 Task: Buy 2 Oil Sprayers from Oil Sprayers & Dispensers section under best seller category for shipping address: Luis Hernandez, 308 Lake Floyd Circle, Hockessin, Delaware 19707, Cell Number 3022398079. Pay from credit card ending with 7965, CVV 549
Action: Mouse moved to (12, 84)
Screenshot: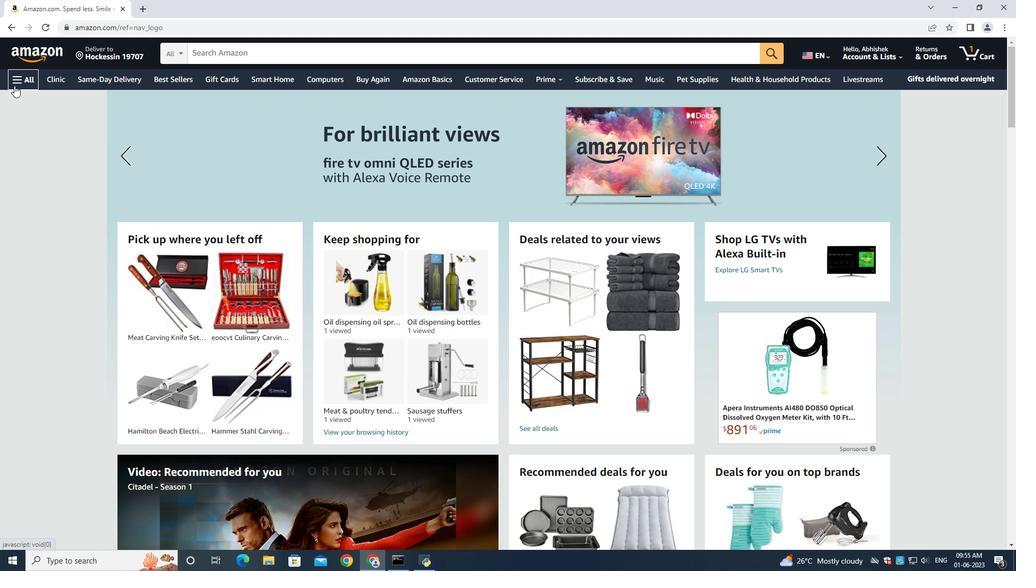 
Action: Mouse pressed left at (12, 84)
Screenshot: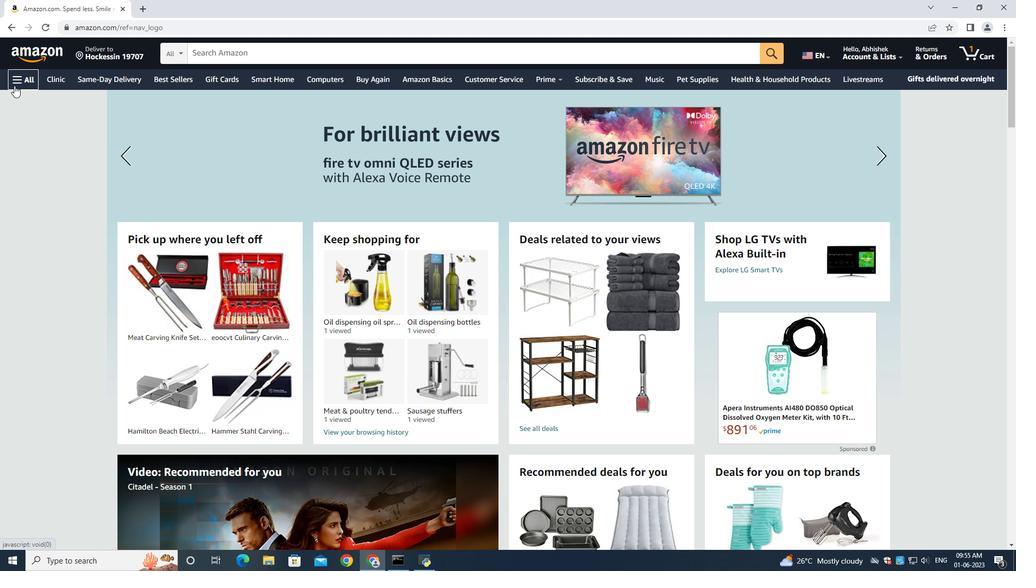 
Action: Mouse moved to (41, 99)
Screenshot: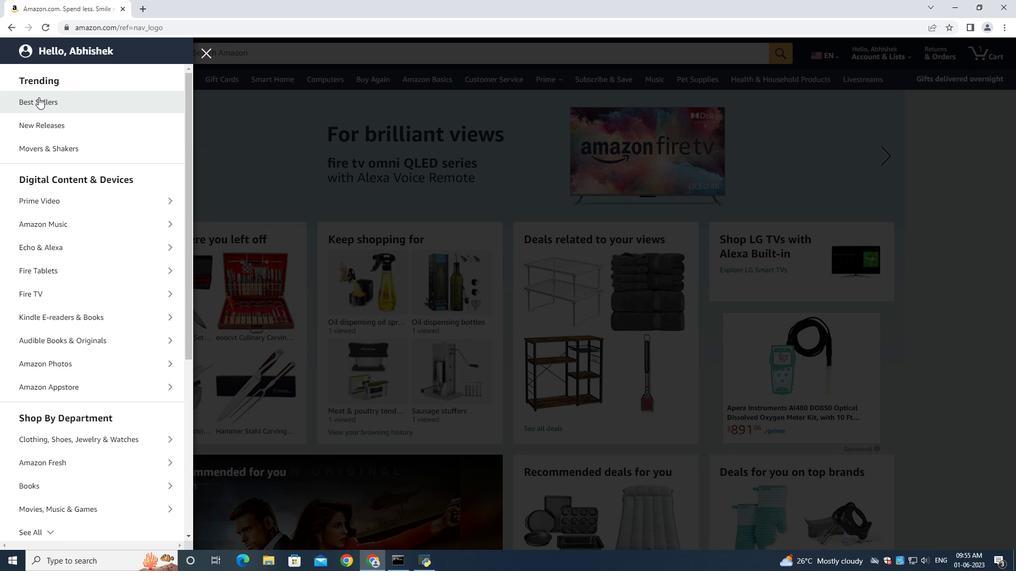 
Action: Mouse pressed left at (41, 99)
Screenshot: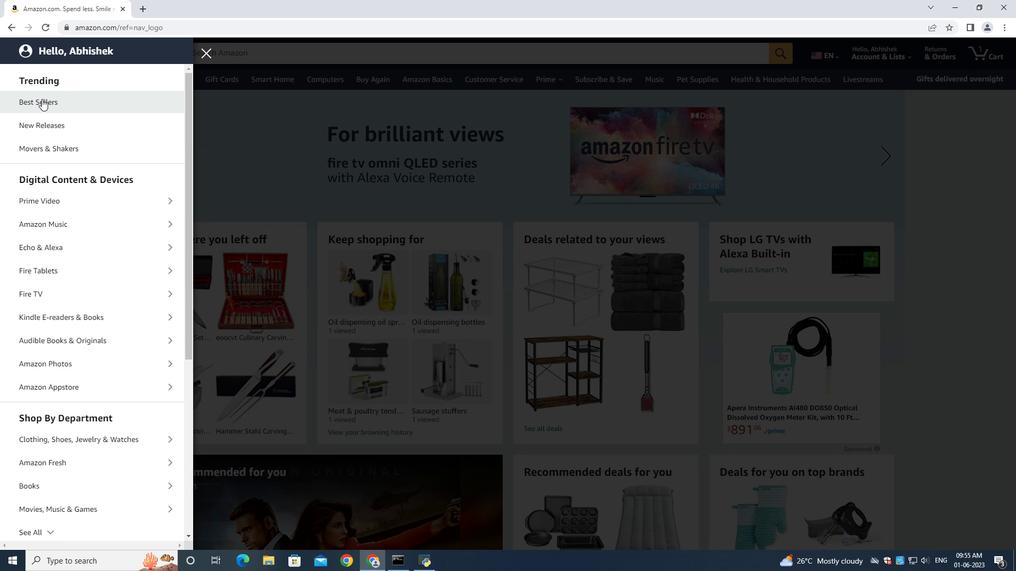
Action: Mouse moved to (195, 52)
Screenshot: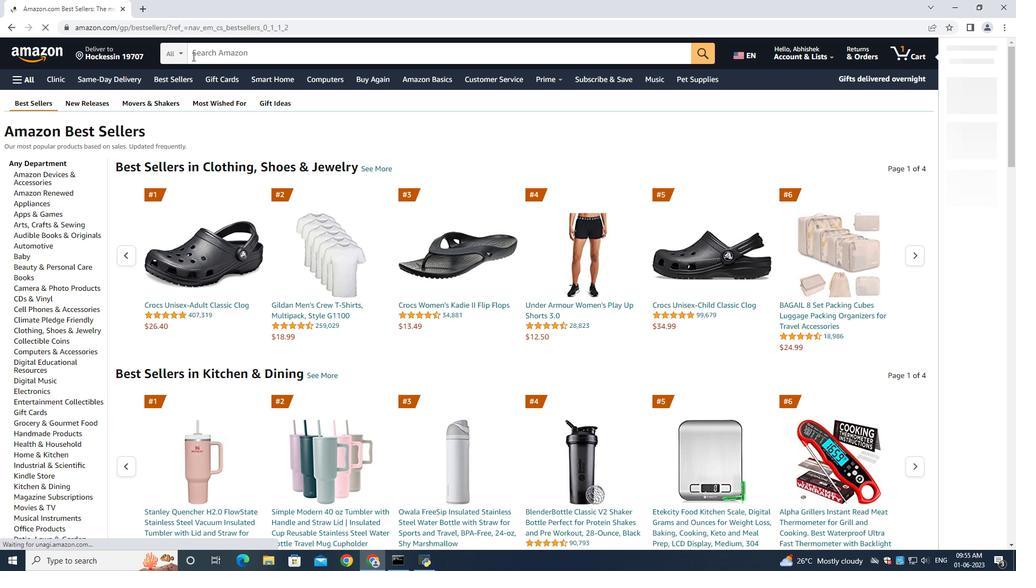 
Action: Mouse pressed left at (195, 52)
Screenshot: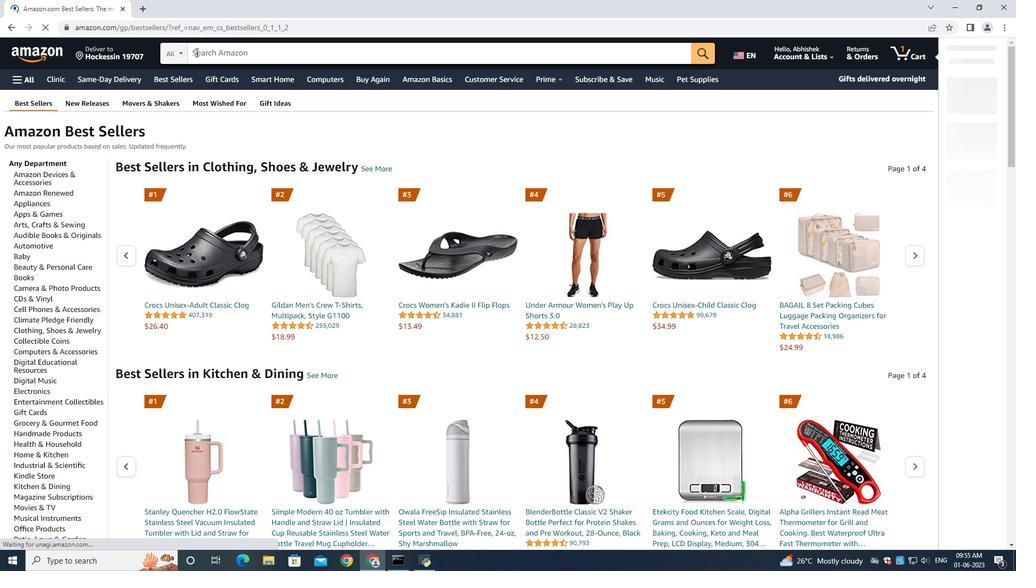 
Action: Mouse moved to (989, 226)
Screenshot: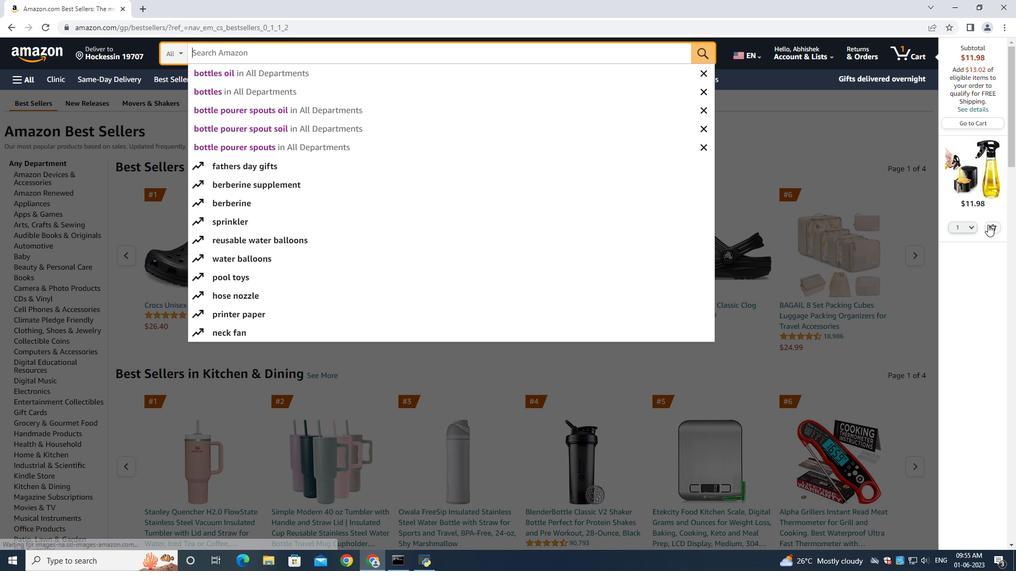 
Action: Mouse pressed left at (989, 226)
Screenshot: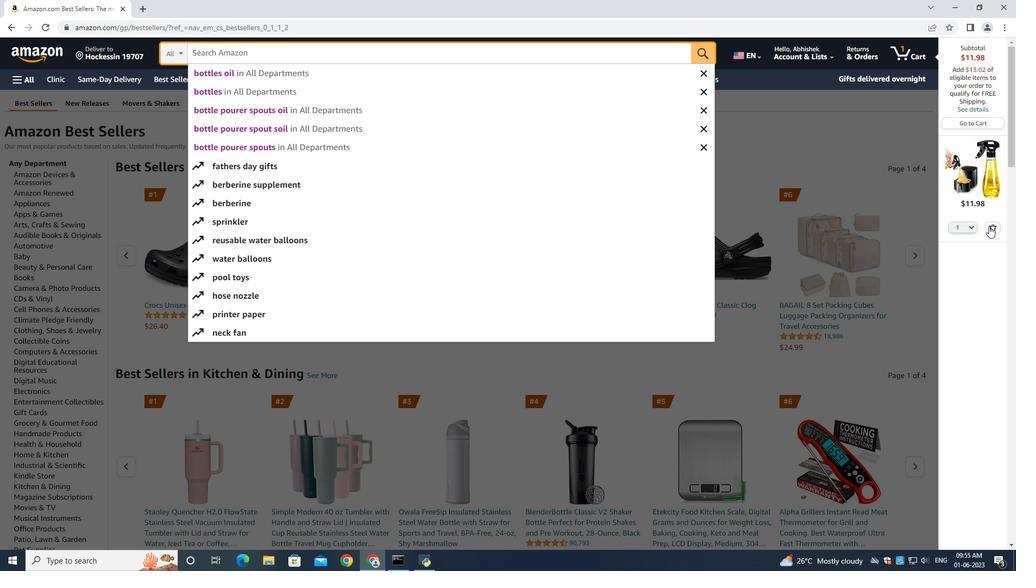 
Action: Mouse moved to (402, 49)
Screenshot: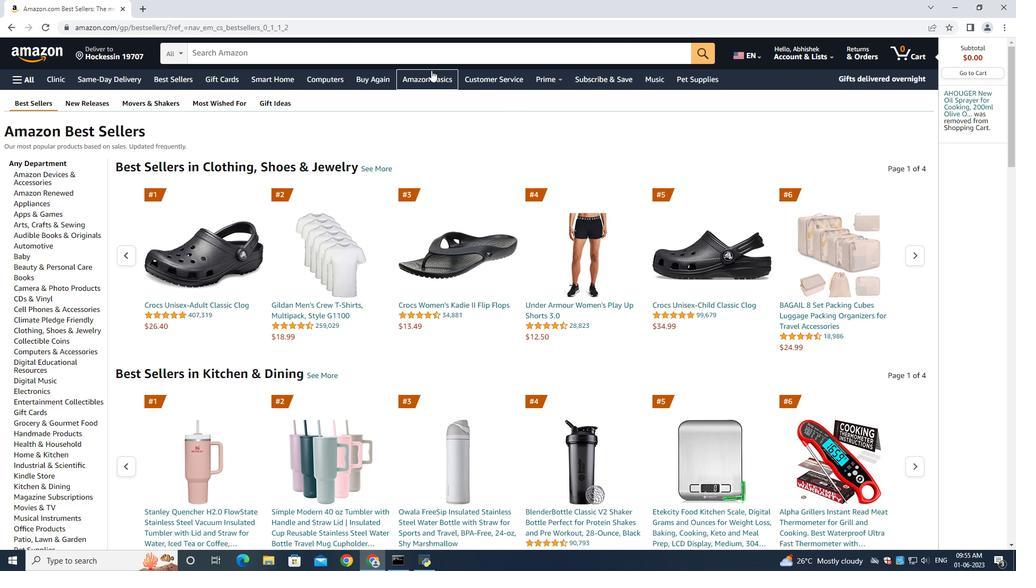 
Action: Mouse pressed left at (402, 49)
Screenshot: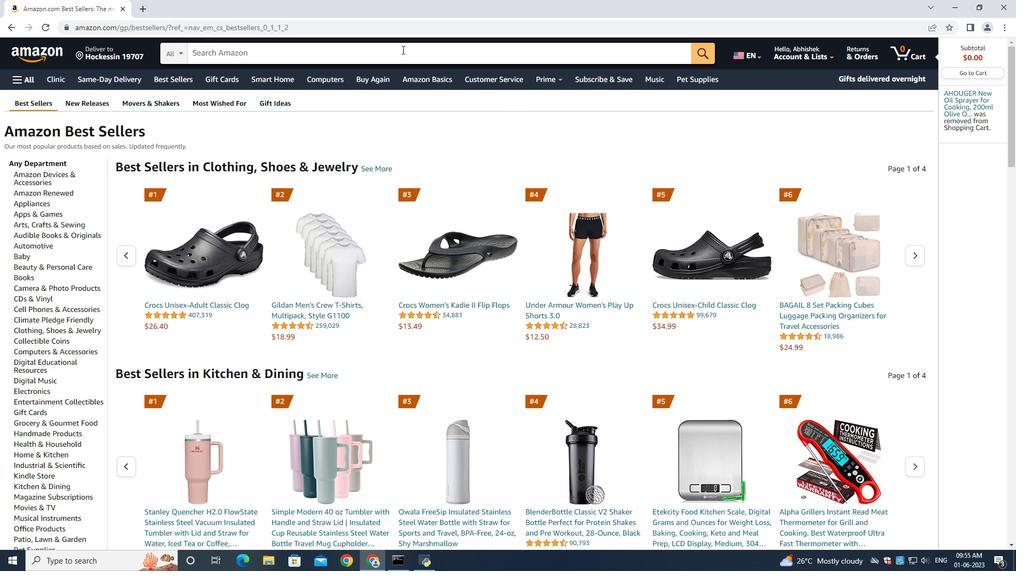 
Action: Key pressed <Key.shift><Key.shift><Key.shift><Key.shift><Key.shift><Key.shift>Oil<Key.space><Key.shift>Sprayers<Key.enter>
Screenshot: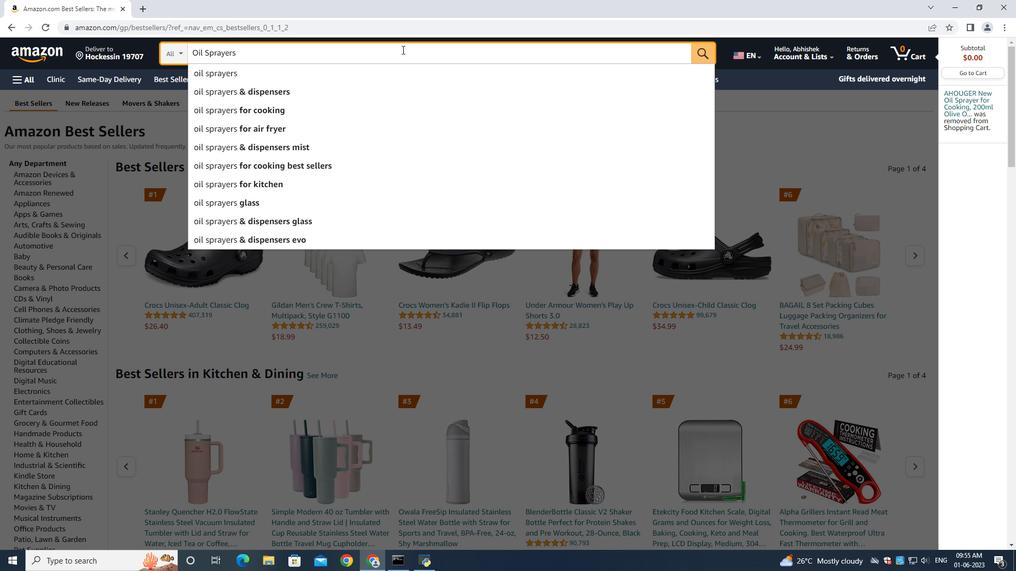 
Action: Mouse moved to (83, 194)
Screenshot: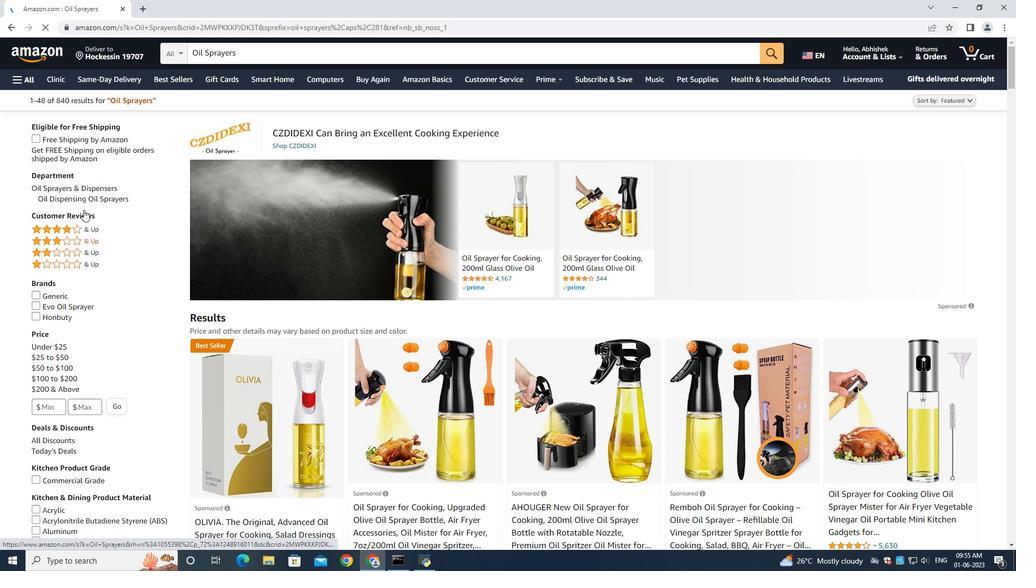 
Action: Key pressed <Key.enter>
Screenshot: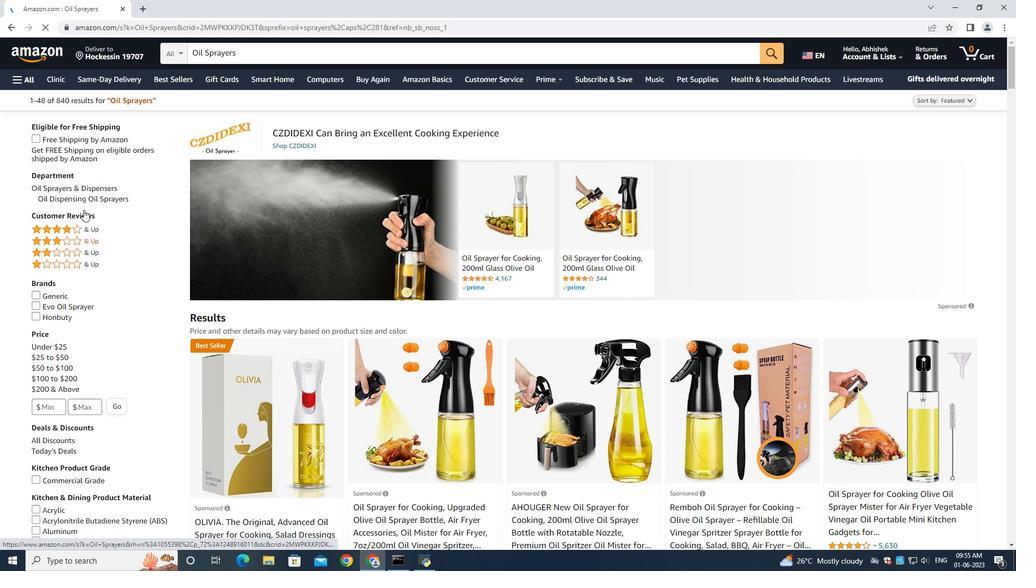 
Action: Mouse moved to (80, 187)
Screenshot: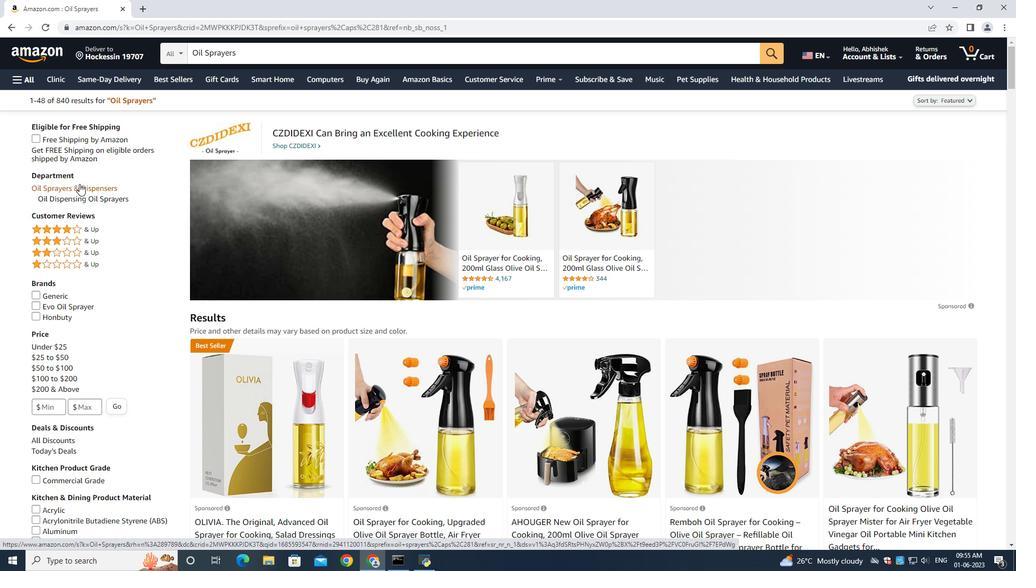 
Action: Mouse pressed left at (80, 187)
Screenshot: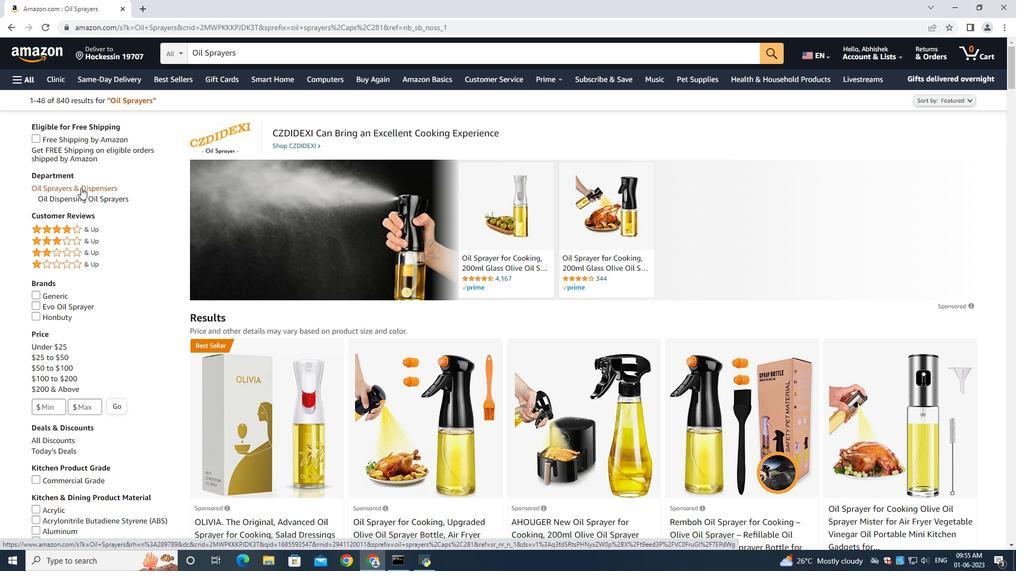 
Action: Mouse moved to (682, 287)
Screenshot: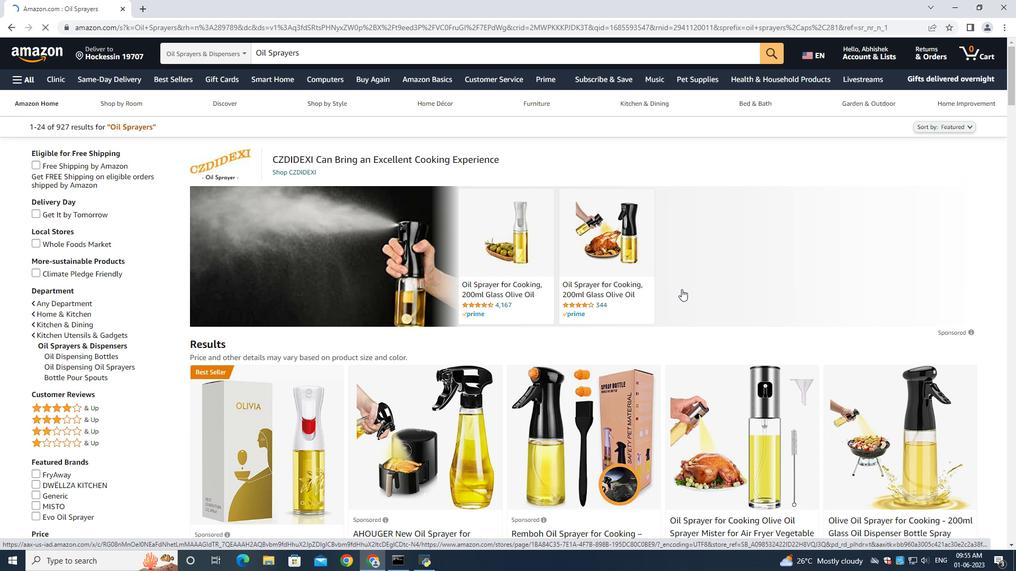 
Action: Mouse scrolled (682, 287) with delta (0, 0)
Screenshot: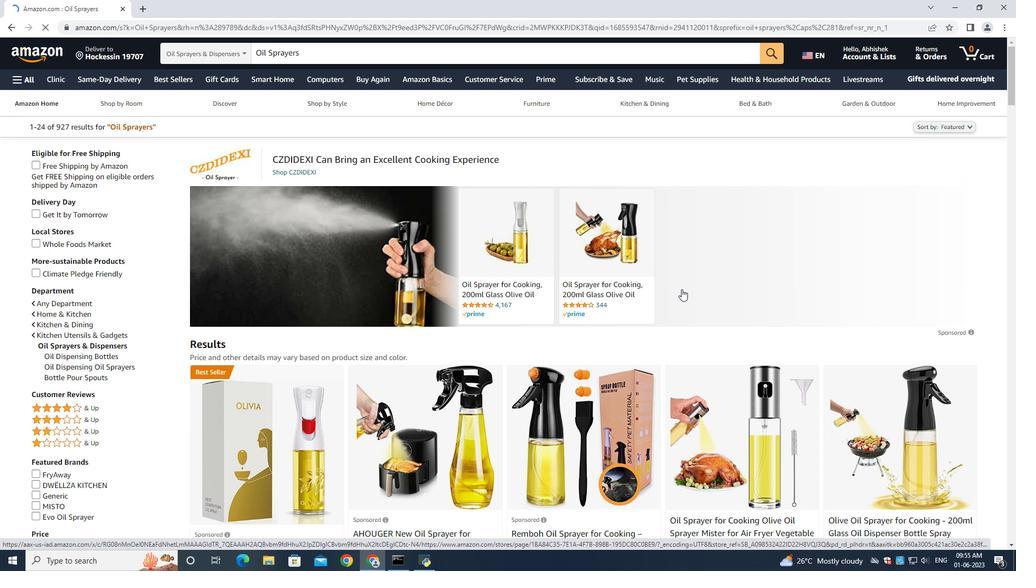 
Action: Mouse moved to (682, 287)
Screenshot: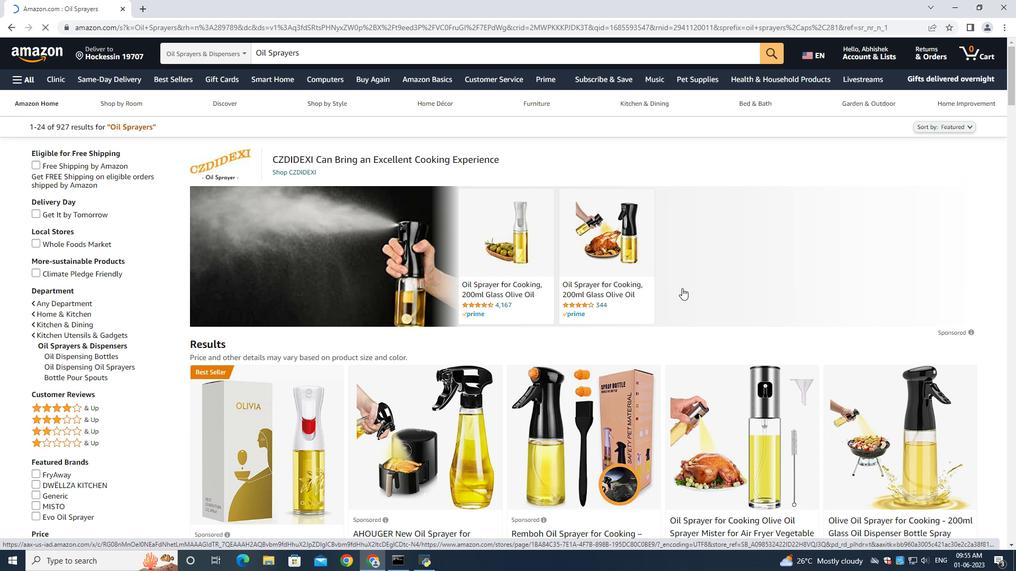 
Action: Mouse scrolled (682, 287) with delta (0, 0)
Screenshot: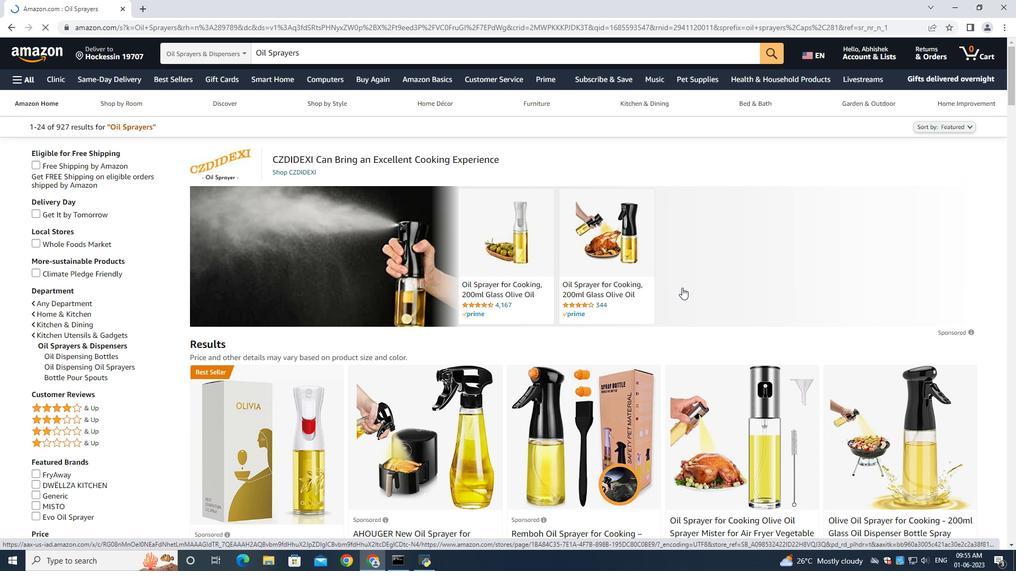 
Action: Mouse moved to (735, 349)
Screenshot: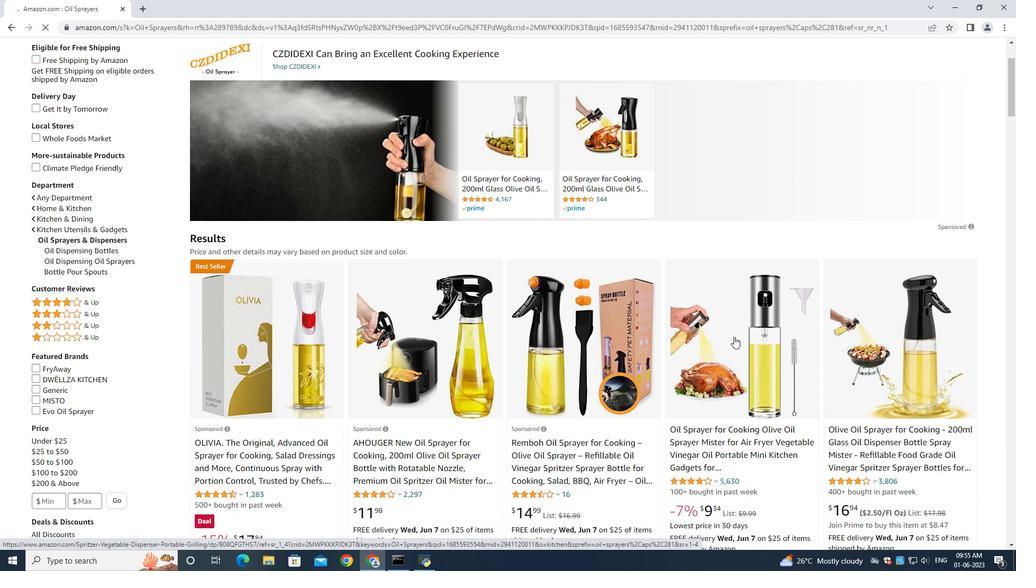 
Action: Mouse scrolled (735, 348) with delta (0, 0)
Screenshot: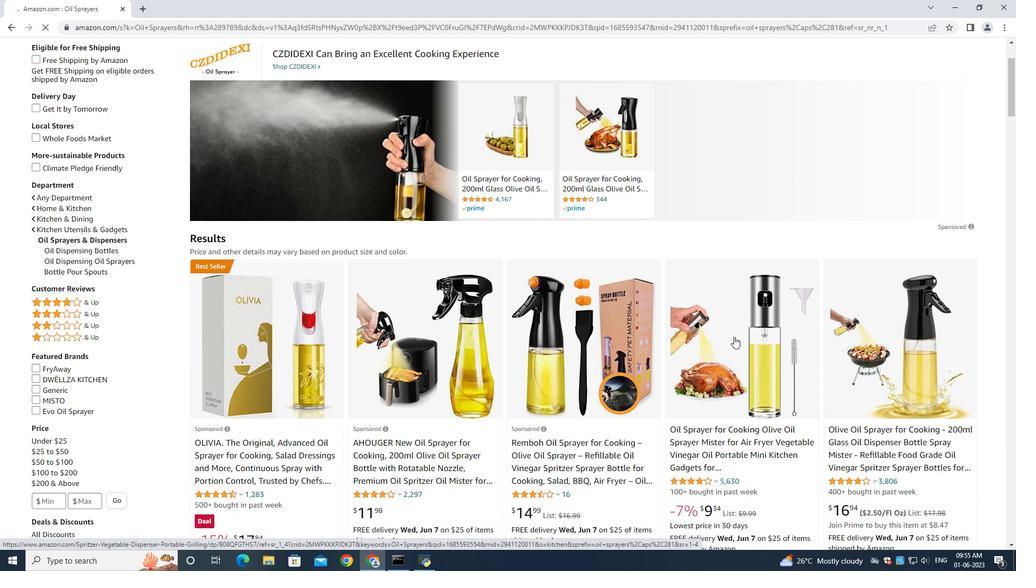 
Action: Mouse moved to (735, 353)
Screenshot: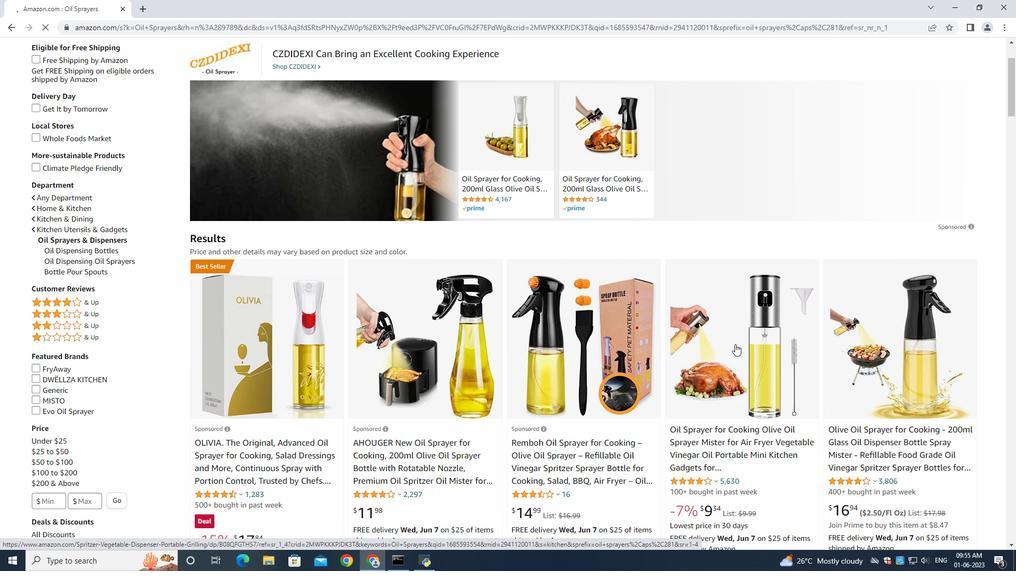
Action: Mouse scrolled (735, 352) with delta (0, 0)
Screenshot: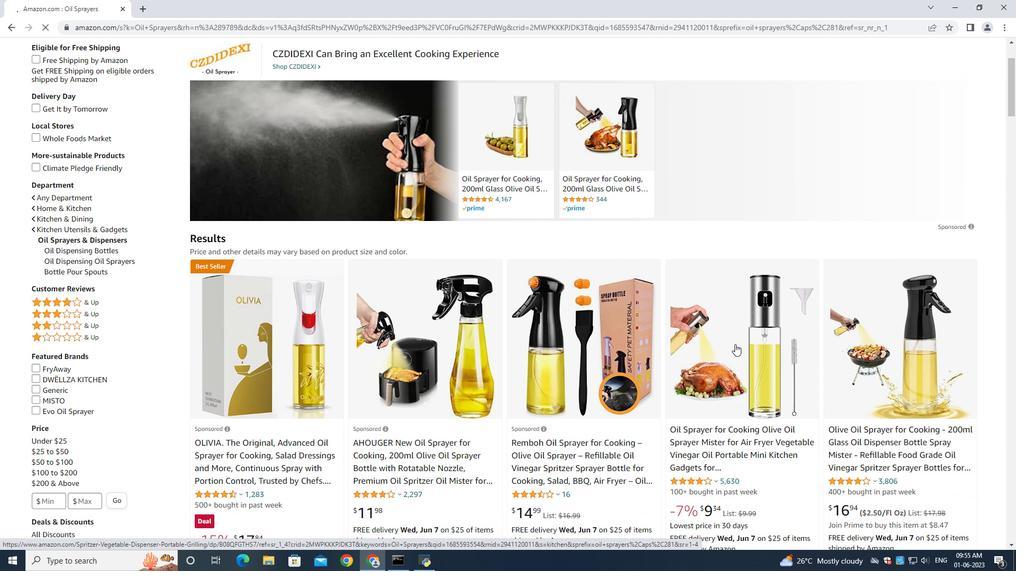
Action: Mouse moved to (717, 343)
Screenshot: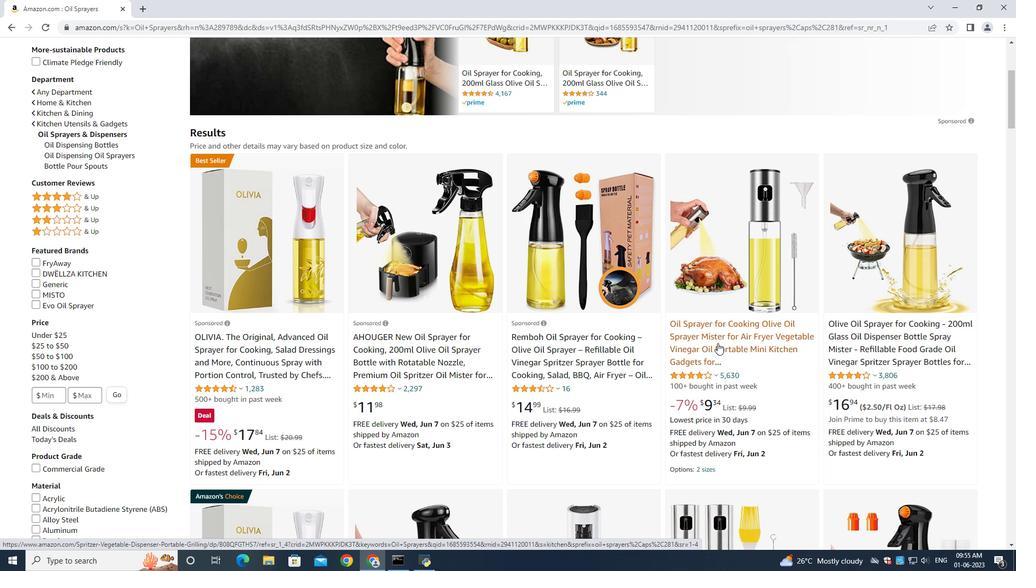 
Action: Mouse pressed left at (717, 343)
Screenshot: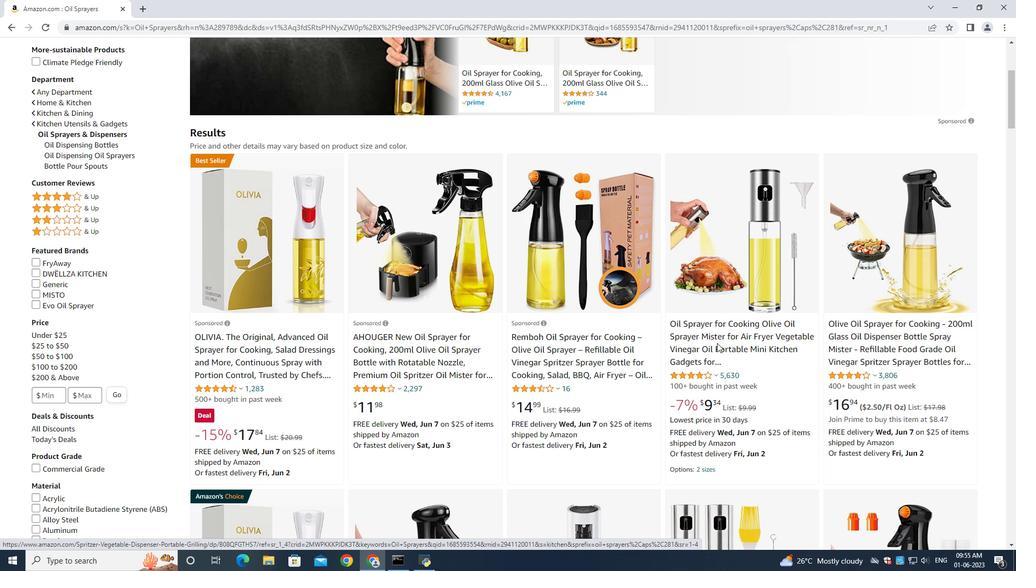 
Action: Mouse moved to (704, 348)
Screenshot: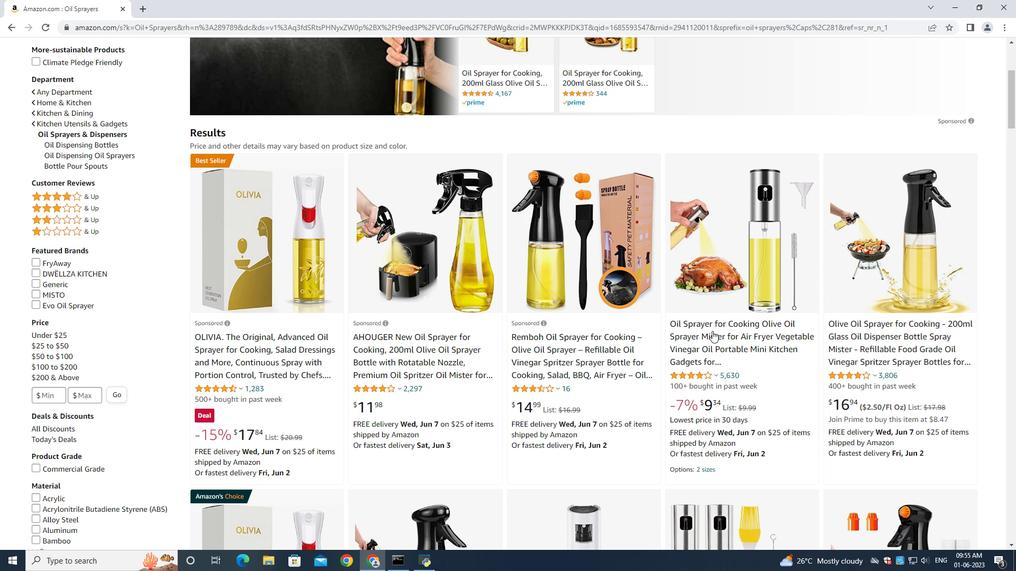 
Action: Mouse pressed left at (704, 348)
Screenshot: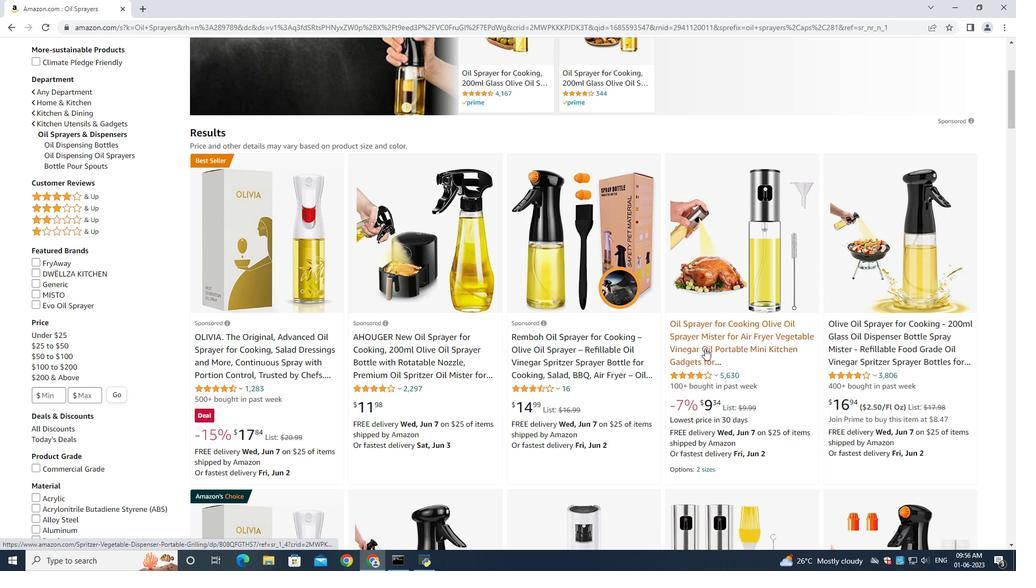 
Action: Mouse moved to (377, 429)
Screenshot: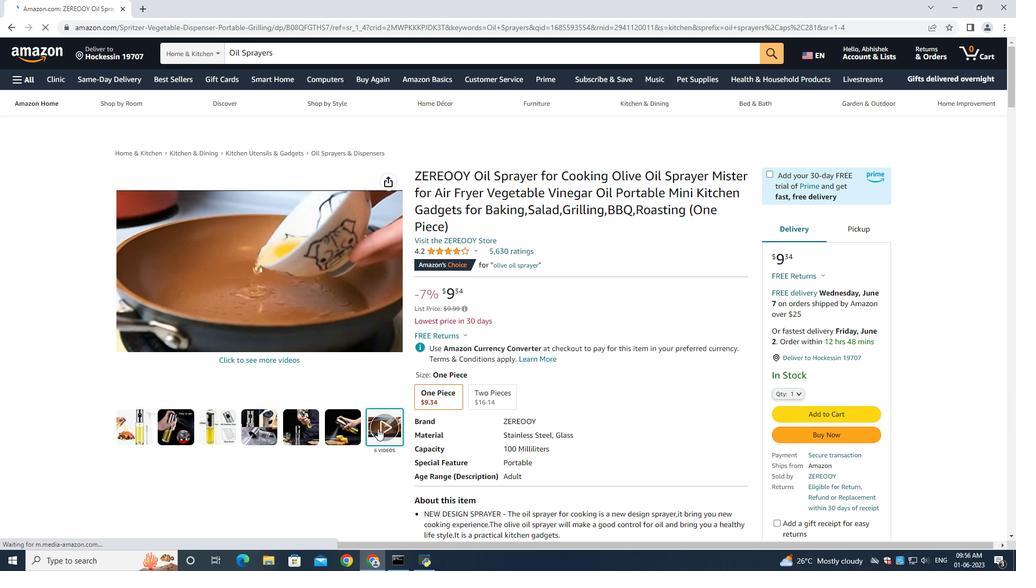 
Action: Mouse pressed left at (377, 429)
Screenshot: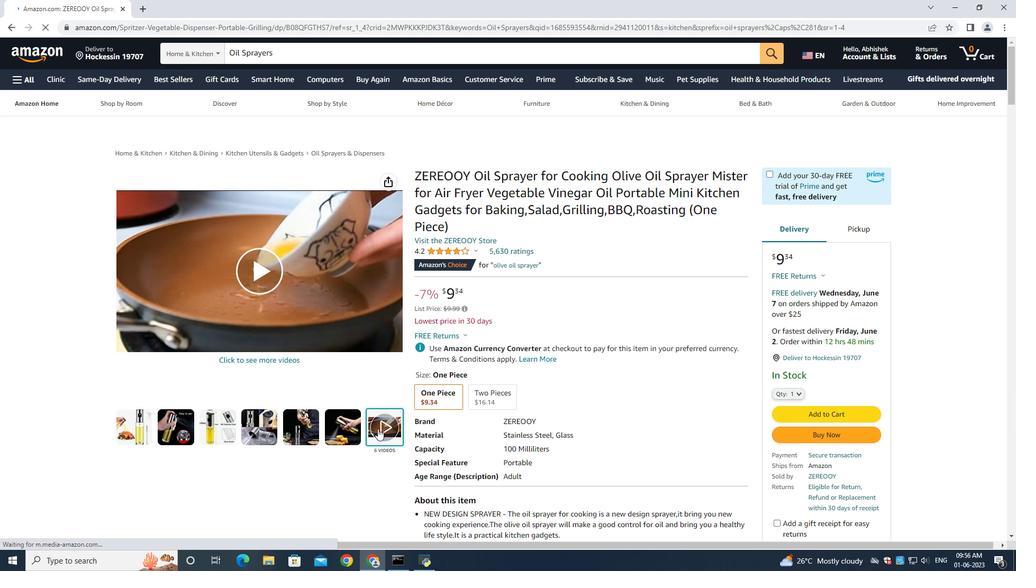 
Action: Mouse moved to (980, 97)
Screenshot: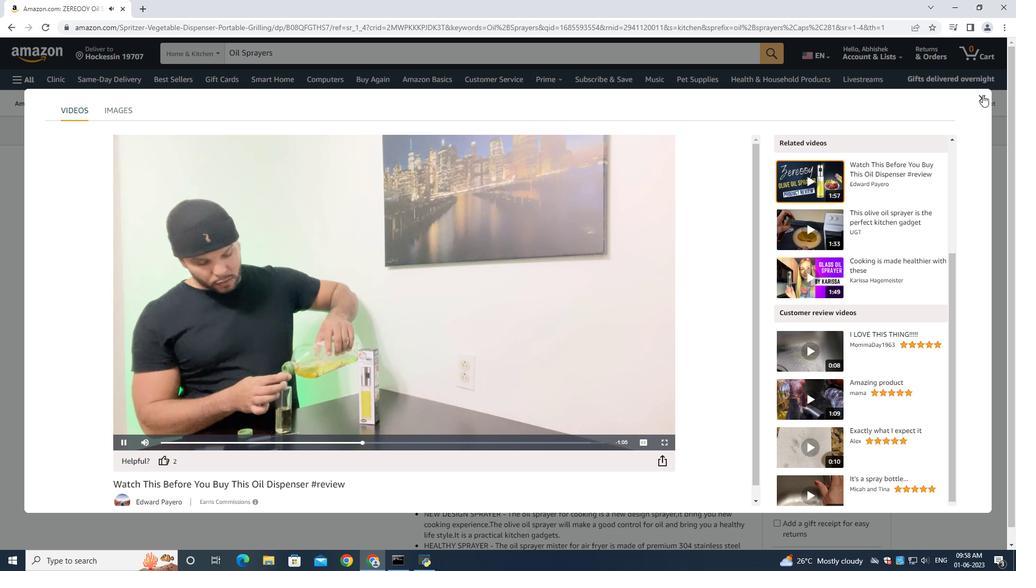 
Action: Mouse pressed left at (980, 97)
Screenshot: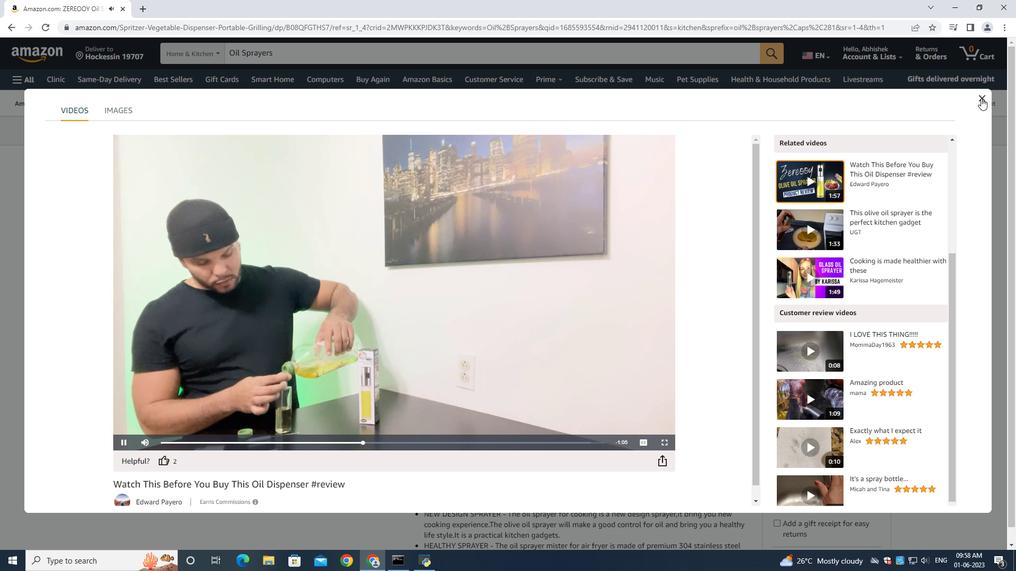 
Action: Mouse moved to (789, 392)
Screenshot: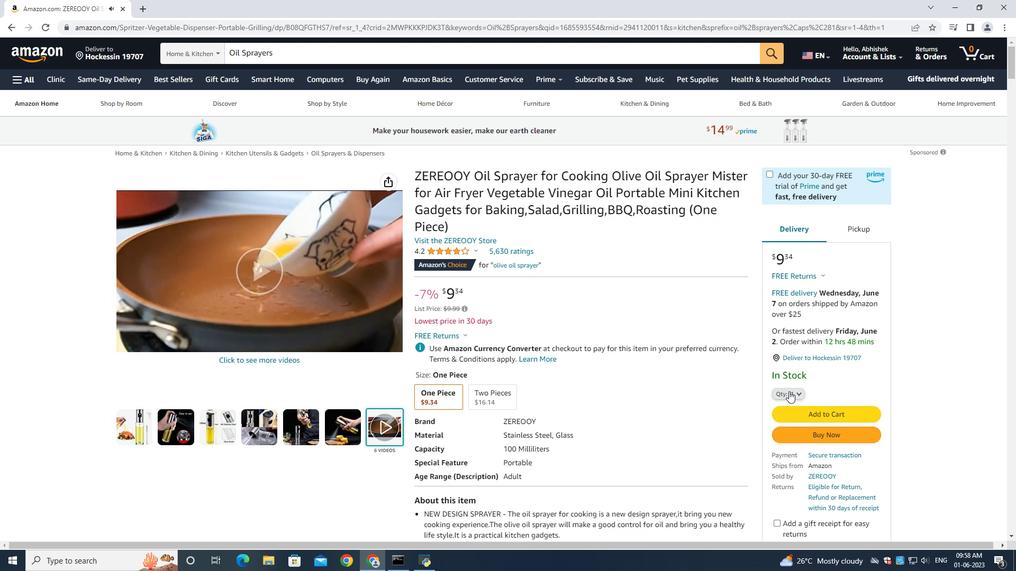 
Action: Mouse pressed left at (789, 392)
Screenshot: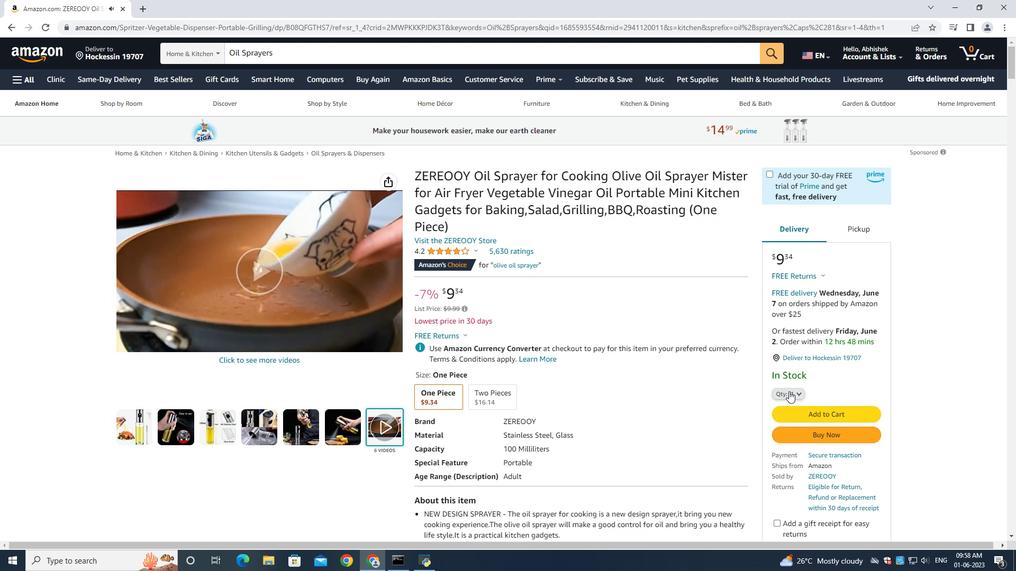 
Action: Mouse moved to (786, 411)
Screenshot: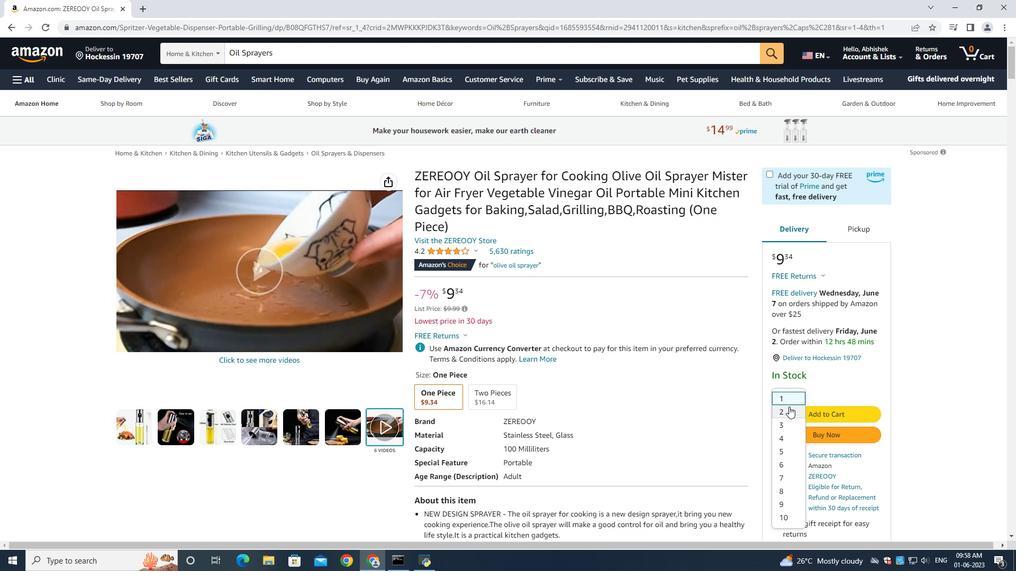 
Action: Mouse pressed left at (786, 411)
Screenshot: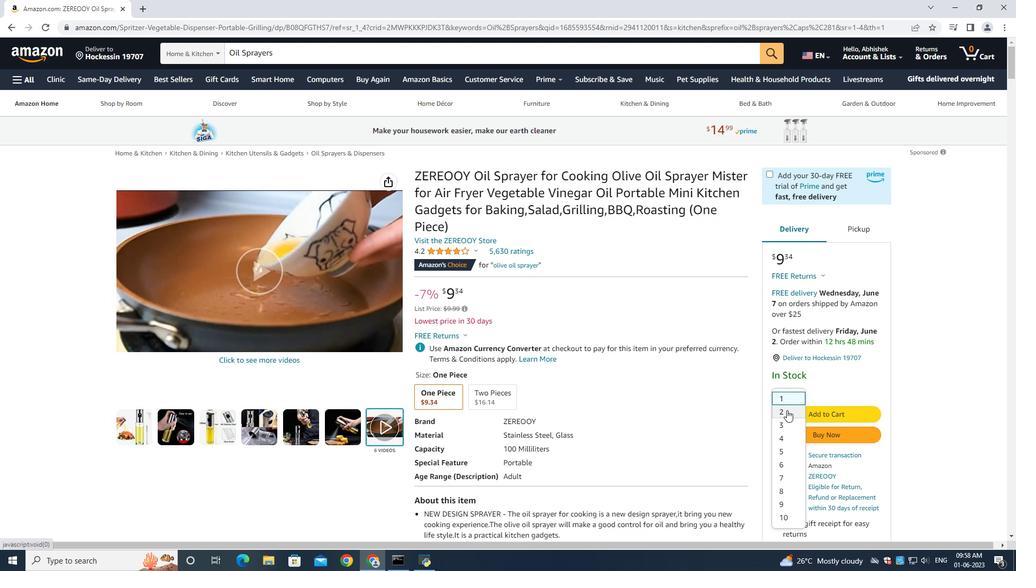 
Action: Mouse moved to (817, 433)
Screenshot: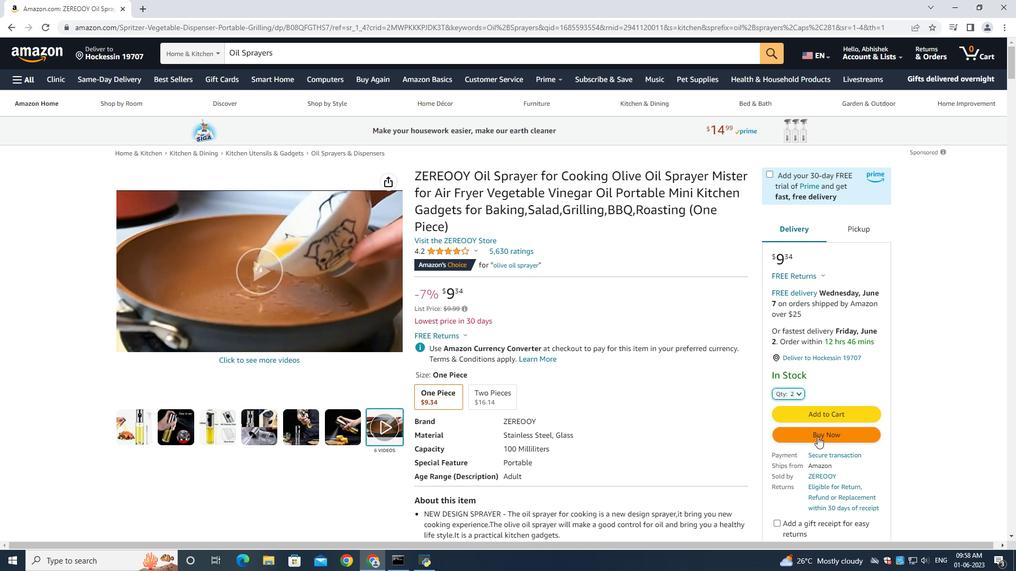 
Action: Mouse pressed left at (817, 433)
Screenshot: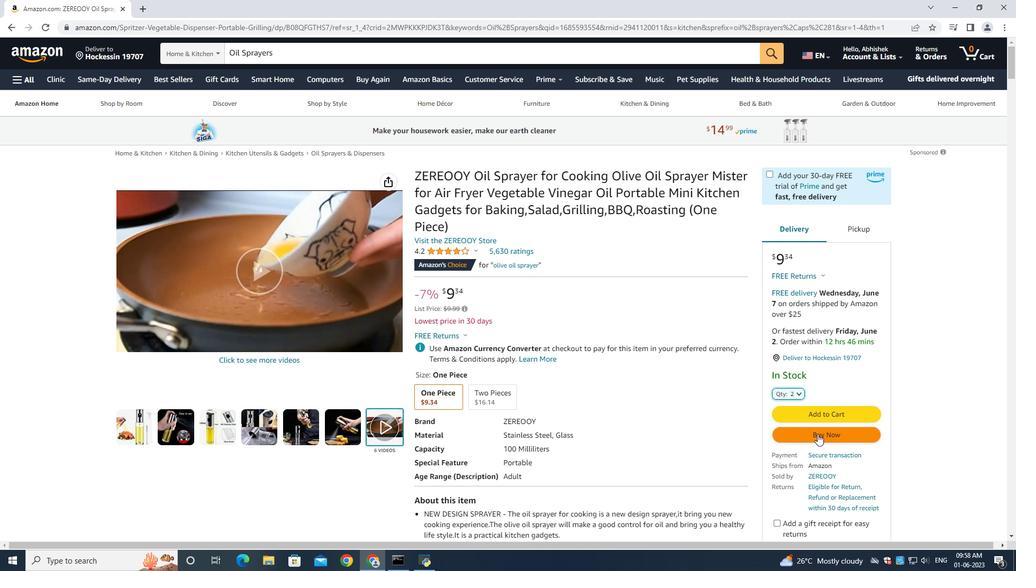 
Action: Mouse moved to (624, 434)
Screenshot: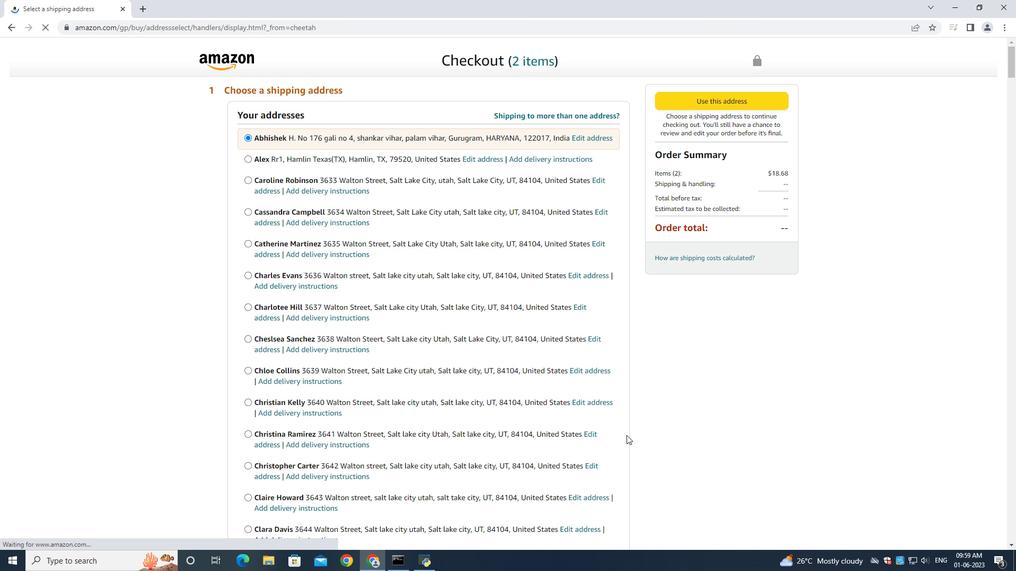 
Action: Mouse scrolled (624, 434) with delta (0, 0)
Screenshot: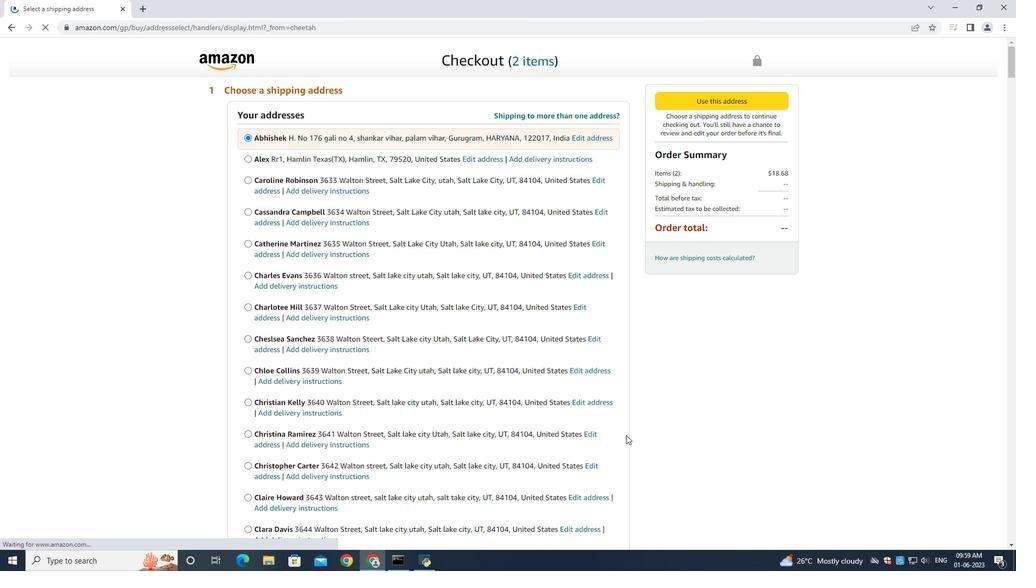 
Action: Mouse moved to (624, 434)
Screenshot: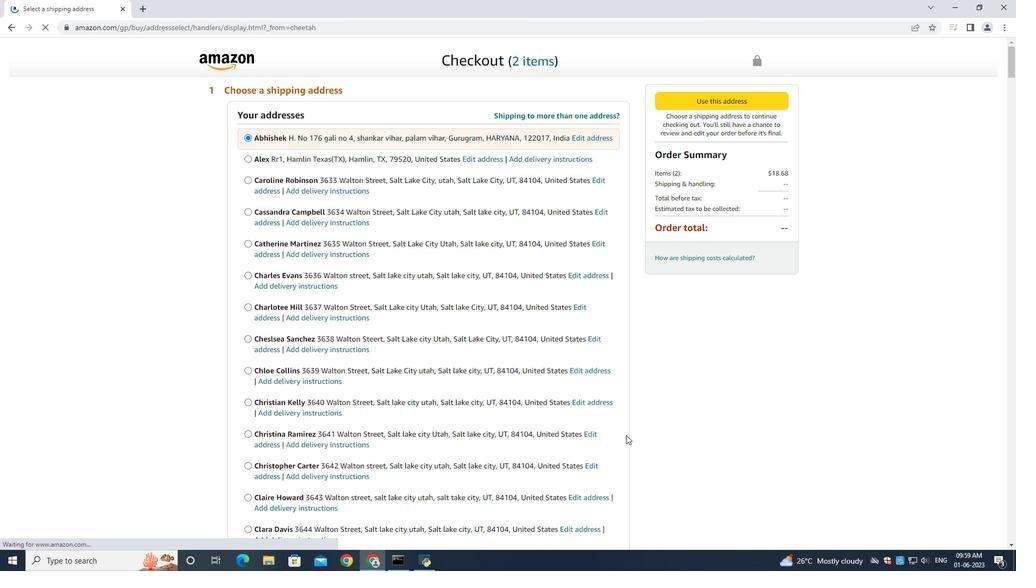 
Action: Mouse scrolled (624, 434) with delta (0, 0)
Screenshot: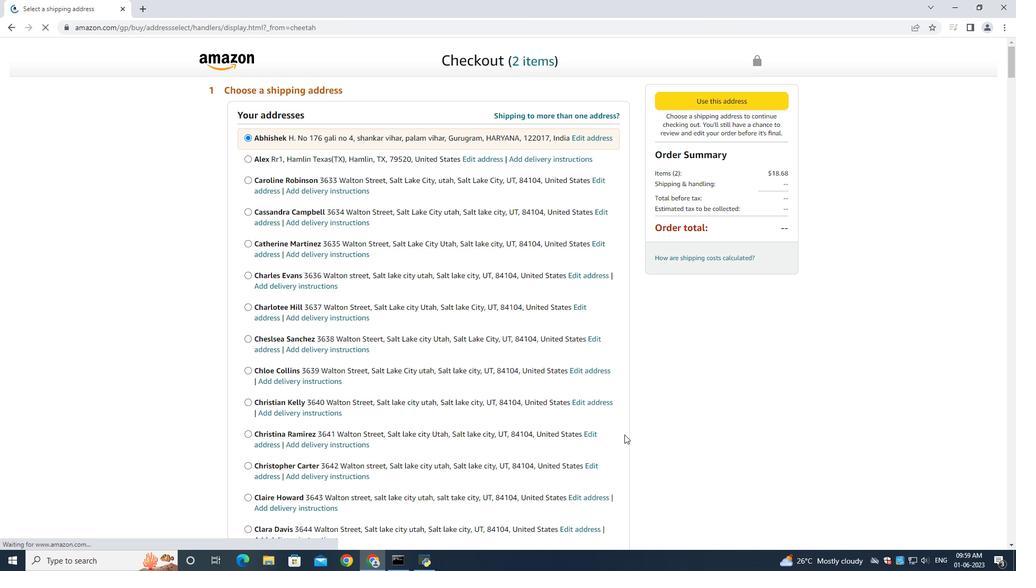 
Action: Mouse scrolled (624, 434) with delta (0, 0)
Screenshot: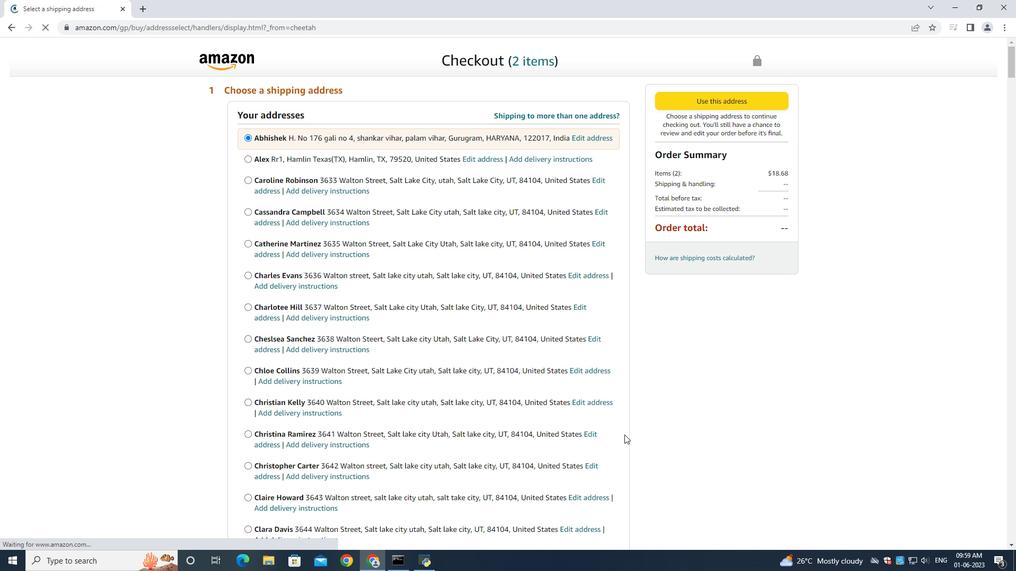 
Action: Mouse moved to (624, 436)
Screenshot: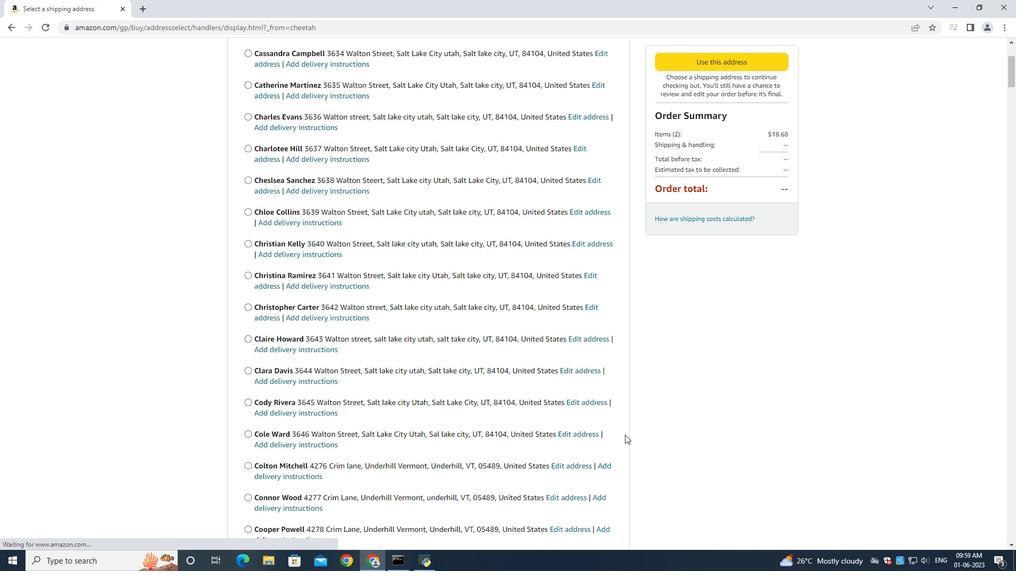 
Action: Mouse scrolled (624, 434) with delta (0, 0)
Screenshot: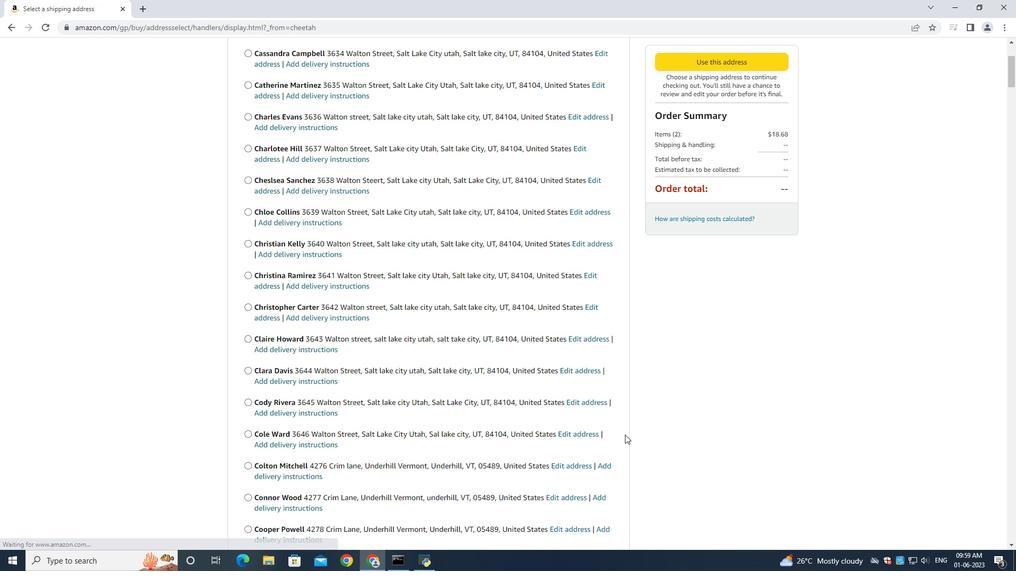 
Action: Mouse moved to (635, 435)
Screenshot: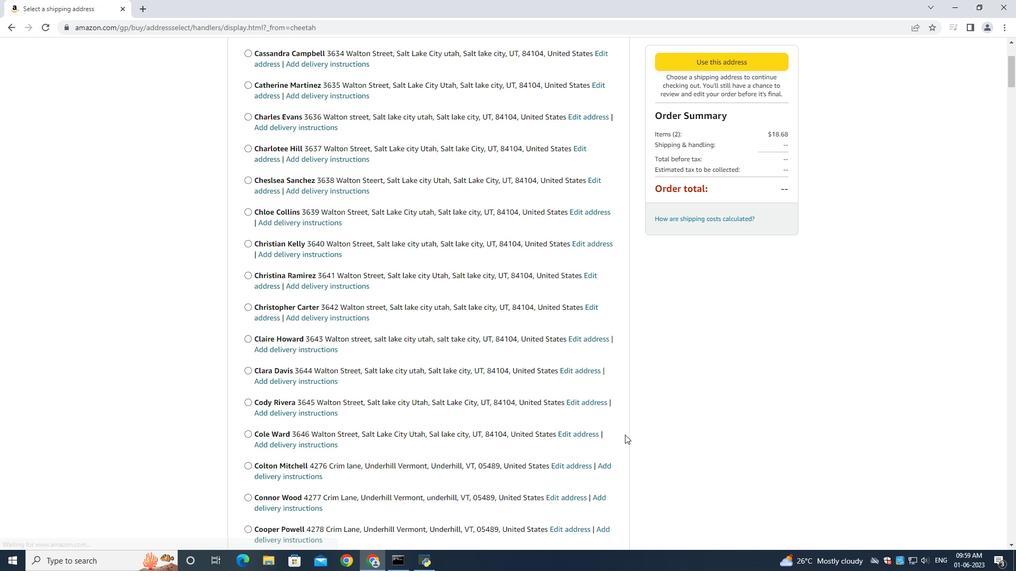
Action: Mouse scrolled (624, 436) with delta (0, 0)
Screenshot: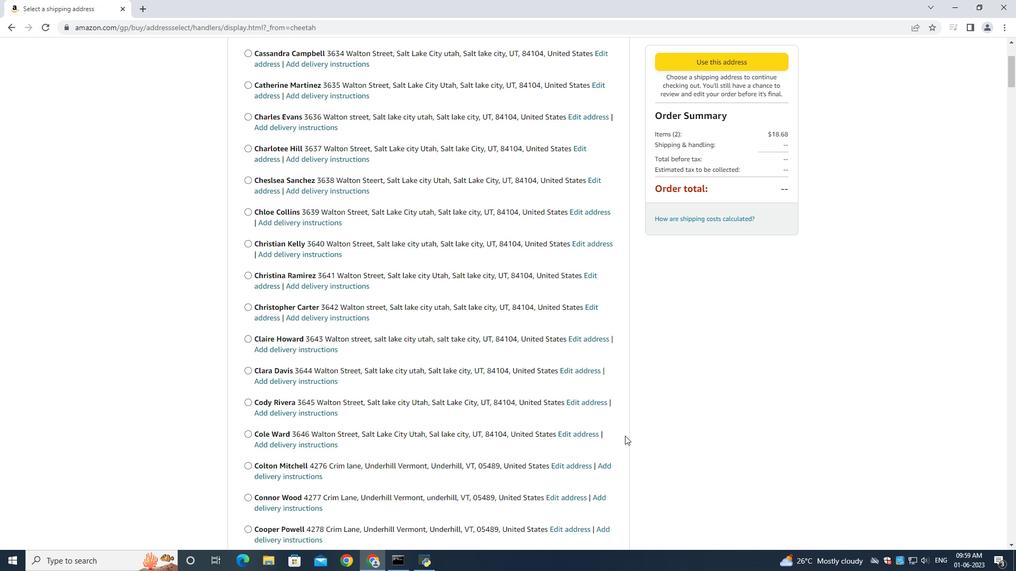 
Action: Mouse moved to (635, 436)
Screenshot: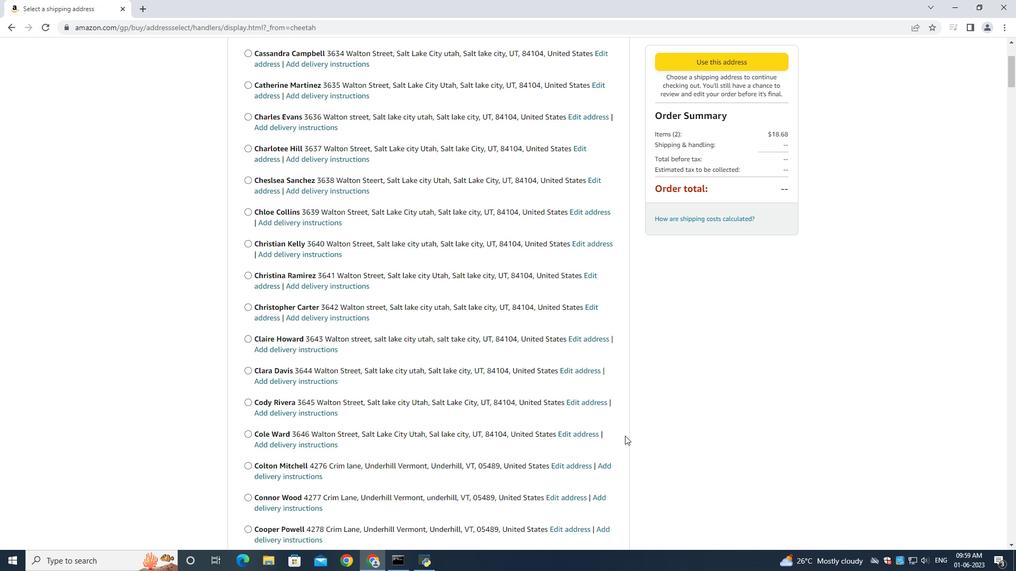 
Action: Mouse scrolled (625, 436) with delta (0, 0)
Screenshot: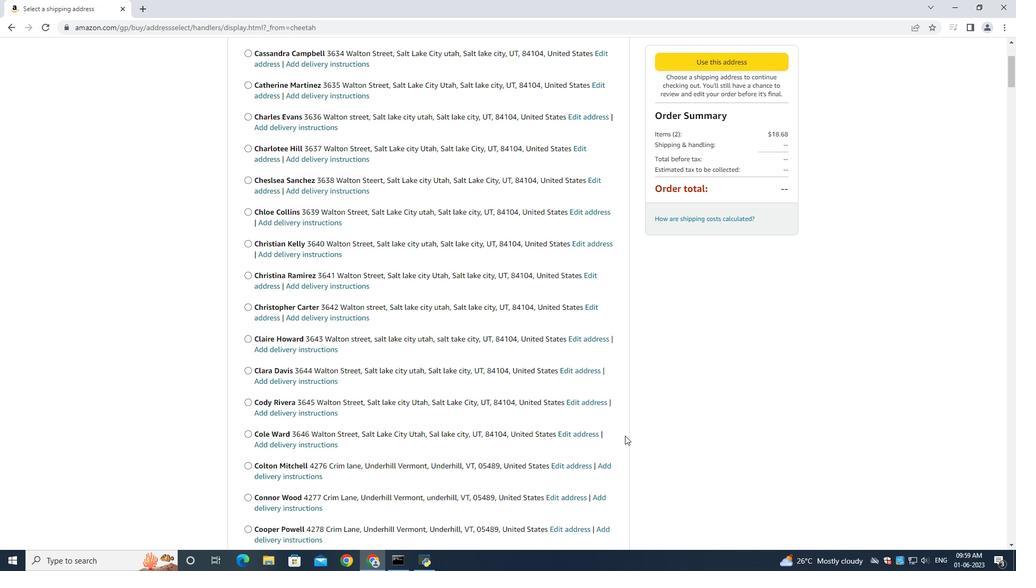 
Action: Mouse moved to (635, 437)
Screenshot: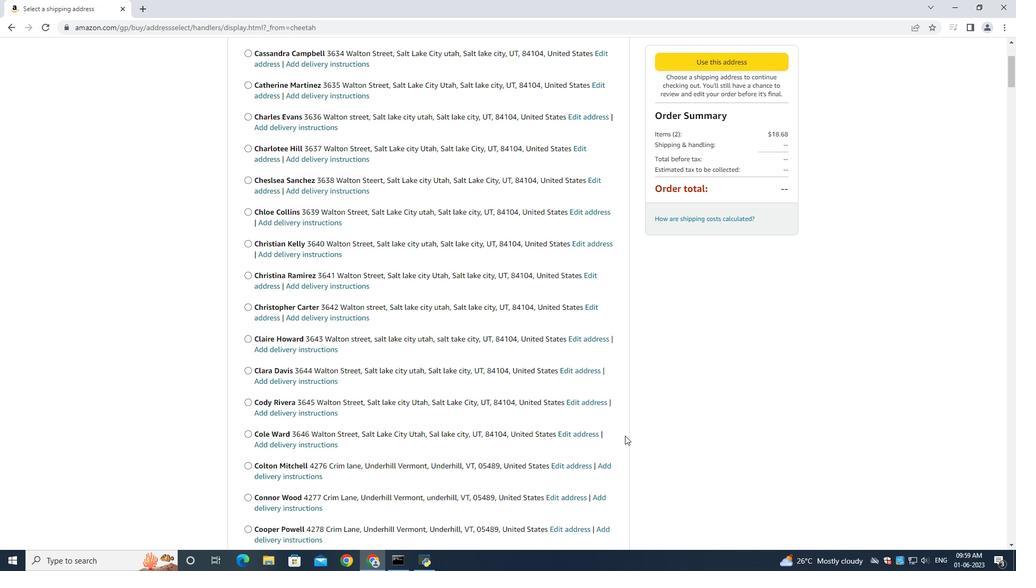 
Action: Mouse scrolled (635, 435) with delta (0, 0)
Screenshot: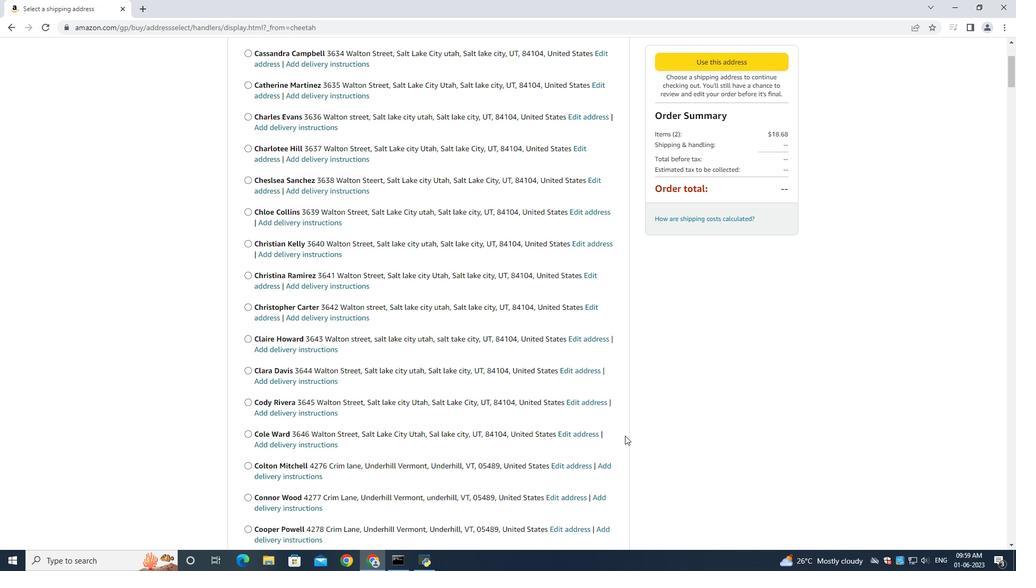 
Action: Mouse moved to (635, 437)
Screenshot: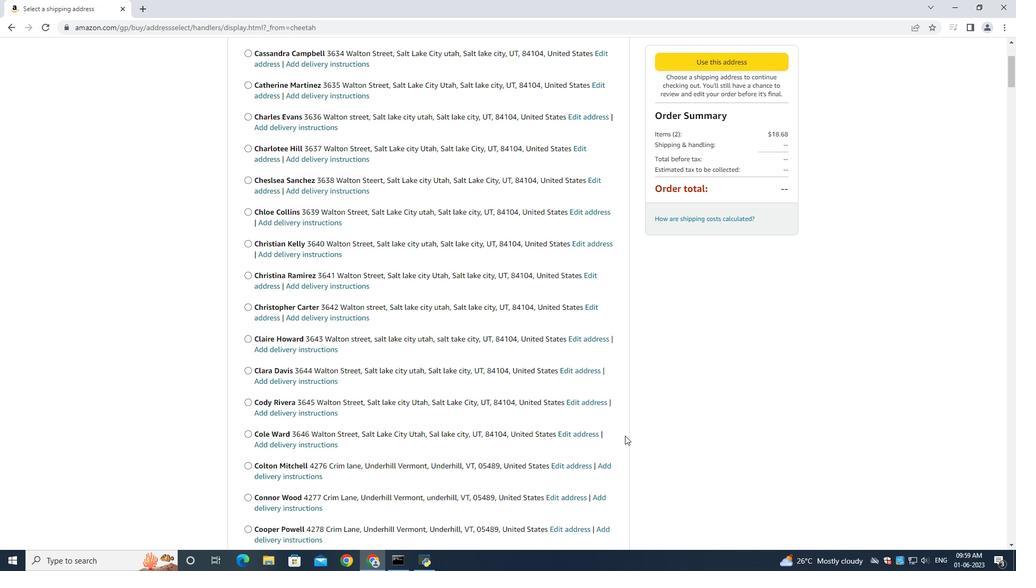 
Action: Mouse scrolled (635, 436) with delta (0, 0)
Screenshot: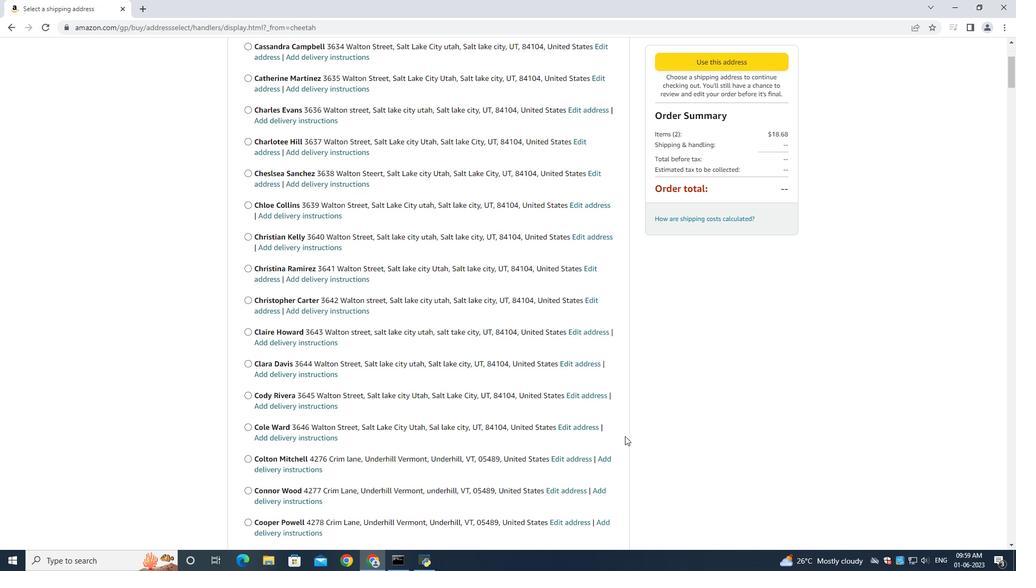 
Action: Mouse moved to (632, 436)
Screenshot: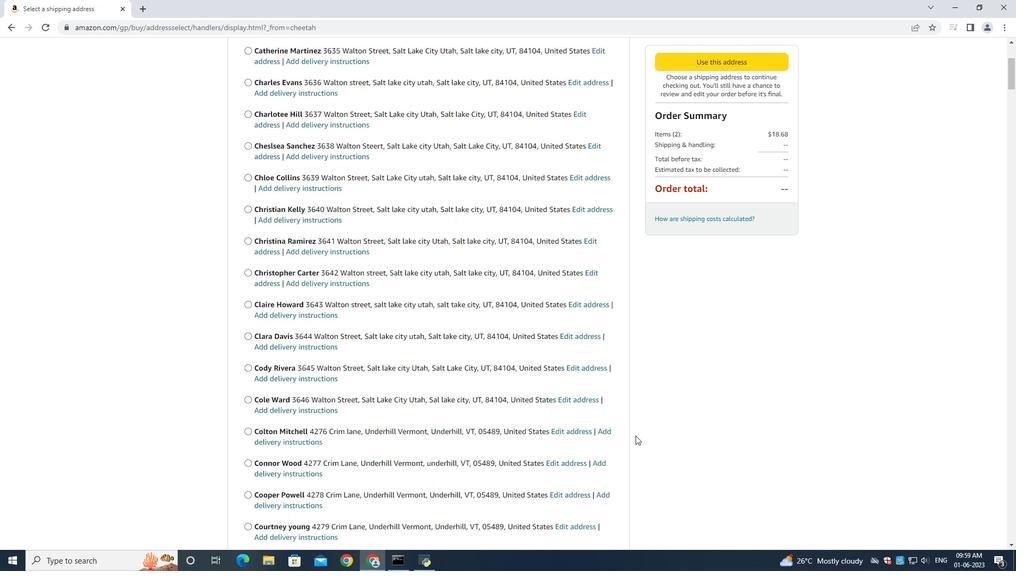
Action: Mouse scrolled (634, 436) with delta (0, 0)
Screenshot: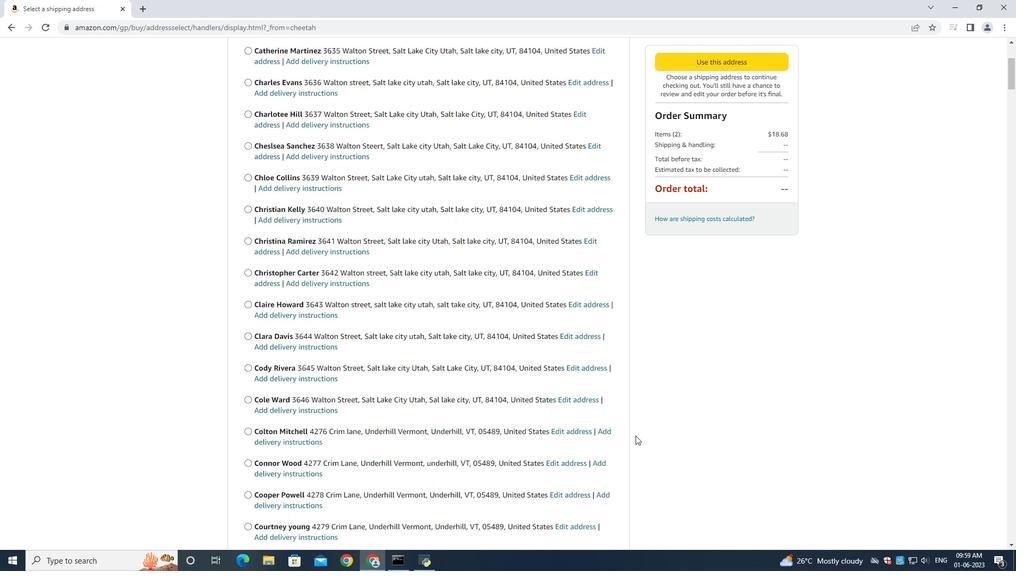 
Action: Mouse moved to (632, 436)
Screenshot: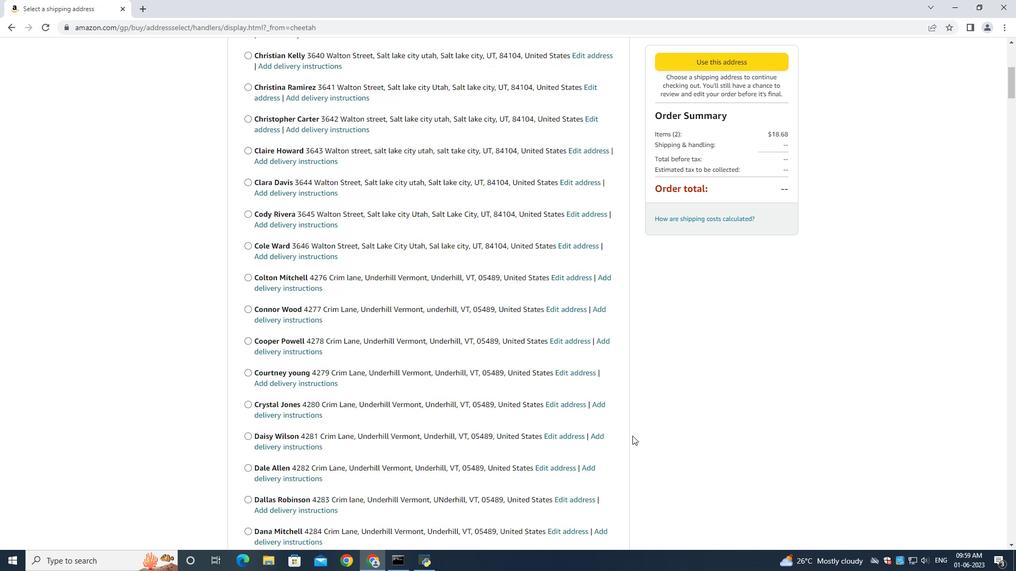 
Action: Mouse scrolled (632, 435) with delta (0, 0)
Screenshot: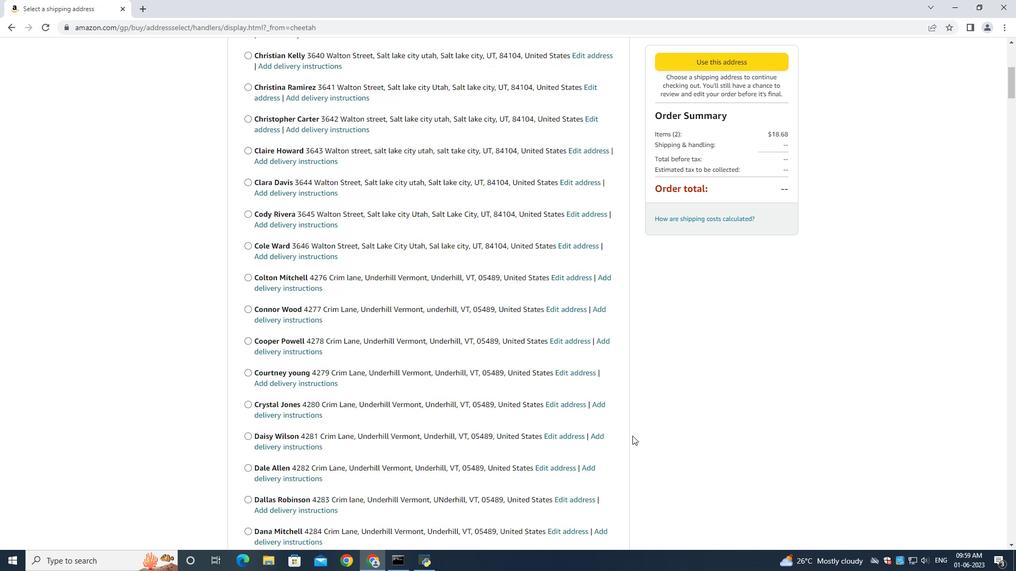 
Action: Mouse scrolled (632, 435) with delta (0, 0)
Screenshot: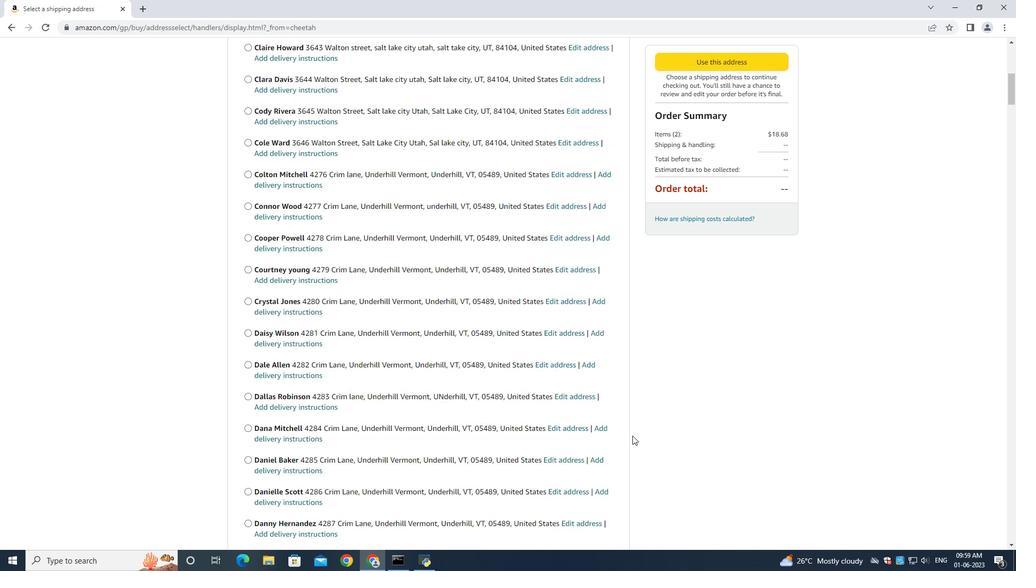 
Action: Mouse moved to (632, 436)
Screenshot: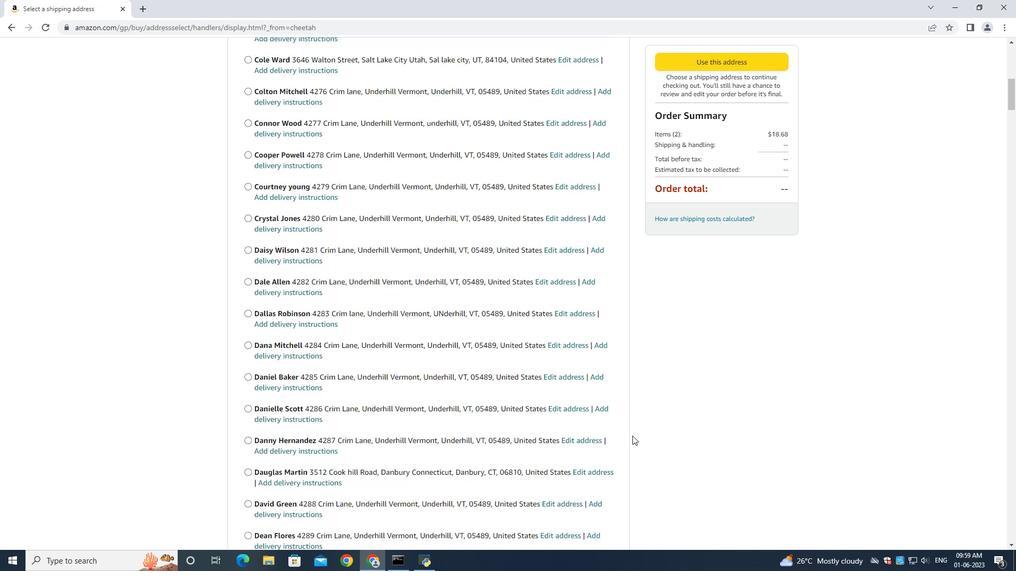
Action: Mouse scrolled (632, 435) with delta (0, 0)
Screenshot: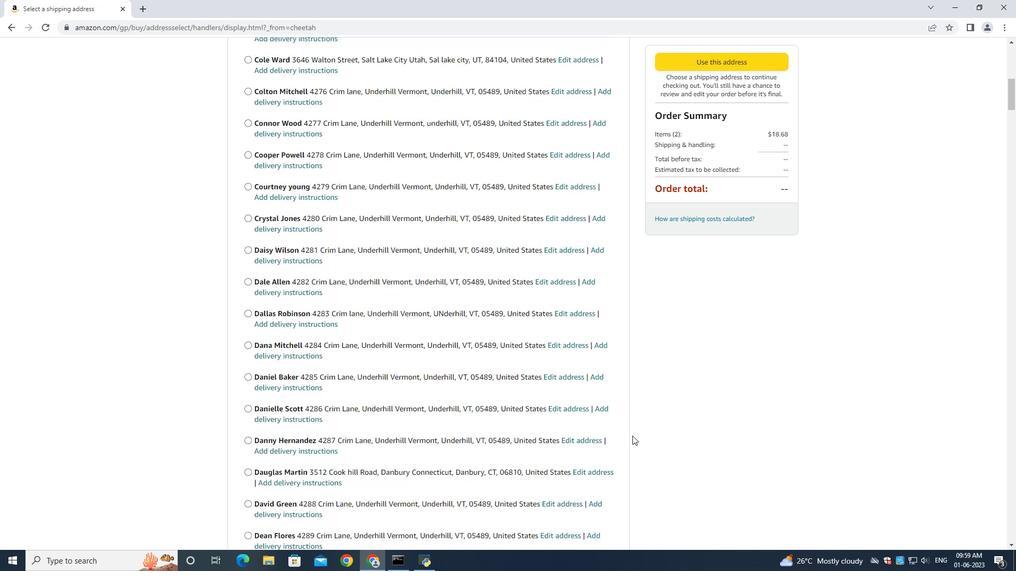 
Action: Mouse moved to (632, 437)
Screenshot: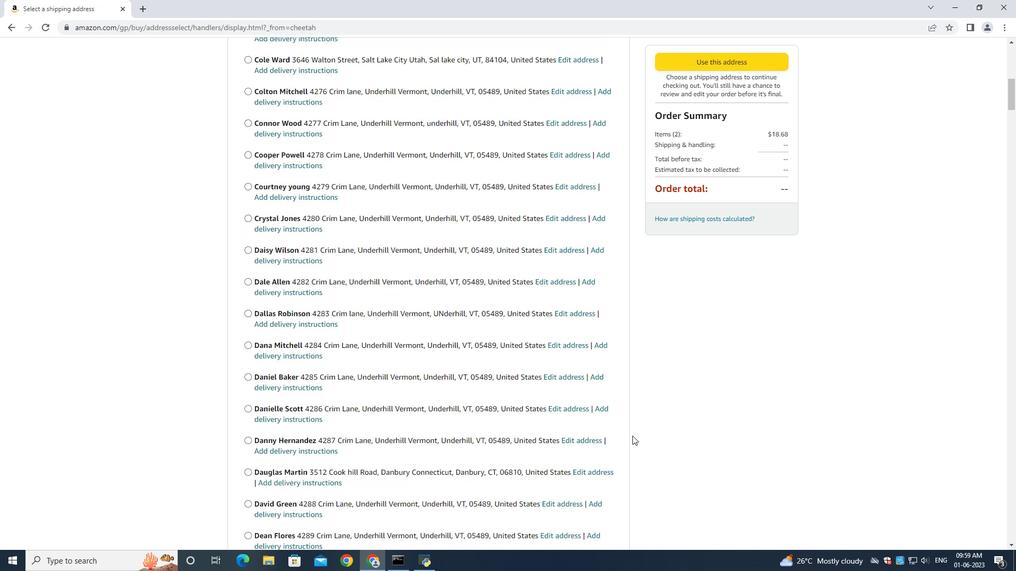 
Action: Mouse scrolled (632, 436) with delta (0, 0)
Screenshot: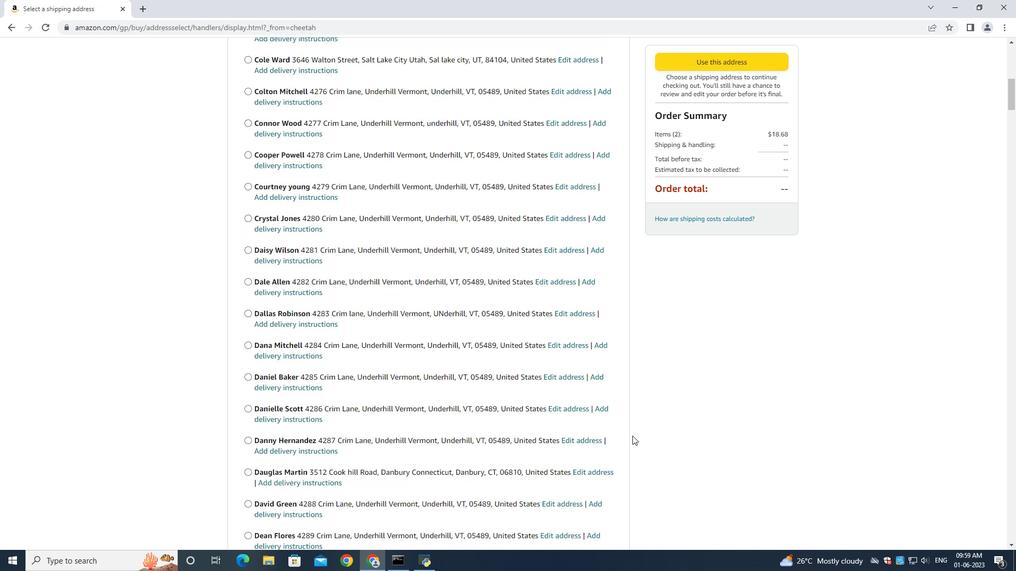 
Action: Mouse moved to (631, 437)
Screenshot: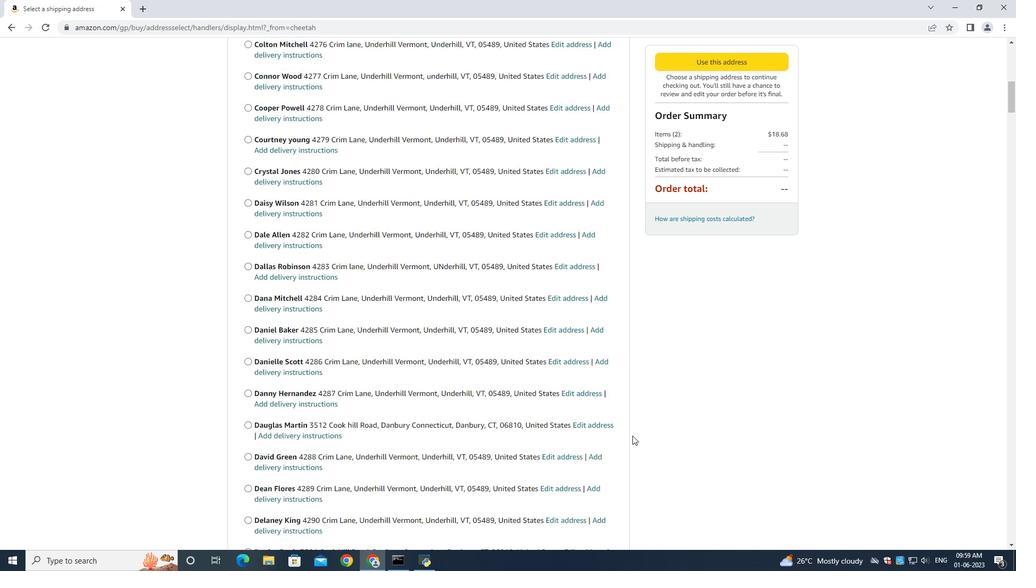 
Action: Mouse scrolled (631, 437) with delta (0, 0)
Screenshot: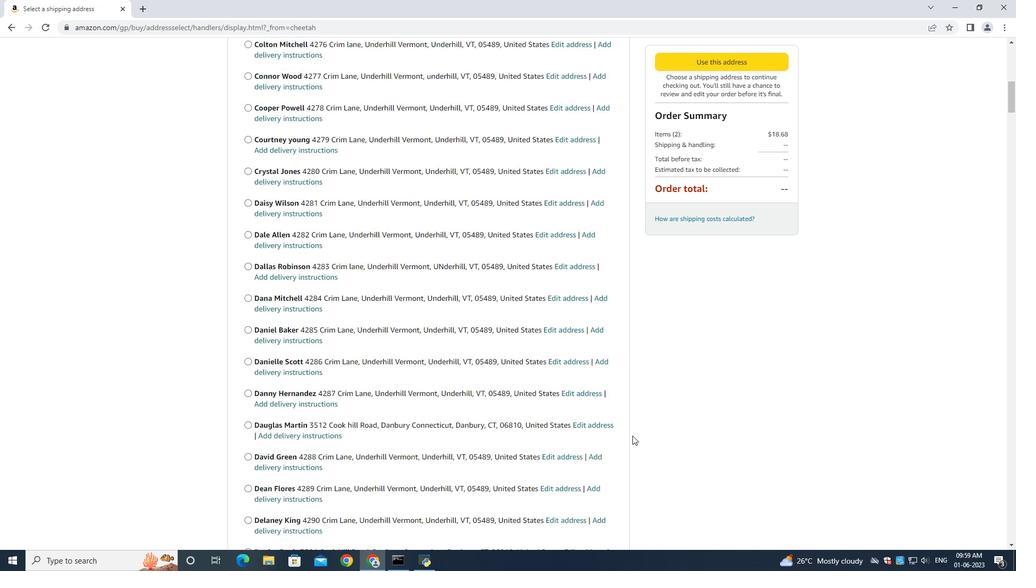 
Action: Mouse moved to (631, 438)
Screenshot: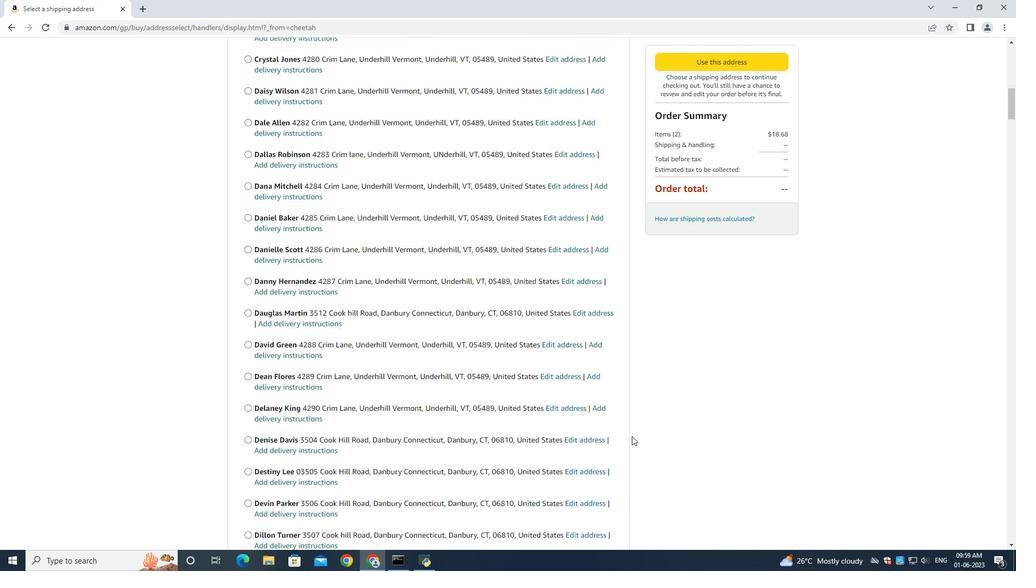 
Action: Mouse scrolled (631, 437) with delta (0, 0)
Screenshot: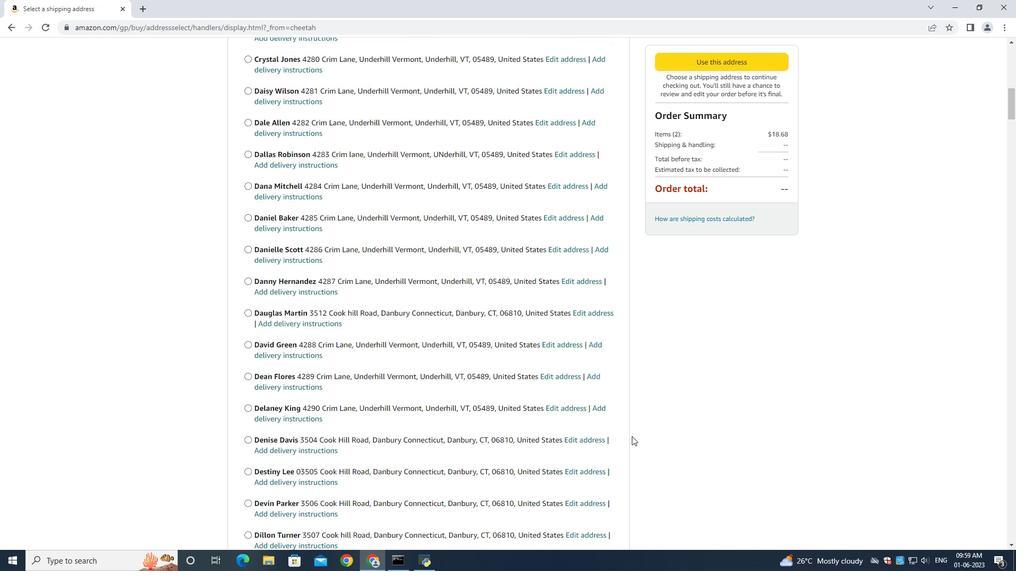 
Action: Mouse scrolled (631, 437) with delta (0, 0)
Screenshot: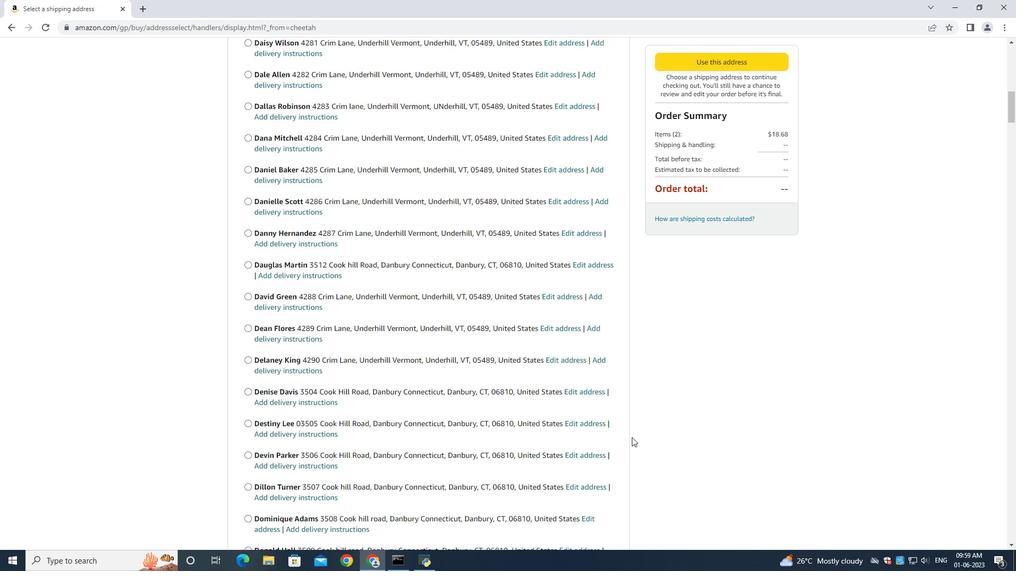 
Action: Mouse moved to (576, 440)
Screenshot: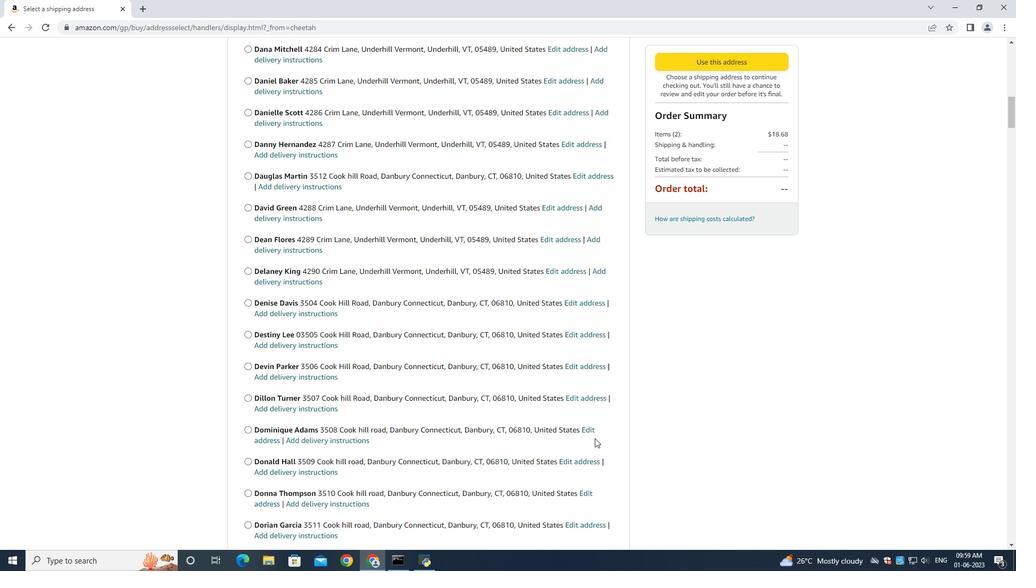 
Action: Mouse scrolled (576, 440) with delta (0, 0)
Screenshot: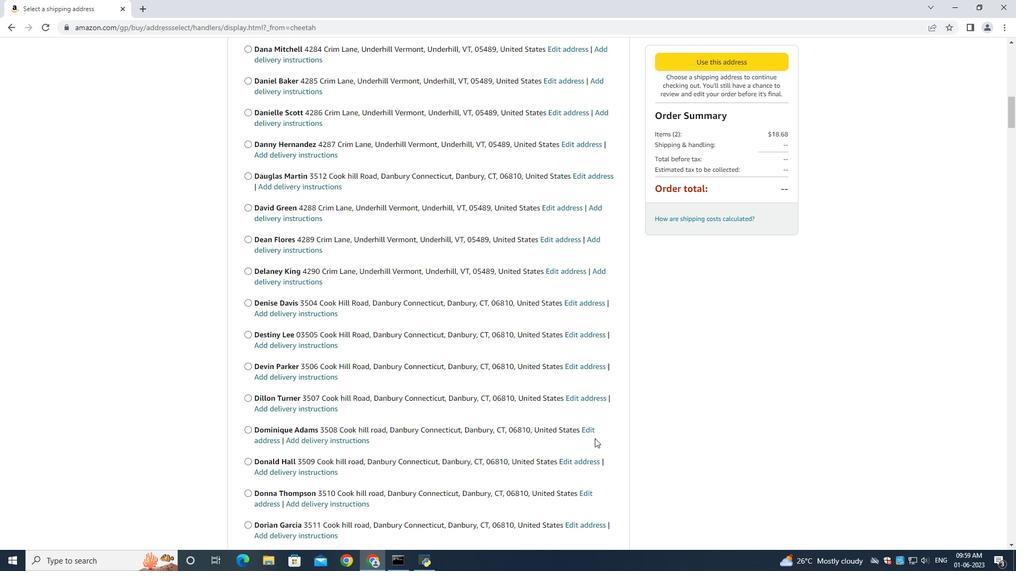 
Action: Mouse moved to (576, 441)
Screenshot: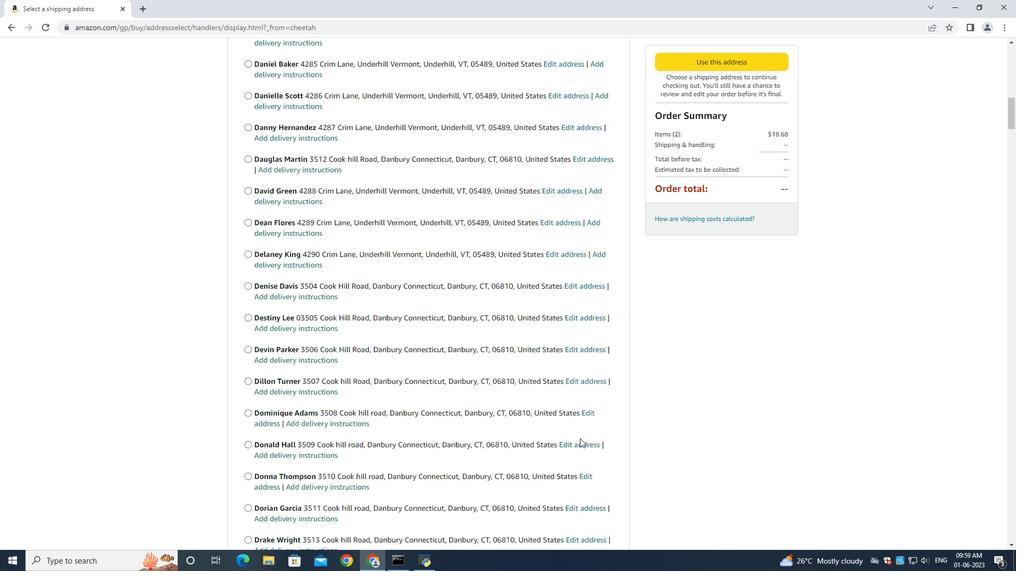
Action: Mouse scrolled (576, 440) with delta (0, 0)
Screenshot: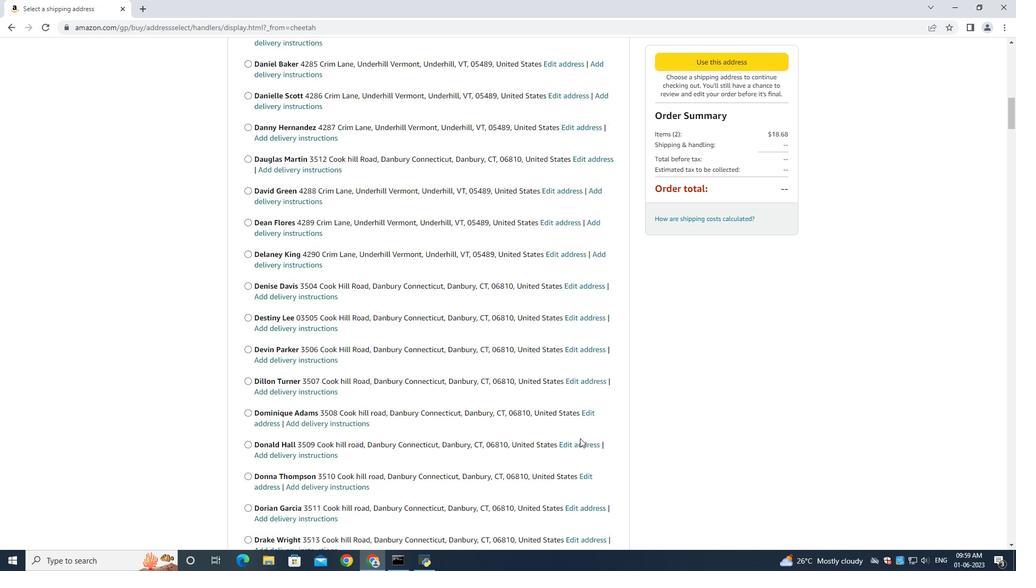 
Action: Mouse moved to (554, 440)
Screenshot: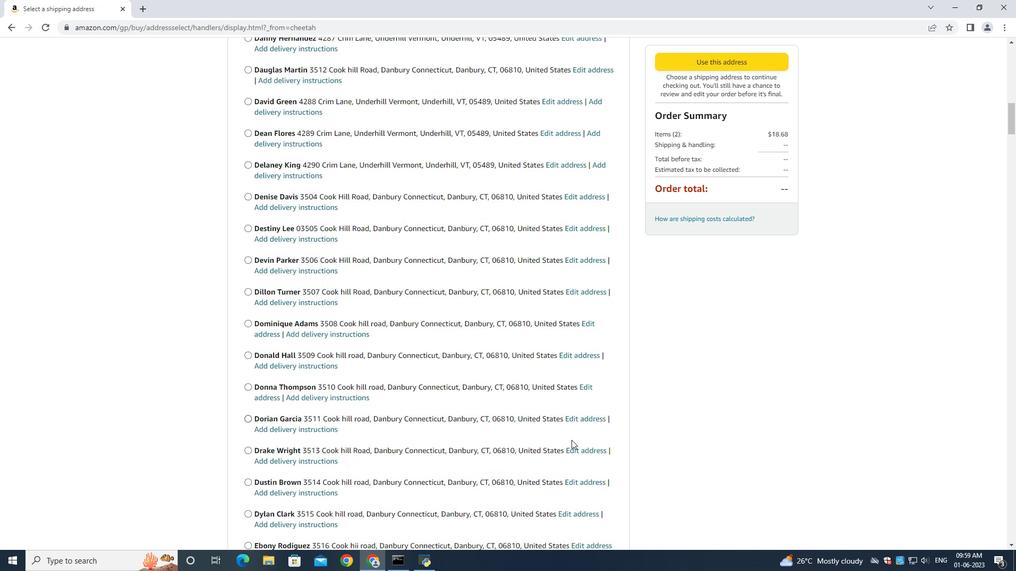 
Action: Mouse scrolled (554, 440) with delta (0, 0)
Screenshot: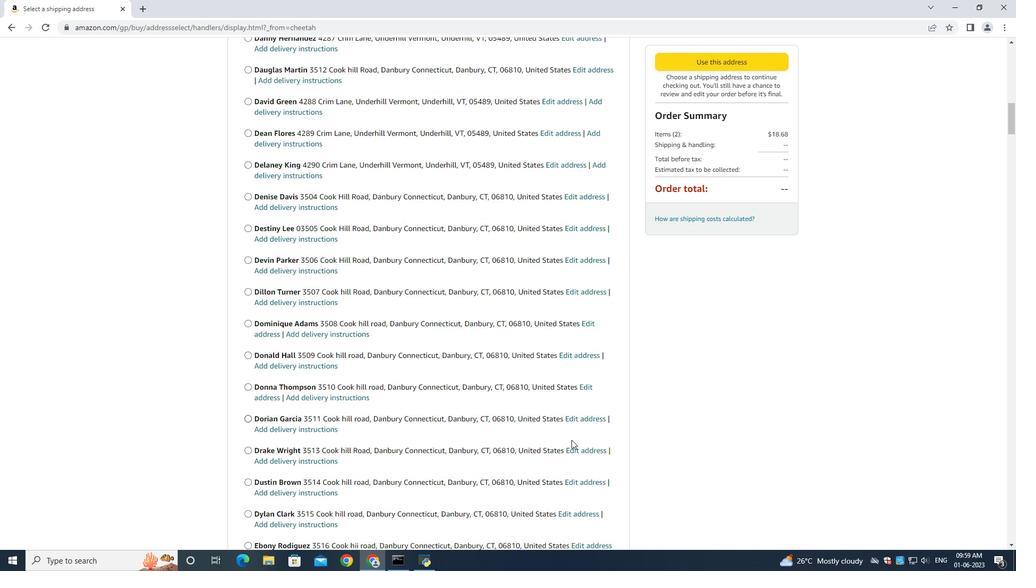 
Action: Mouse moved to (553, 442)
Screenshot: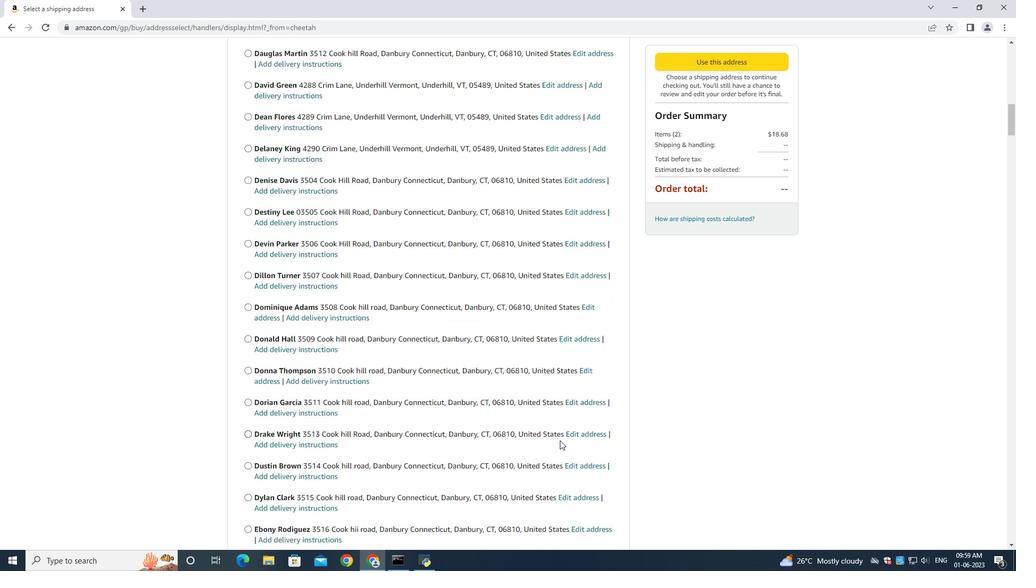 
Action: Mouse scrolled (553, 441) with delta (0, 0)
Screenshot: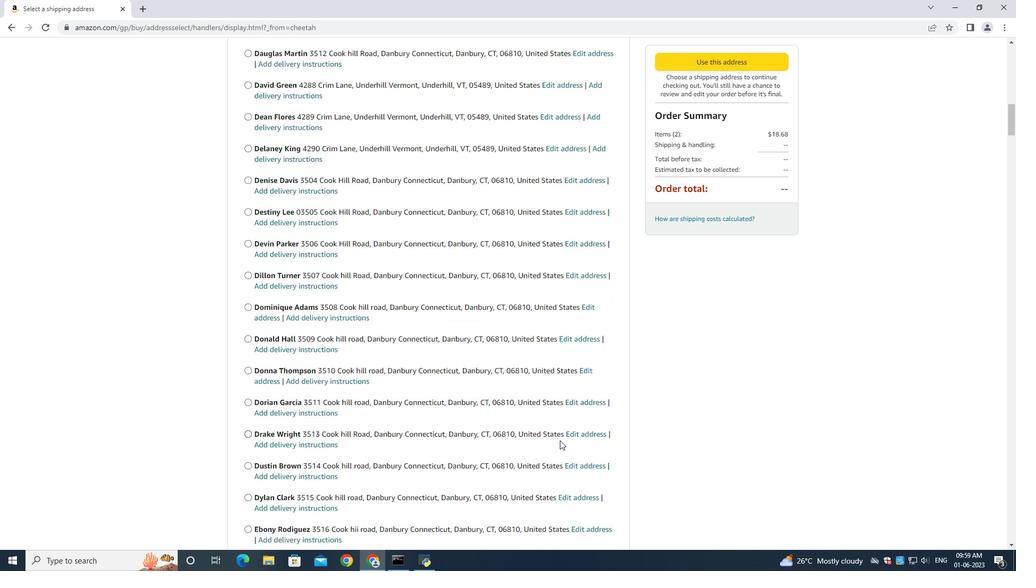 
Action: Mouse moved to (553, 443)
Screenshot: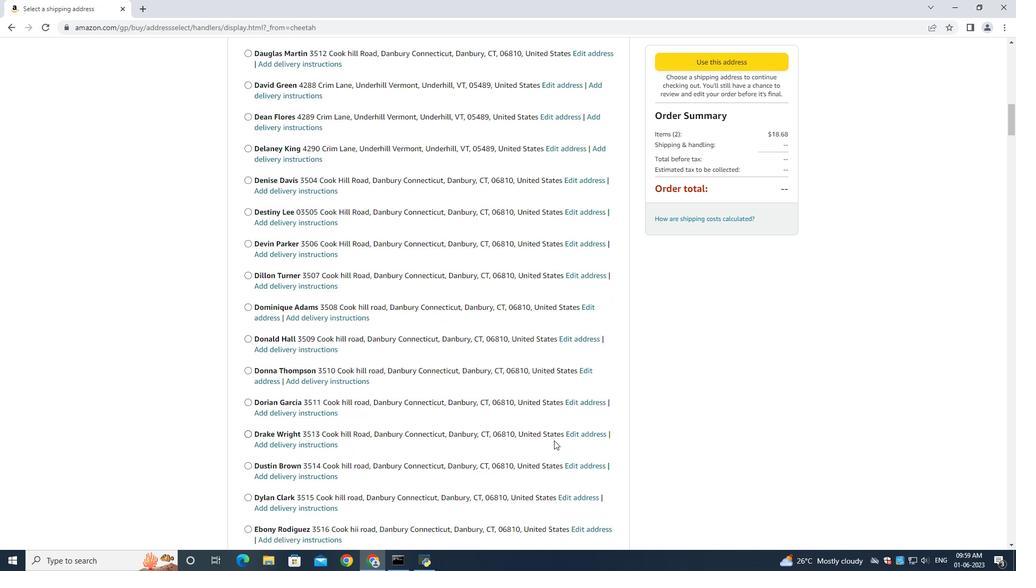 
Action: Mouse scrolled (553, 442) with delta (0, 0)
Screenshot: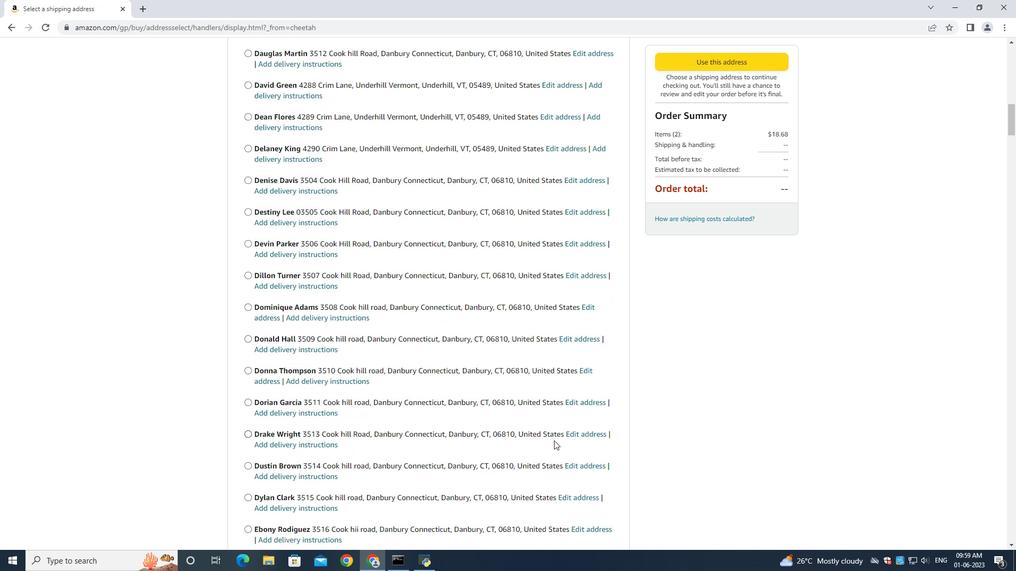 
Action: Mouse moved to (553, 442)
Screenshot: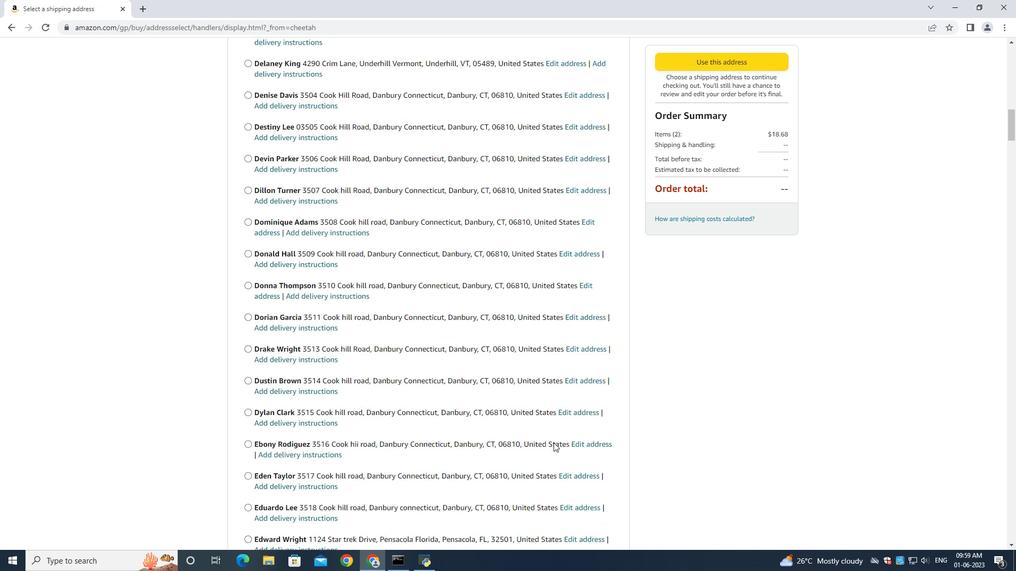 
Action: Mouse scrolled (553, 442) with delta (0, 0)
Screenshot: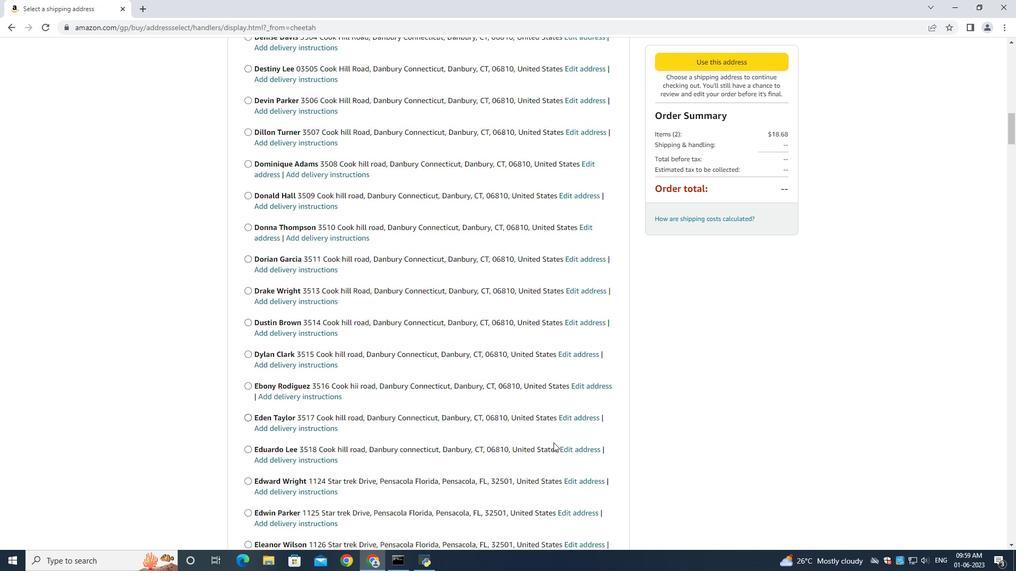 
Action: Mouse scrolled (553, 442) with delta (0, 0)
Screenshot: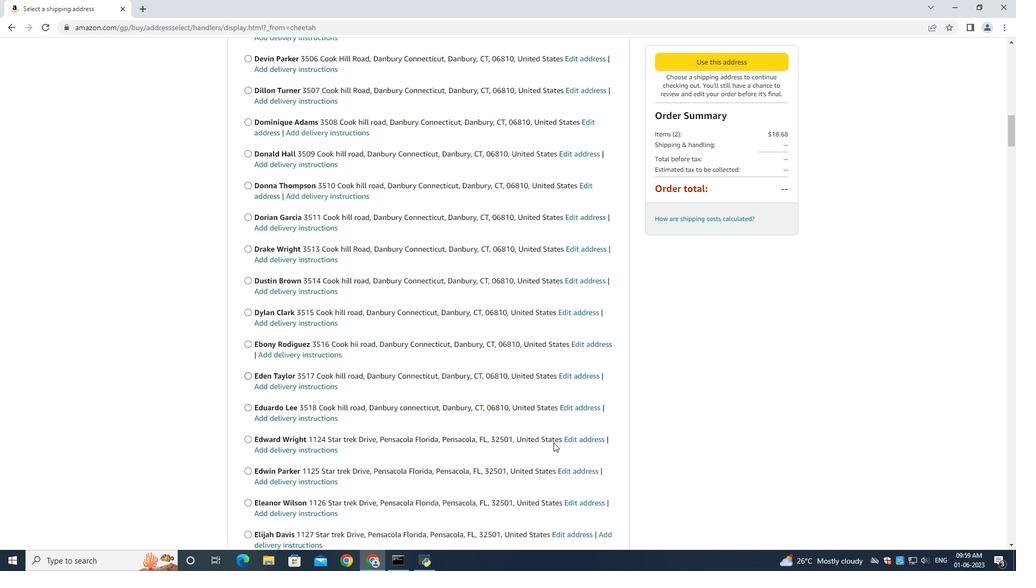 
Action: Mouse scrolled (553, 442) with delta (0, 0)
Screenshot: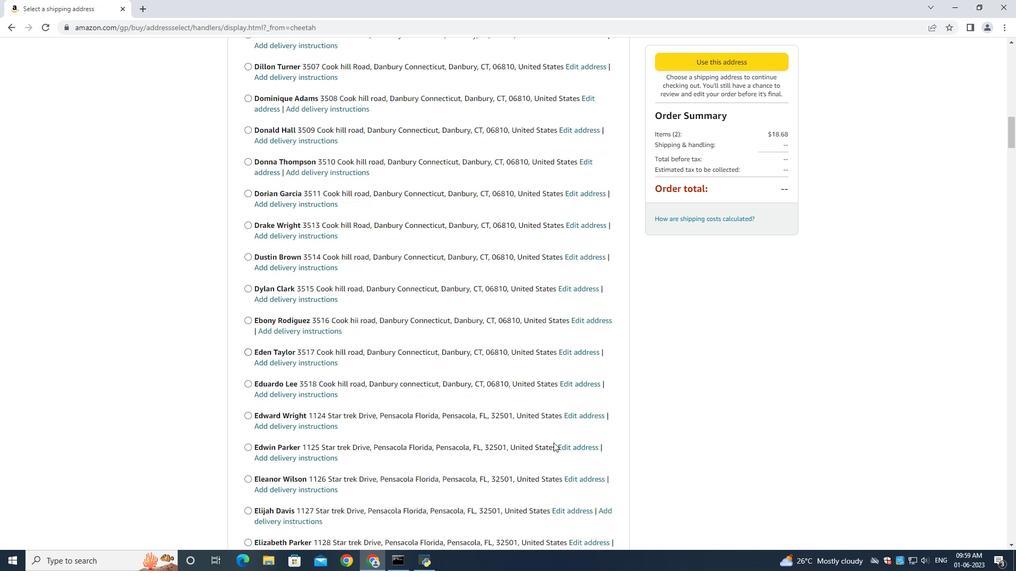 
Action: Mouse moved to (553, 442)
Screenshot: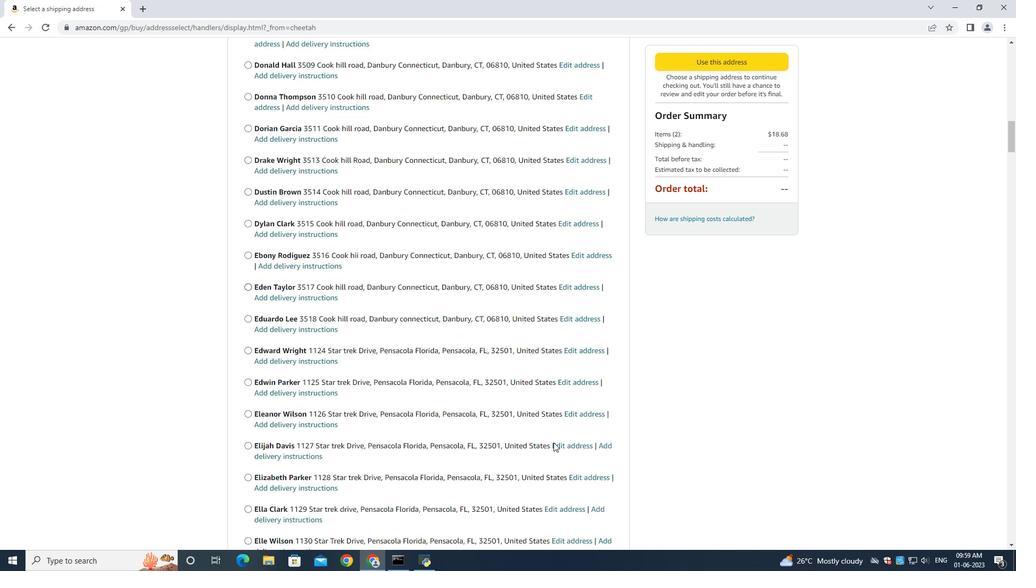 
Action: Mouse scrolled (553, 442) with delta (0, 0)
Screenshot: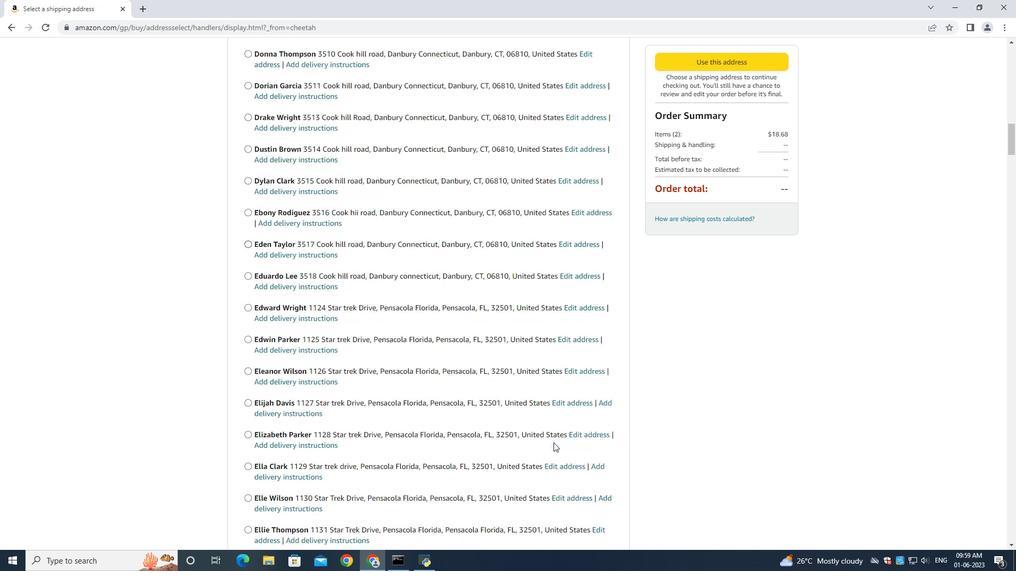 
Action: Mouse moved to (554, 442)
Screenshot: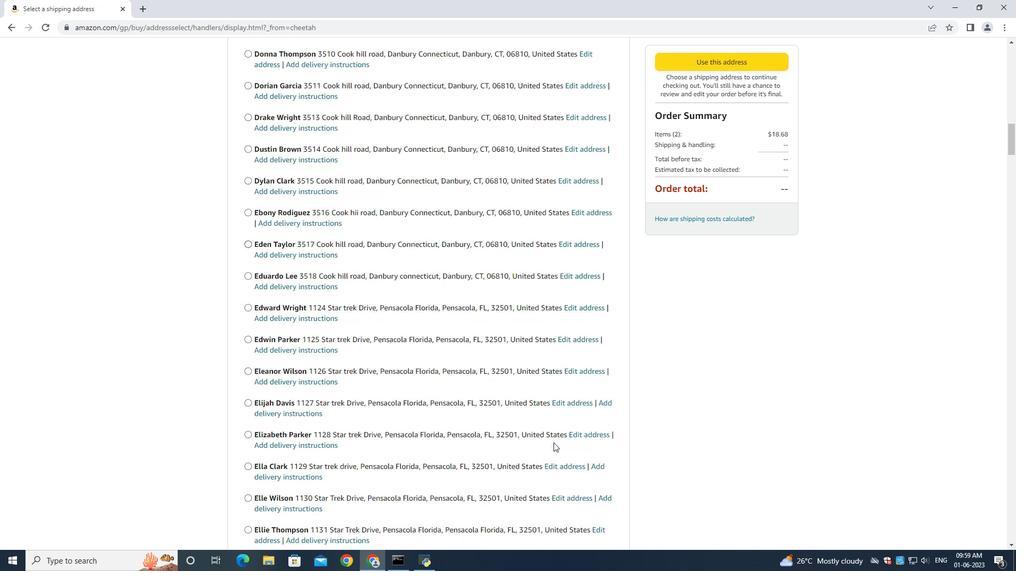 
Action: Mouse scrolled (554, 442) with delta (0, 0)
Screenshot: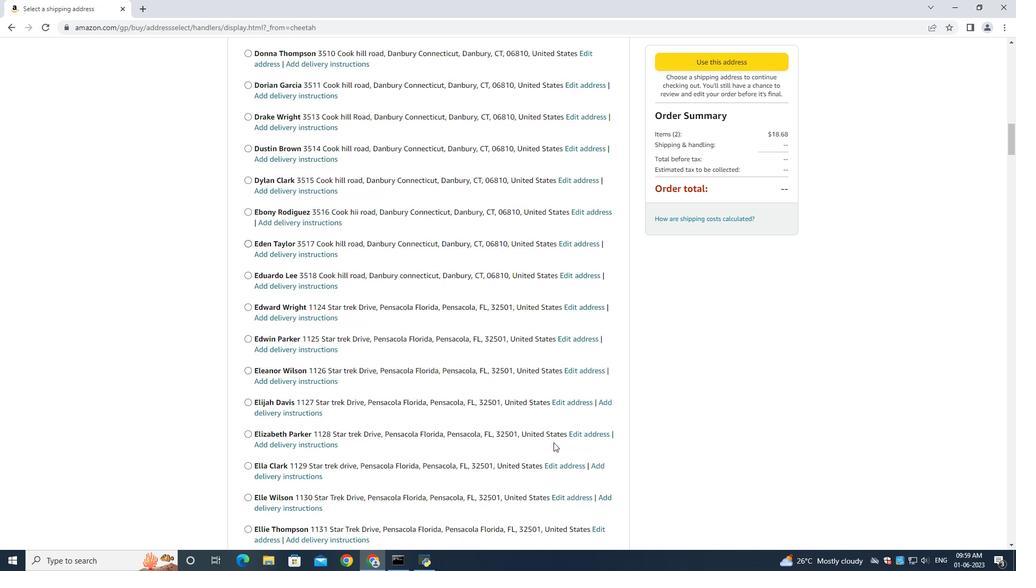 
Action: Mouse scrolled (554, 442) with delta (0, 0)
Screenshot: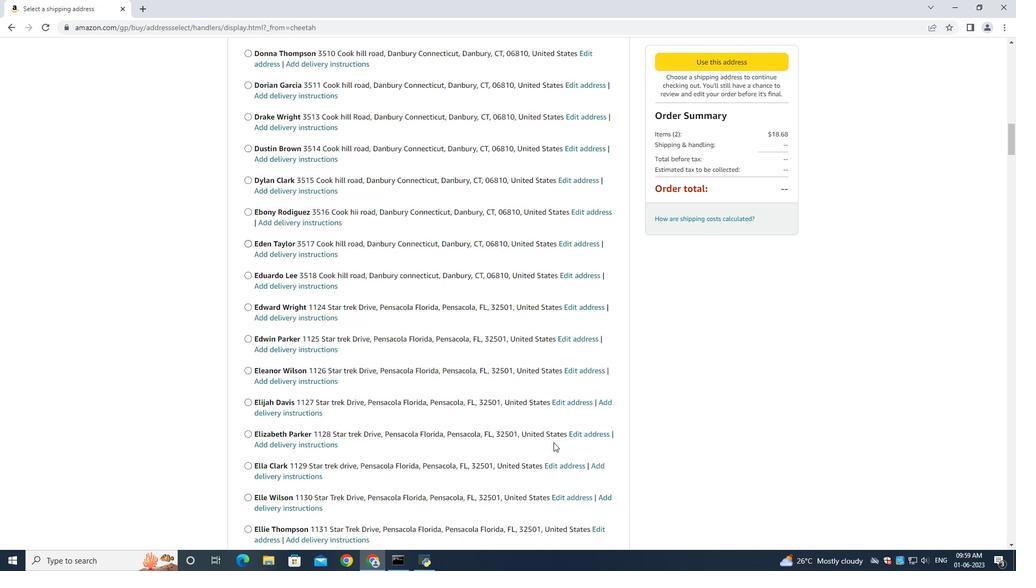 
Action: Mouse moved to (554, 443)
Screenshot: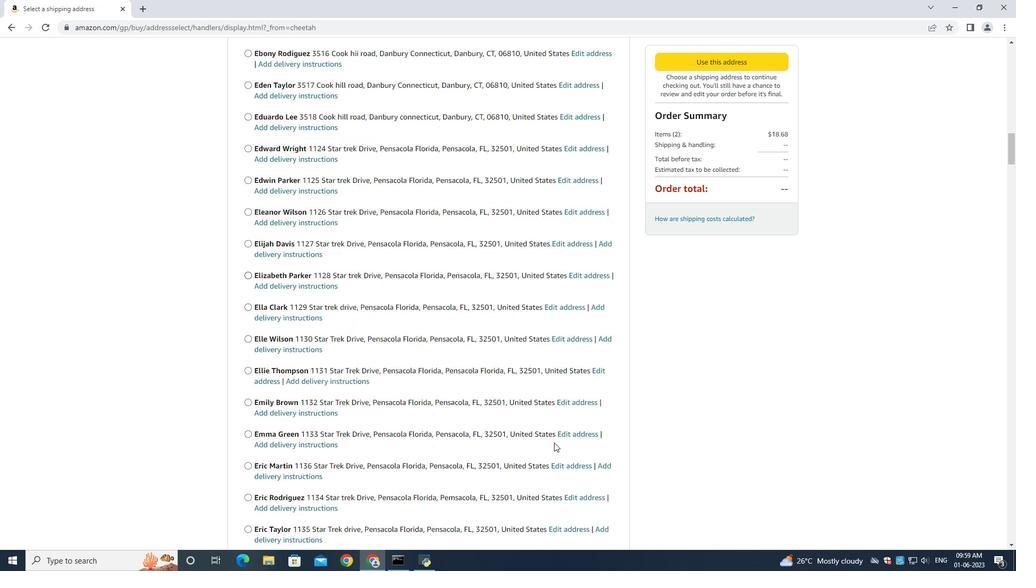 
Action: Mouse scrolled (554, 442) with delta (0, 0)
Screenshot: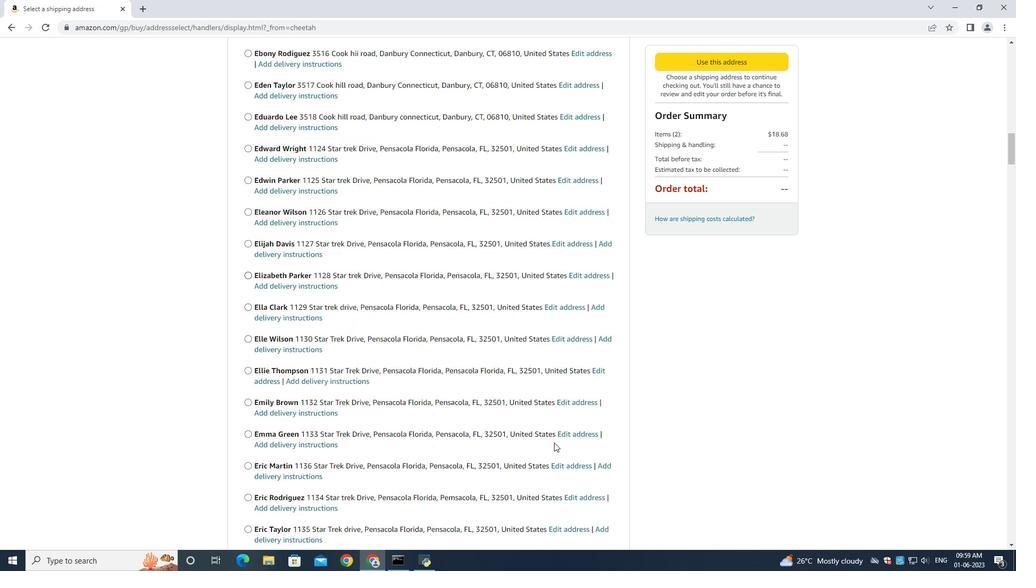 
Action: Mouse scrolled (554, 442) with delta (0, 0)
Screenshot: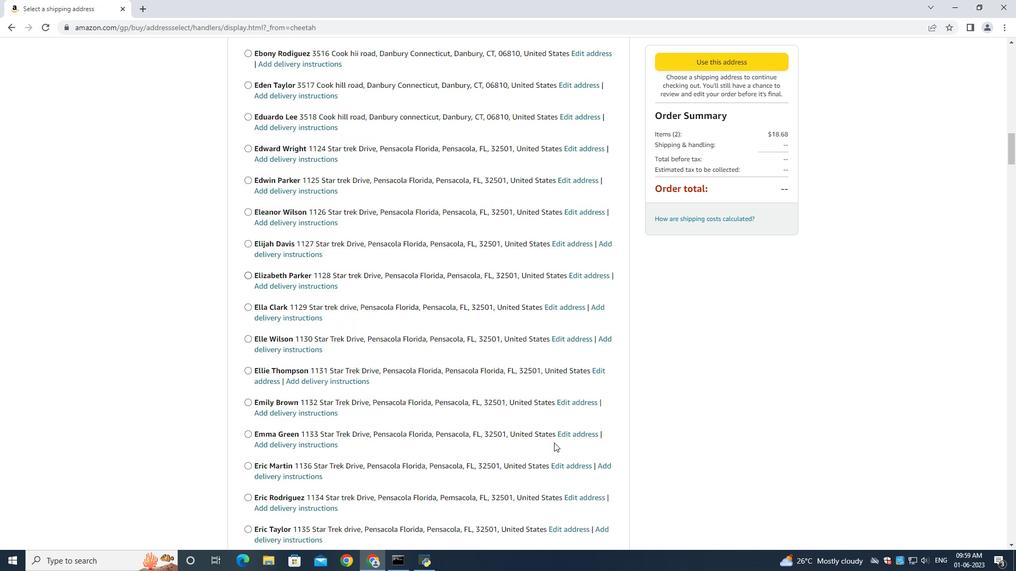 
Action: Mouse scrolled (554, 442) with delta (0, 0)
Screenshot: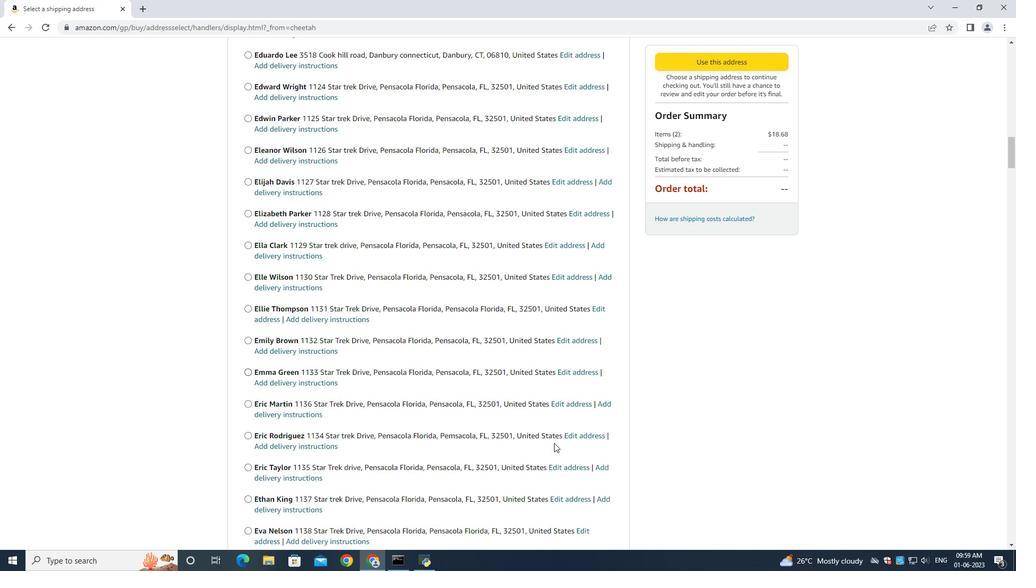 
Action: Mouse scrolled (554, 442) with delta (0, 0)
Screenshot: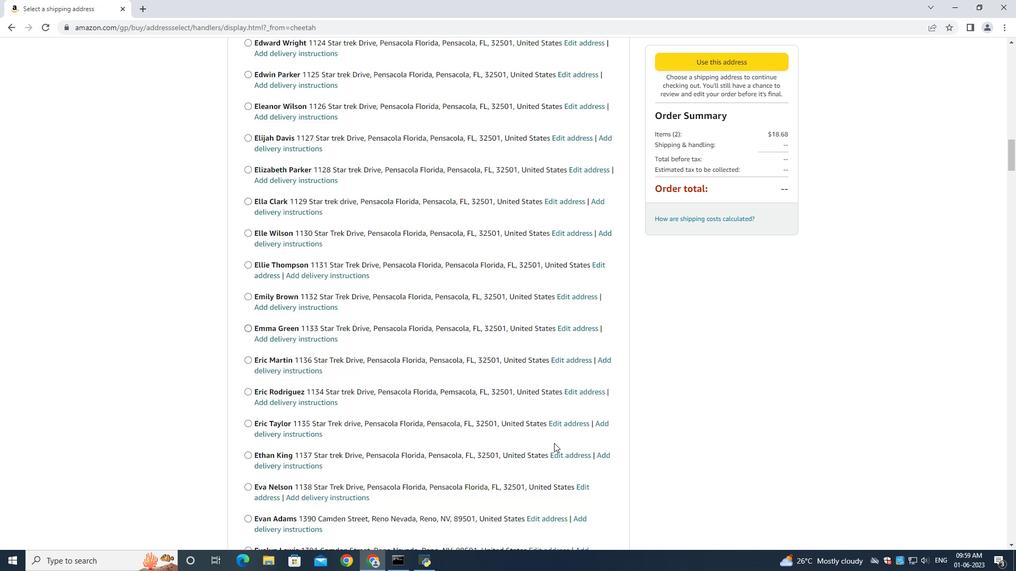 
Action: Mouse scrolled (554, 442) with delta (0, 0)
Screenshot: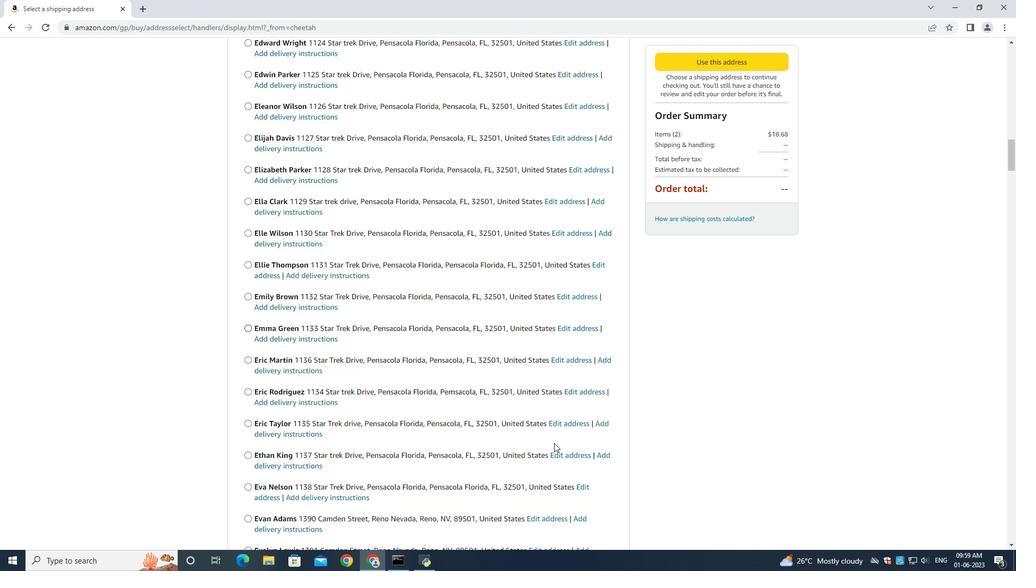 
Action: Mouse moved to (555, 443)
Screenshot: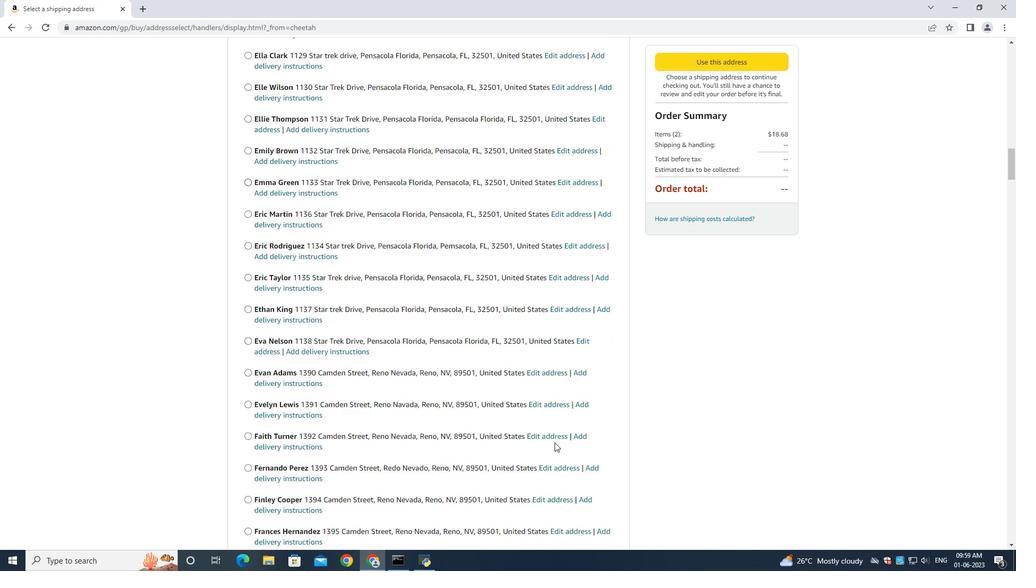 
Action: Mouse scrolled (555, 442) with delta (0, 0)
Screenshot: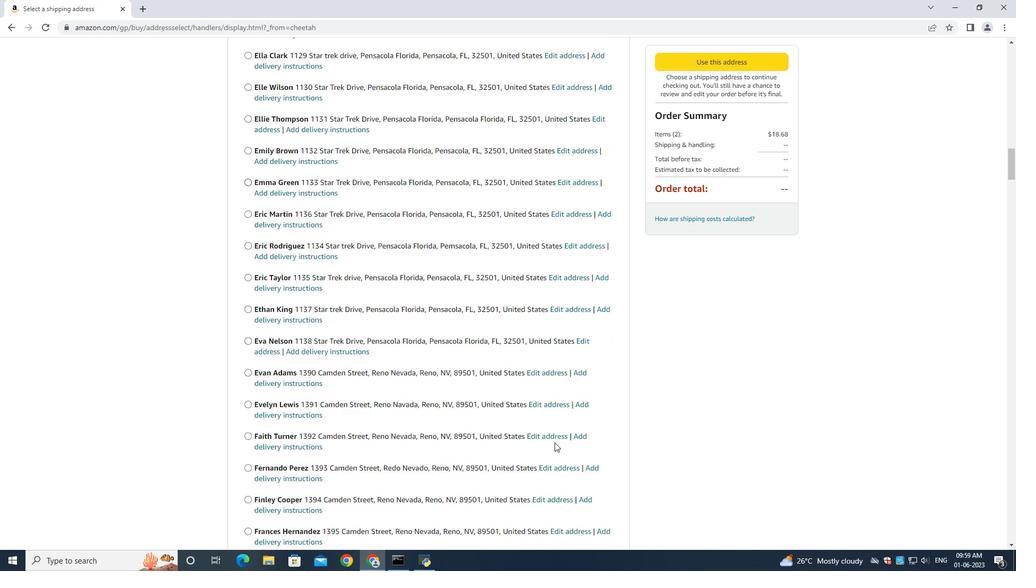
Action: Mouse moved to (555, 443)
Screenshot: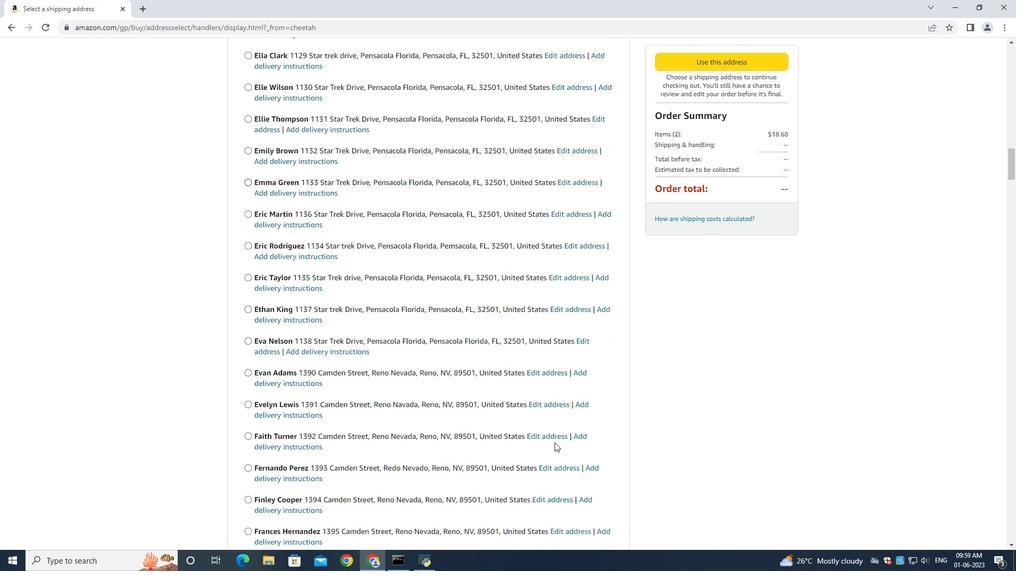 
Action: Mouse scrolled (555, 443) with delta (0, 0)
Screenshot: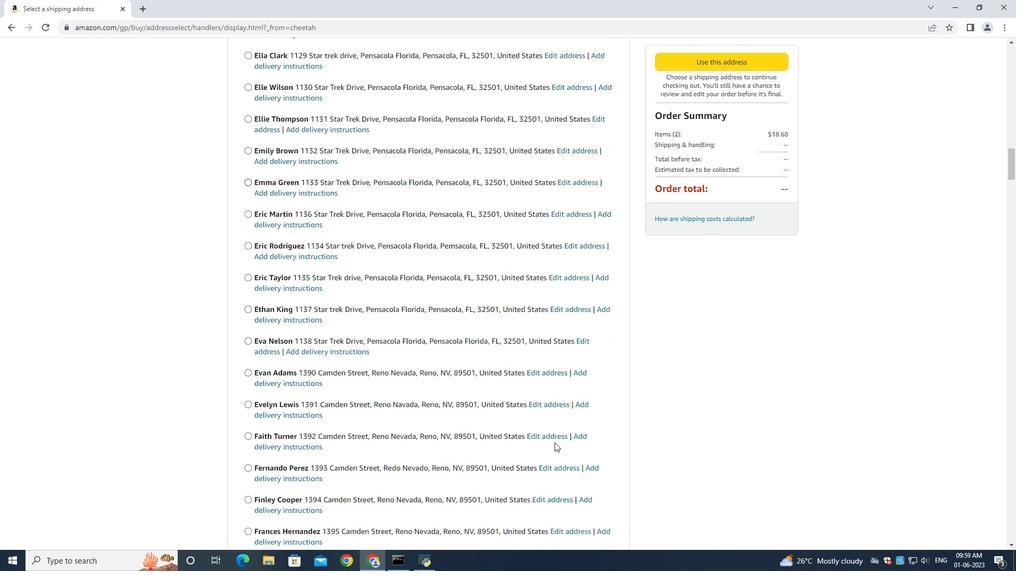
Action: Mouse scrolled (555, 443) with delta (0, 0)
Screenshot: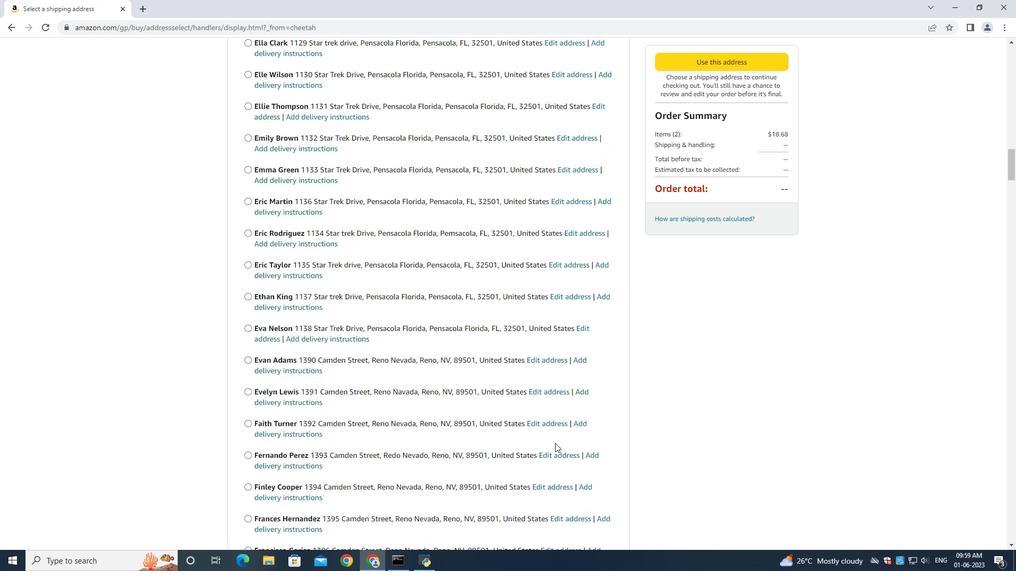 
Action: Mouse moved to (555, 442)
Screenshot: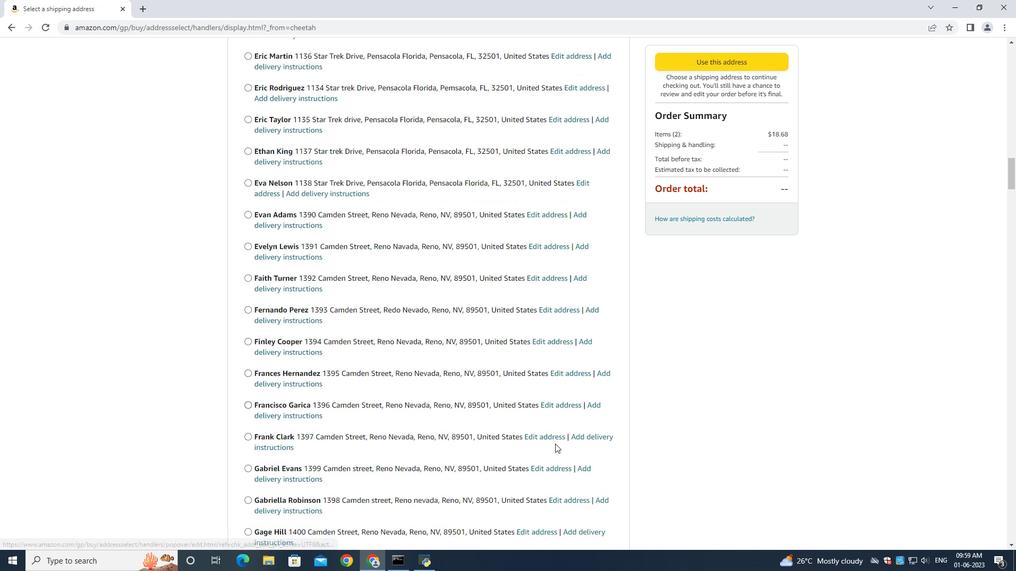 
Action: Mouse scrolled (555, 442) with delta (0, 0)
Screenshot: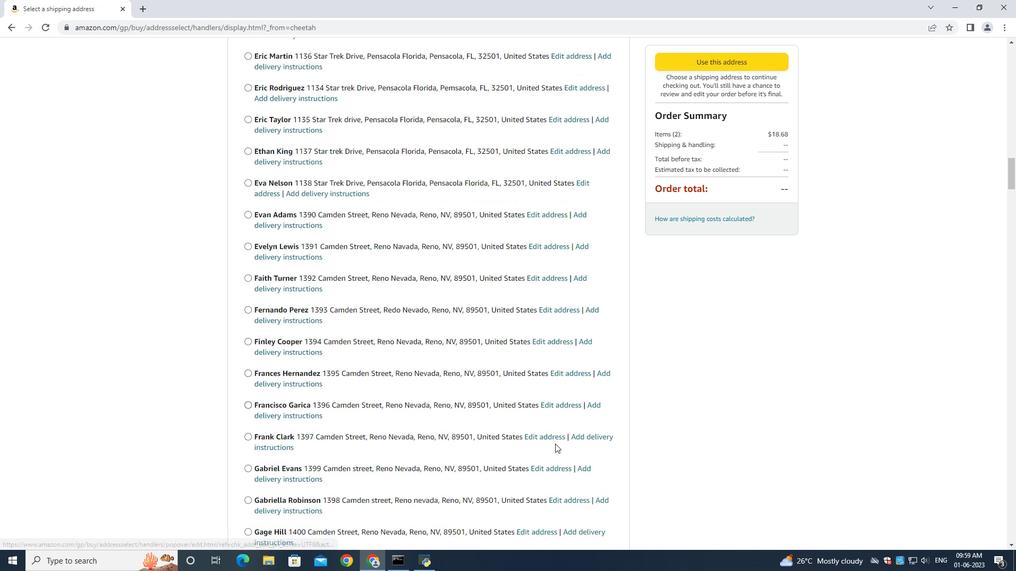 
Action: Mouse scrolled (555, 442) with delta (0, 0)
Screenshot: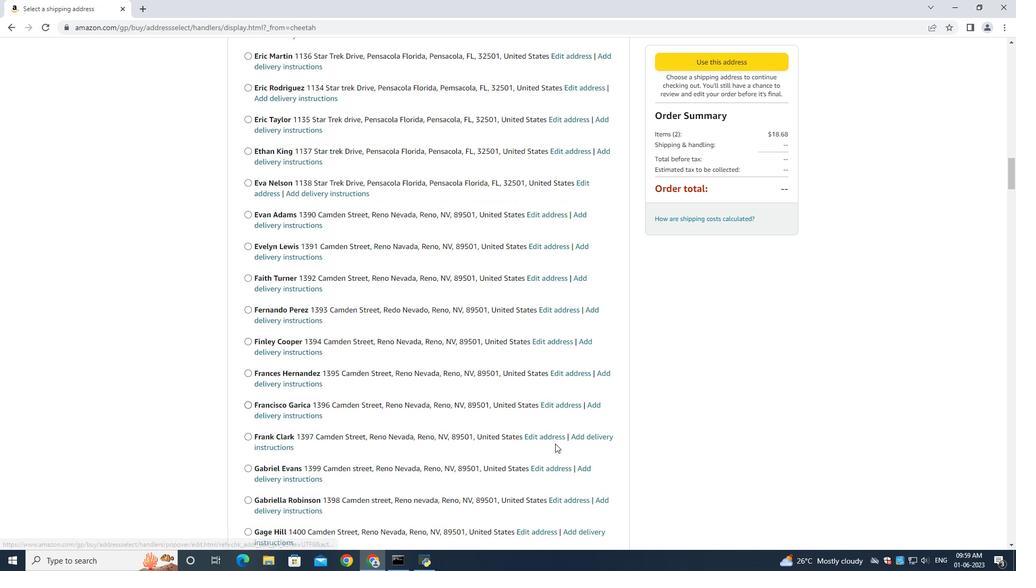 
Action: Mouse scrolled (555, 442) with delta (0, 0)
Screenshot: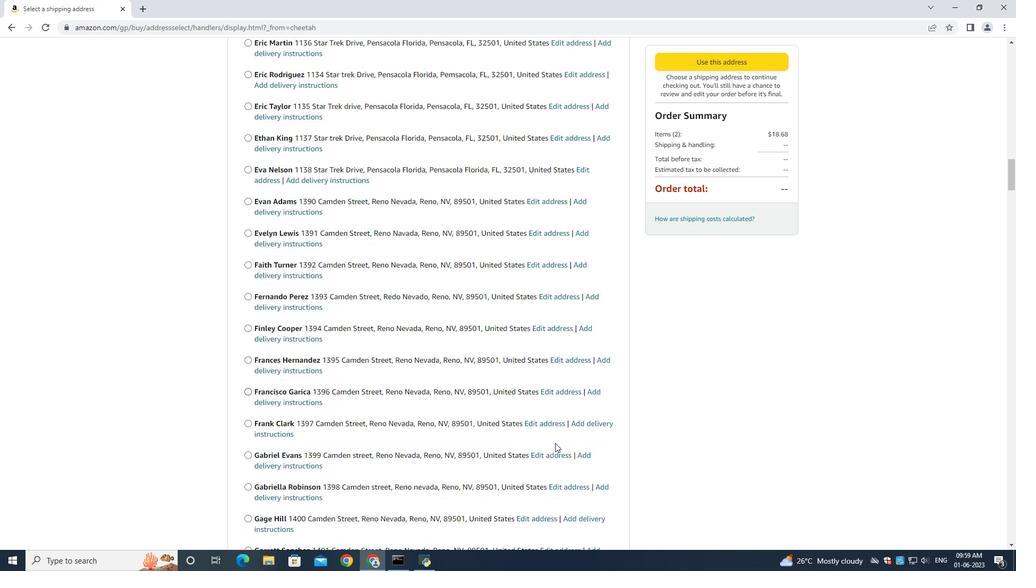 
Action: Mouse moved to (555, 441)
Screenshot: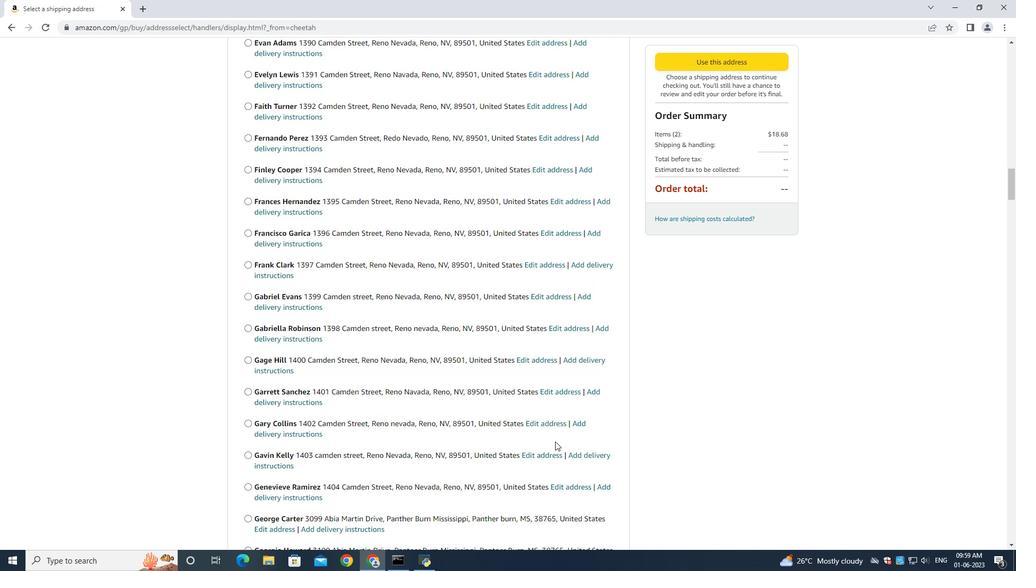 
Action: Mouse scrolled (555, 441) with delta (0, 0)
Screenshot: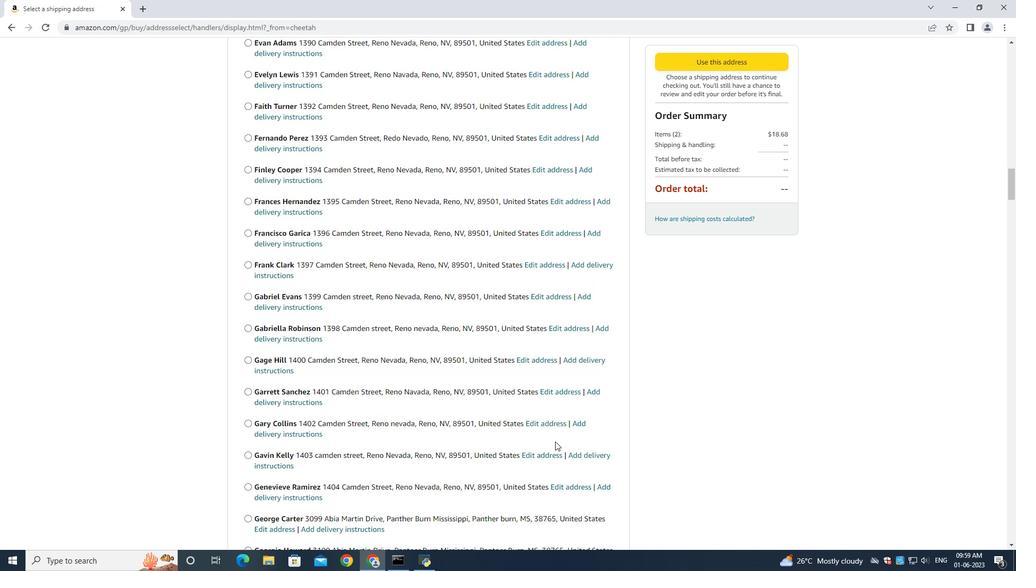 
Action: Mouse moved to (555, 441)
Screenshot: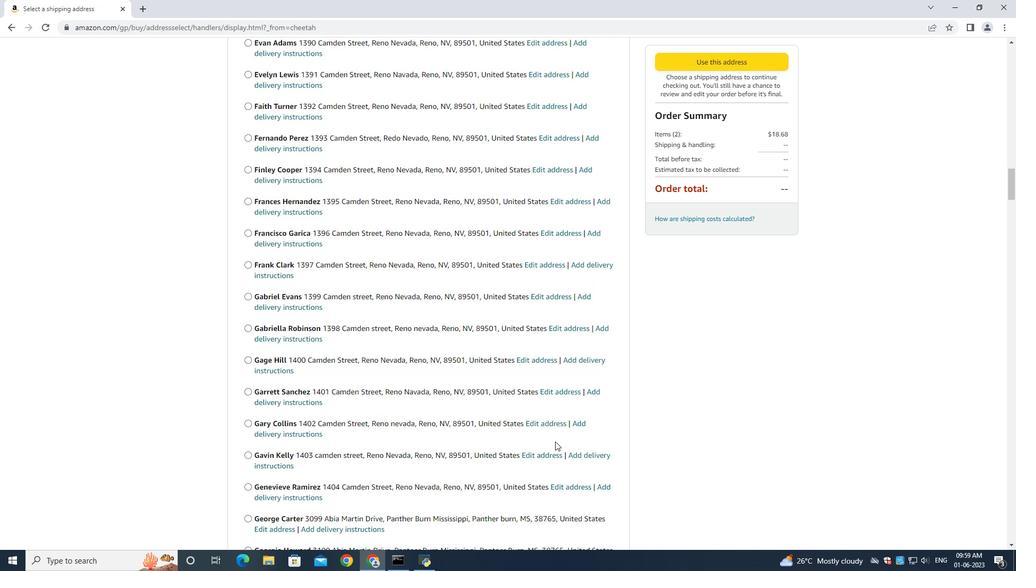 
Action: Mouse scrolled (555, 441) with delta (0, 0)
Screenshot: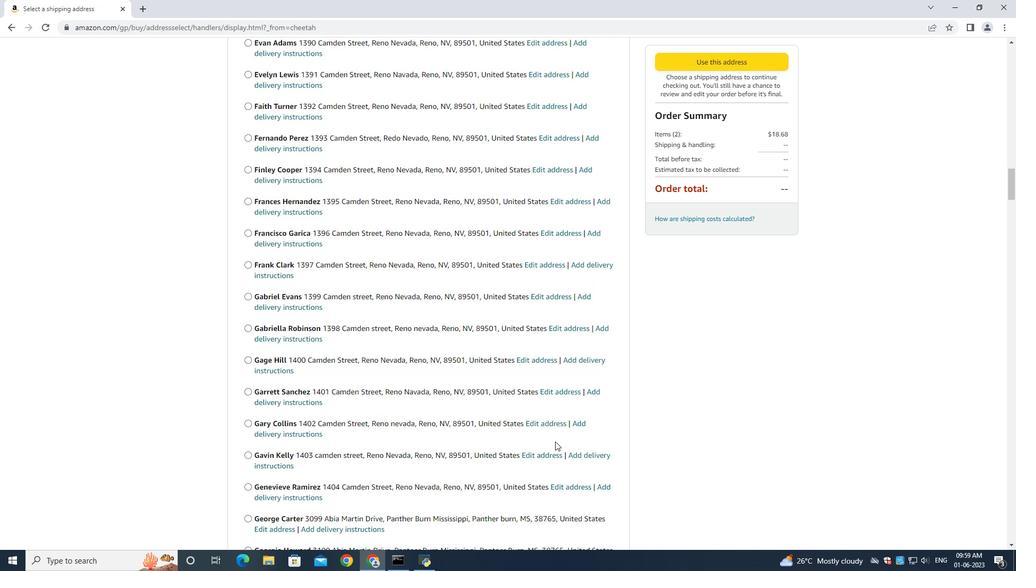 
Action: Mouse scrolled (555, 441) with delta (0, 0)
Screenshot: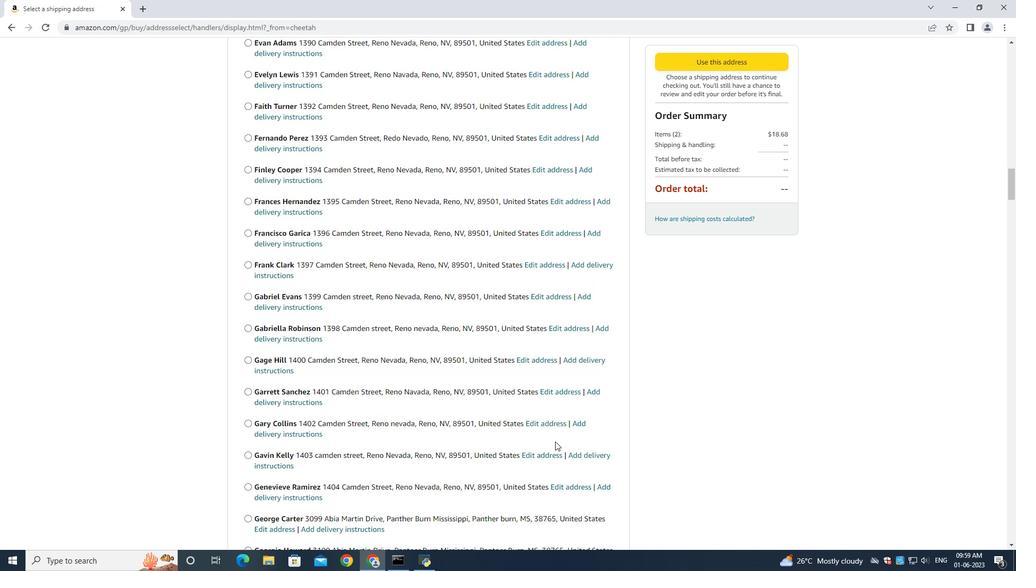 
Action: Mouse moved to (555, 441)
Screenshot: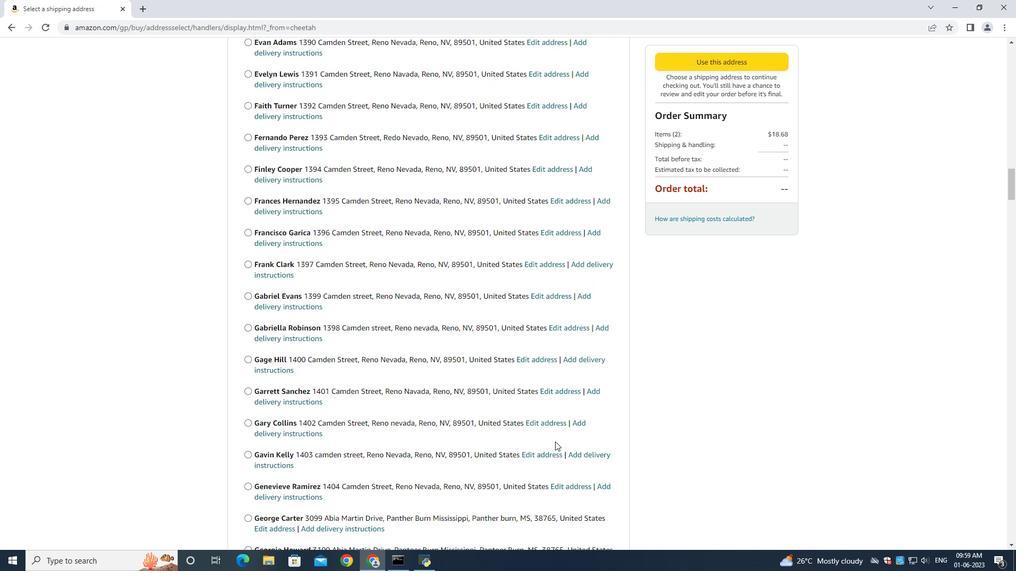 
Action: Mouse scrolled (555, 441) with delta (0, 0)
Screenshot: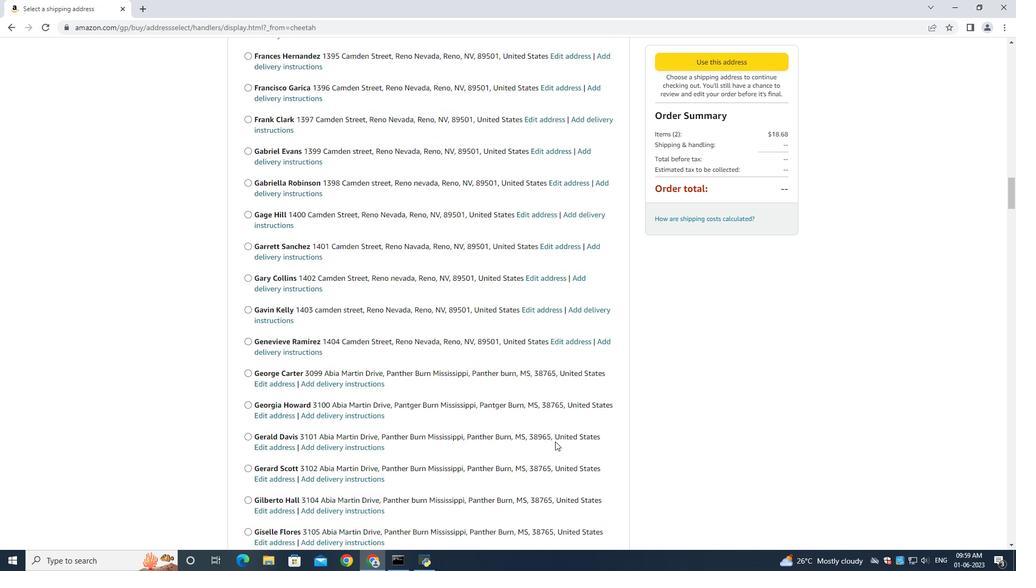 
Action: Mouse scrolled (555, 441) with delta (0, 0)
Screenshot: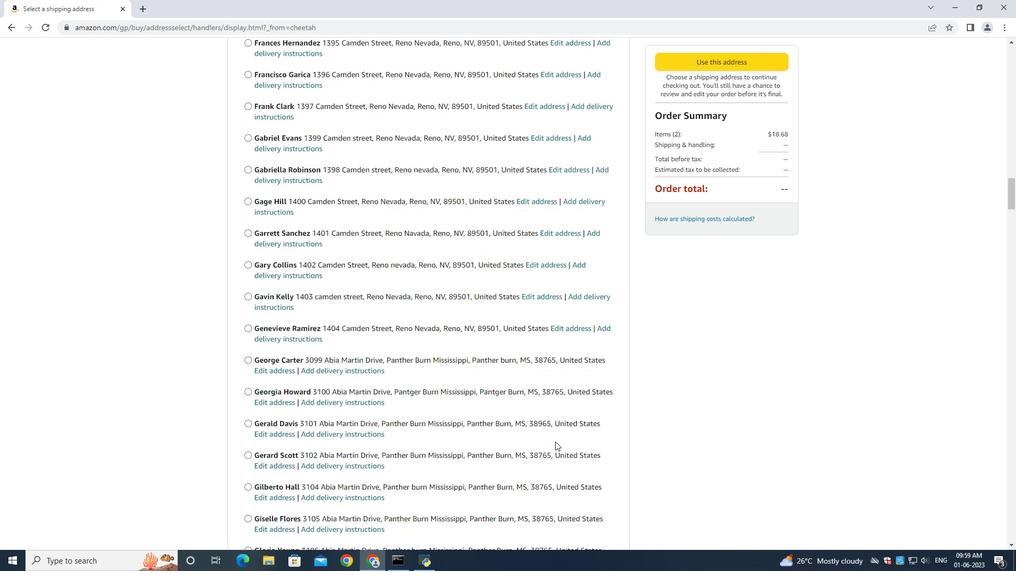 
Action: Mouse moved to (555, 442)
Screenshot: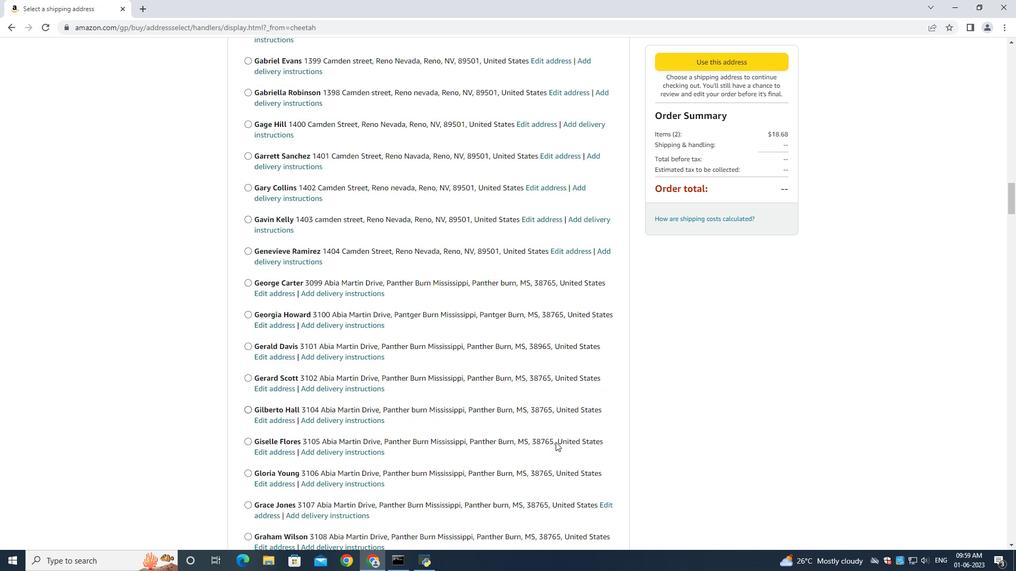 
Action: Mouse scrolled (555, 441) with delta (0, 0)
Screenshot: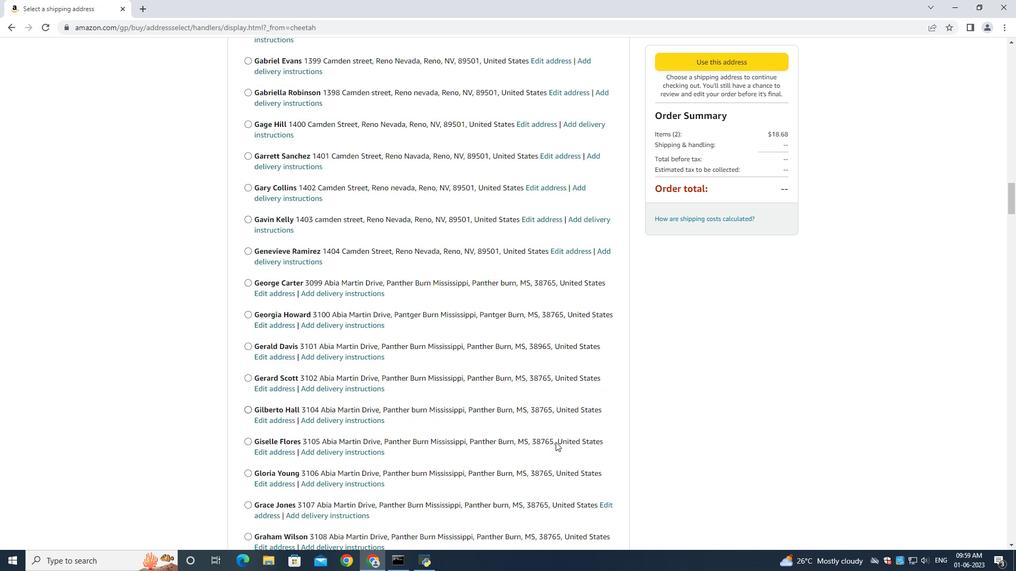 
Action: Mouse moved to (555, 443)
Screenshot: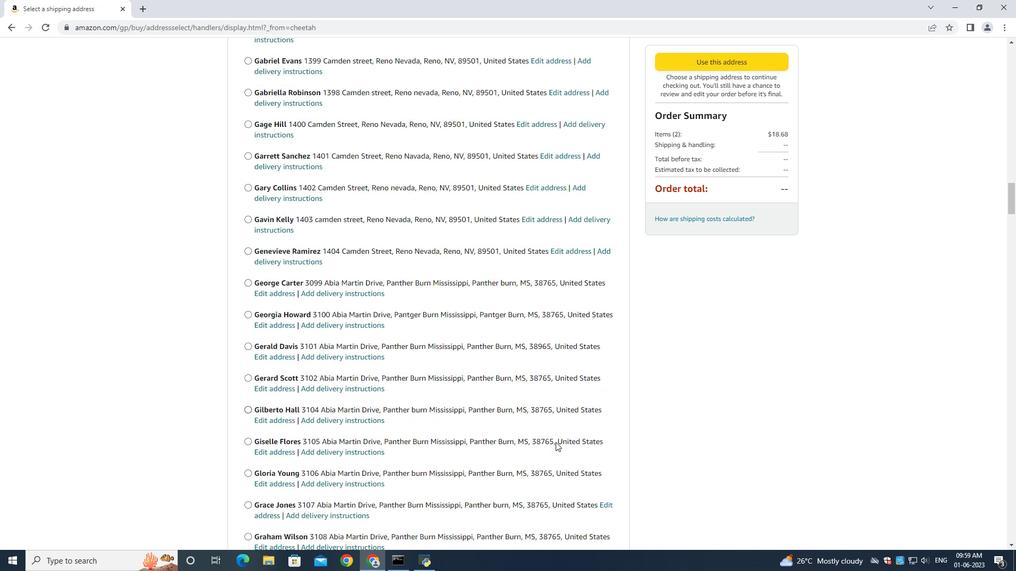 
Action: Mouse scrolled (555, 442) with delta (0, 0)
Screenshot: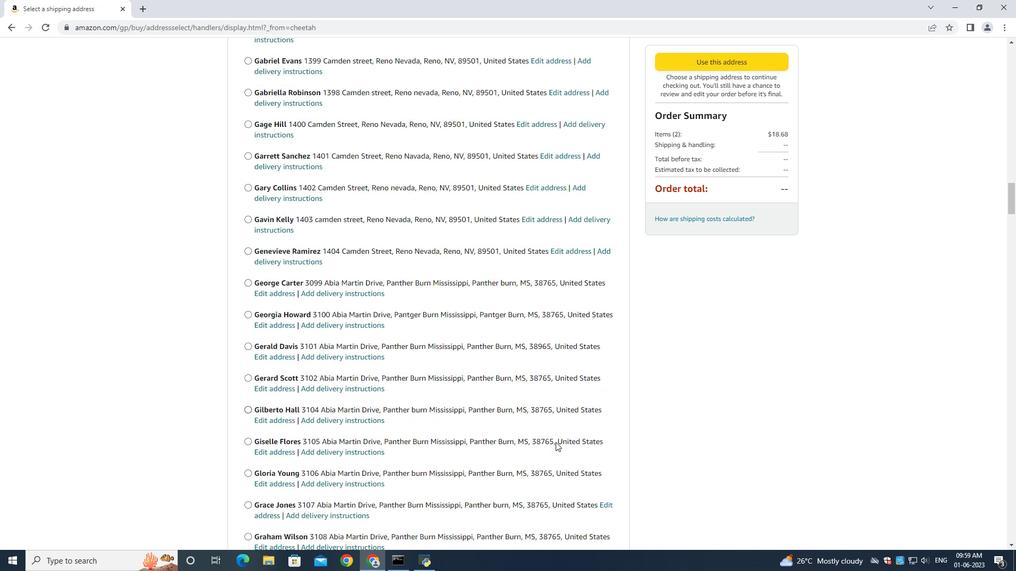 
Action: Mouse scrolled (555, 442) with delta (0, 0)
Screenshot: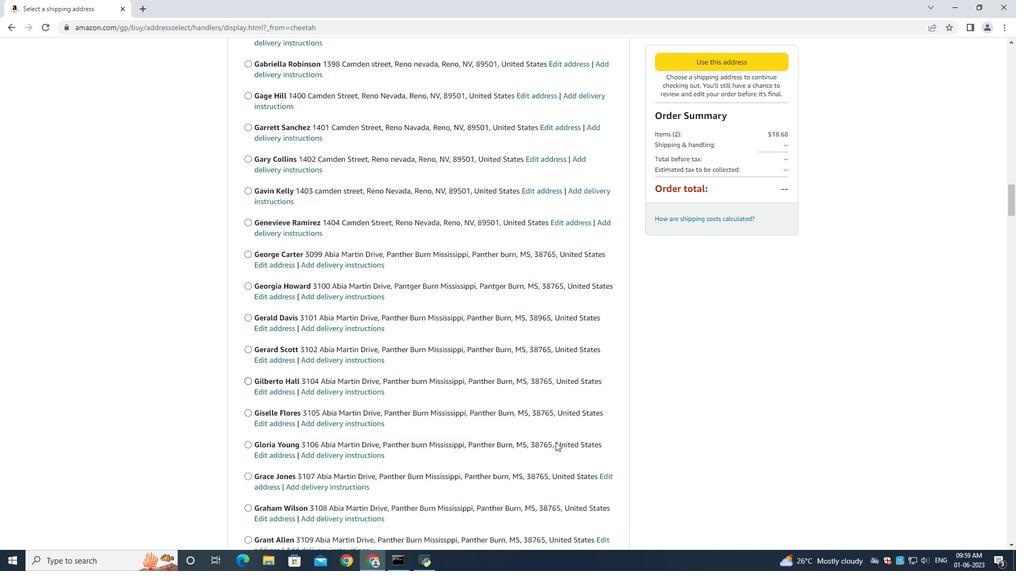 
Action: Mouse moved to (555, 443)
Screenshot: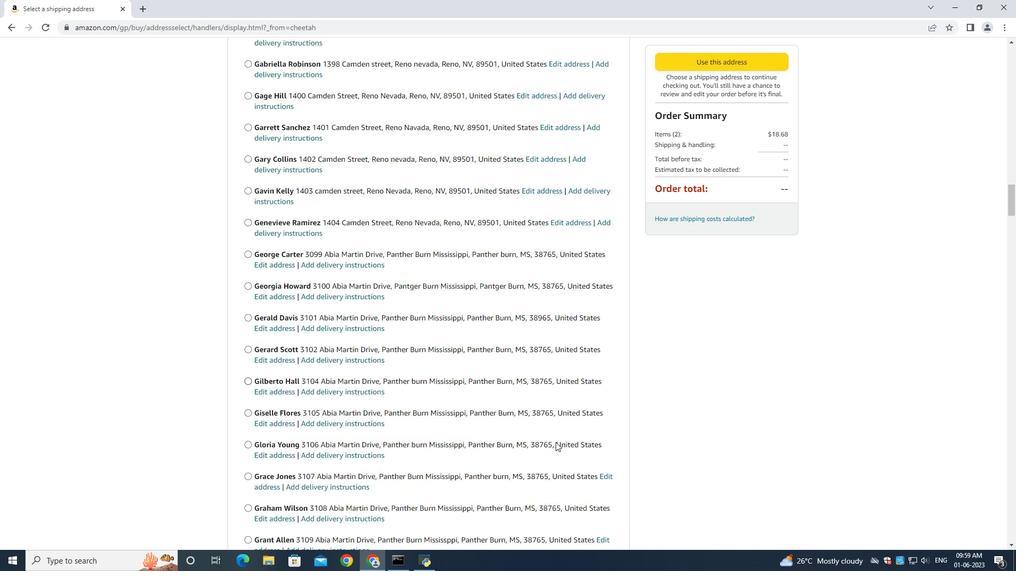 
Action: Mouse scrolled (555, 443) with delta (0, 0)
Screenshot: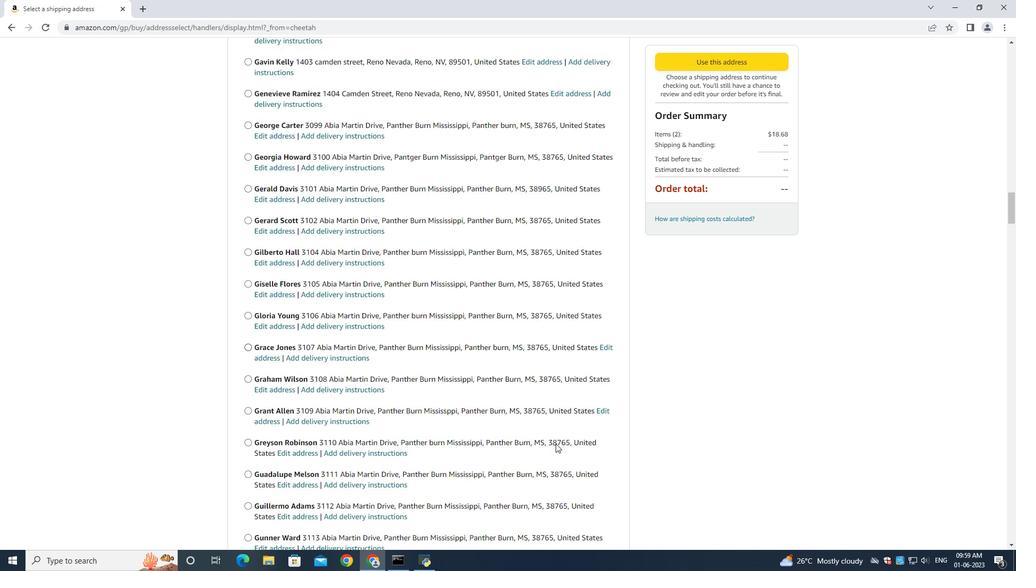 
Action: Mouse scrolled (555, 443) with delta (0, 0)
Screenshot: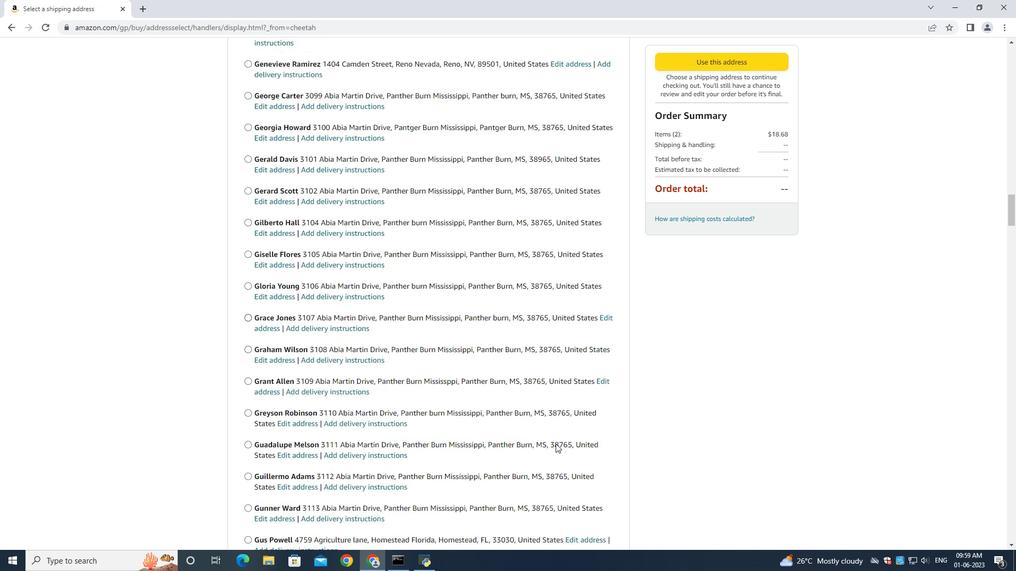 
Action: Mouse moved to (556, 443)
Screenshot: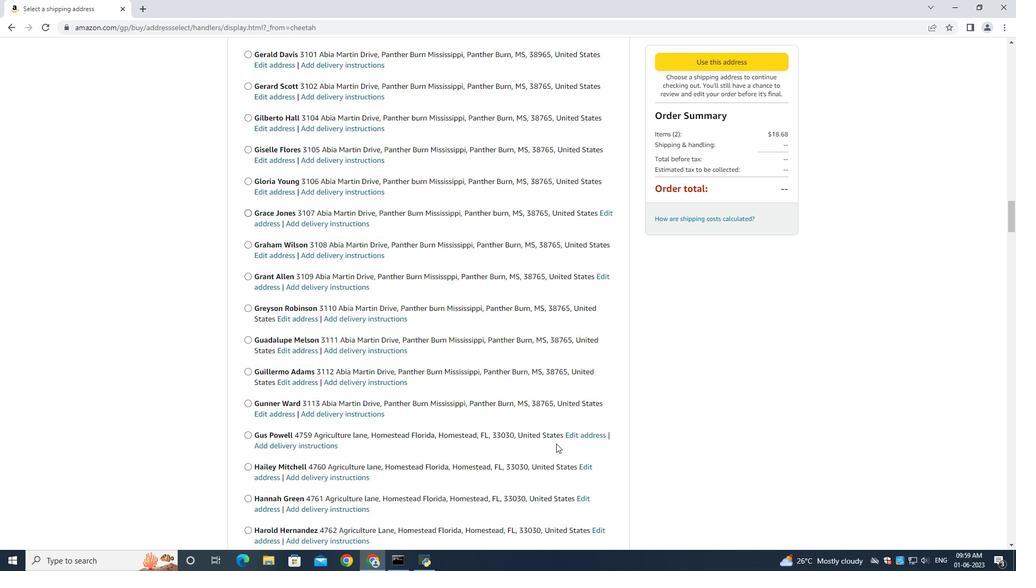 
Action: Mouse scrolled (556, 442) with delta (0, 0)
Screenshot: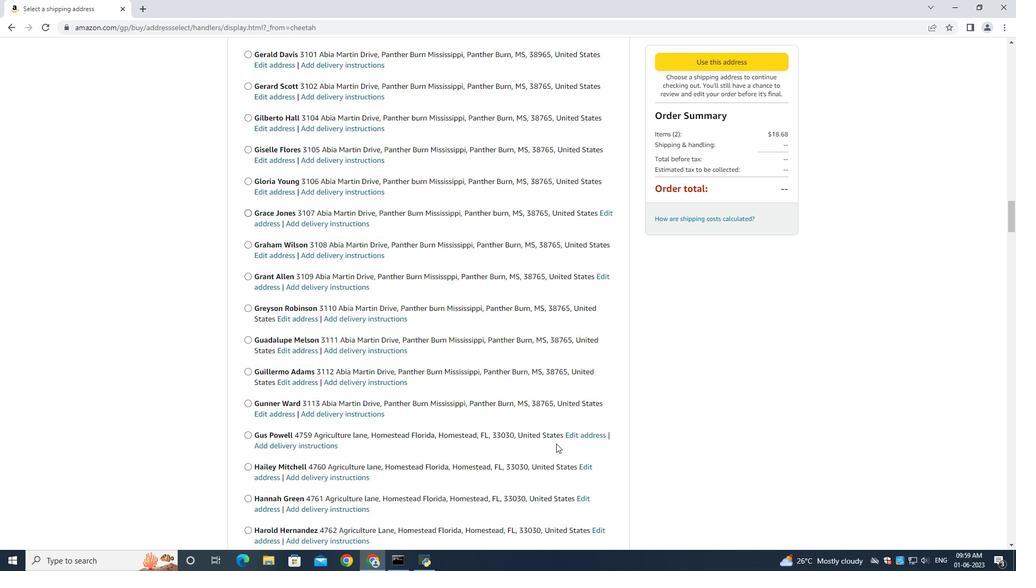 
Action: Mouse moved to (556, 443)
Screenshot: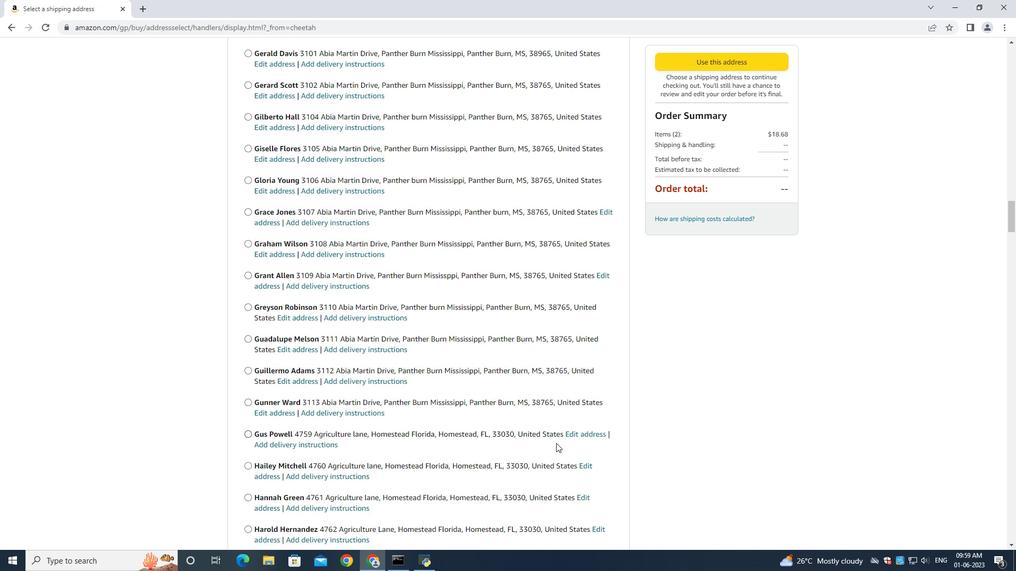 
Action: Mouse scrolled (556, 442) with delta (0, 0)
Screenshot: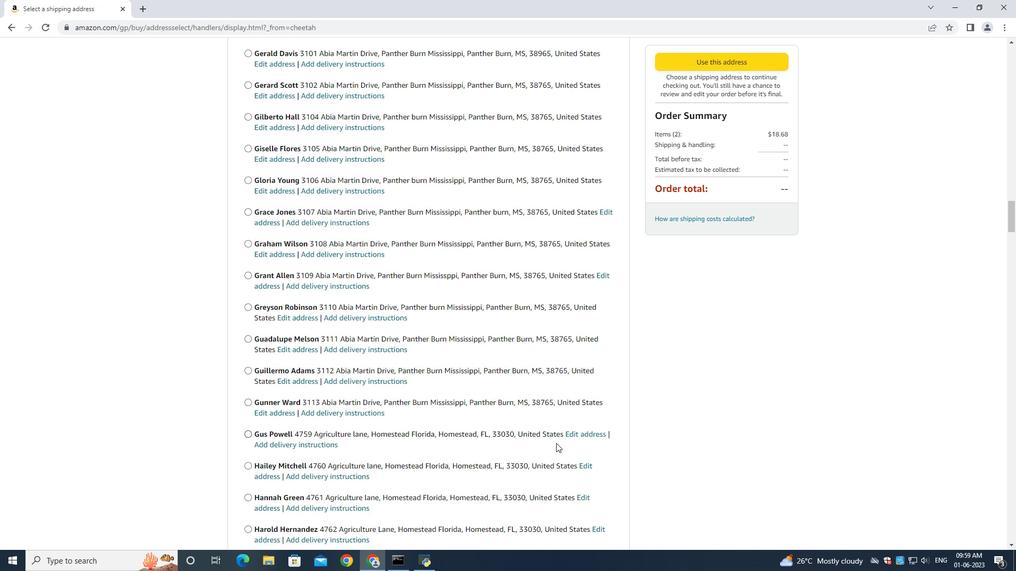 
Action: Mouse moved to (556, 443)
Screenshot: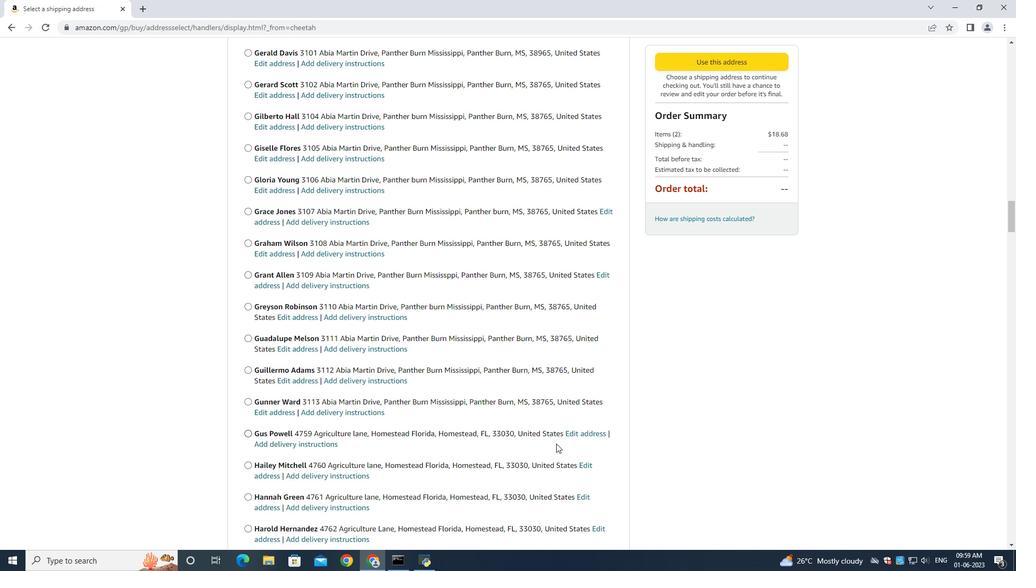 
Action: Mouse scrolled (556, 442) with delta (0, 0)
Screenshot: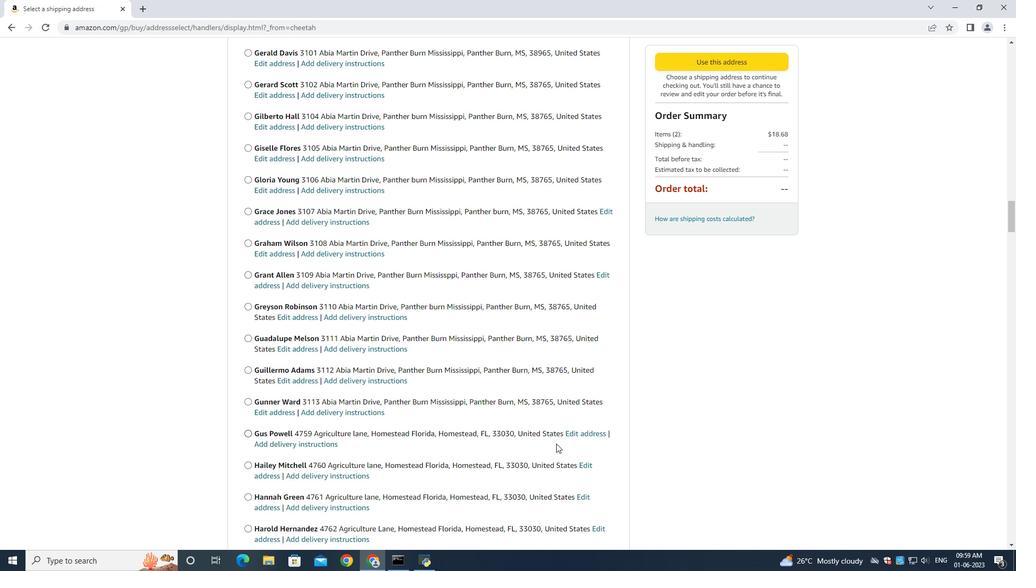 
Action: Mouse moved to (556, 443)
Screenshot: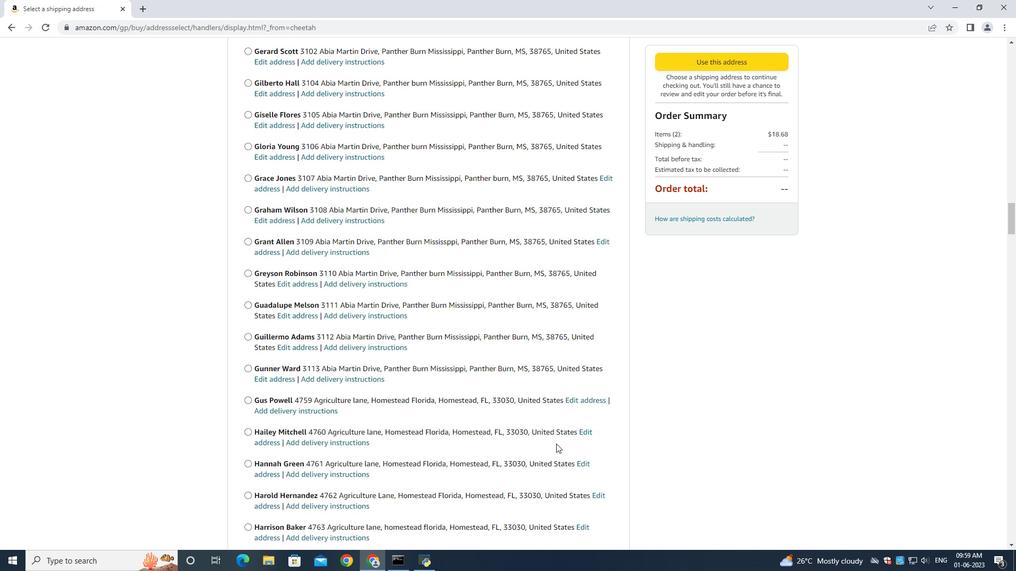 
Action: Mouse scrolled (556, 443) with delta (0, 0)
Screenshot: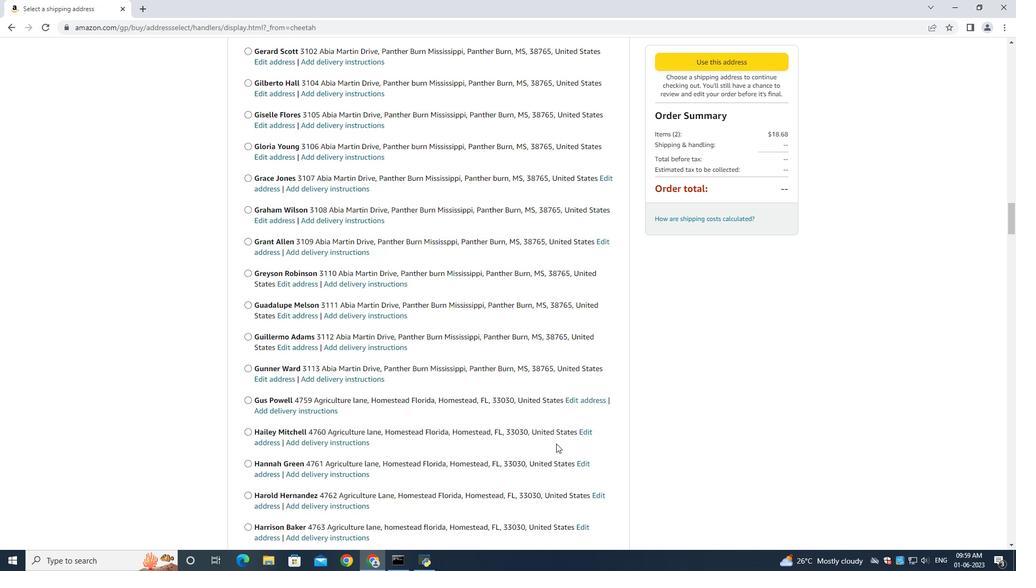 
Action: Mouse moved to (556, 443)
Screenshot: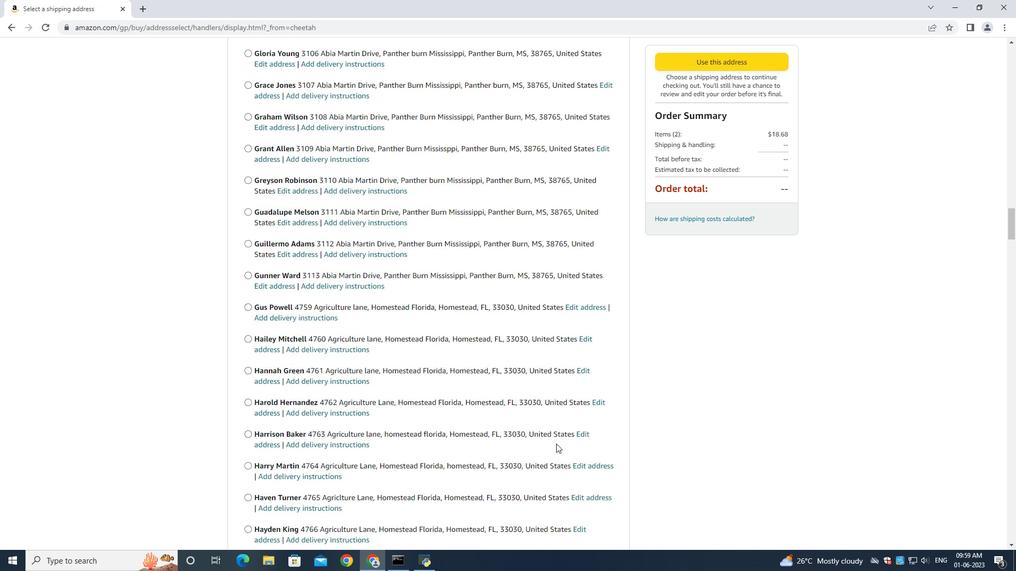 
Action: Mouse scrolled (556, 442) with delta (0, 0)
Screenshot: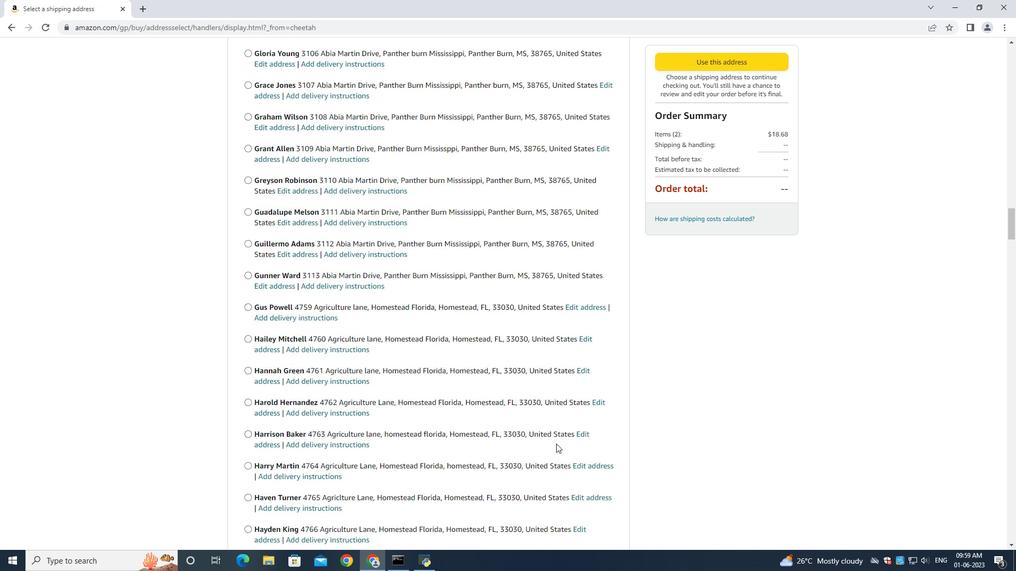 
Action: Mouse moved to (556, 443)
Screenshot: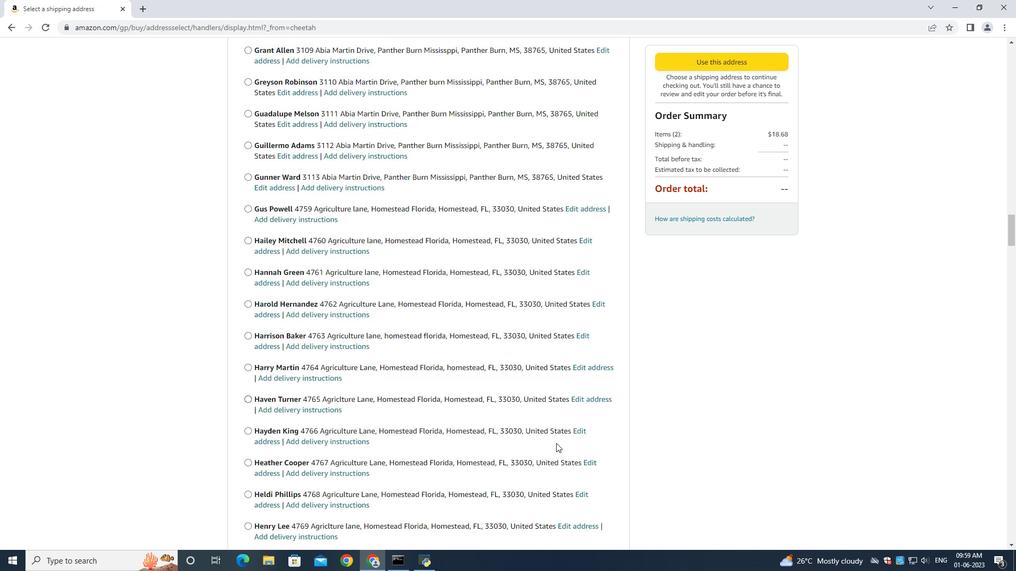 
Action: Mouse scrolled (556, 442) with delta (0, 0)
Screenshot: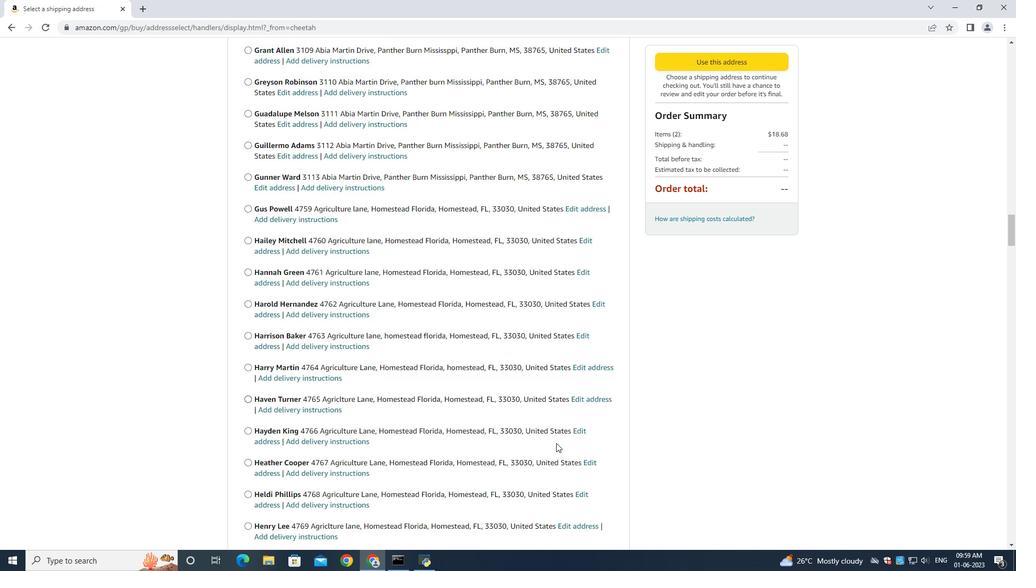 
Action: Mouse moved to (555, 444)
Screenshot: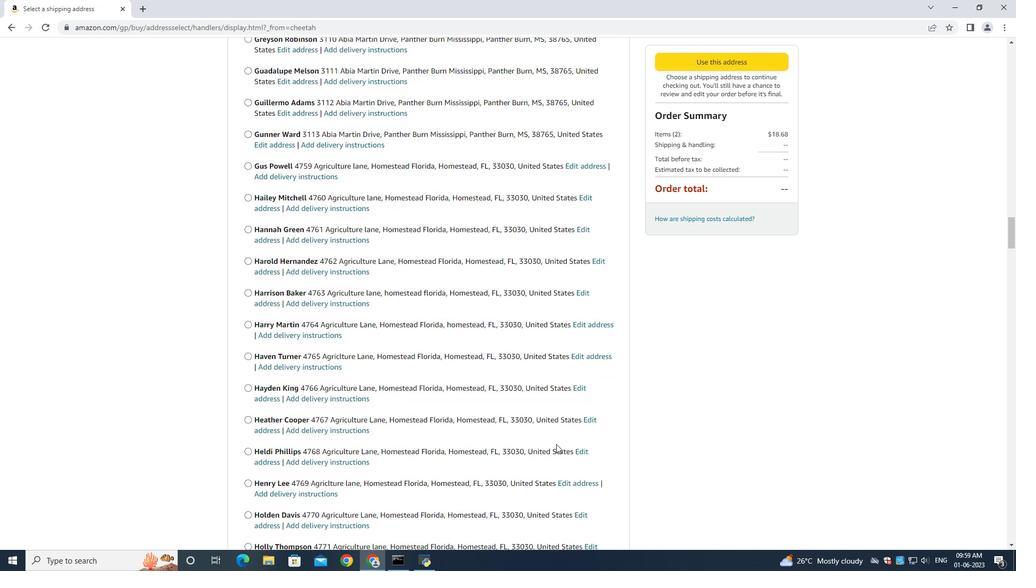 
Action: Mouse scrolled (555, 443) with delta (0, 0)
Screenshot: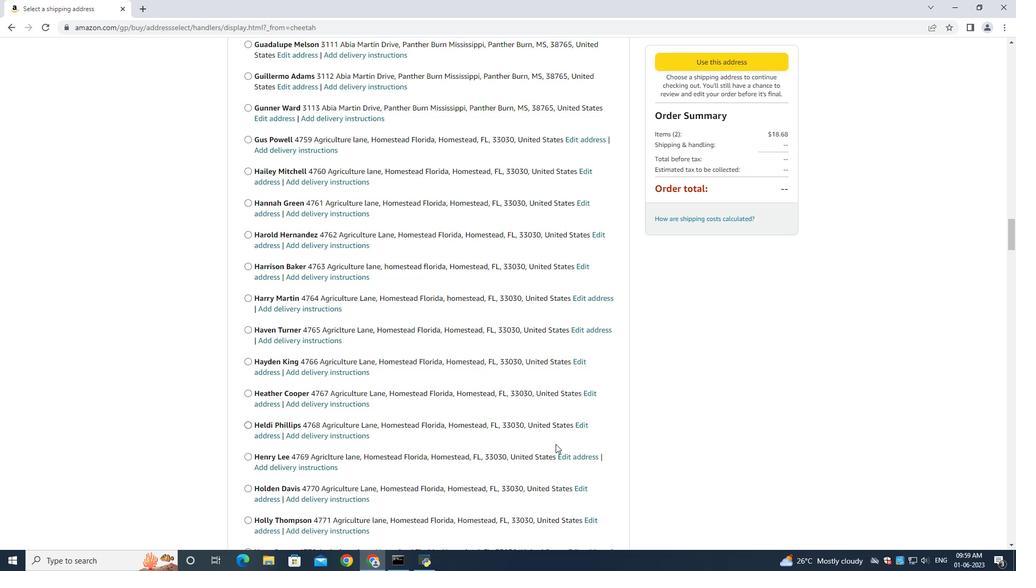 
Action: Mouse moved to (556, 444)
Screenshot: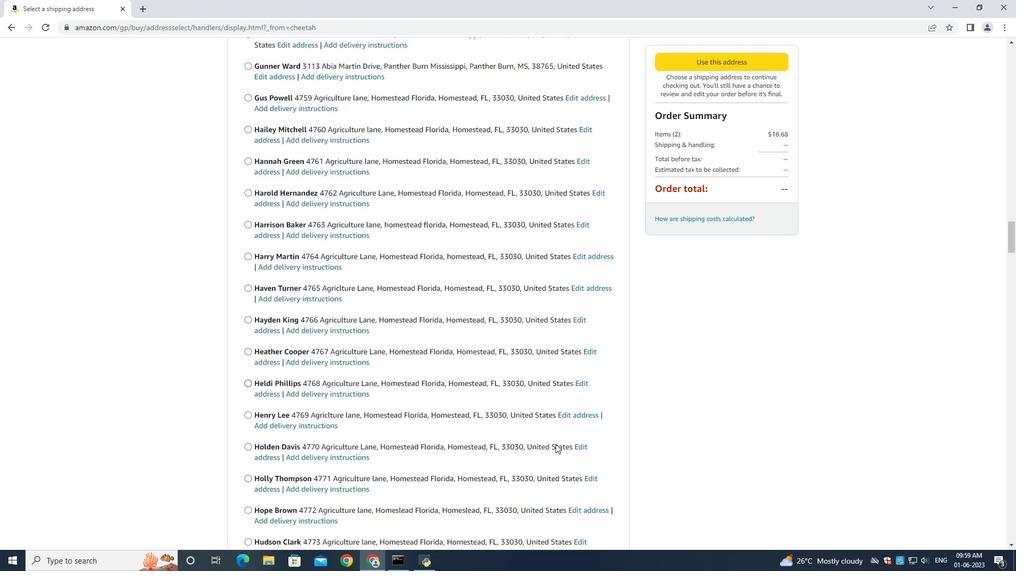 
Action: Mouse scrolled (556, 443) with delta (0, 0)
Screenshot: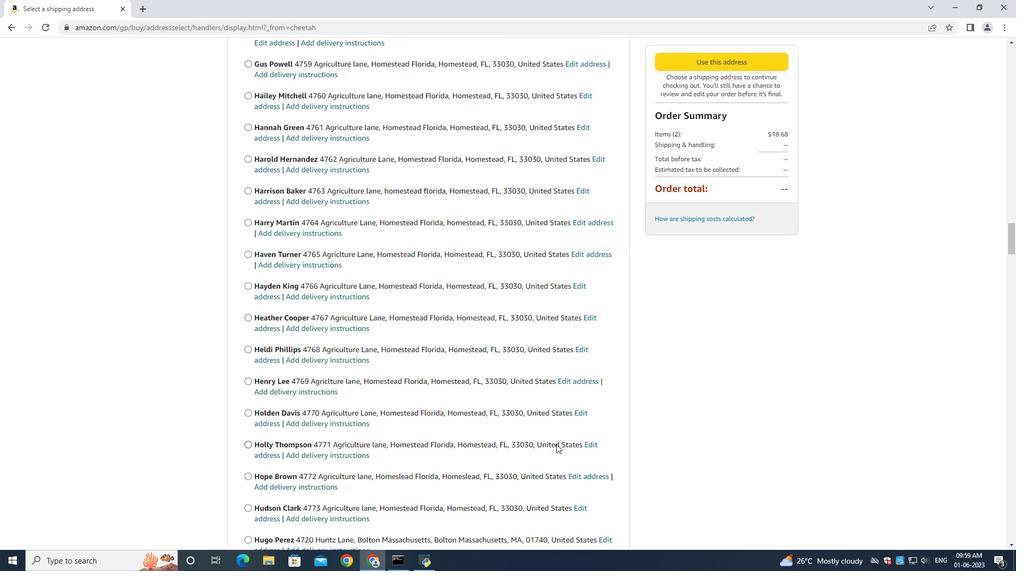
Action: Mouse scrolled (556, 443) with delta (0, 0)
Screenshot: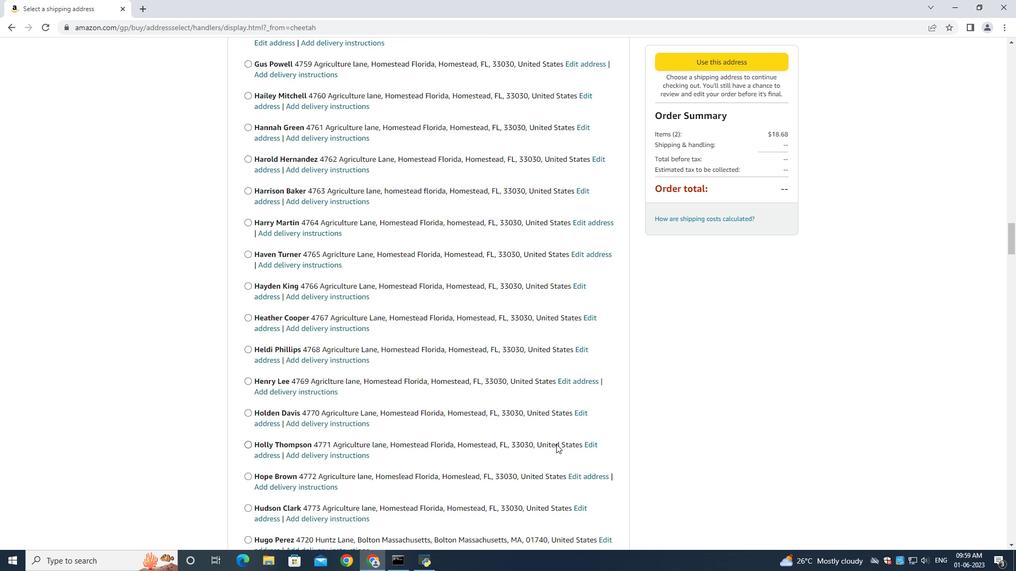 
Action: Mouse scrolled (556, 443) with delta (0, 0)
Screenshot: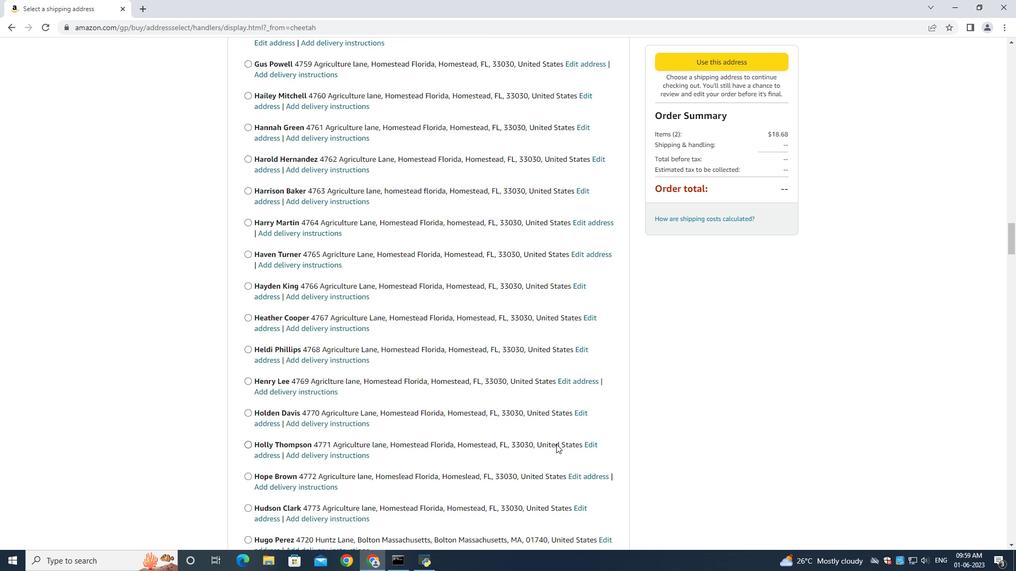 
Action: Mouse moved to (554, 445)
Screenshot: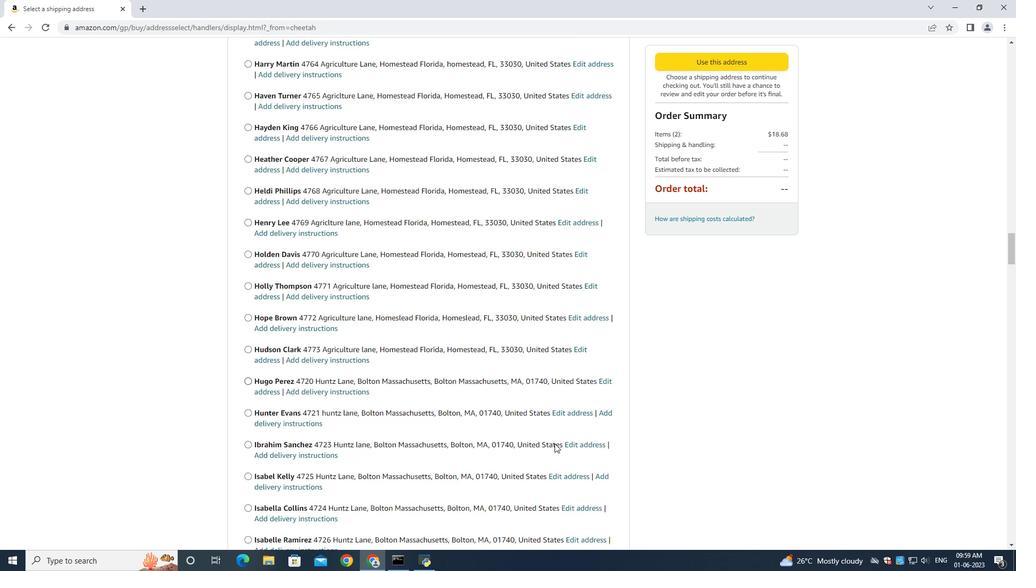 
Action: Mouse scrolled (554, 445) with delta (0, 0)
Screenshot: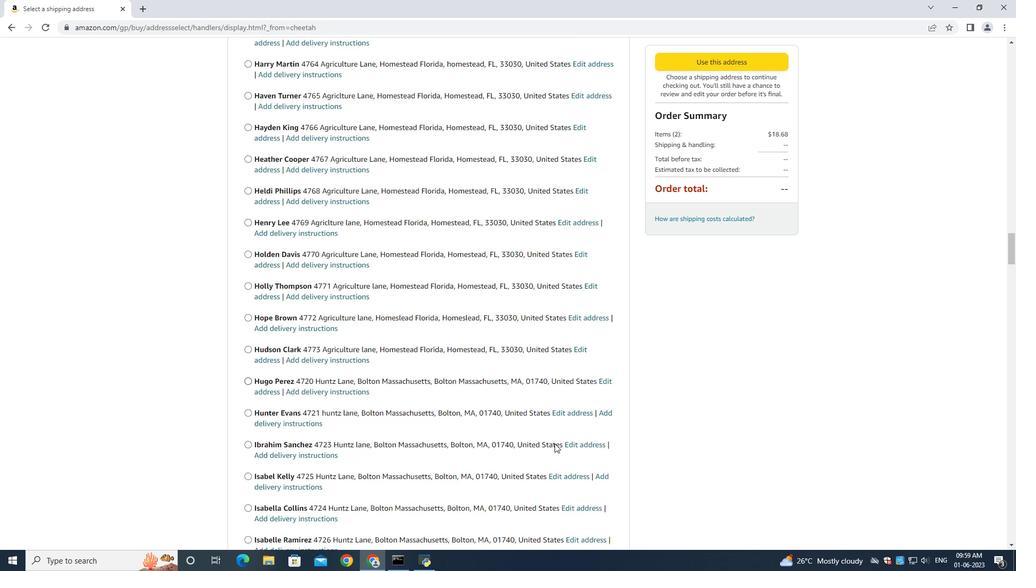 
Action: Mouse moved to (551, 446)
Screenshot: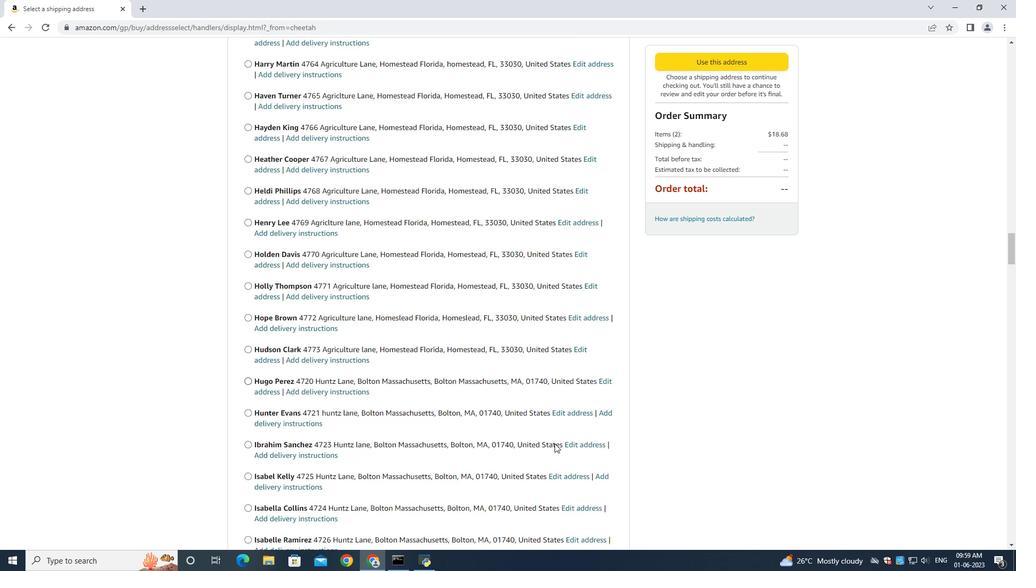 
Action: Mouse scrolled (552, 445) with delta (0, 0)
Screenshot: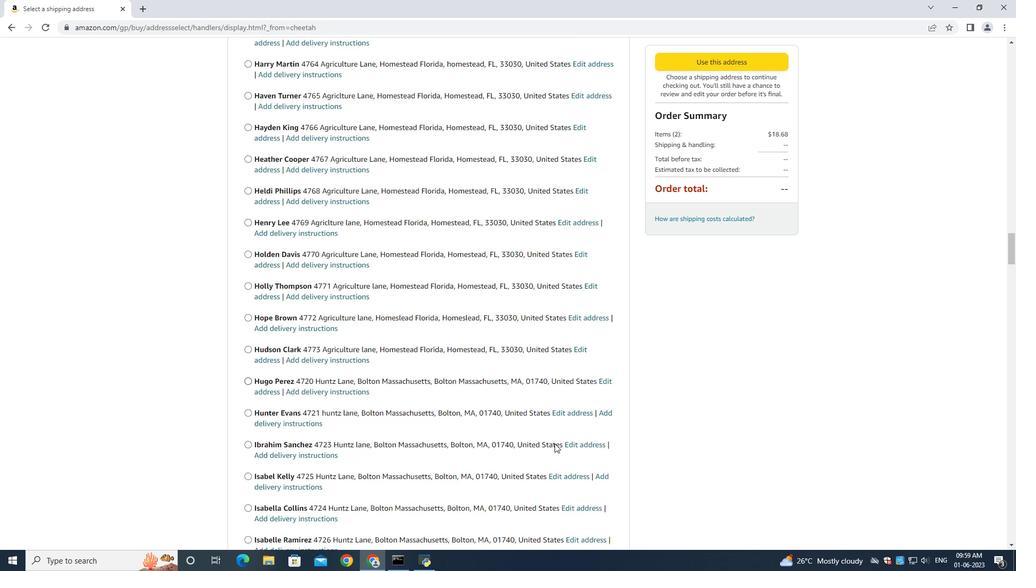 
Action: Mouse moved to (548, 445)
Screenshot: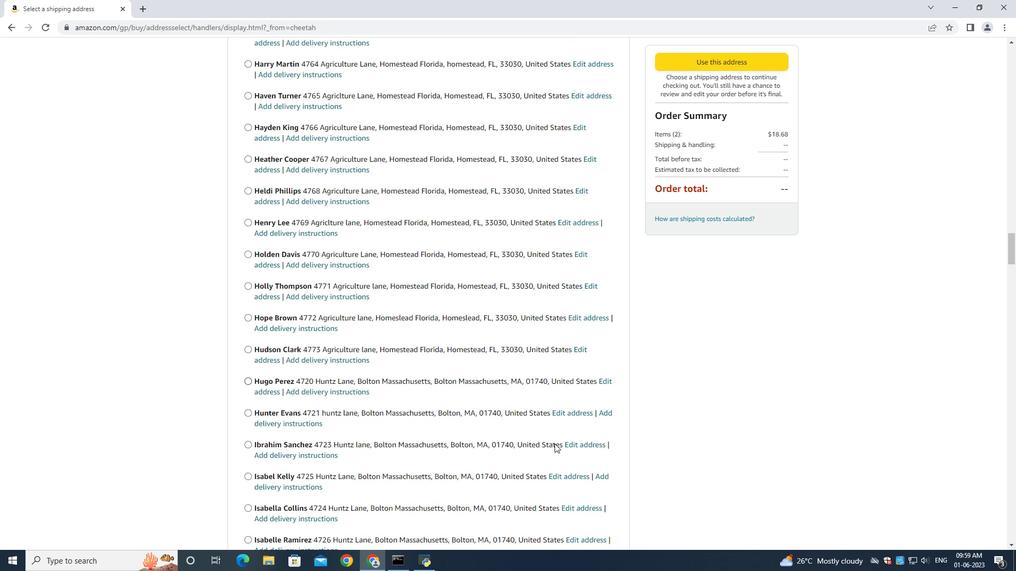 
Action: Mouse scrolled (549, 445) with delta (0, 0)
Screenshot: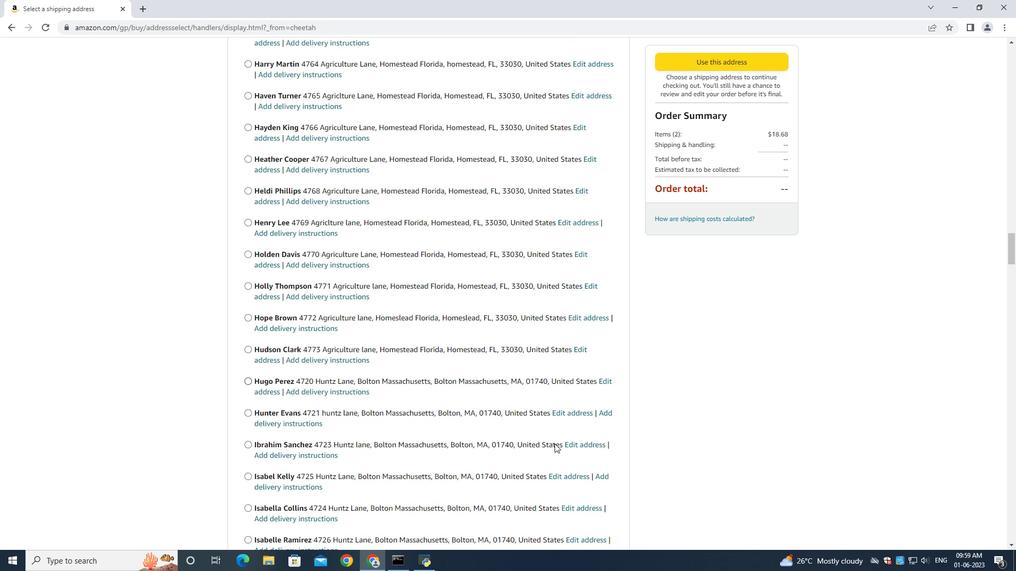 
Action: Mouse moved to (547, 441)
Screenshot: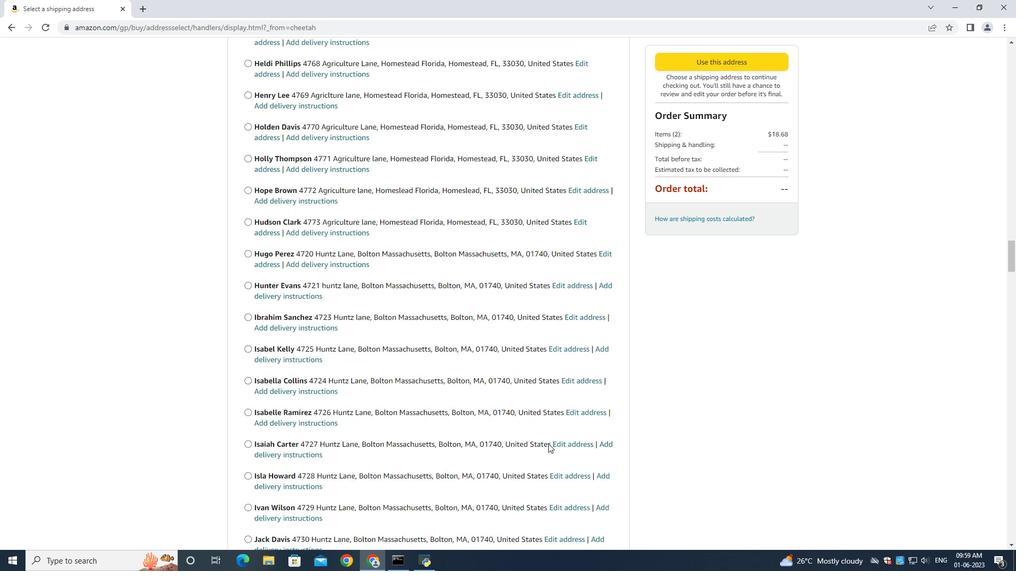 
Action: Mouse scrolled (547, 440) with delta (0, 0)
Screenshot: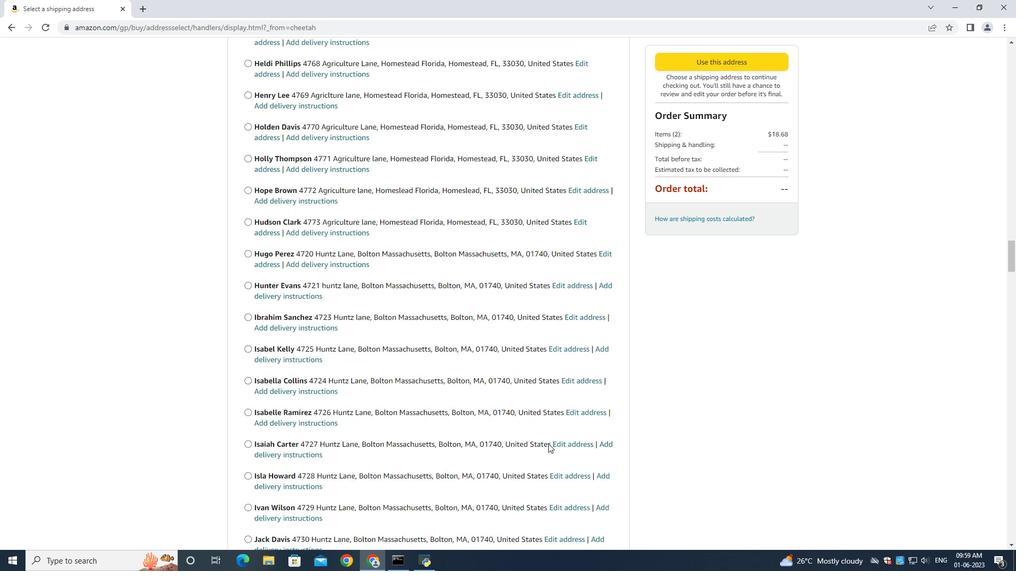 
Action: Mouse scrolled (547, 440) with delta (0, 0)
Screenshot: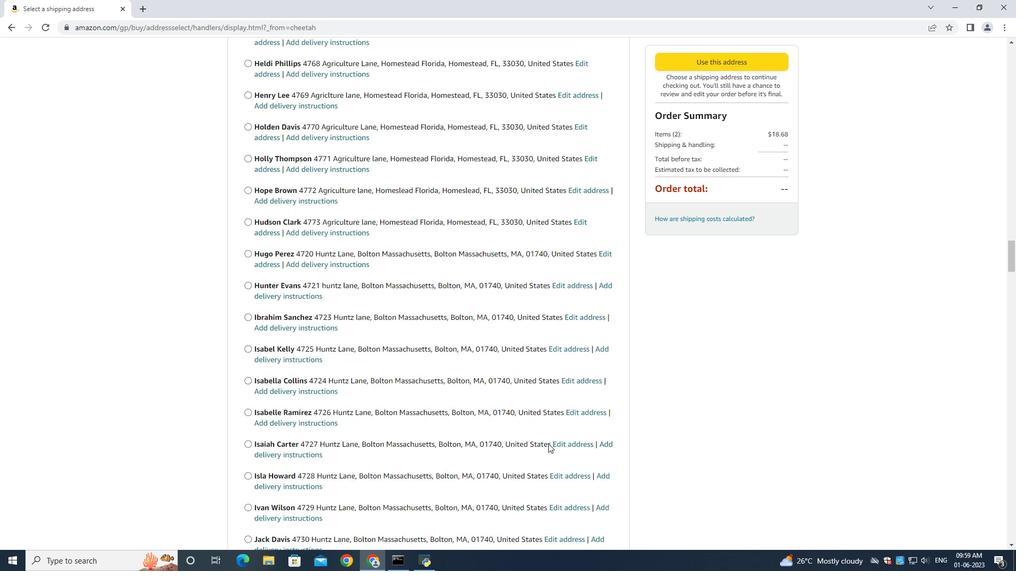 
Action: Mouse scrolled (547, 440) with delta (0, 0)
Screenshot: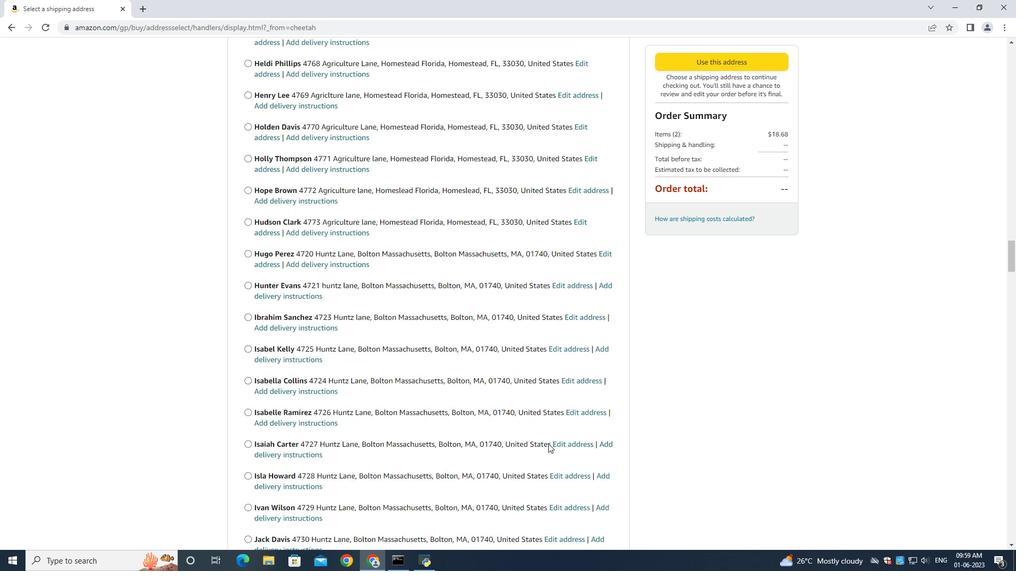 
Action: Mouse moved to (547, 441)
Screenshot: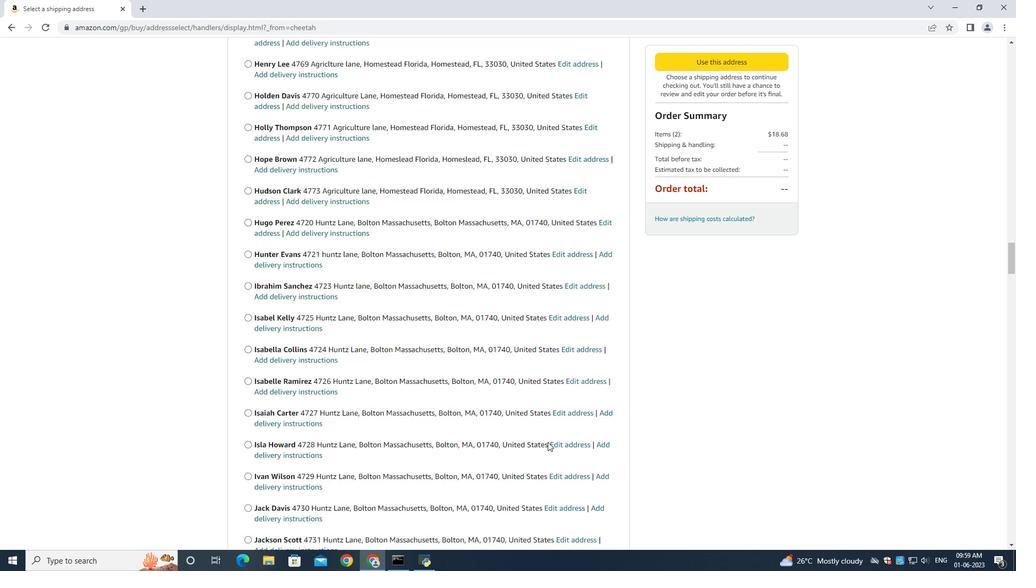
Action: Mouse scrolled (547, 440) with delta (0, 0)
Screenshot: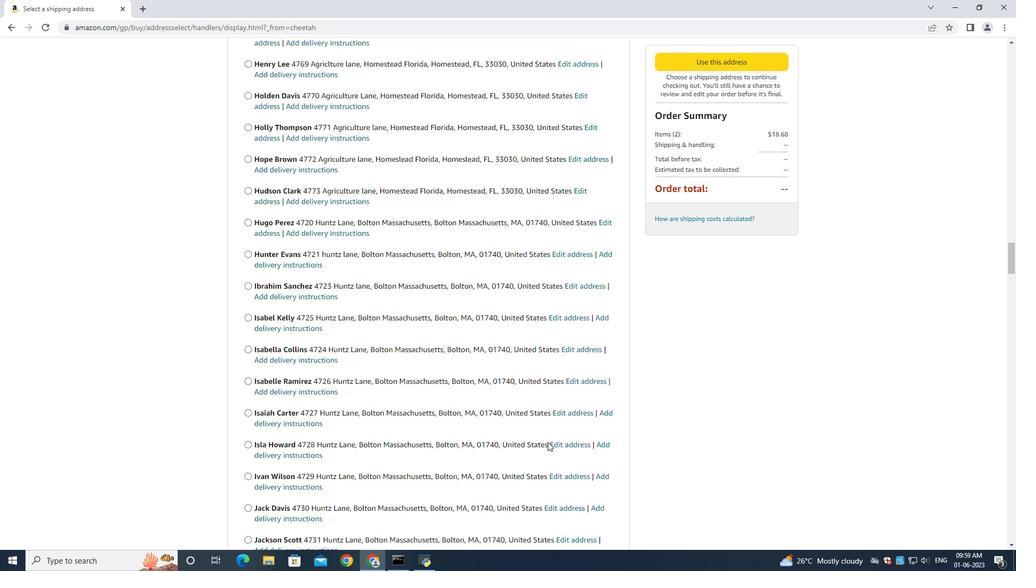 
Action: Mouse moved to (547, 437)
Screenshot: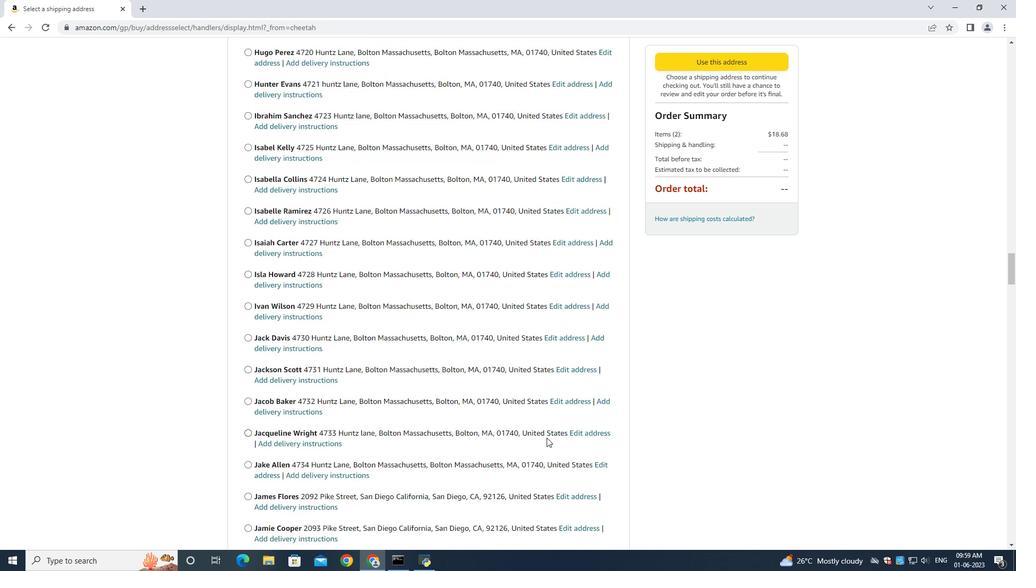 
Action: Mouse scrolled (547, 436) with delta (0, 0)
Screenshot: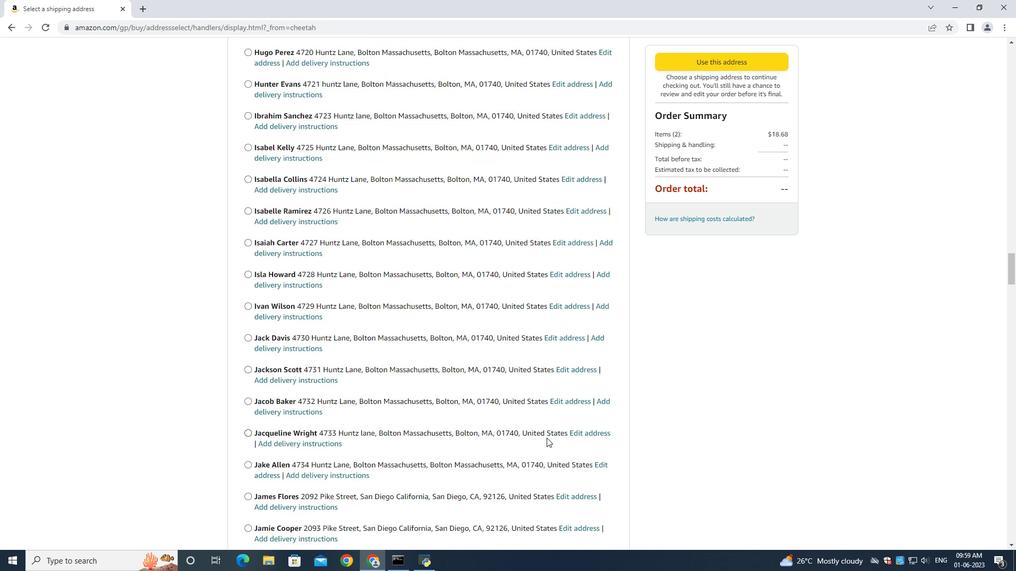 
Action: Mouse scrolled (547, 436) with delta (0, 0)
Screenshot: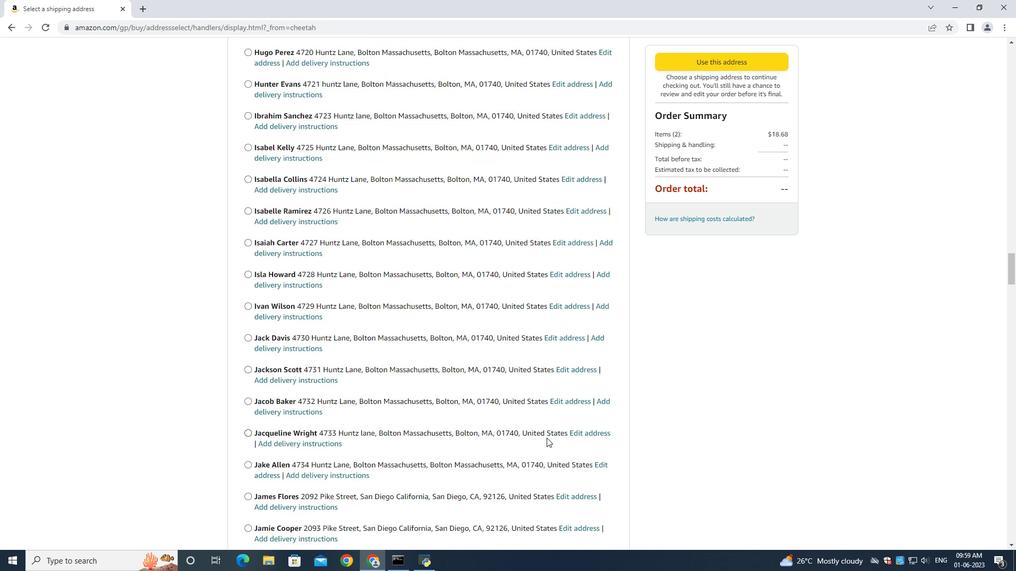 
Action: Mouse scrolled (547, 436) with delta (0, 0)
Screenshot: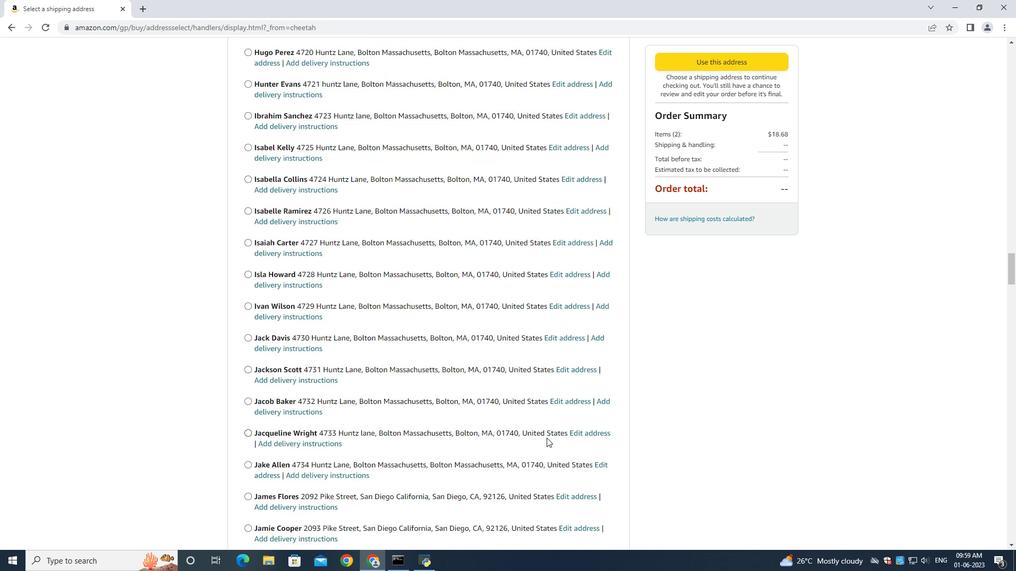 
Action: Mouse scrolled (547, 436) with delta (0, 0)
Screenshot: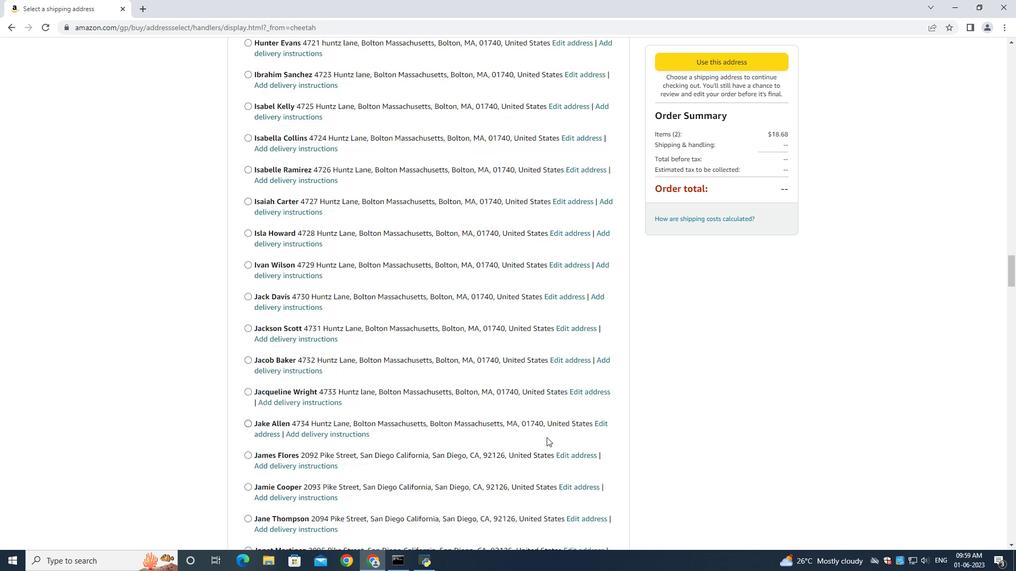 
Action: Mouse moved to (548, 437)
Screenshot: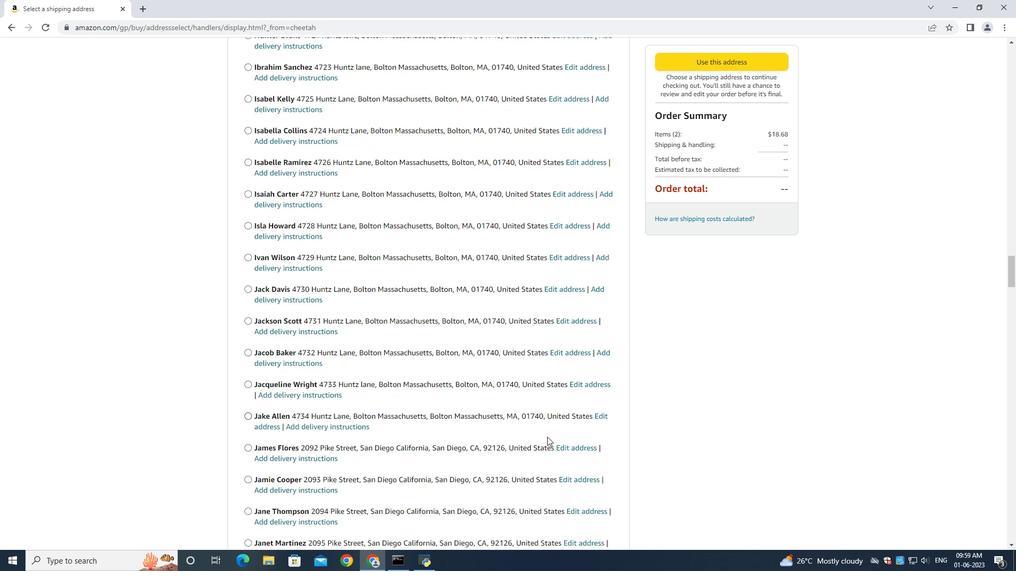 
Action: Mouse scrolled (548, 436) with delta (0, 0)
Screenshot: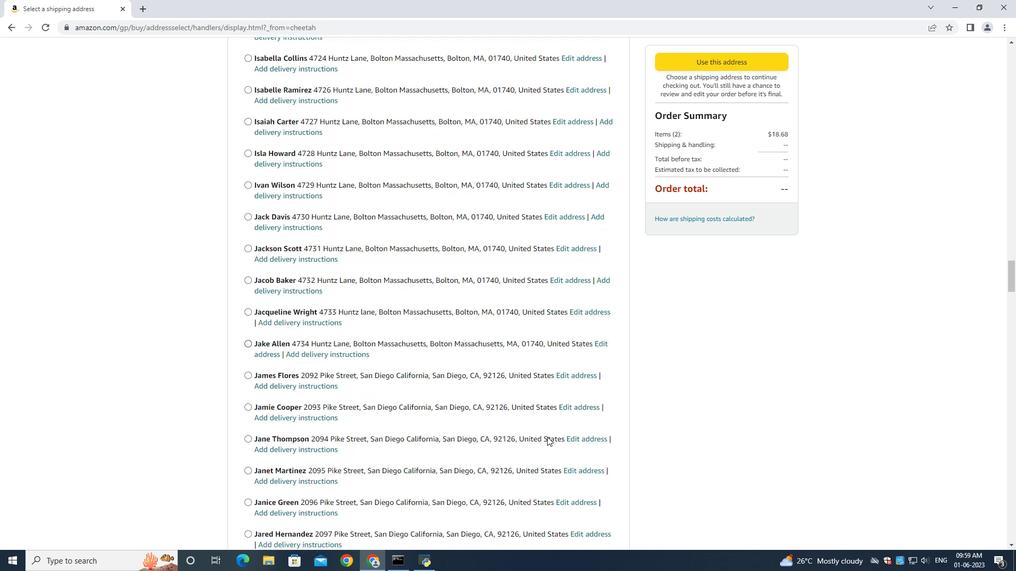 
Action: Mouse scrolled (548, 436) with delta (0, 0)
Screenshot: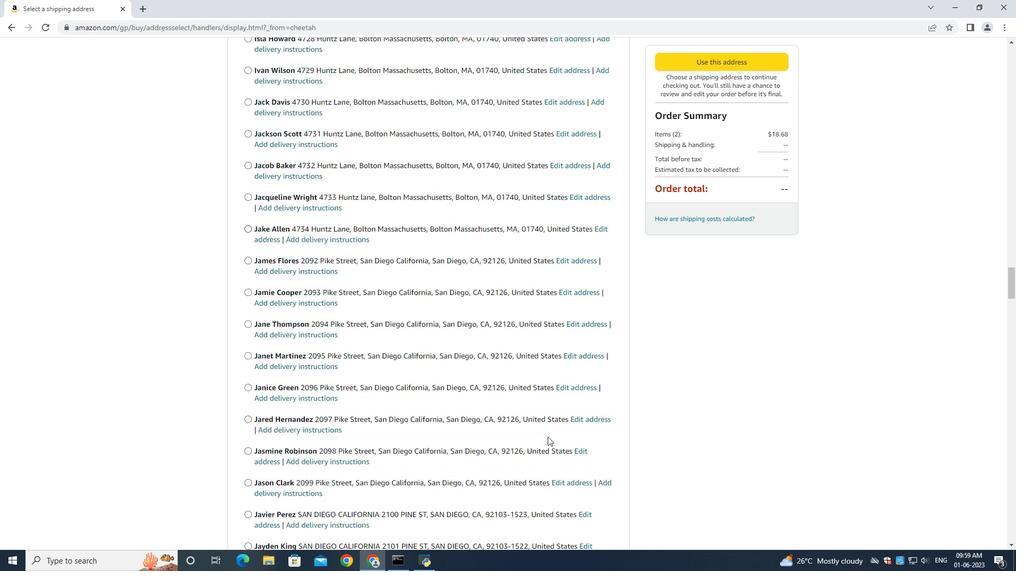 
Action: Mouse moved to (548, 437)
Screenshot: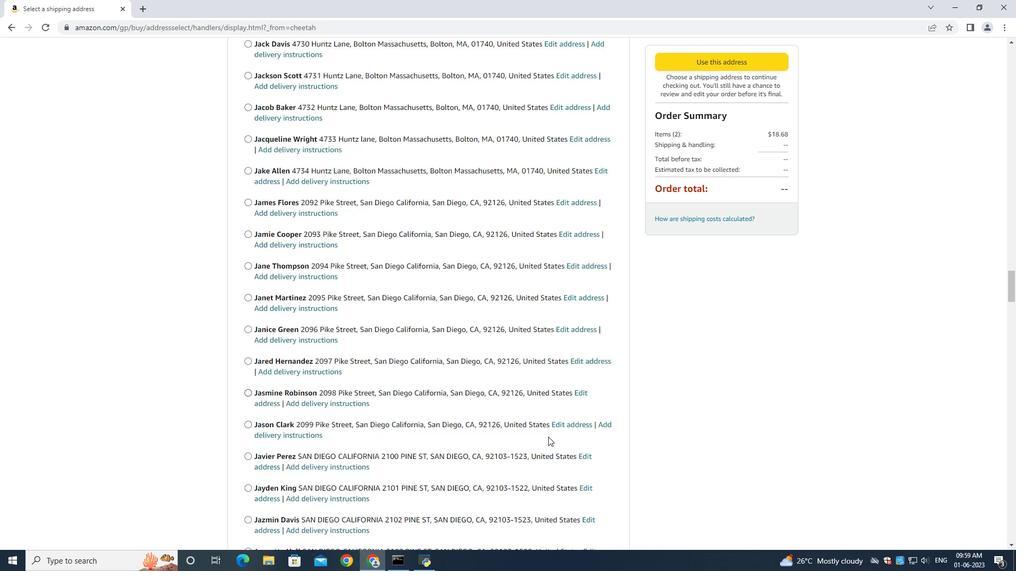 
Action: Mouse scrolled (548, 436) with delta (0, 0)
Screenshot: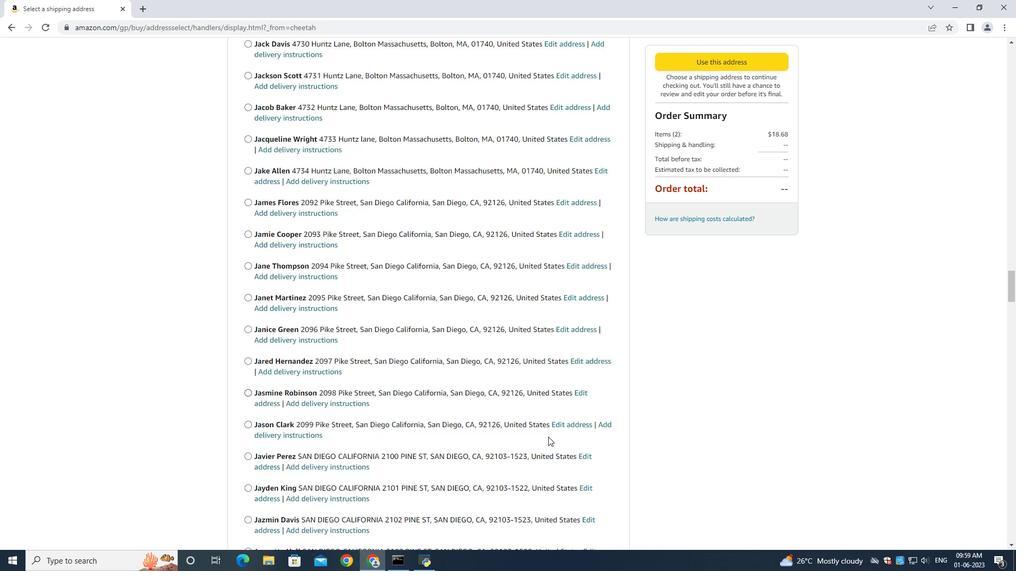 
Action: Mouse scrolled (548, 436) with delta (0, 0)
Screenshot: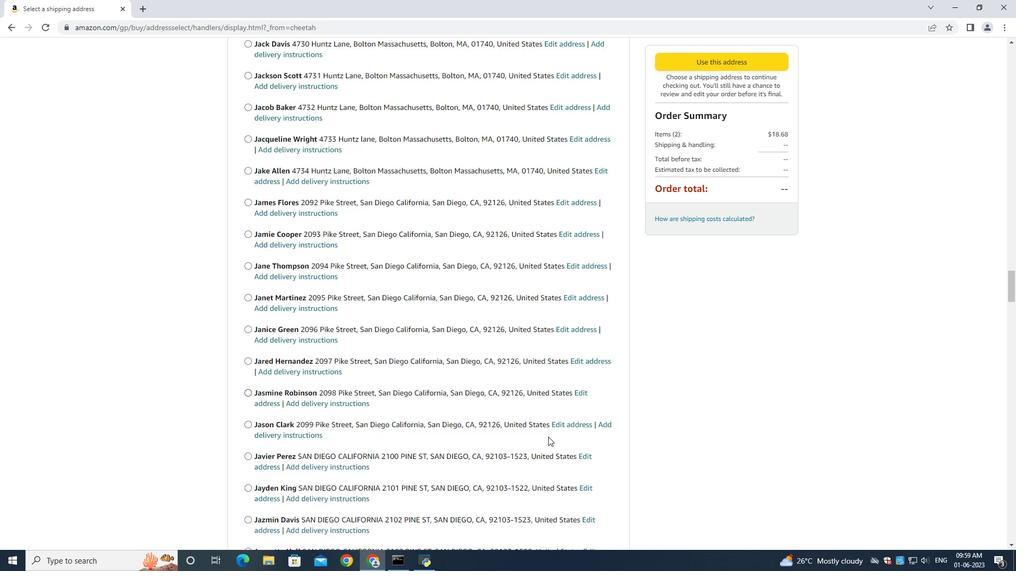 
Action: Mouse scrolled (548, 436) with delta (0, 0)
Screenshot: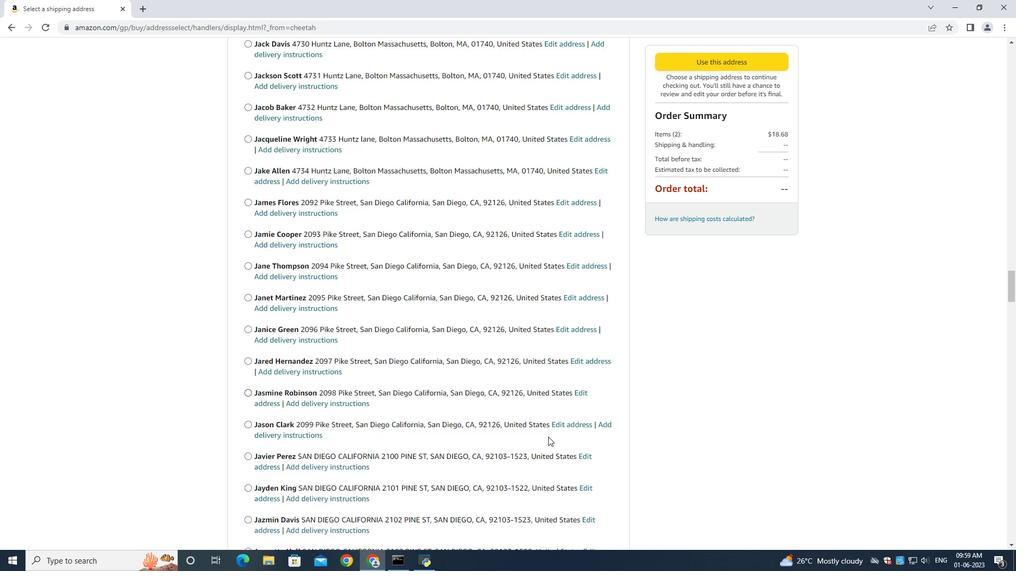 
Action: Mouse moved to (549, 436)
Screenshot: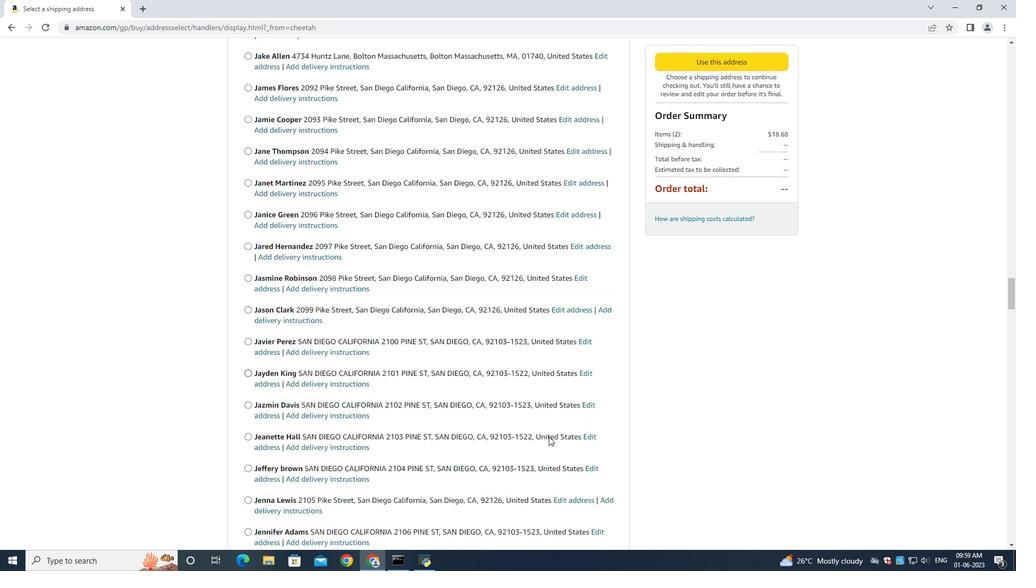 
Action: Mouse scrolled (549, 435) with delta (0, 0)
Screenshot: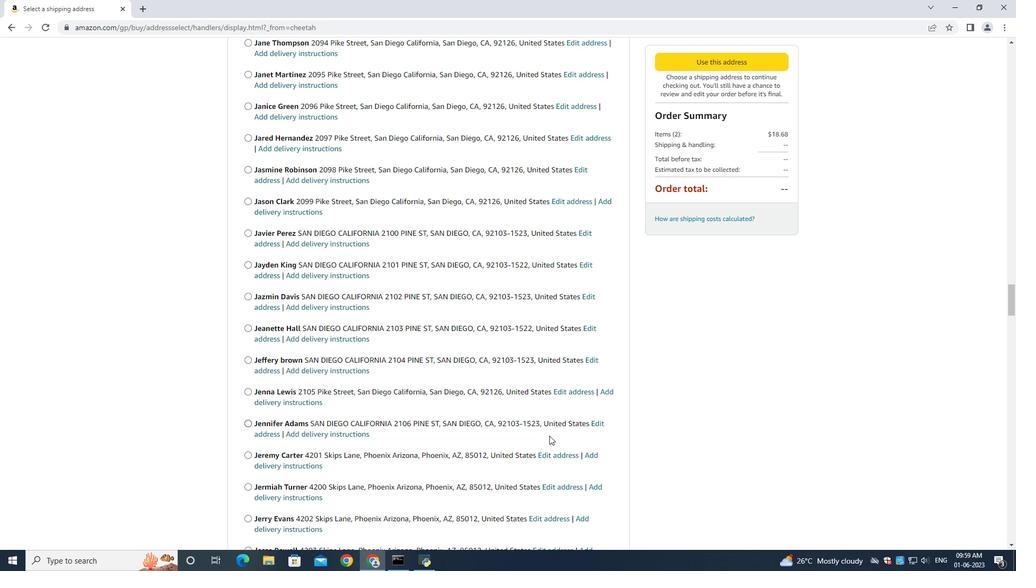 
Action: Mouse scrolled (549, 435) with delta (0, 0)
Screenshot: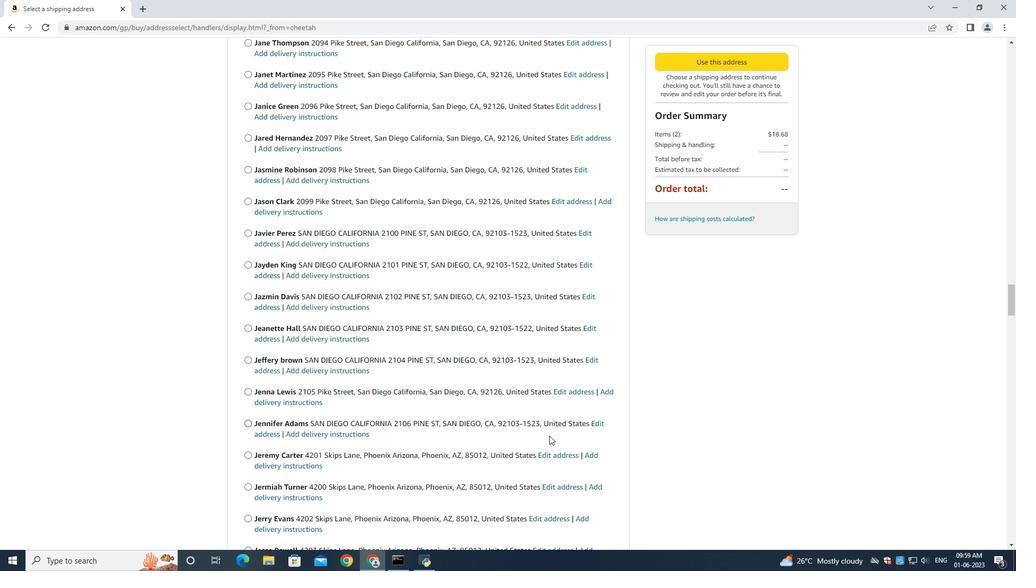 
Action: Mouse moved to (552, 435)
Screenshot: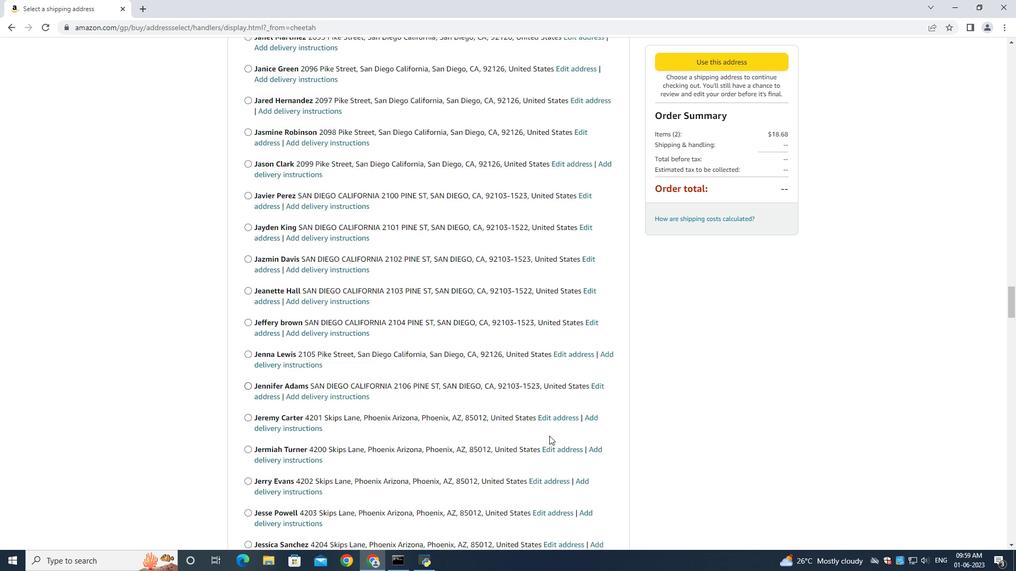 
Action: Mouse scrolled (552, 434) with delta (0, 0)
Screenshot: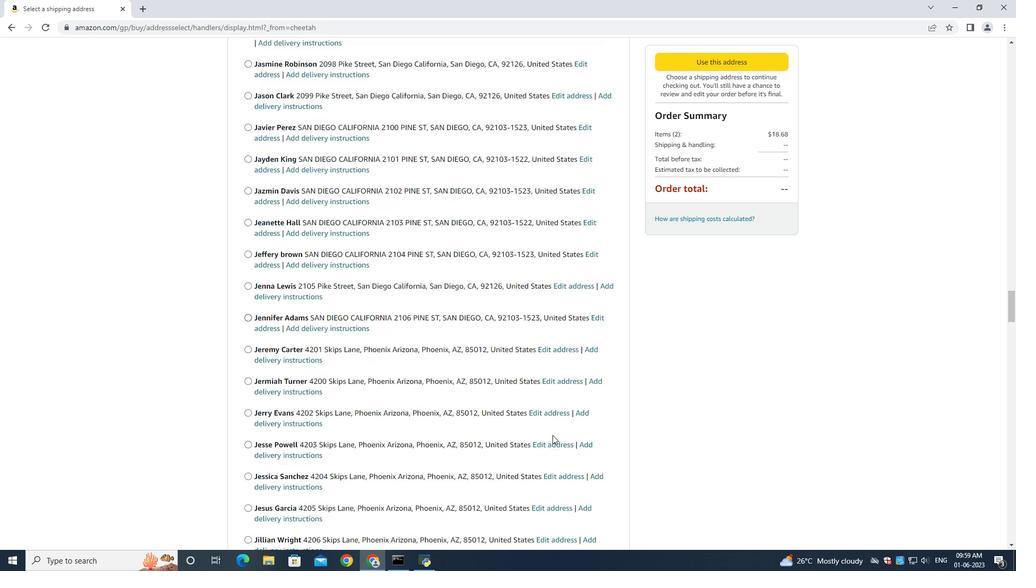 
Action: Mouse scrolled (552, 434) with delta (0, 0)
Screenshot: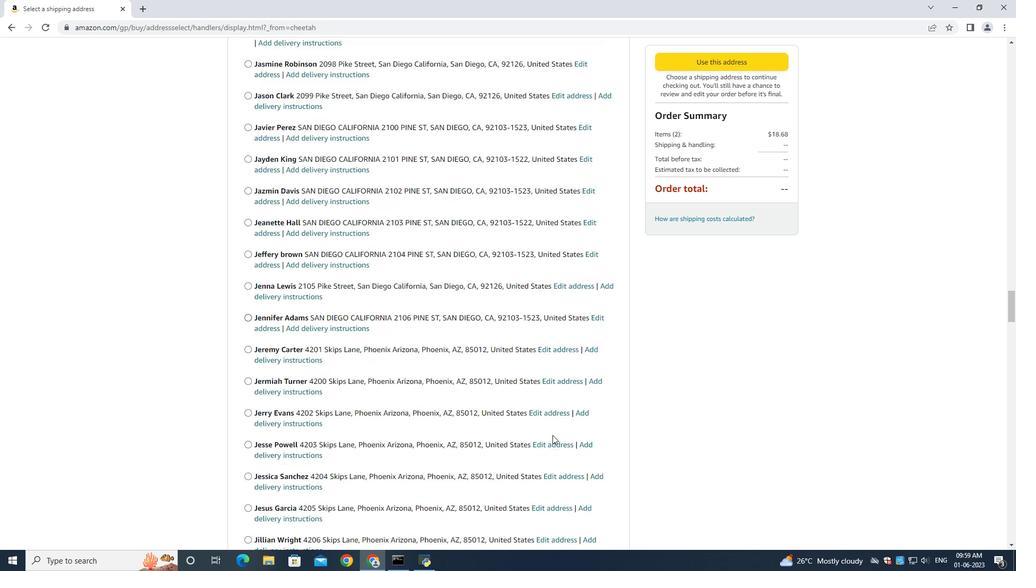 
Action: Mouse moved to (552, 435)
Screenshot: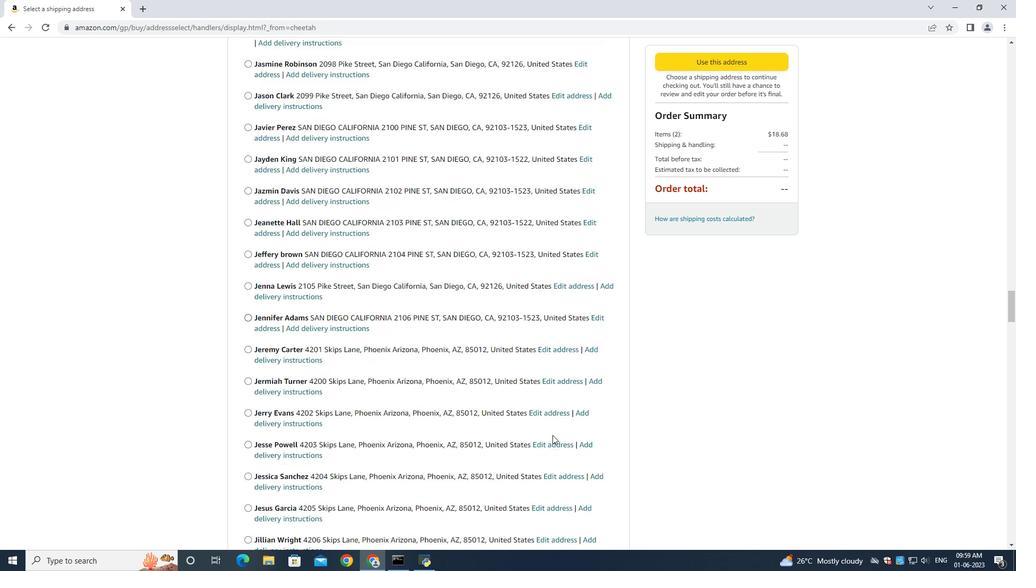 
Action: Mouse scrolled (552, 434) with delta (0, 0)
Screenshot: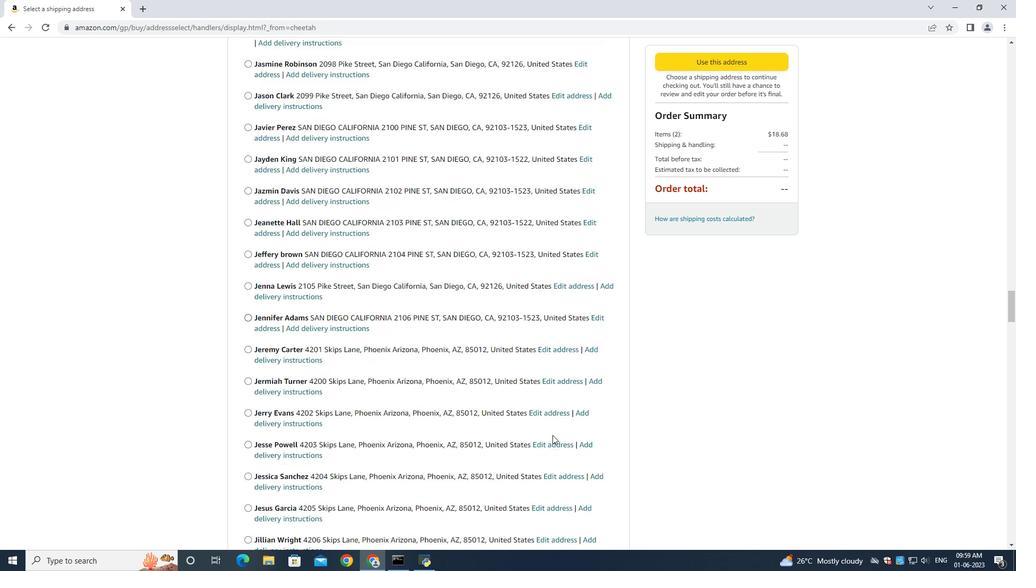 
Action: Mouse moved to (551, 434)
Screenshot: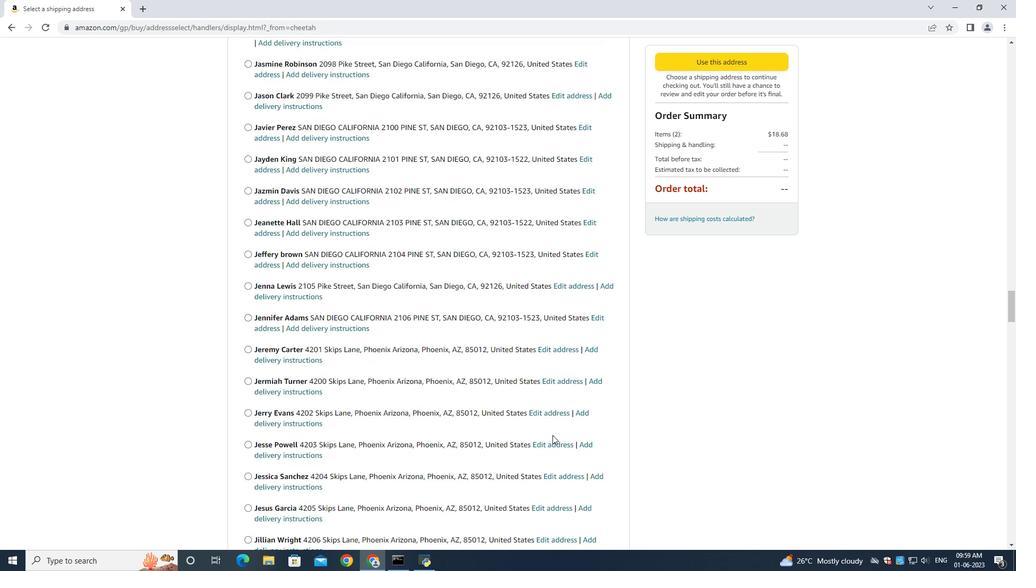 
Action: Mouse scrolled (552, 434) with delta (0, 0)
Screenshot: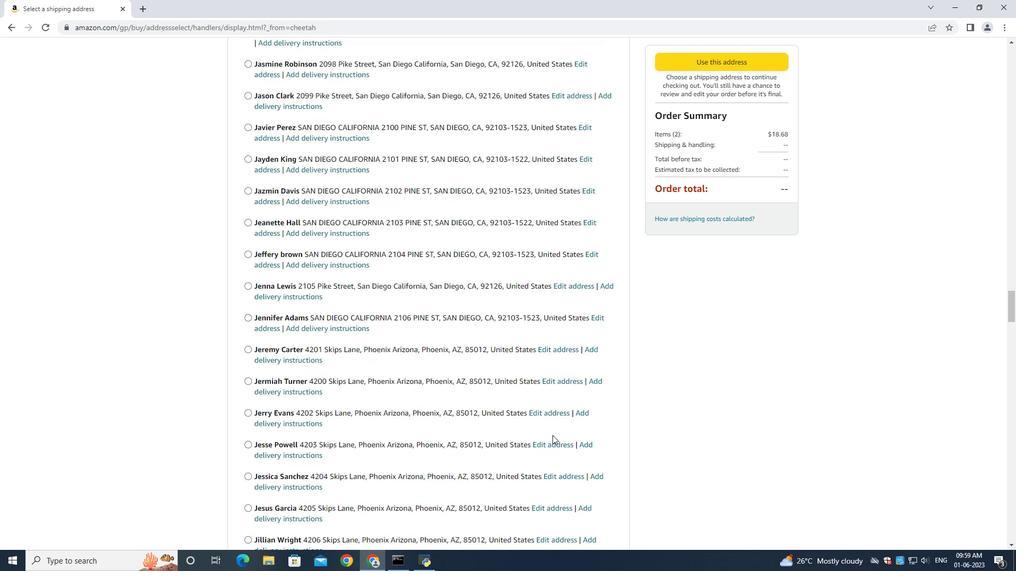 
Action: Mouse moved to (551, 432)
Screenshot: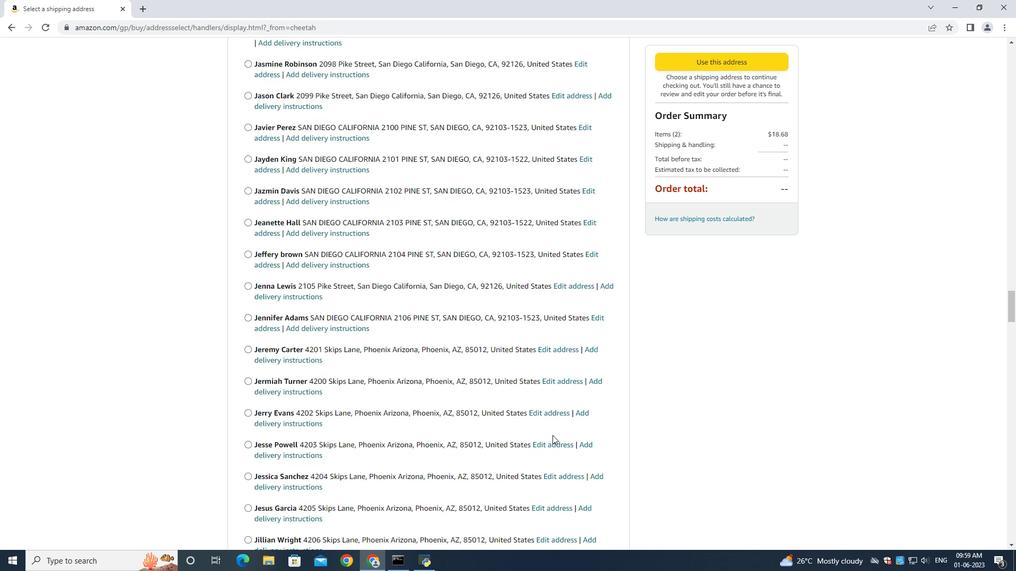 
Action: Mouse scrolled (551, 432) with delta (0, 0)
Screenshot: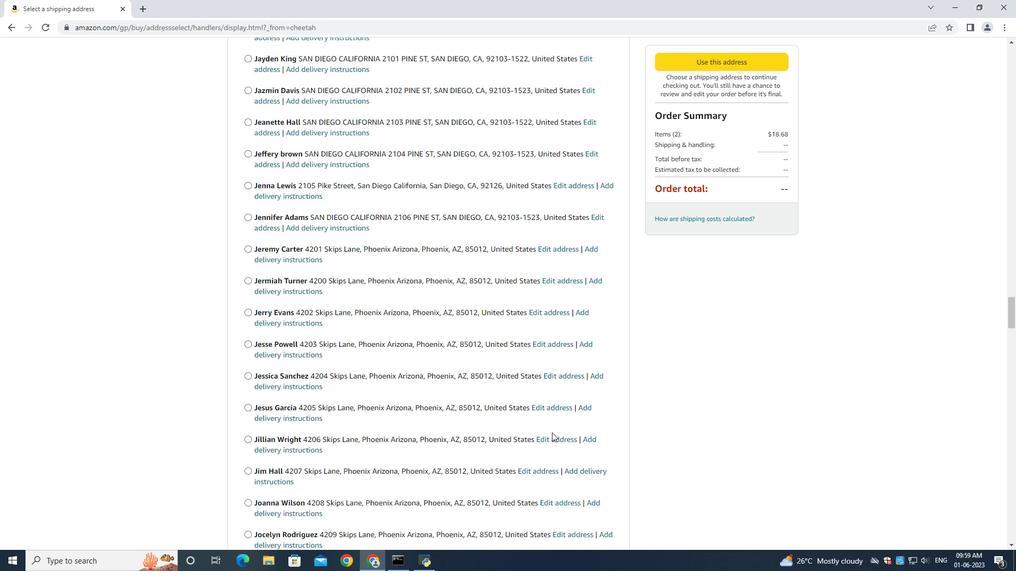 
Action: Mouse scrolled (551, 432) with delta (0, 0)
Screenshot: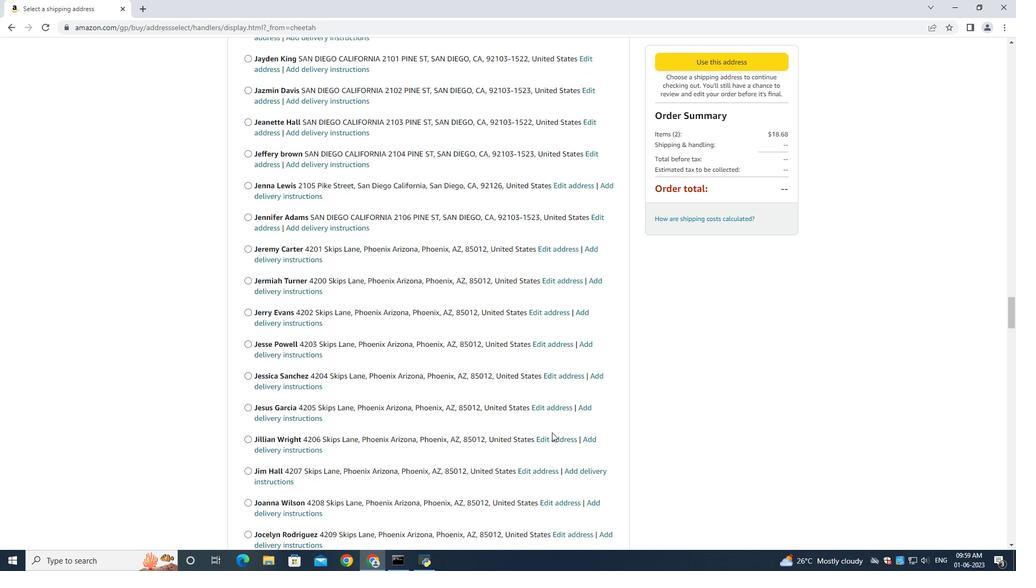 
Action: Mouse scrolled (551, 432) with delta (0, 0)
Screenshot: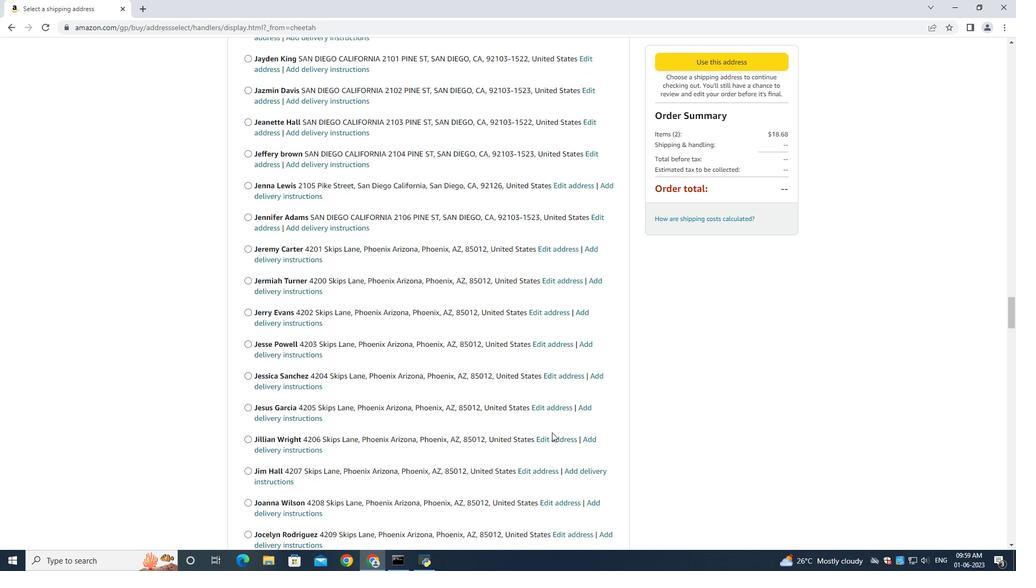 
Action: Mouse scrolled (551, 432) with delta (0, 0)
Screenshot: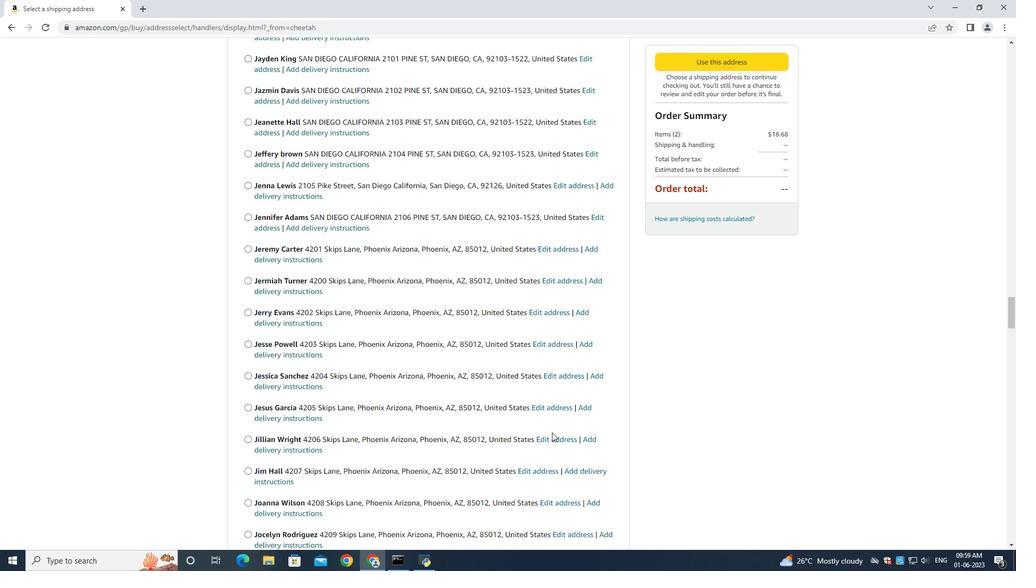 
Action: Mouse moved to (550, 430)
Screenshot: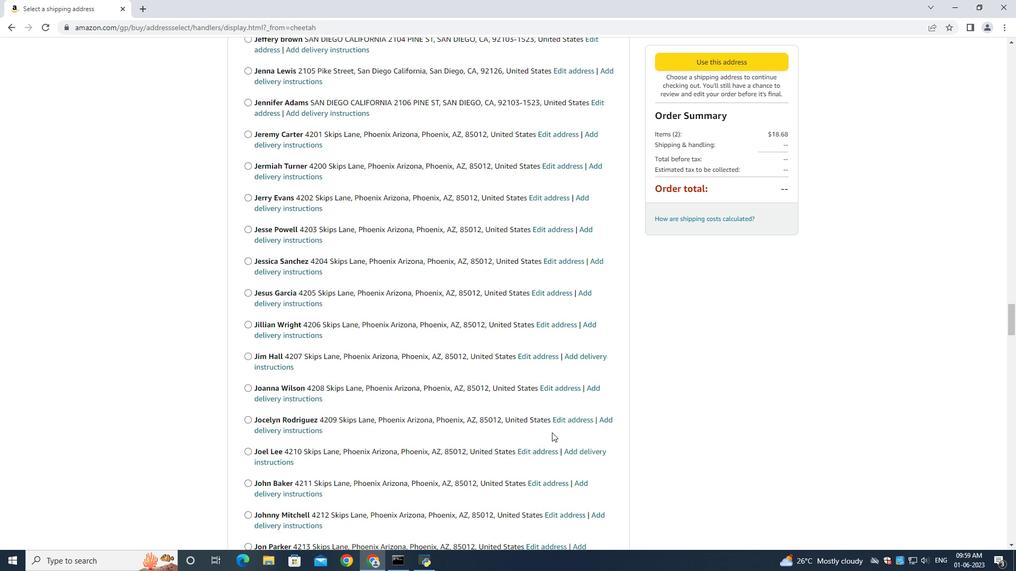 
Action: Mouse scrolled (550, 430) with delta (0, 0)
Screenshot: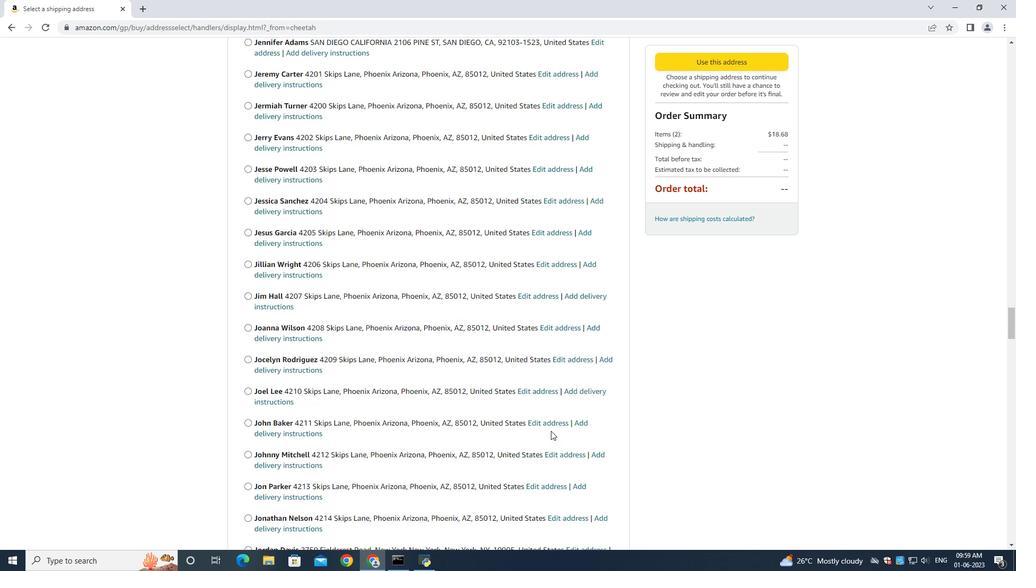 
Action: Mouse scrolled (550, 430) with delta (0, 0)
Screenshot: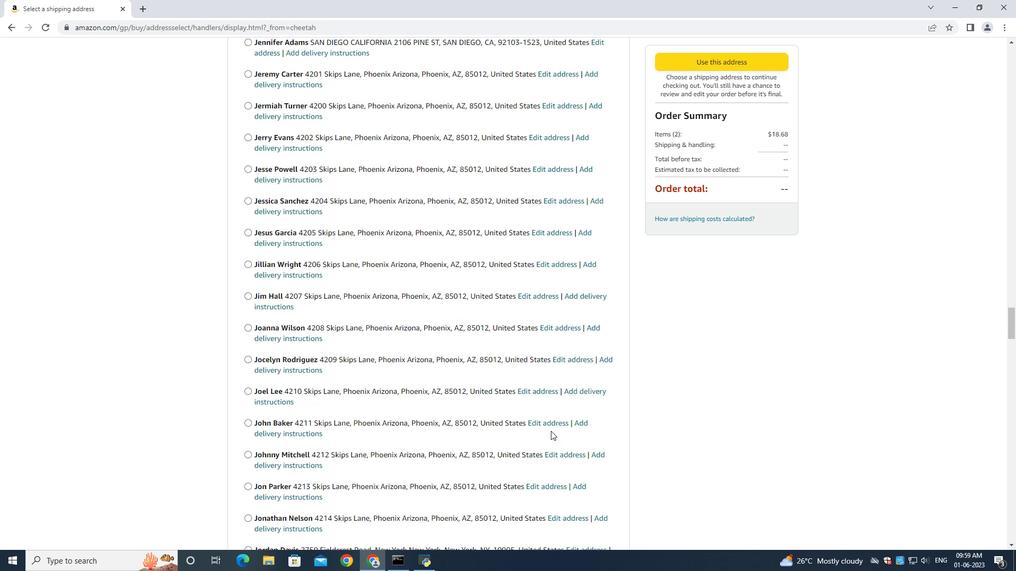 
Action: Mouse scrolled (550, 430) with delta (0, 0)
Screenshot: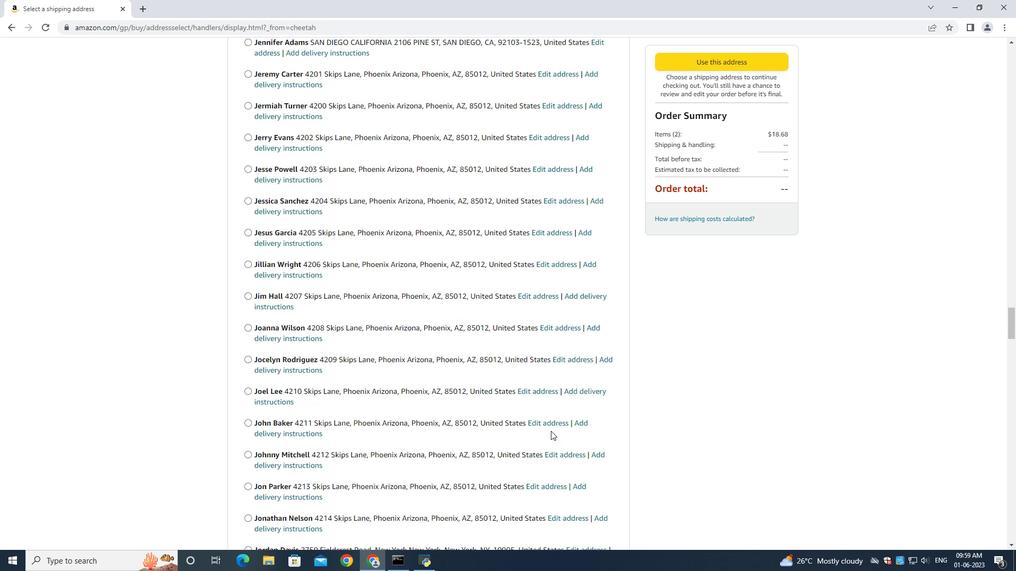 
Action: Mouse moved to (549, 429)
Screenshot: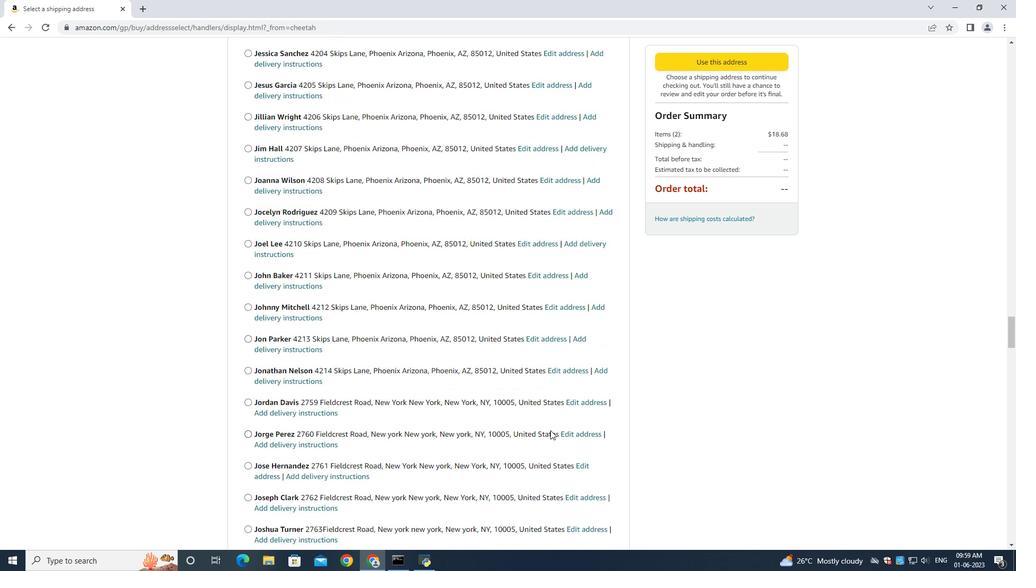 
Action: Mouse scrolled (549, 429) with delta (0, 0)
Screenshot: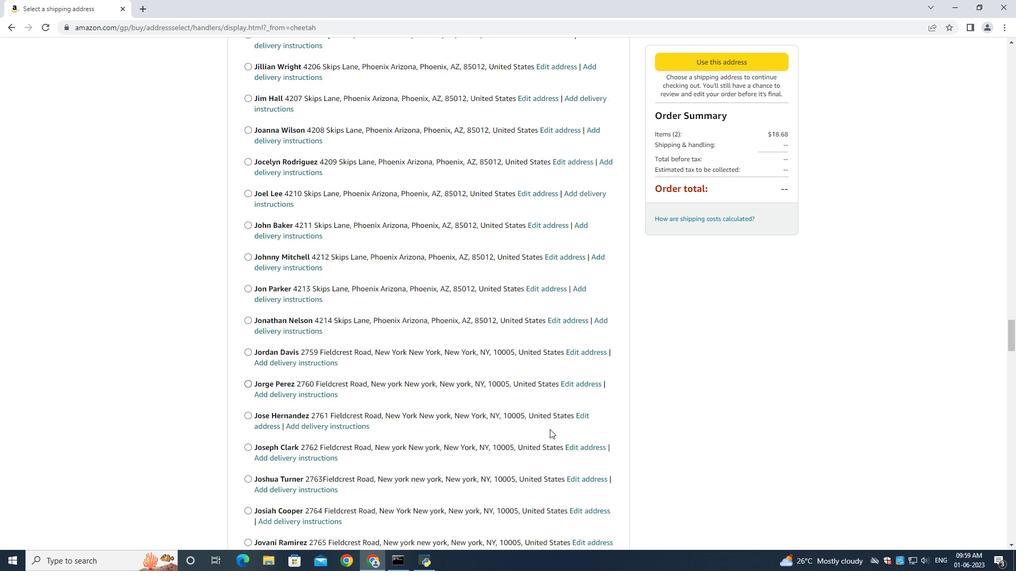 
Action: Mouse scrolled (549, 429) with delta (0, 0)
Screenshot: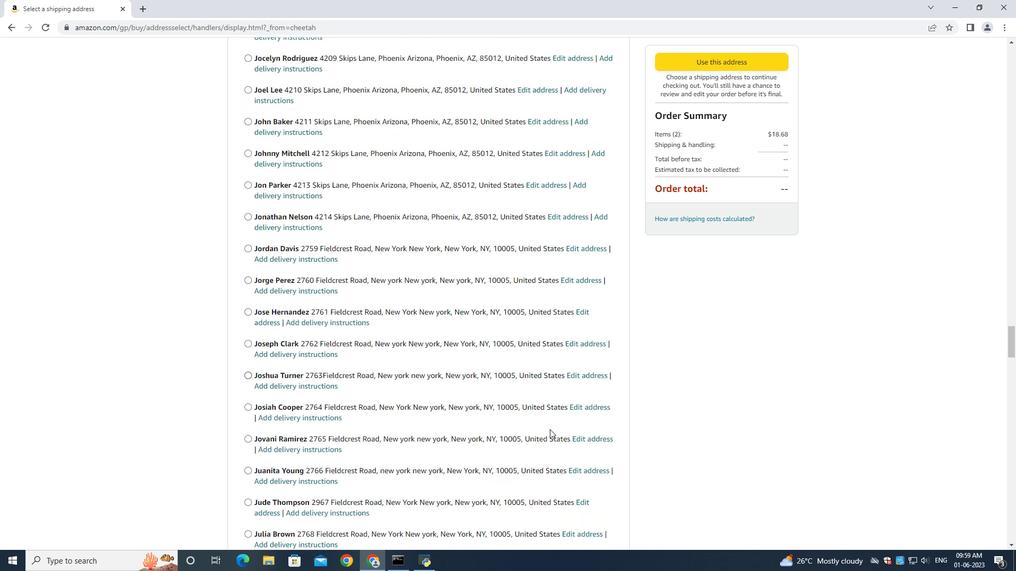 
Action: Mouse scrolled (549, 429) with delta (0, 0)
Screenshot: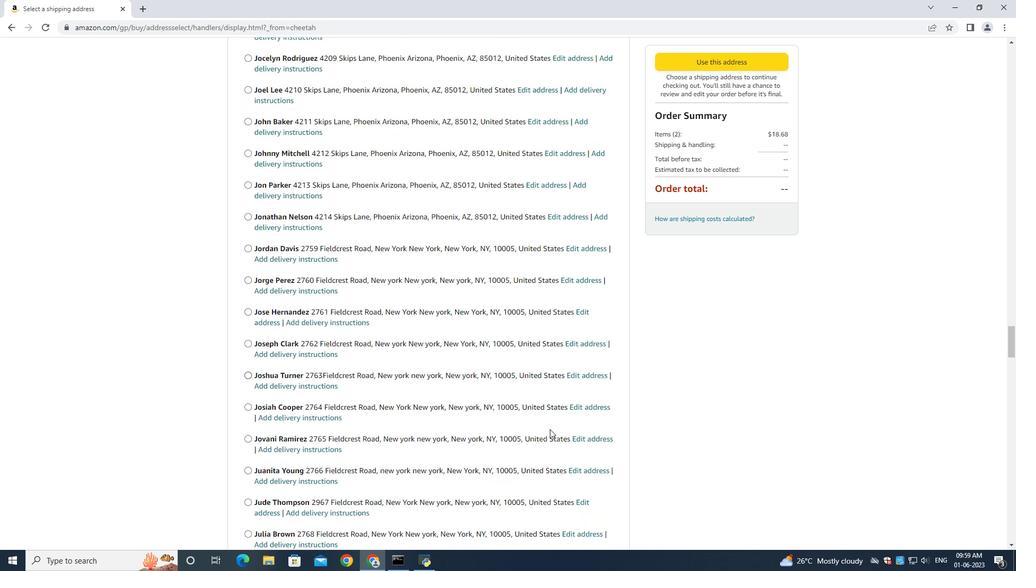 
Action: Mouse scrolled (549, 429) with delta (0, 0)
Screenshot: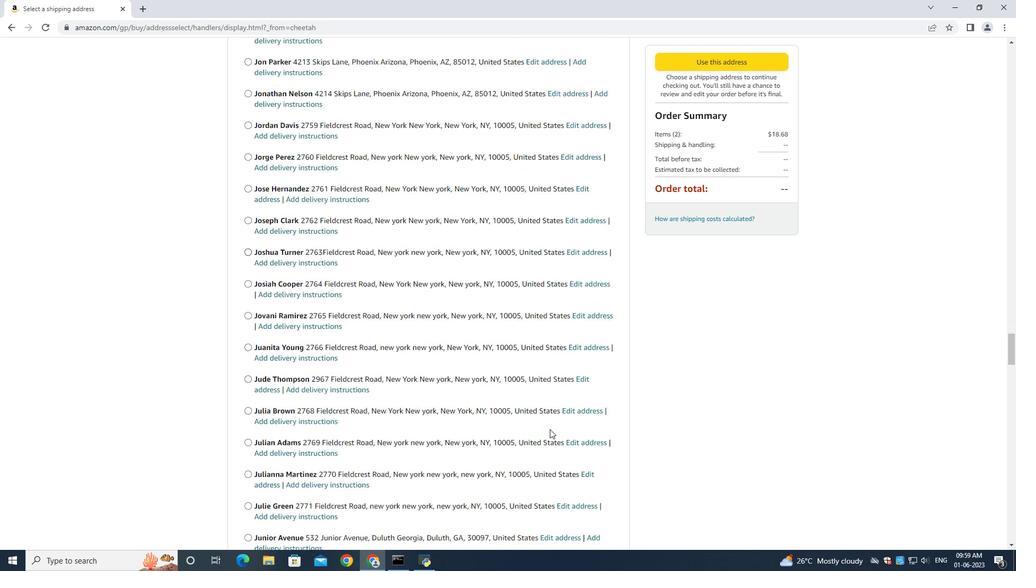 
Action: Mouse scrolled (549, 429) with delta (0, 0)
Screenshot: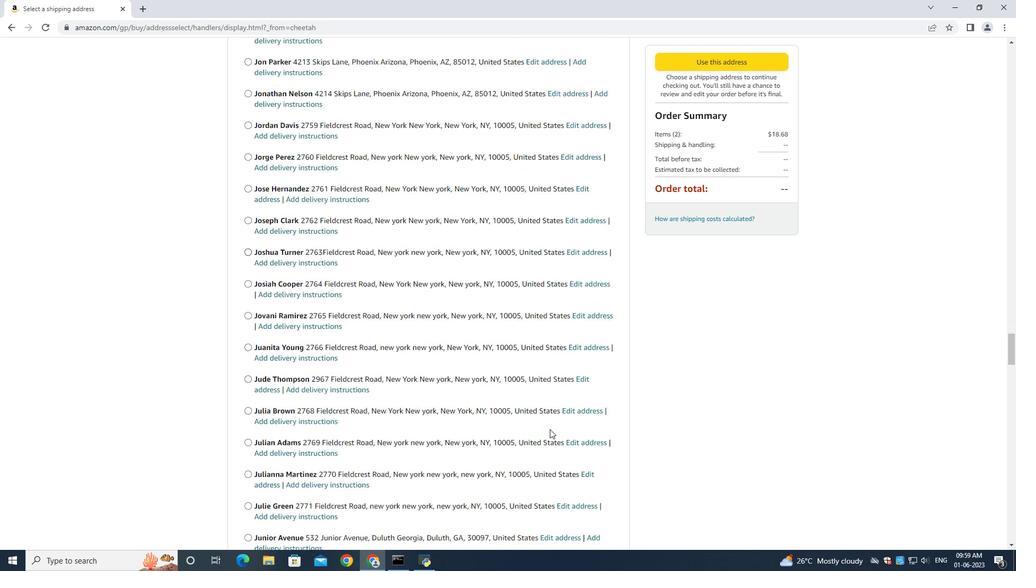 
Action: Mouse scrolled (549, 429) with delta (0, 0)
Screenshot: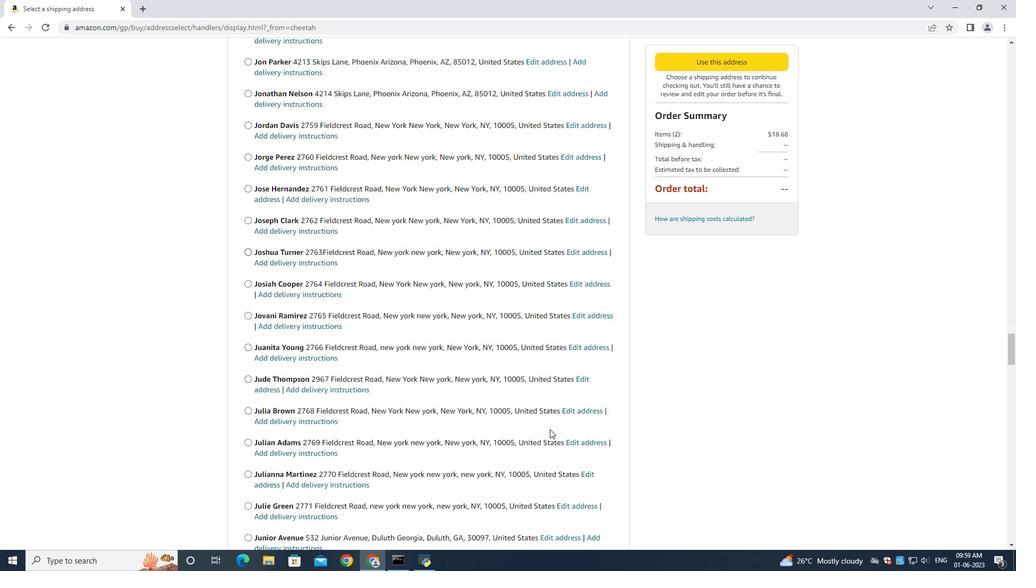 
Action: Mouse scrolled (549, 429) with delta (0, 0)
Screenshot: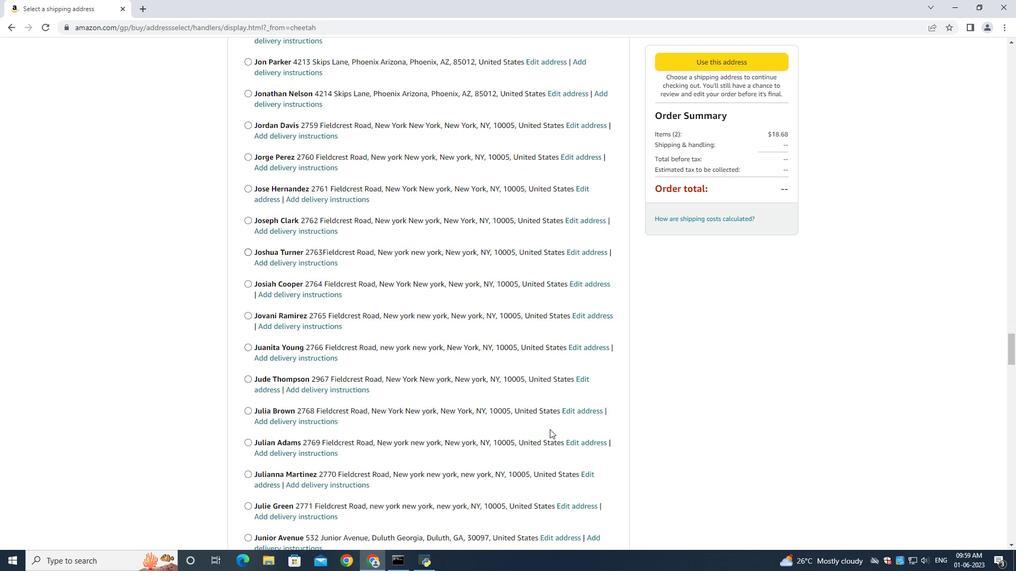 
Action: Mouse moved to (548, 427)
Screenshot: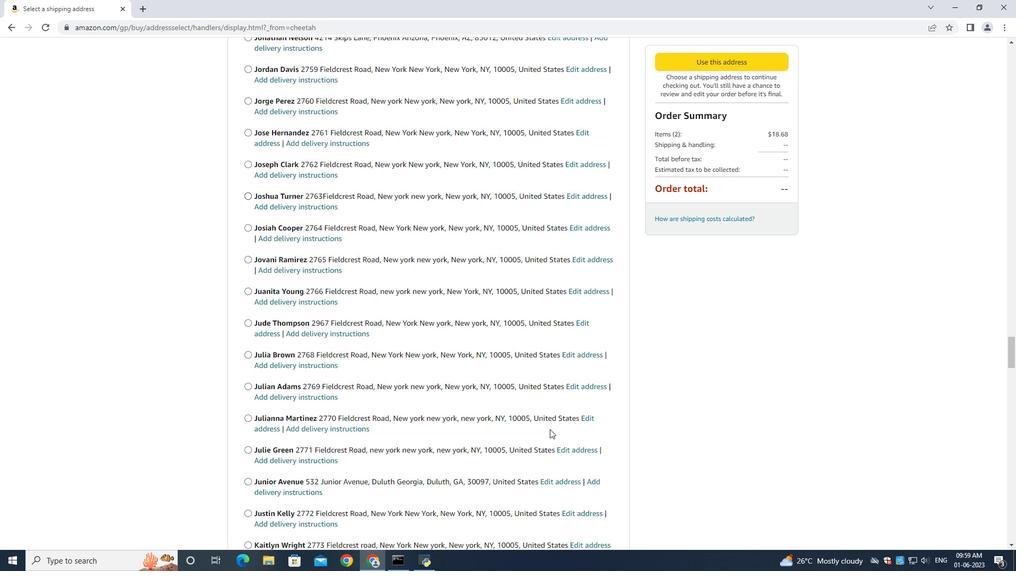 
Action: Mouse scrolled (548, 427) with delta (0, 0)
Screenshot: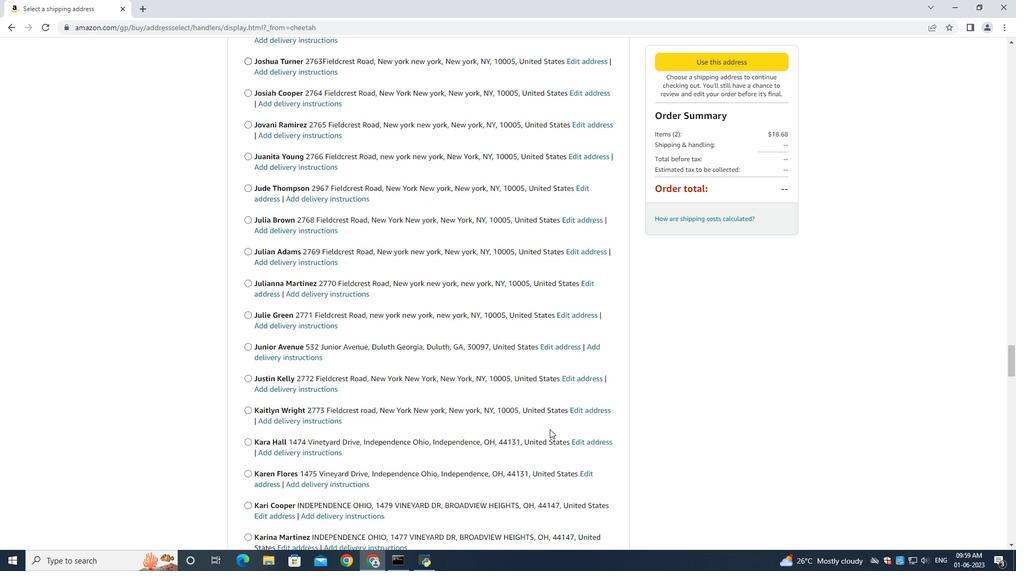 
Action: Mouse scrolled (548, 427) with delta (0, 0)
Screenshot: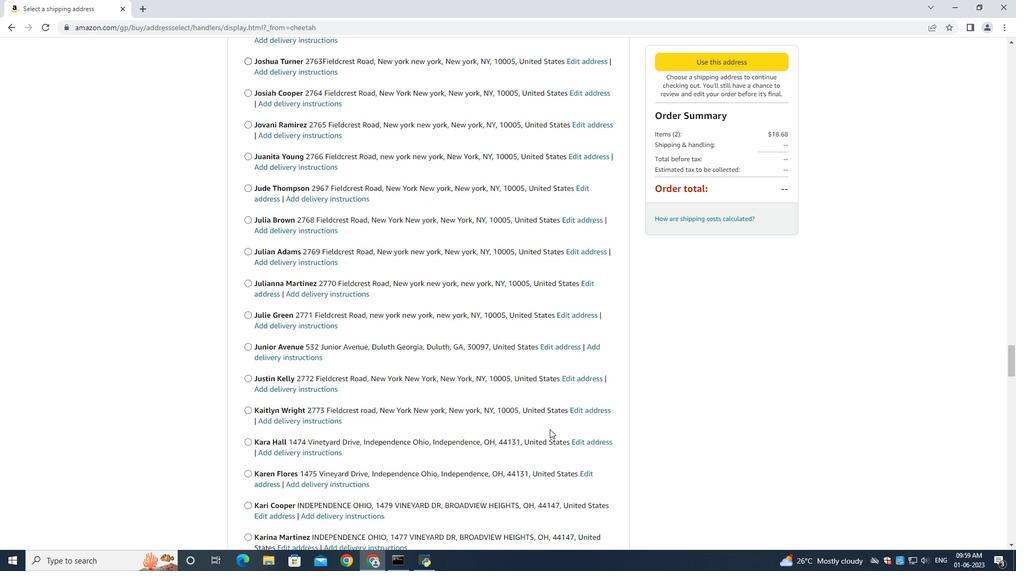 
Action: Mouse scrolled (548, 427) with delta (0, 0)
Screenshot: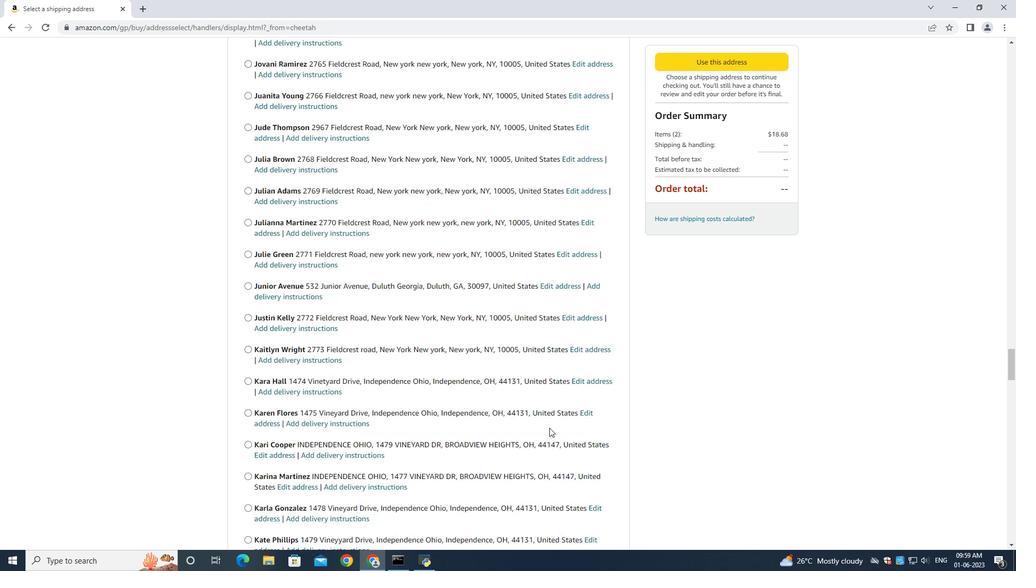 
Action: Mouse scrolled (548, 427) with delta (0, 0)
Screenshot: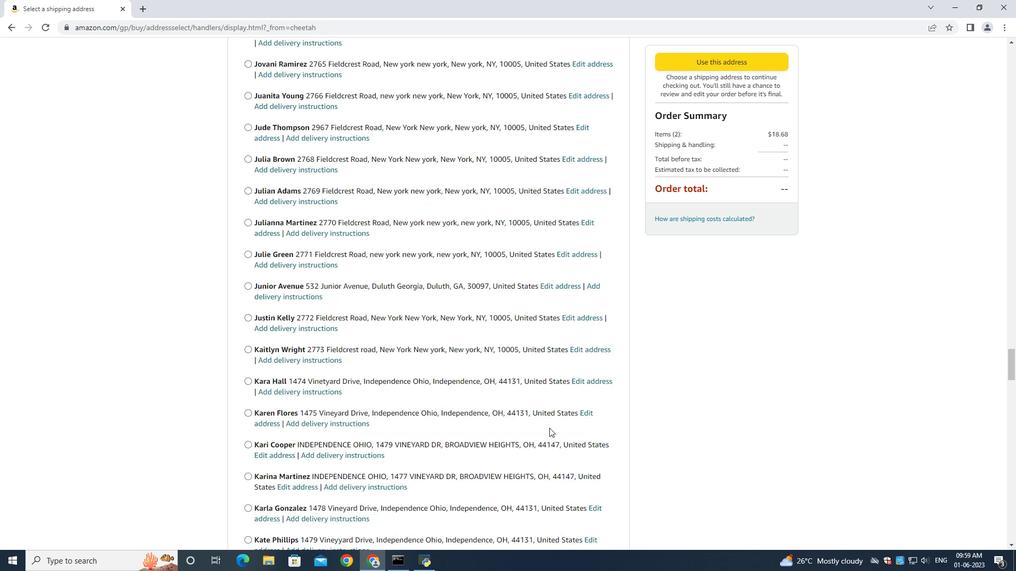 
Action: Mouse moved to (548, 424)
Screenshot: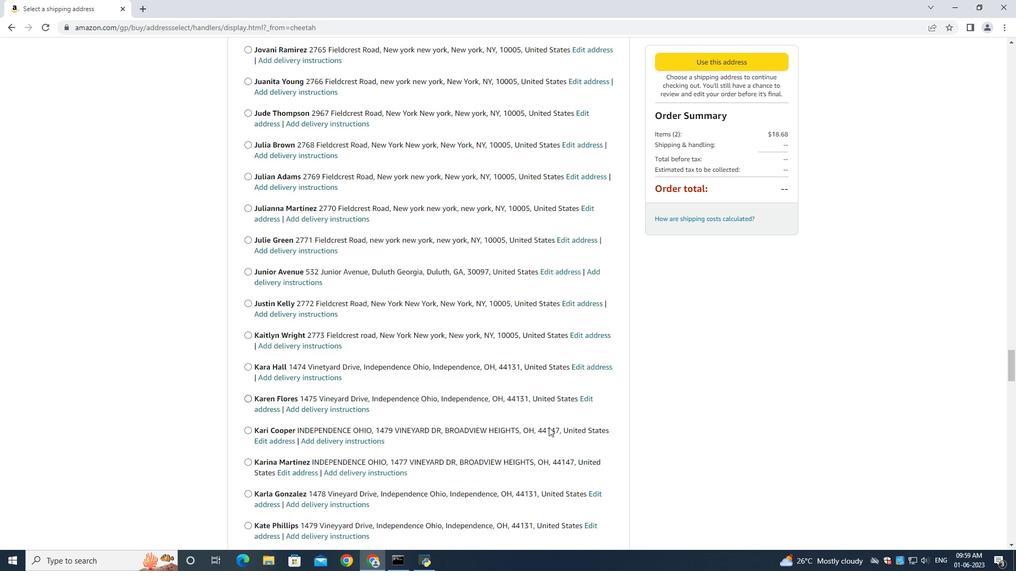 
Action: Mouse scrolled (548, 423) with delta (0, 0)
Screenshot: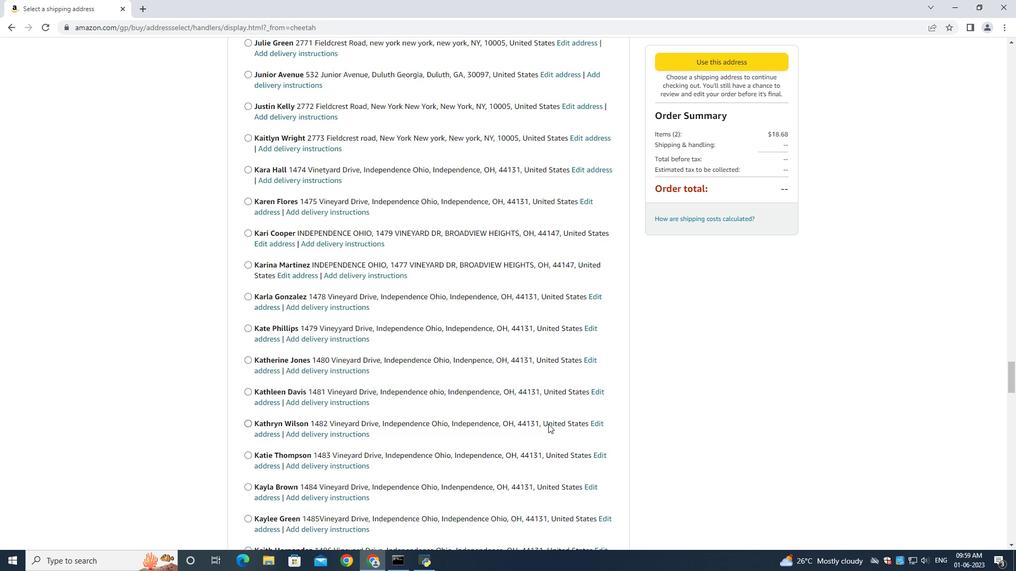 
Action: Mouse moved to (548, 424)
Screenshot: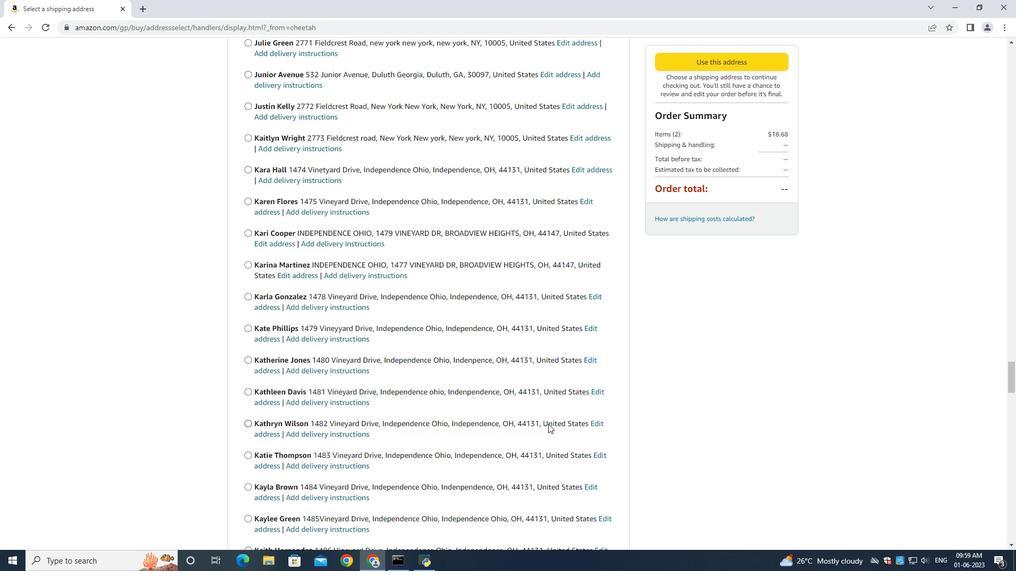 
Action: Mouse scrolled (548, 423) with delta (0, 0)
Screenshot: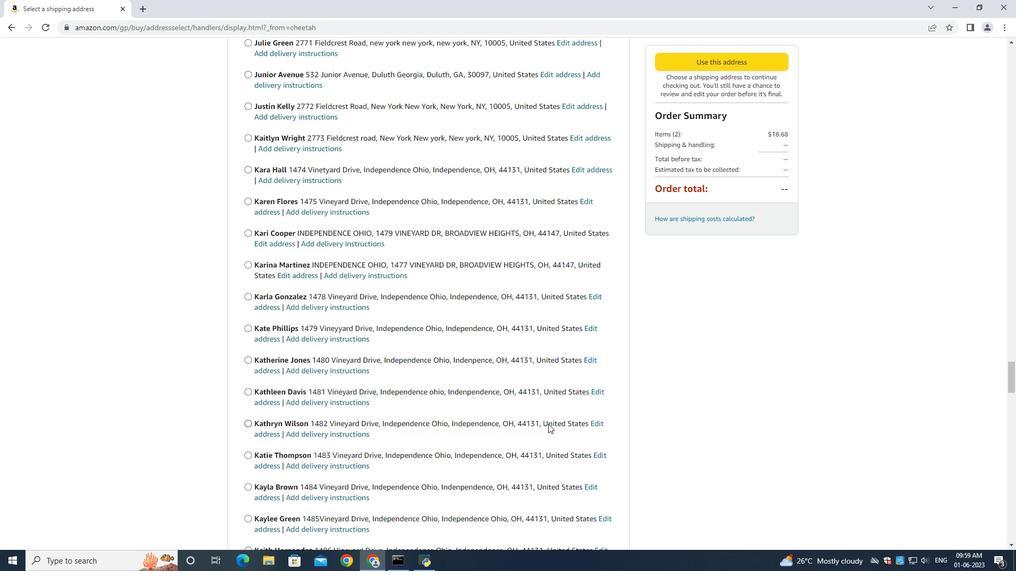 
Action: Mouse moved to (547, 423)
Screenshot: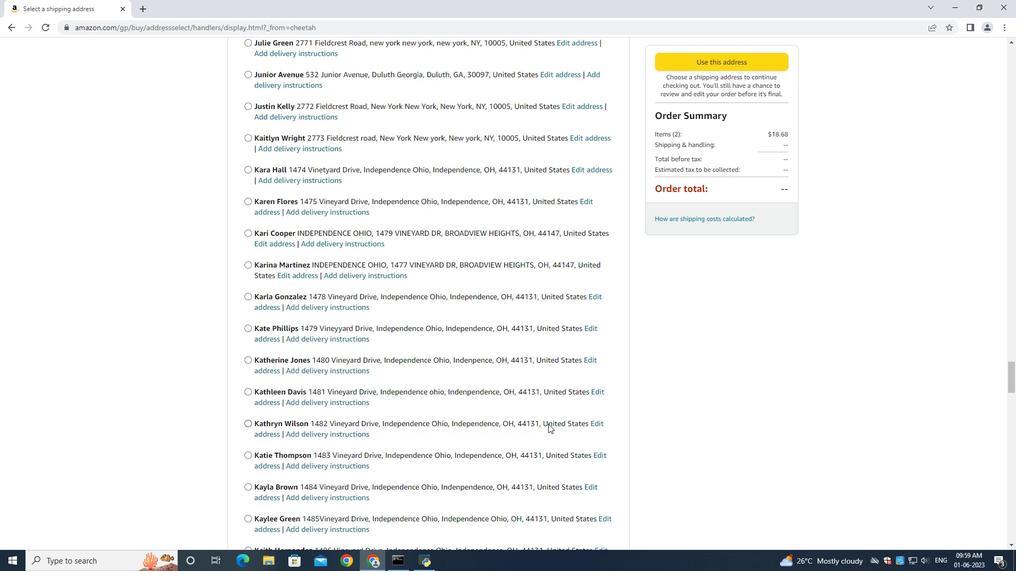 
Action: Mouse scrolled (547, 423) with delta (0, 0)
Screenshot: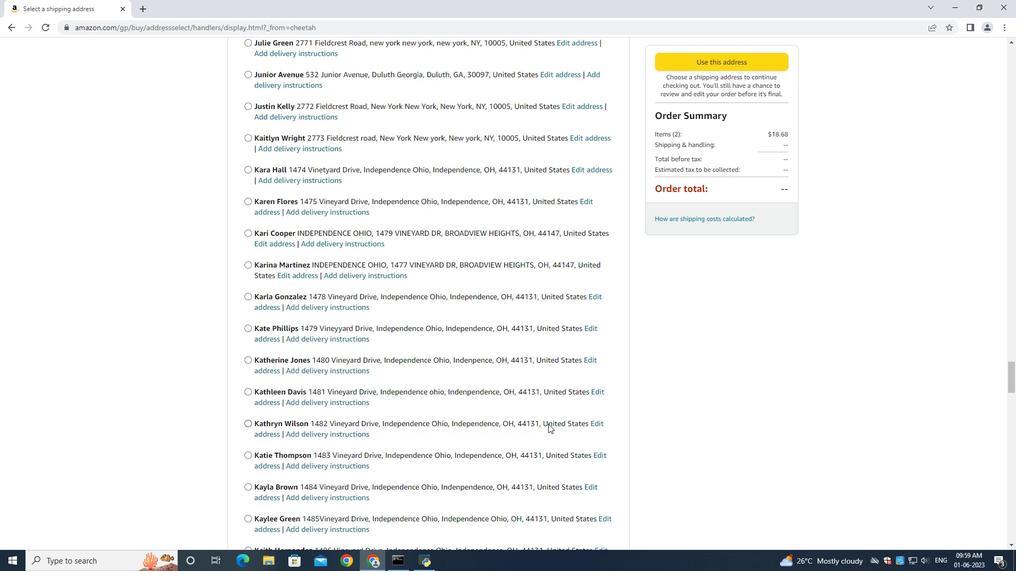 
Action: Mouse moved to (546, 423)
Screenshot: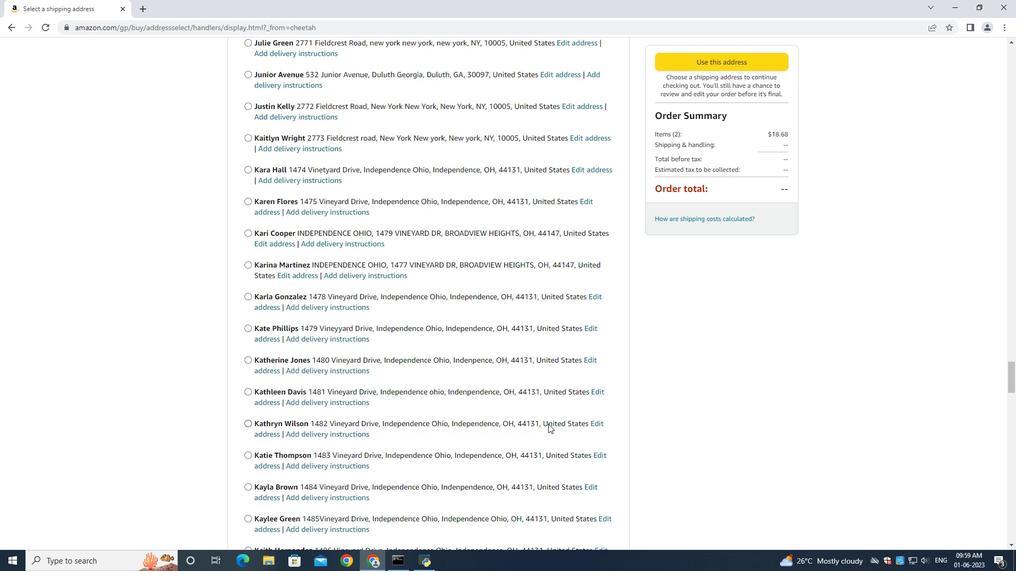 
Action: Mouse scrolled (547, 423) with delta (0, 0)
Screenshot: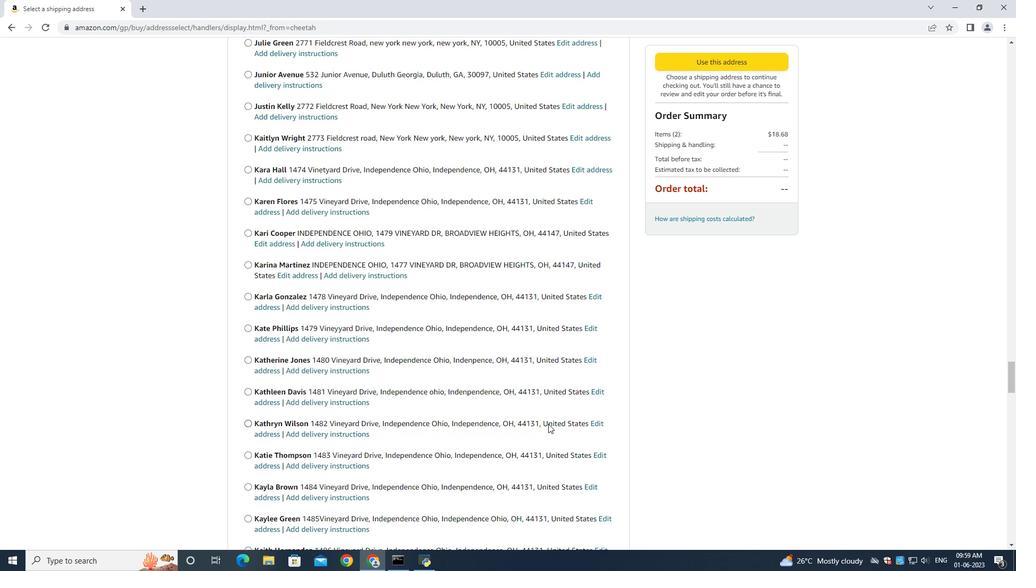 
Action: Mouse moved to (545, 411)
Screenshot: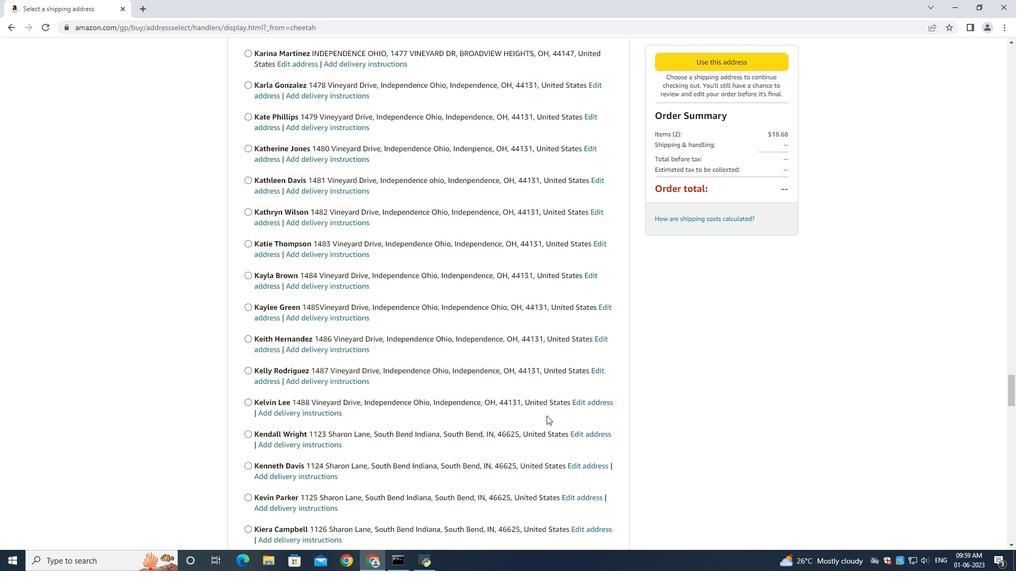 
Action: Mouse scrolled (545, 411) with delta (0, 0)
Screenshot: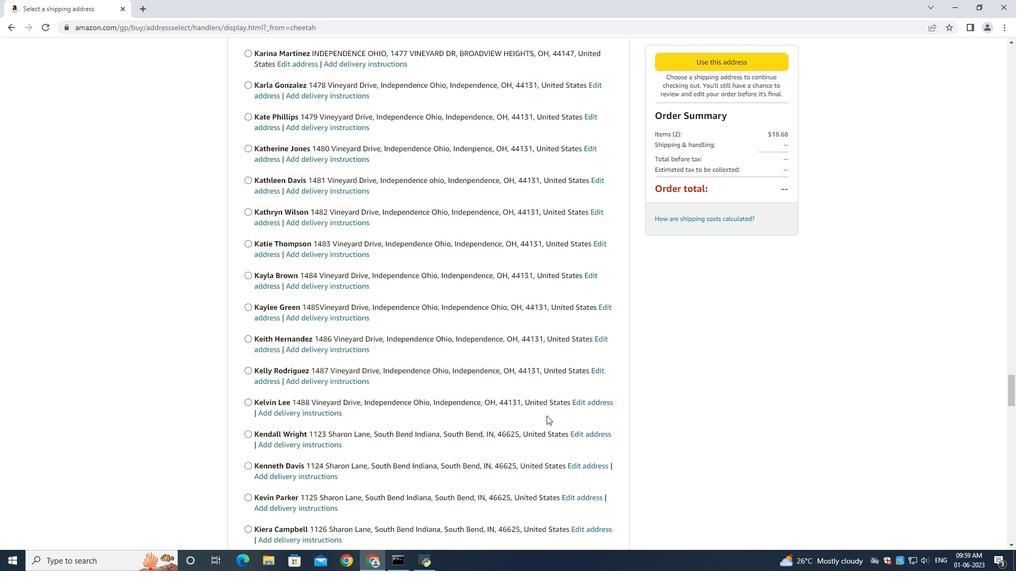
Action: Mouse moved to (545, 411)
Screenshot: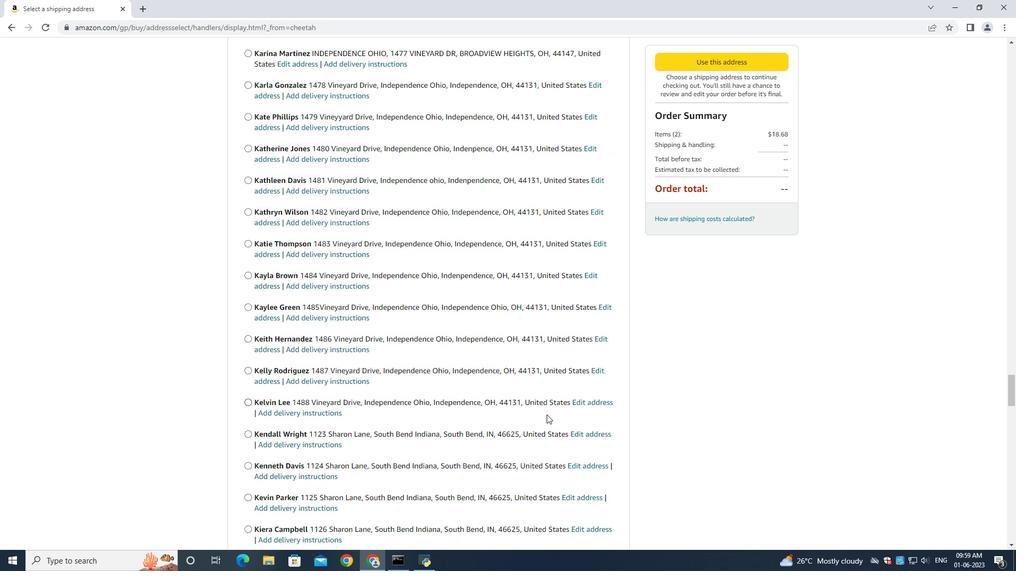
Action: Mouse scrolled (545, 411) with delta (0, 0)
Screenshot: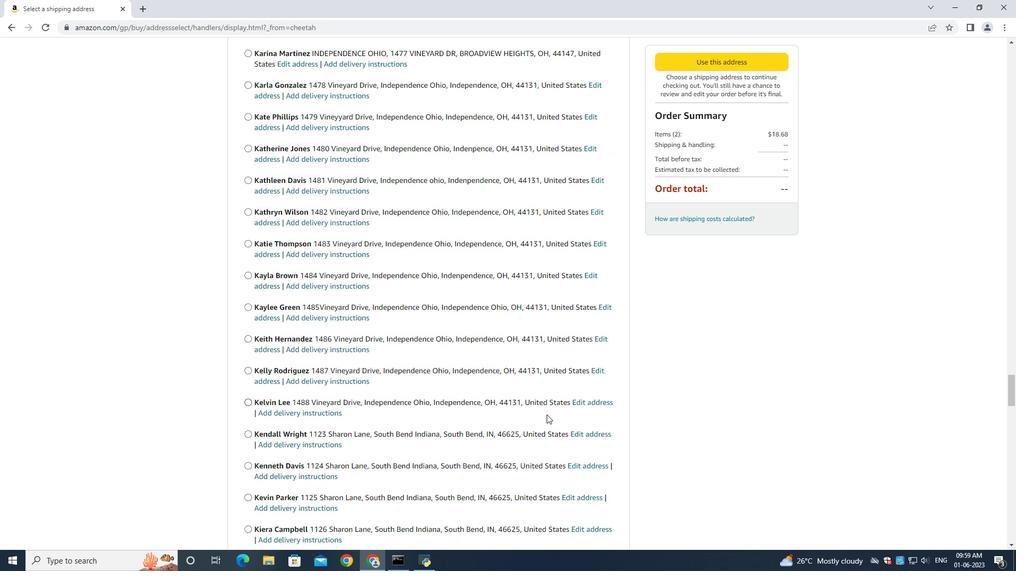 
Action: Mouse moved to (545, 411)
Screenshot: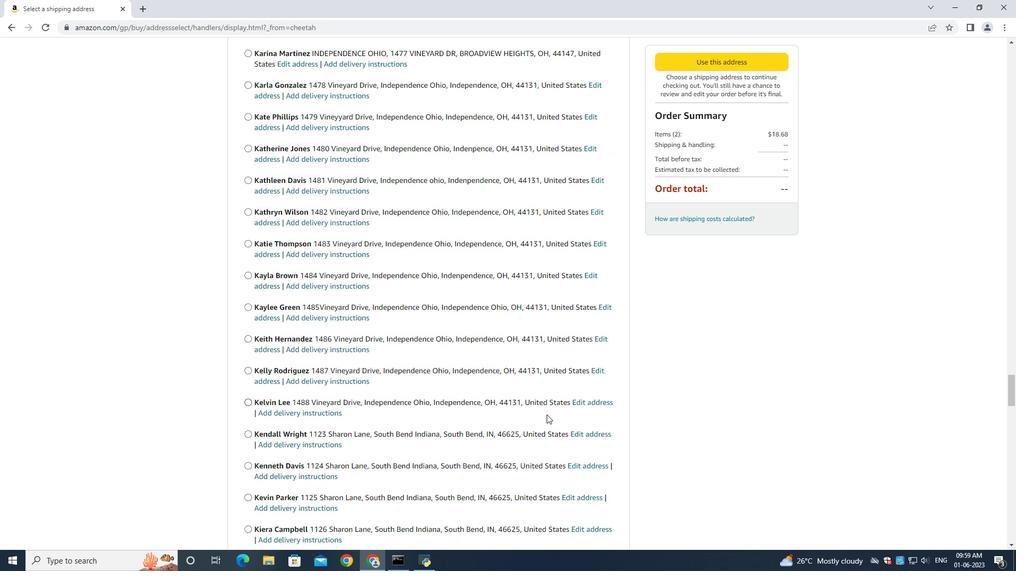 
Action: Mouse scrolled (545, 411) with delta (0, 0)
Screenshot: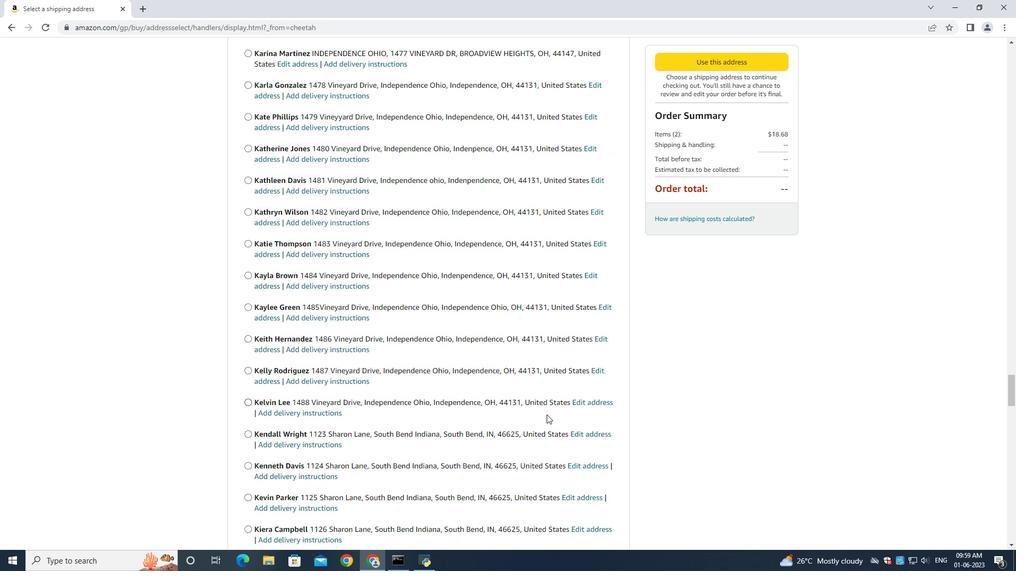 
Action: Mouse scrolled (545, 410) with delta (0, 0)
Screenshot: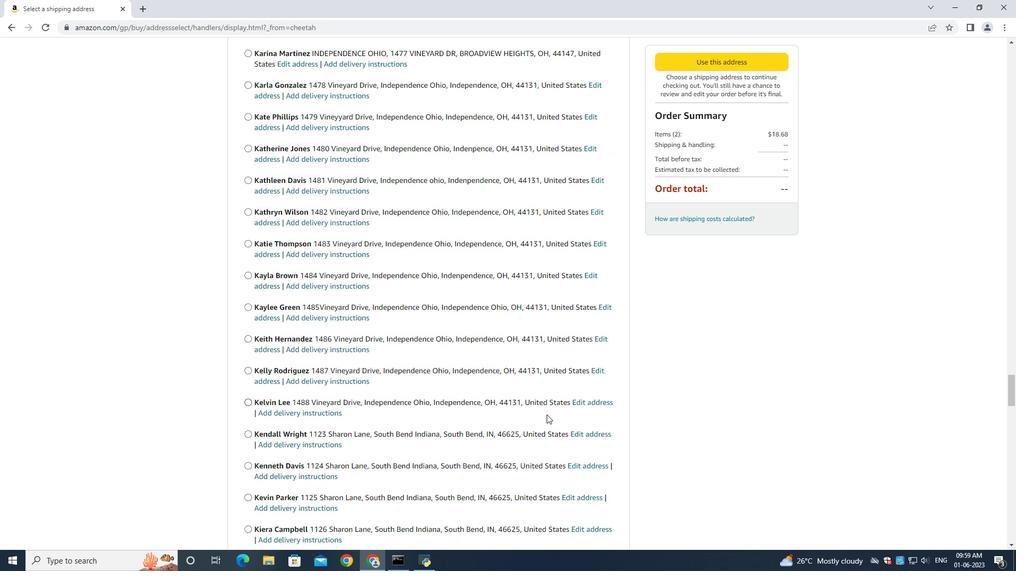 
Action: Mouse scrolled (545, 410) with delta (0, 0)
Screenshot: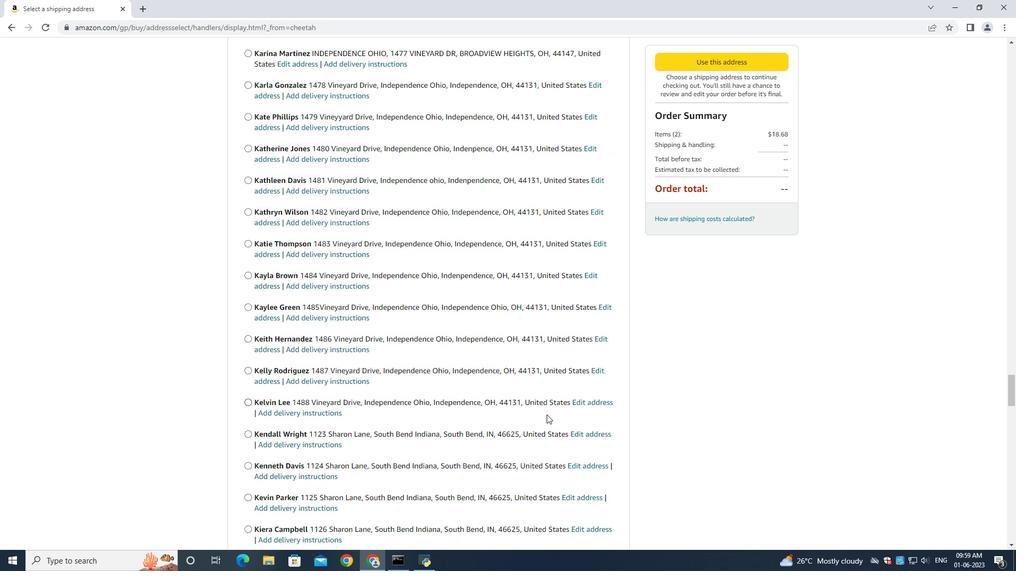 
Action: Mouse moved to (530, 403)
Screenshot: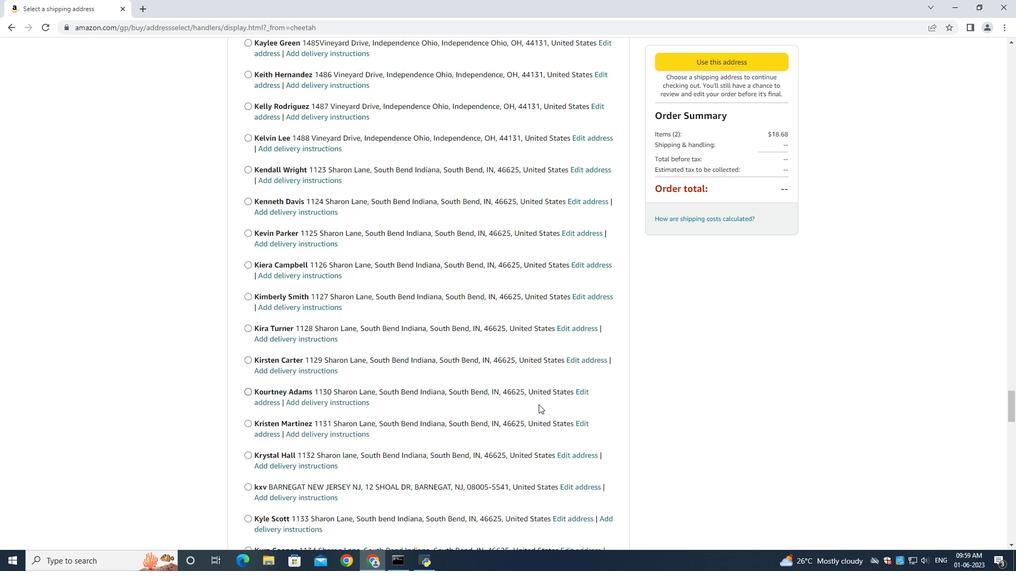 
Action: Mouse scrolled (530, 402) with delta (0, 0)
Screenshot: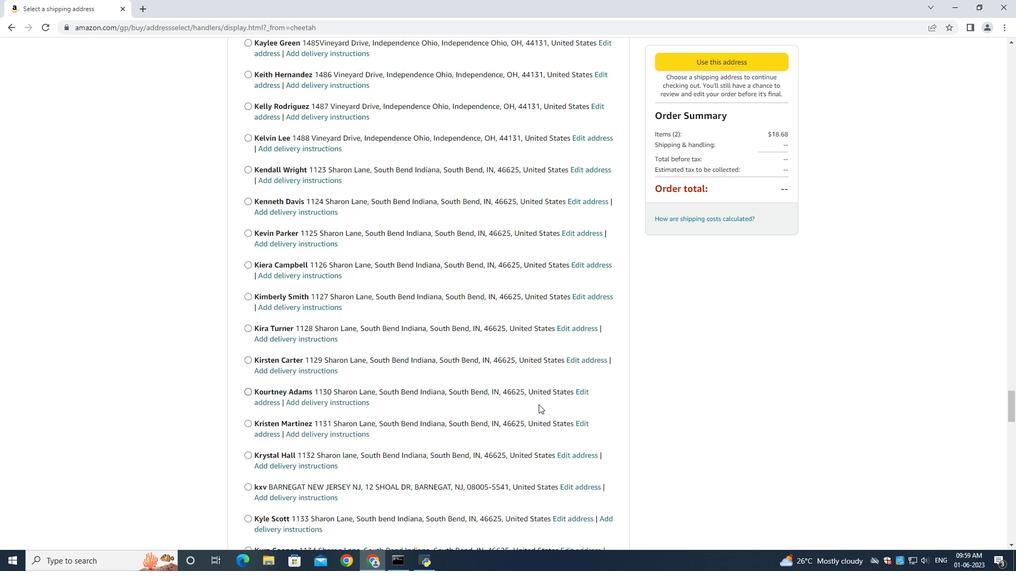 
Action: Mouse scrolled (530, 402) with delta (0, 0)
Screenshot: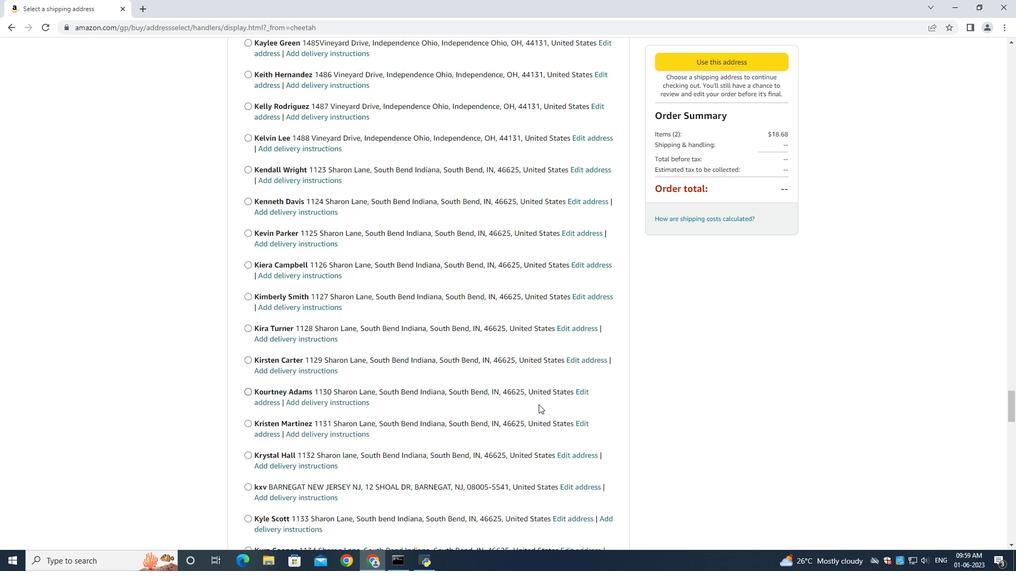 
Action: Mouse scrolled (530, 402) with delta (0, 0)
Screenshot: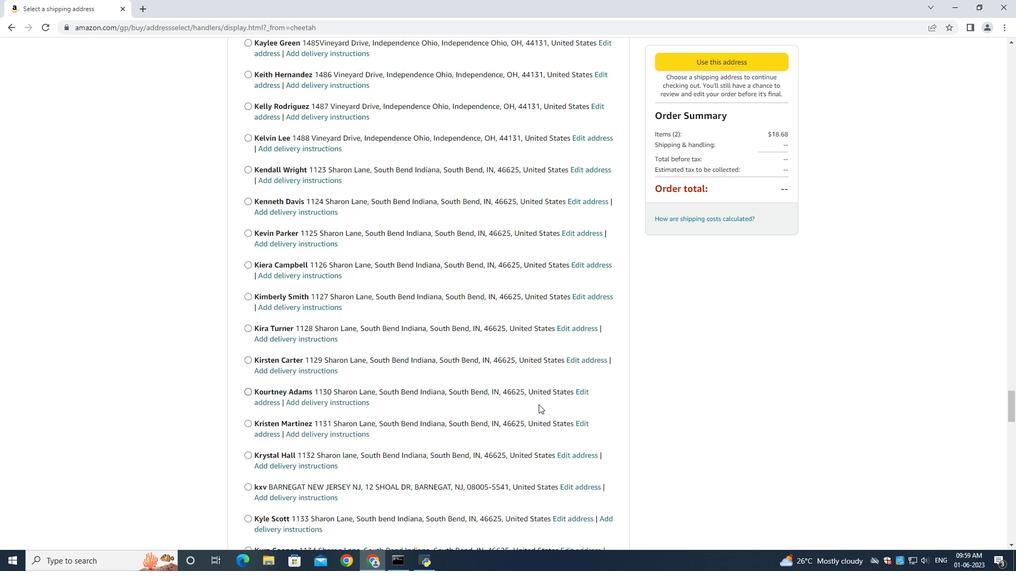 
Action: Mouse scrolled (530, 402) with delta (0, 0)
Screenshot: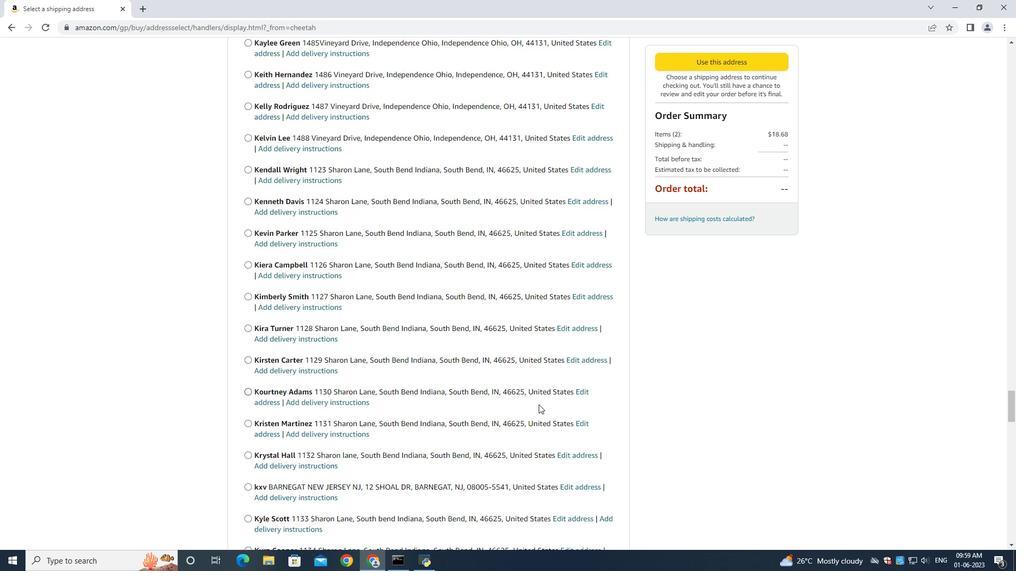 
Action: Mouse moved to (530, 403)
Screenshot: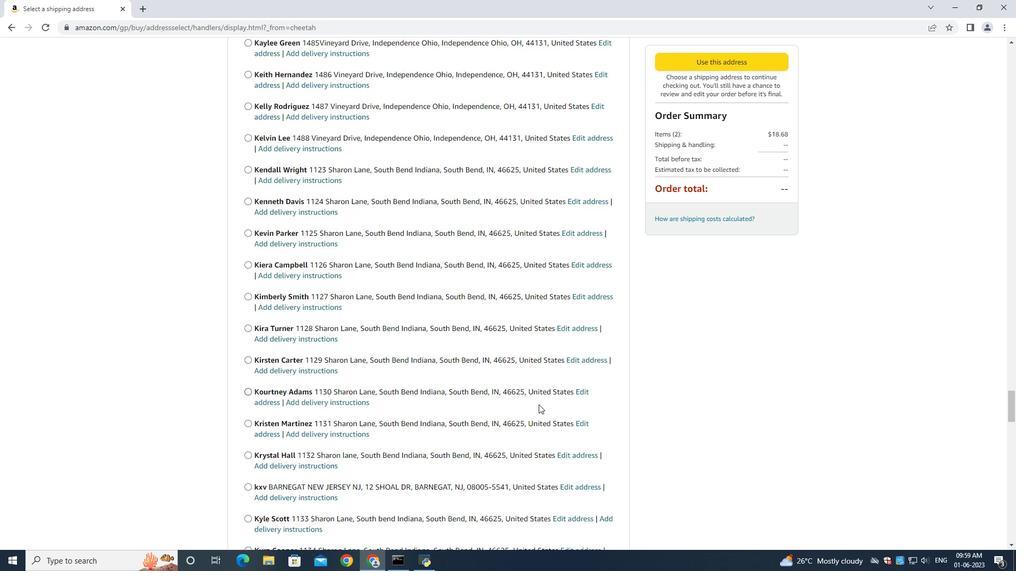 
Action: Mouse scrolled (530, 402) with delta (0, 0)
Screenshot: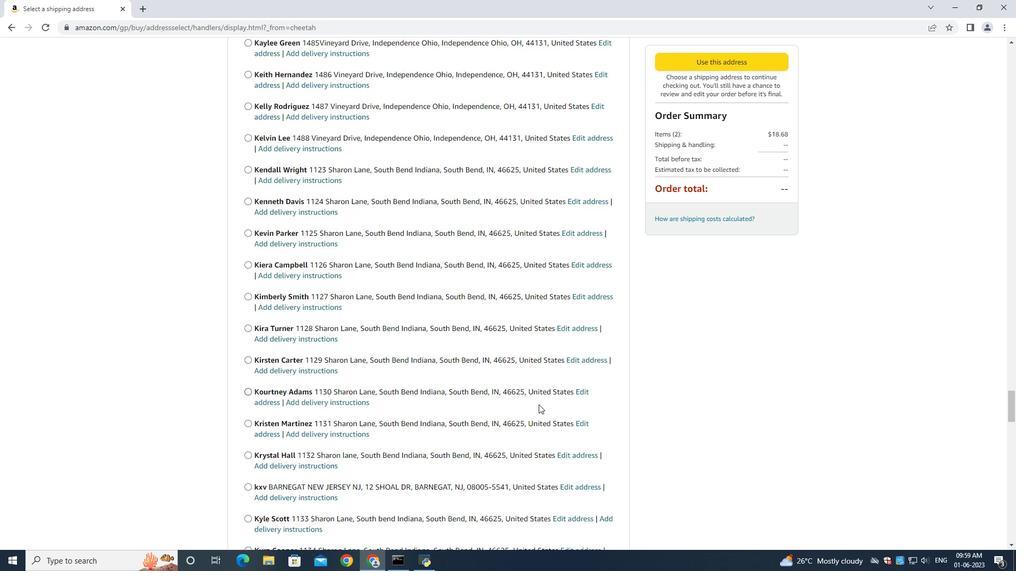 
Action: Mouse moved to (529, 403)
Screenshot: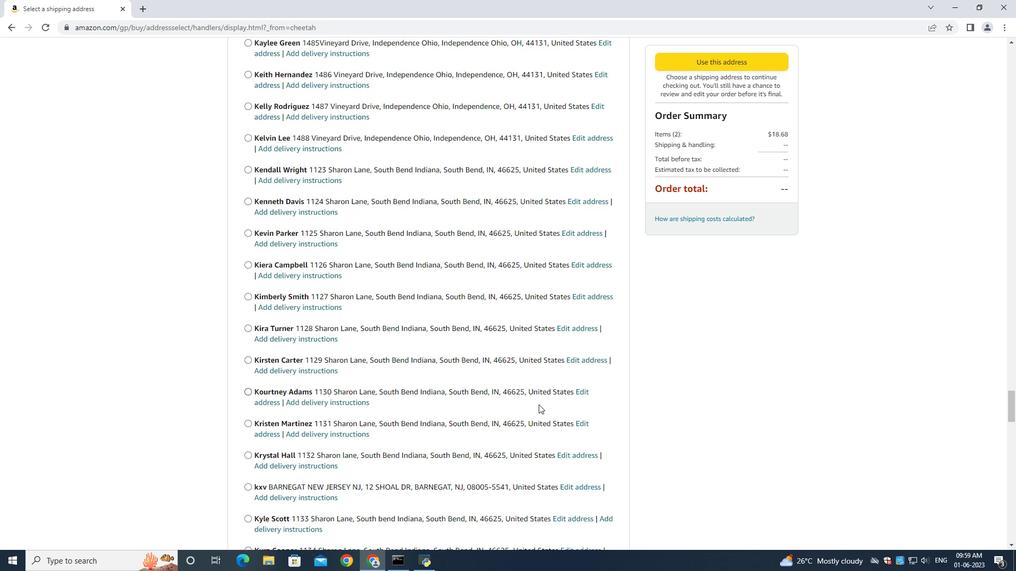 
Action: Mouse scrolled (529, 402) with delta (0, 0)
Screenshot: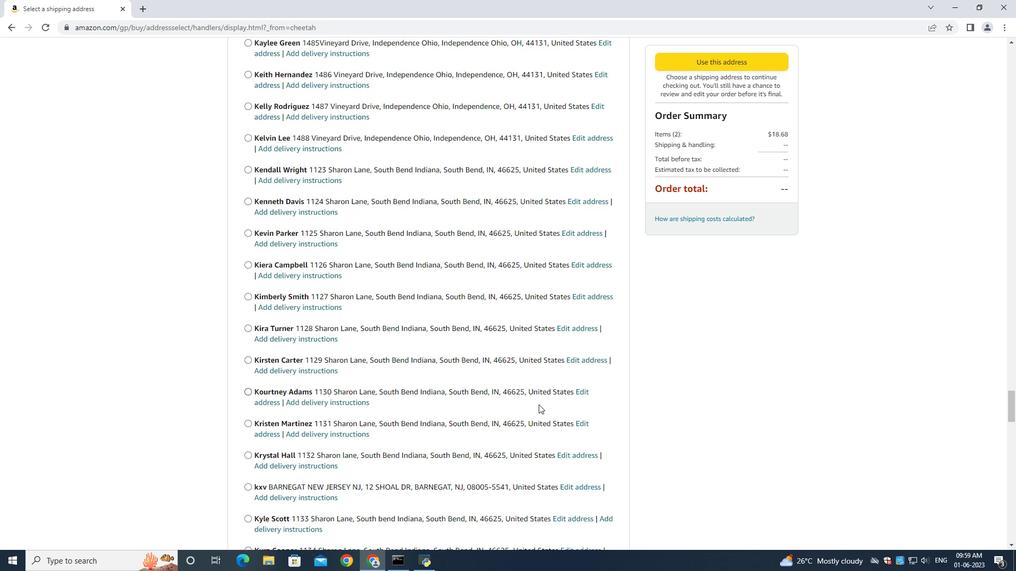 
Action: Mouse moved to (486, 413)
Screenshot: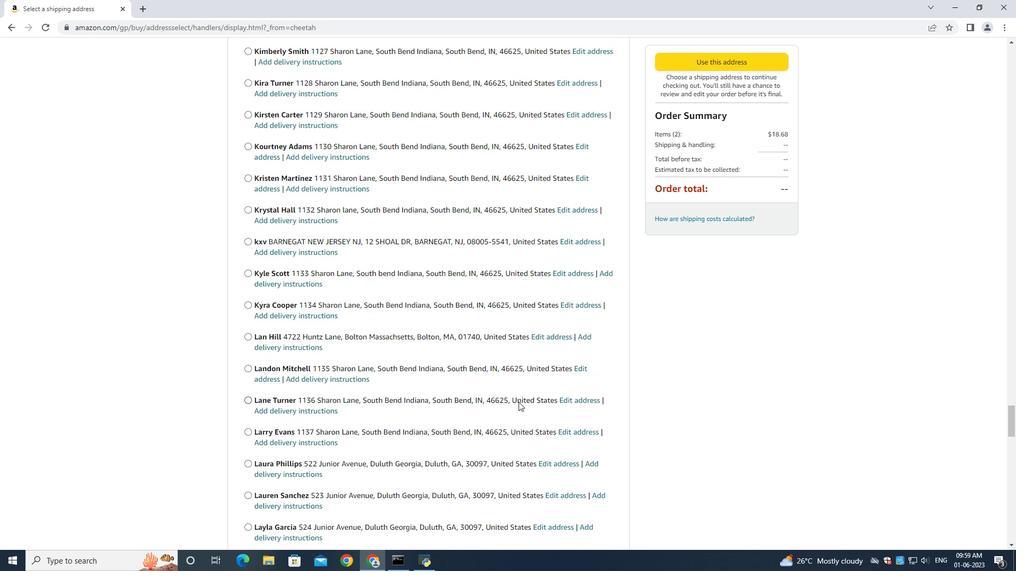 
Action: Mouse scrolled (486, 412) with delta (0, 0)
Screenshot: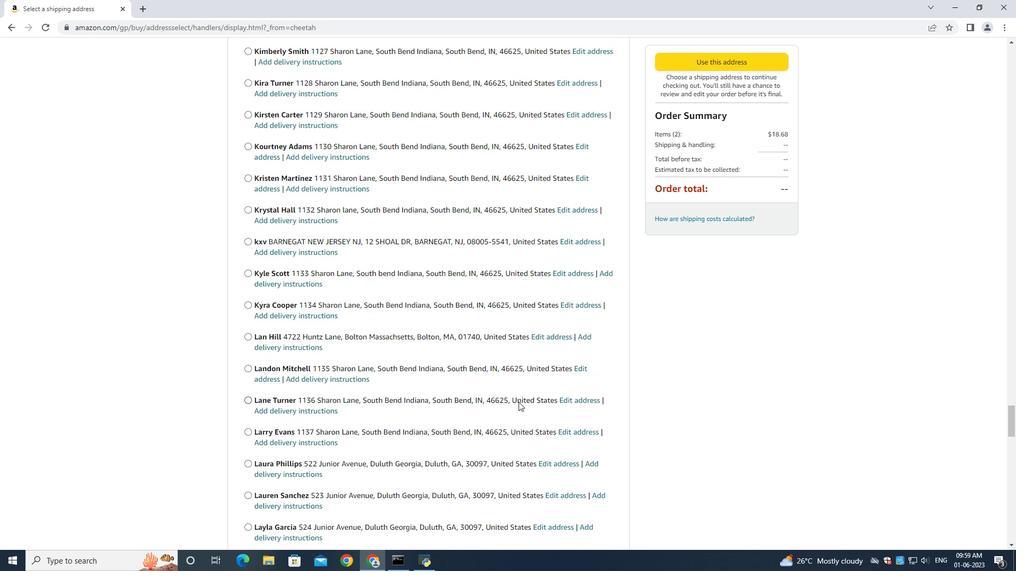
Action: Mouse moved to (480, 424)
Screenshot: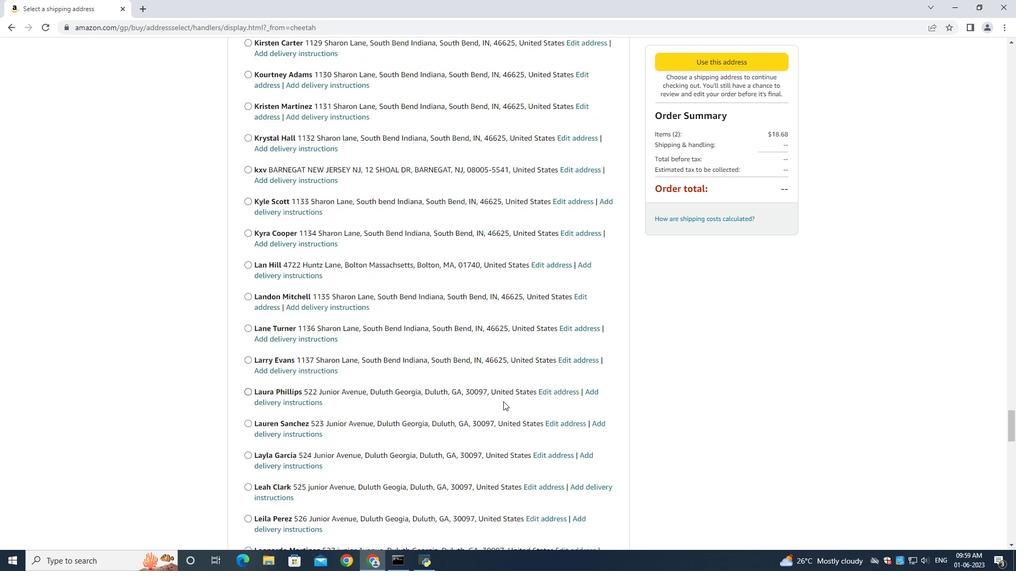 
Action: Mouse scrolled (482, 420) with delta (0, 0)
Screenshot: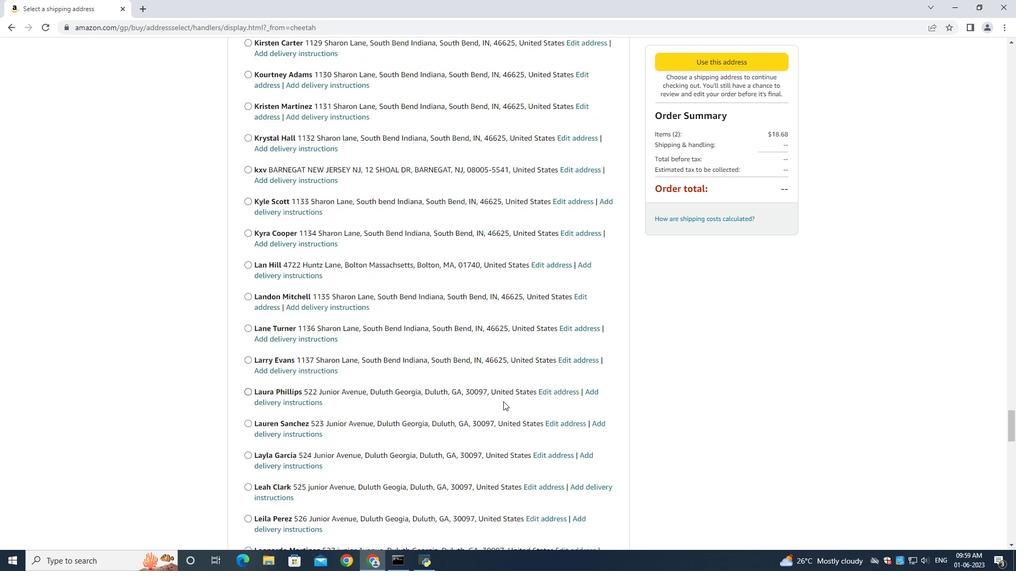 
Action: Mouse moved to (478, 425)
Screenshot: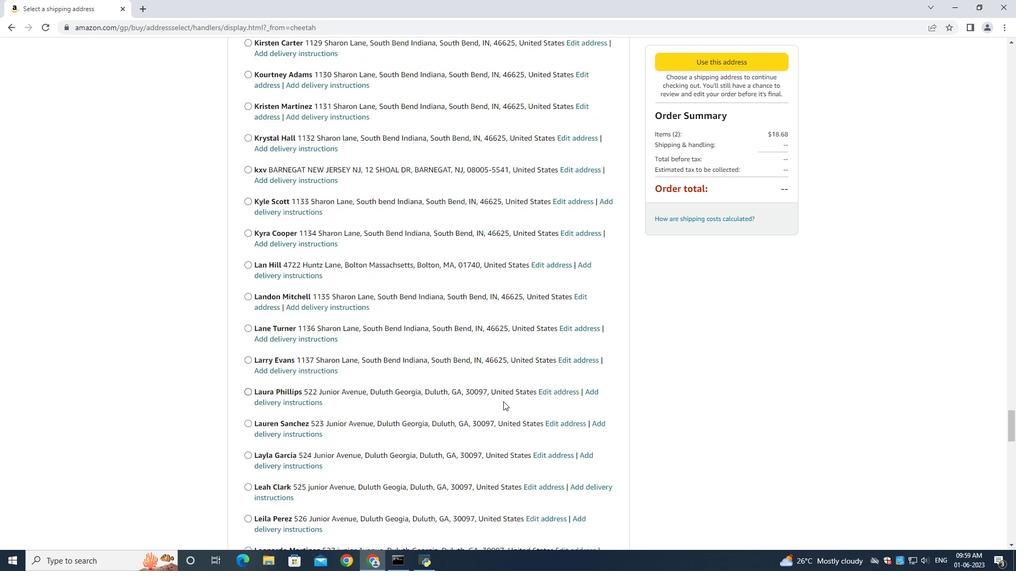 
Action: Mouse scrolled (480, 423) with delta (0, 0)
Screenshot: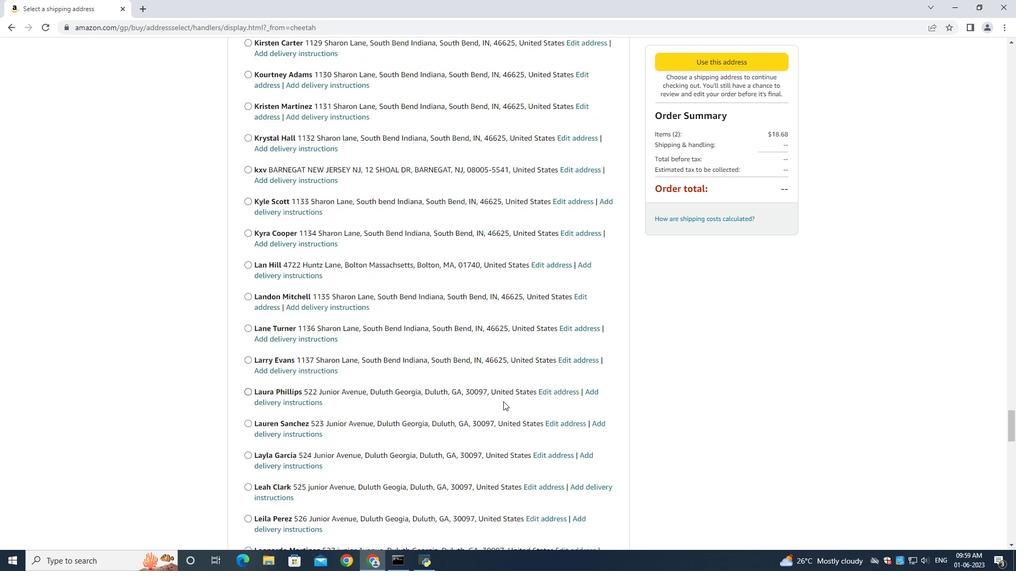 
Action: Mouse moved to (476, 427)
Screenshot: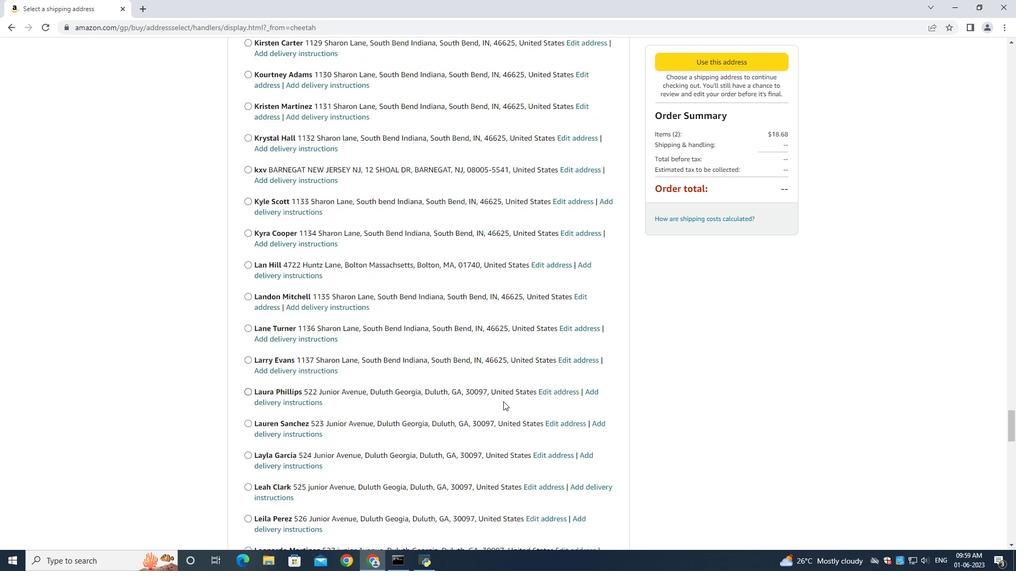 
Action: Mouse scrolled (477, 427) with delta (0, 0)
Screenshot: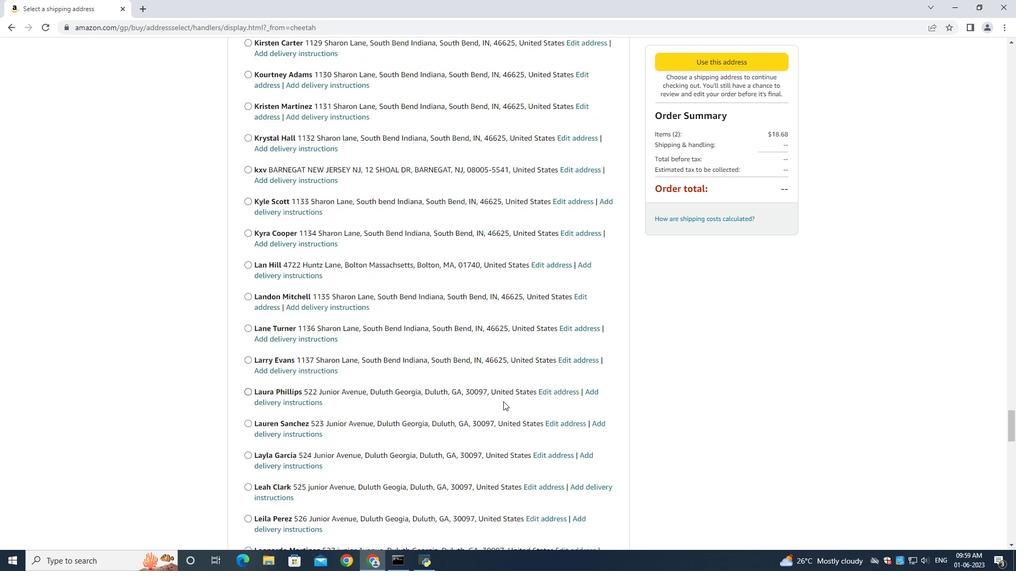 
Action: Mouse moved to (475, 428)
Screenshot: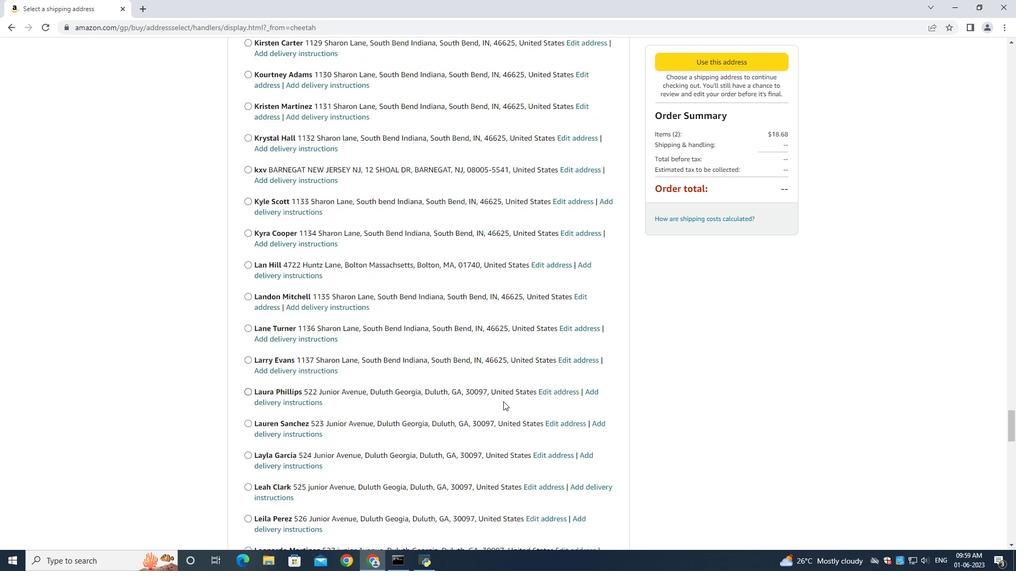 
Action: Mouse scrolled (476, 427) with delta (0, 0)
Screenshot: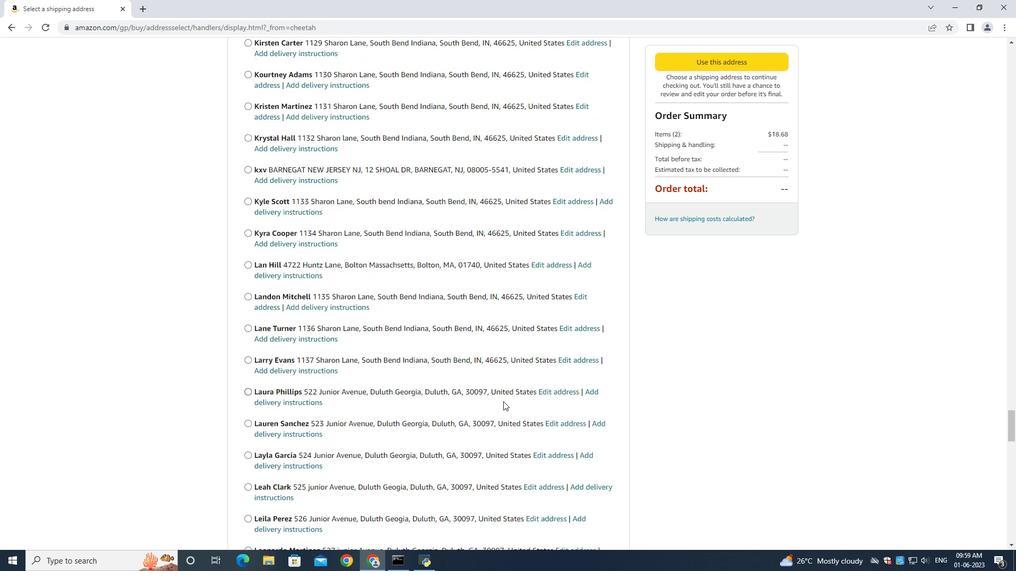 
Action: Mouse moved to (473, 428)
Screenshot: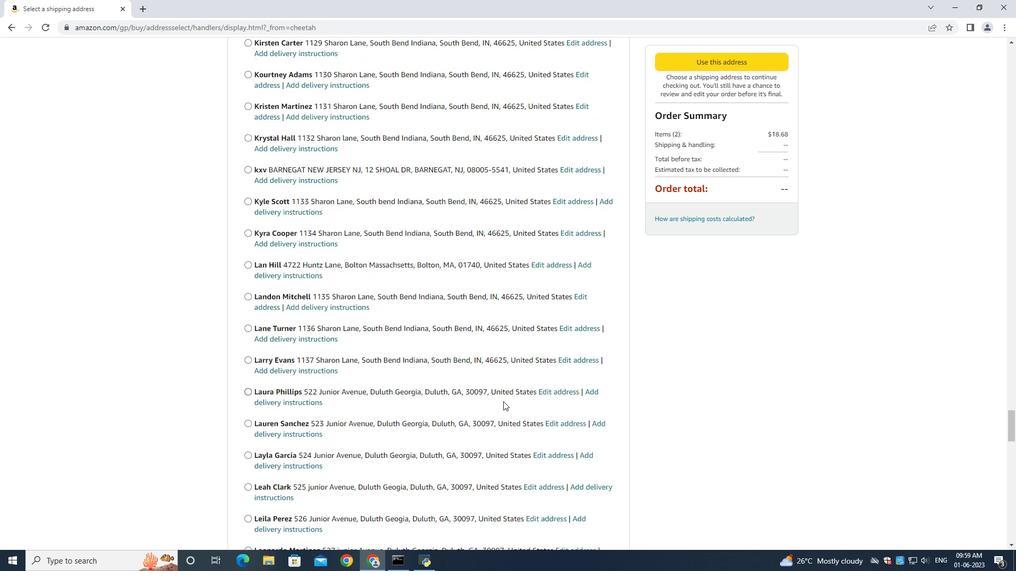 
Action: Mouse scrolled (474, 427) with delta (0, 0)
Screenshot: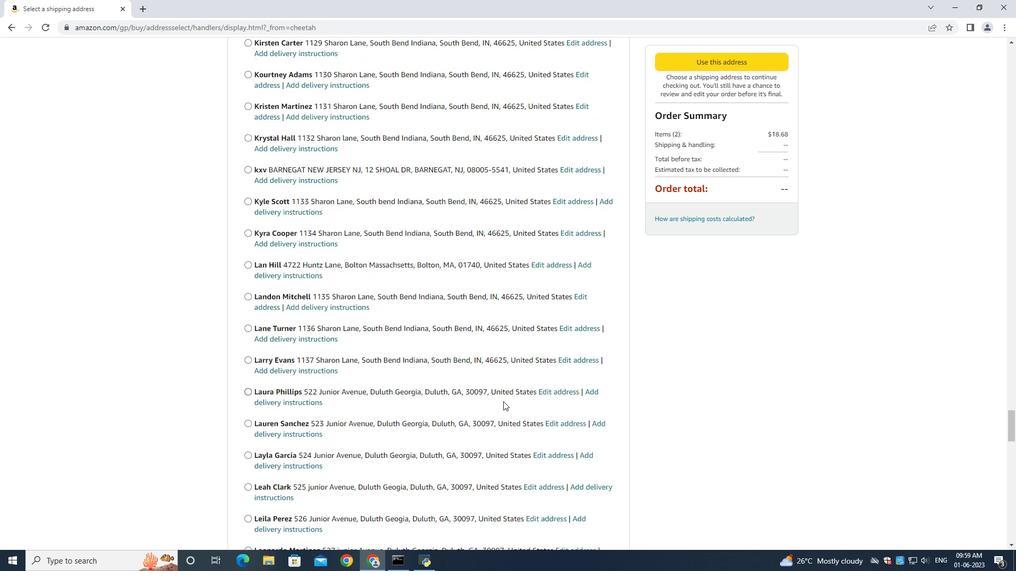 
Action: Mouse moved to (470, 427)
Screenshot: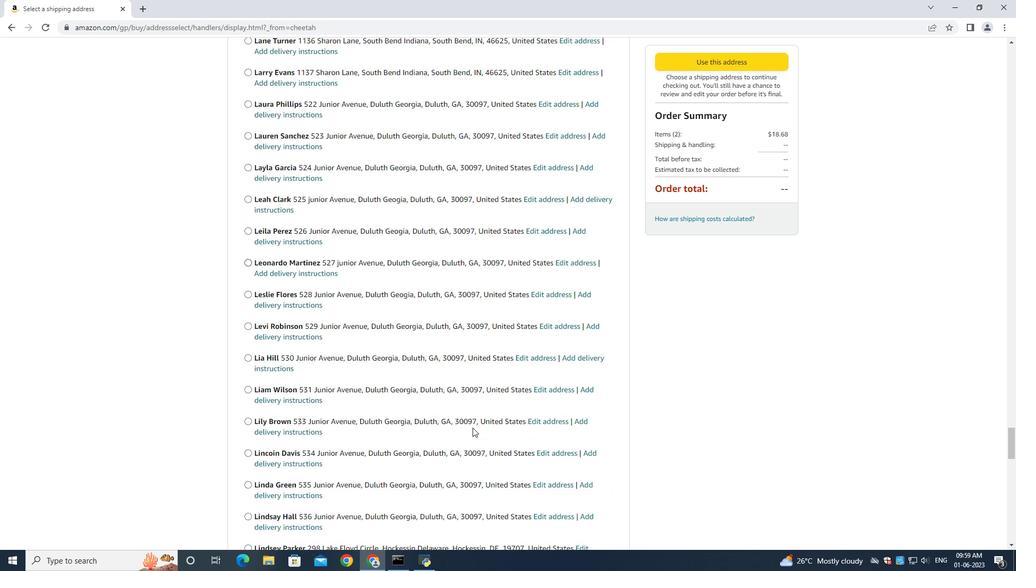 
Action: Mouse scrolled (470, 427) with delta (0, 0)
Screenshot: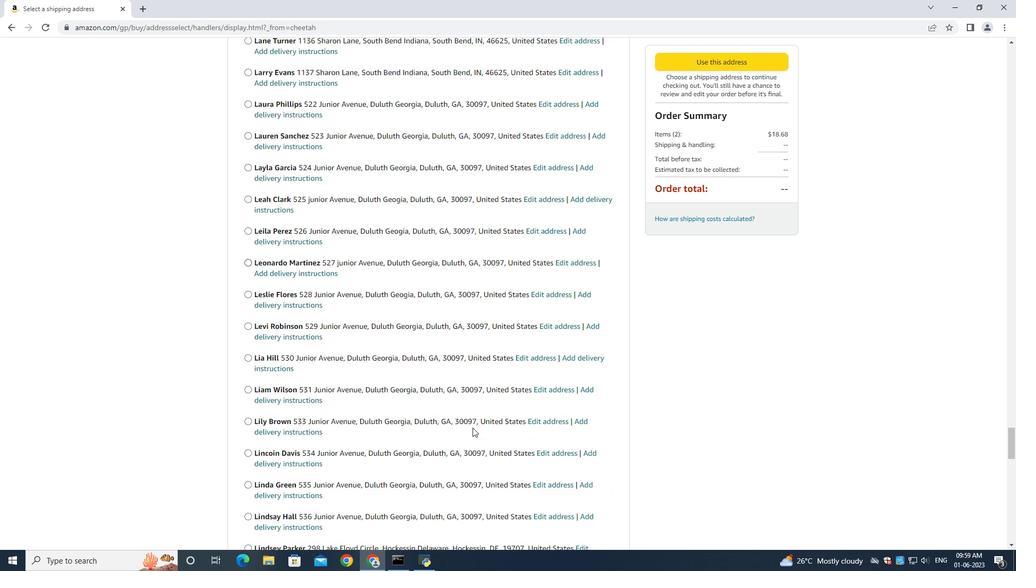 
Action: Mouse moved to (469, 430)
Screenshot: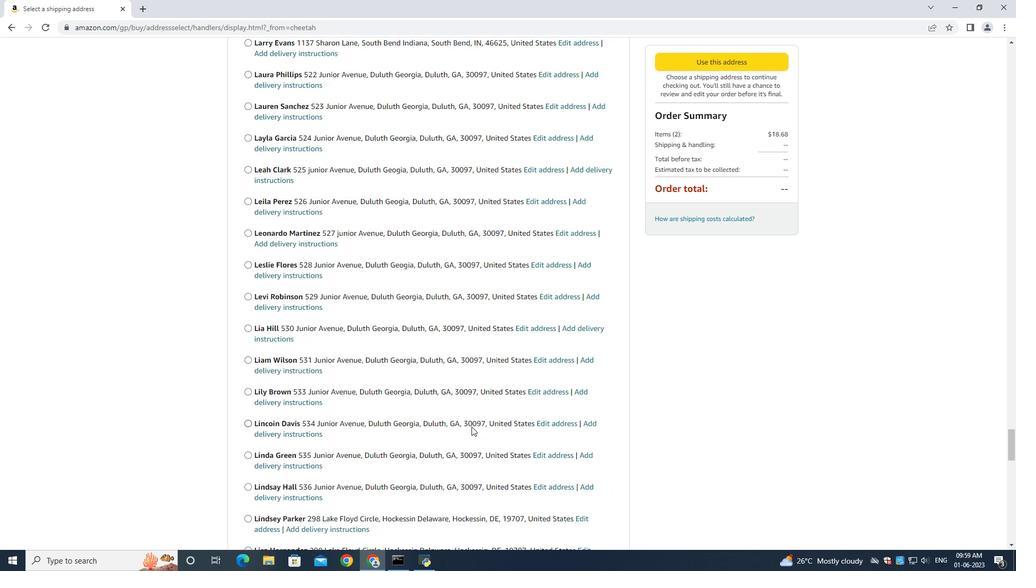 
Action: Mouse scrolled (470, 428) with delta (0, 0)
Screenshot: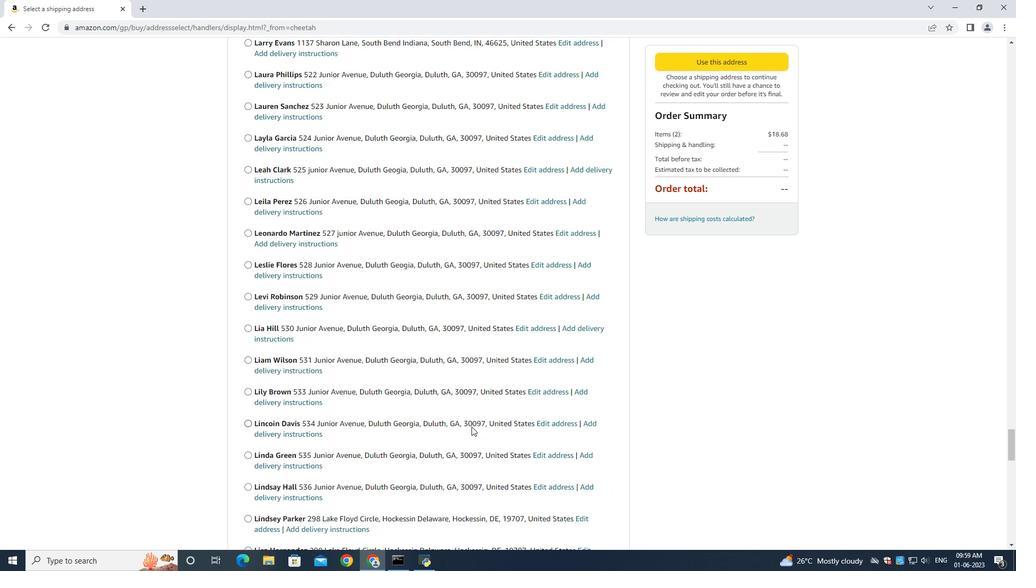 
Action: Mouse moved to (469, 430)
Screenshot: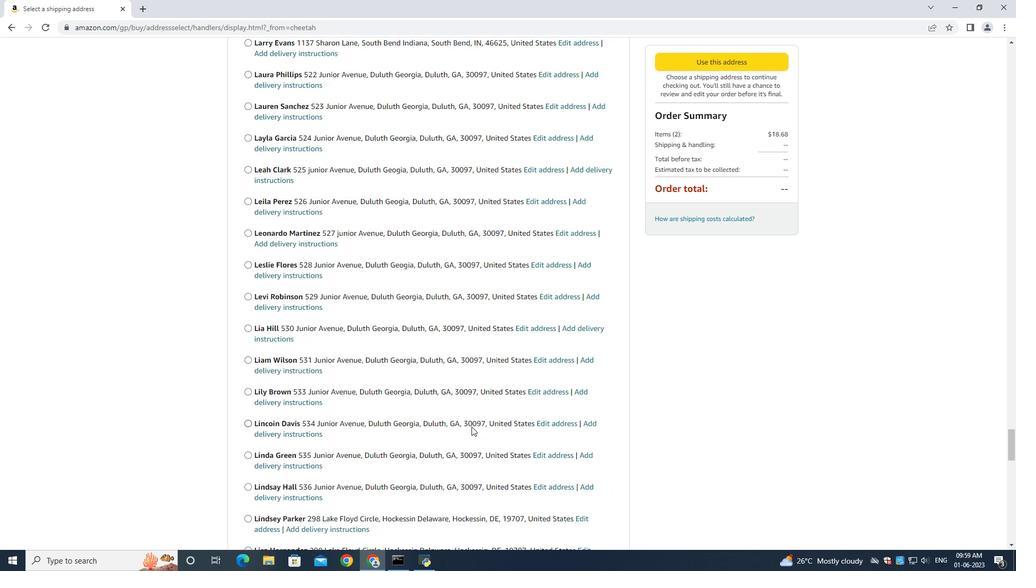 
Action: Mouse scrolled (469, 429) with delta (0, 0)
Screenshot: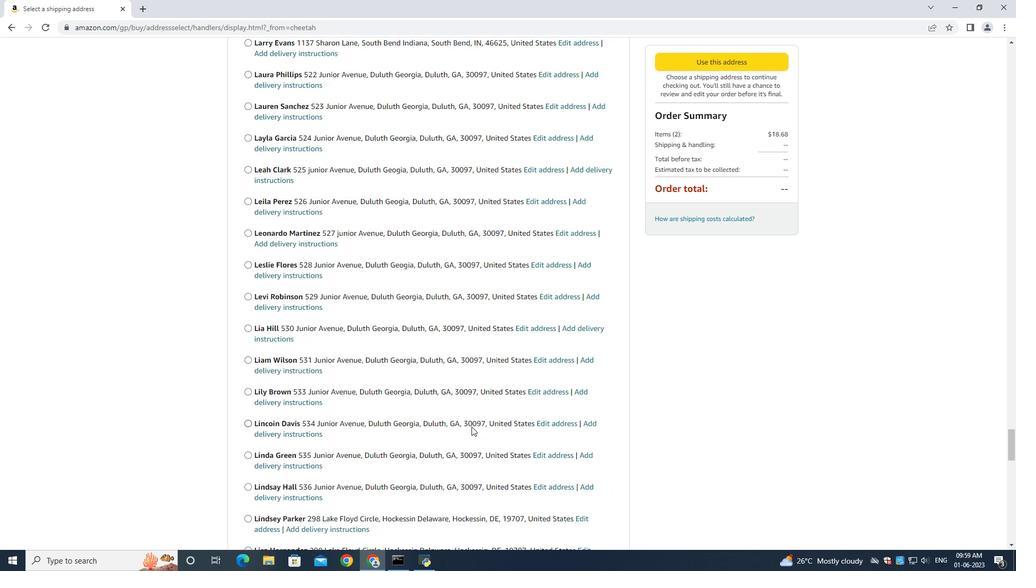 
Action: Mouse moved to (469, 430)
Screenshot: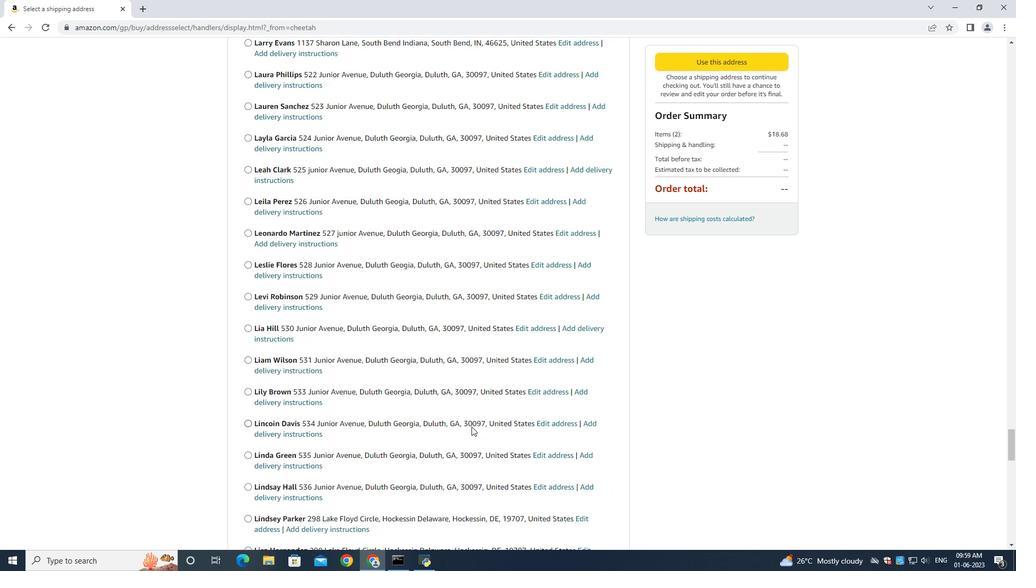 
Action: Mouse scrolled (469, 429) with delta (0, 0)
Screenshot: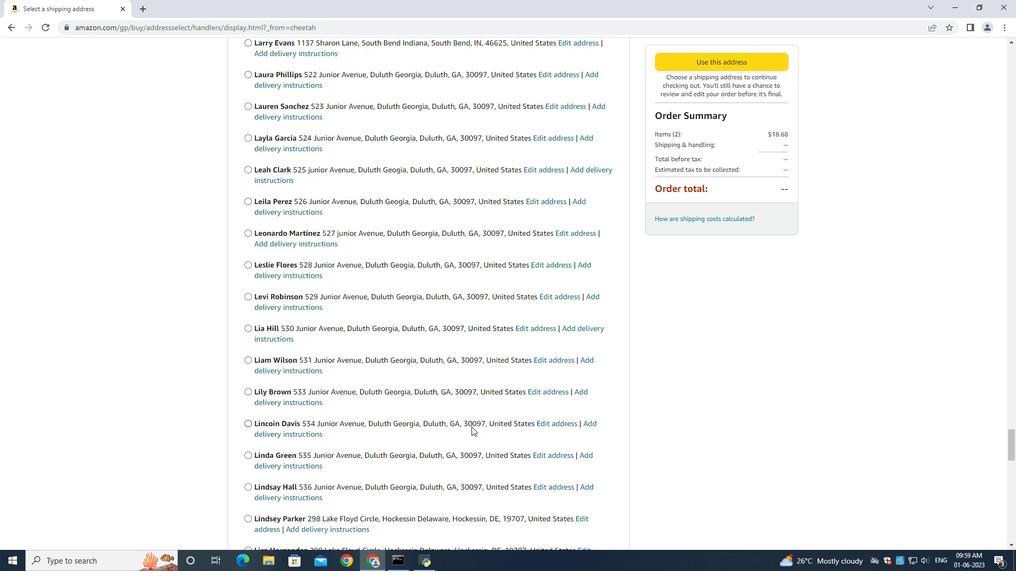 
Action: Mouse scrolled (469, 429) with delta (0, 0)
Screenshot: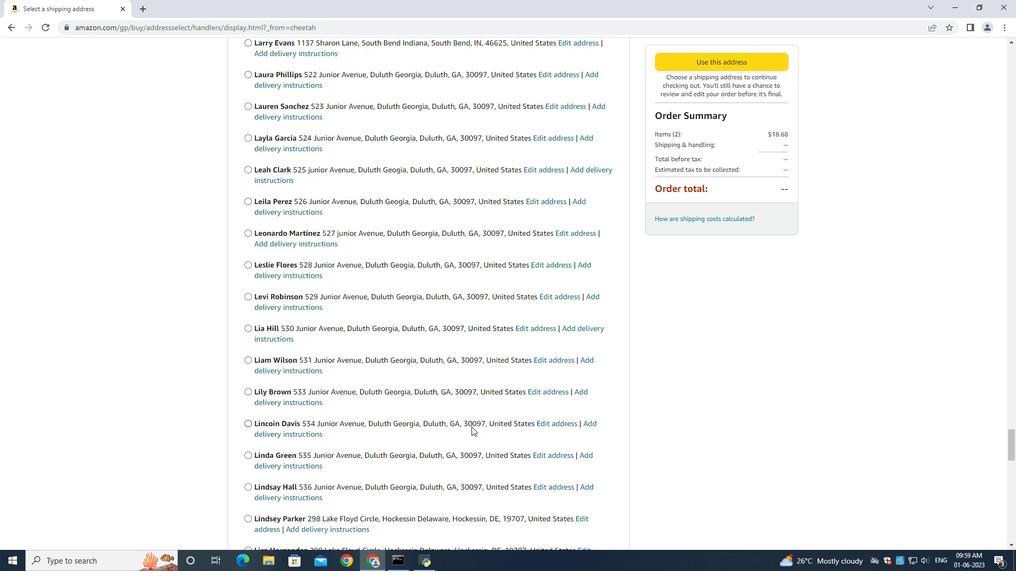 
Action: Mouse scrolled (469, 429) with delta (0, 0)
Screenshot: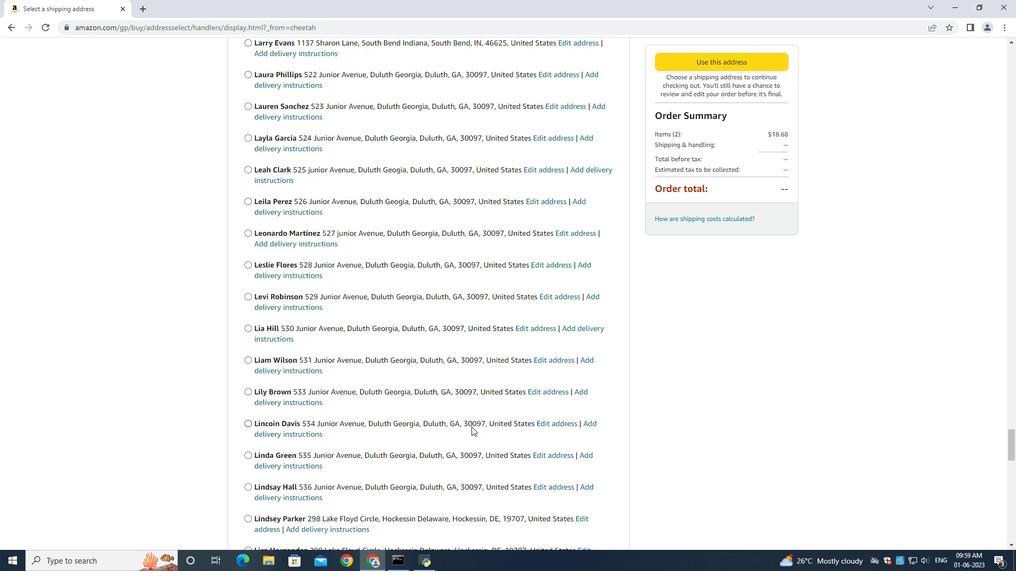 
Action: Mouse scrolled (469, 429) with delta (0, 0)
Screenshot: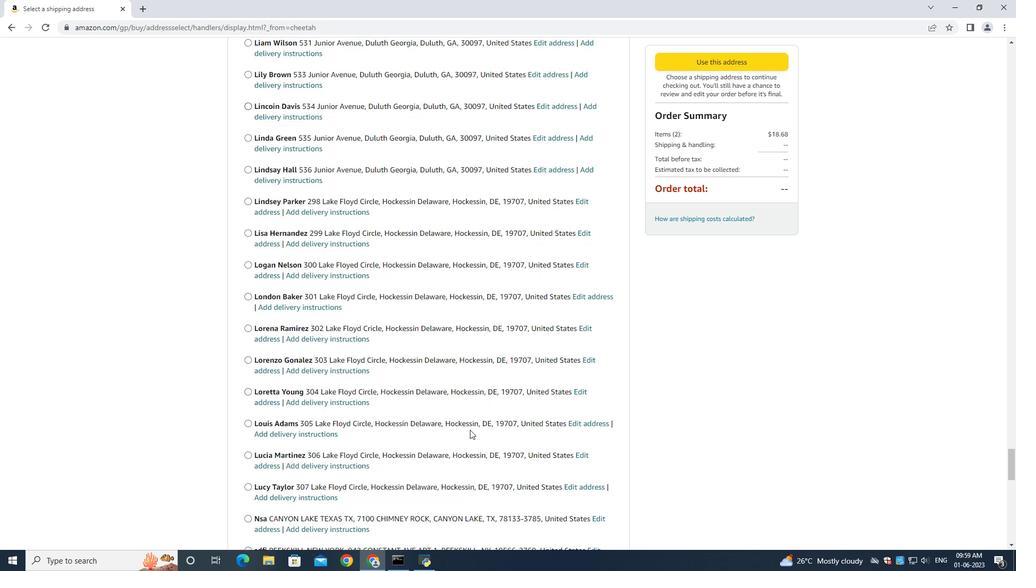 
Action: Mouse scrolled (469, 429) with delta (0, 0)
Screenshot: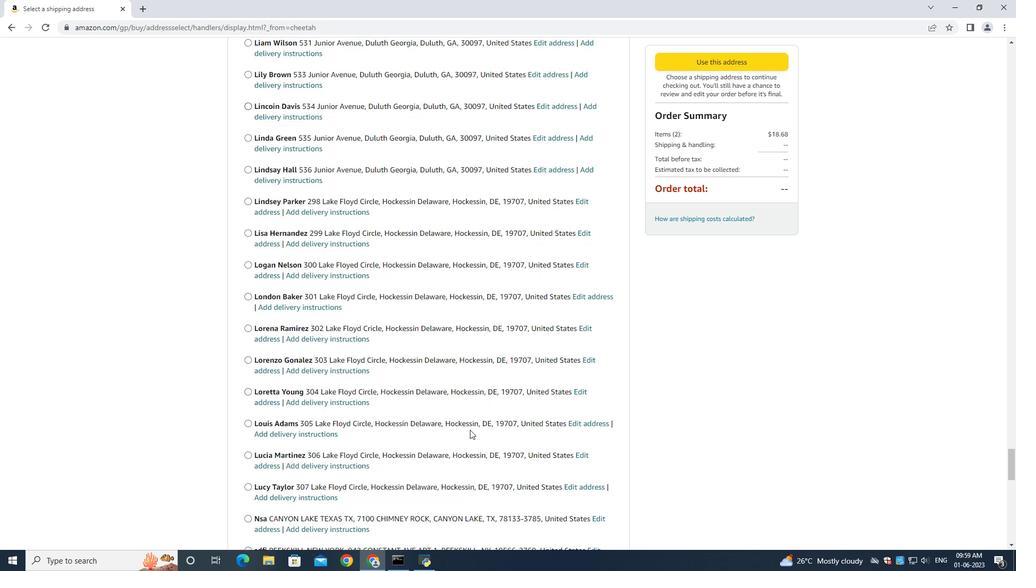 
Action: Mouse scrolled (469, 429) with delta (0, 0)
Screenshot: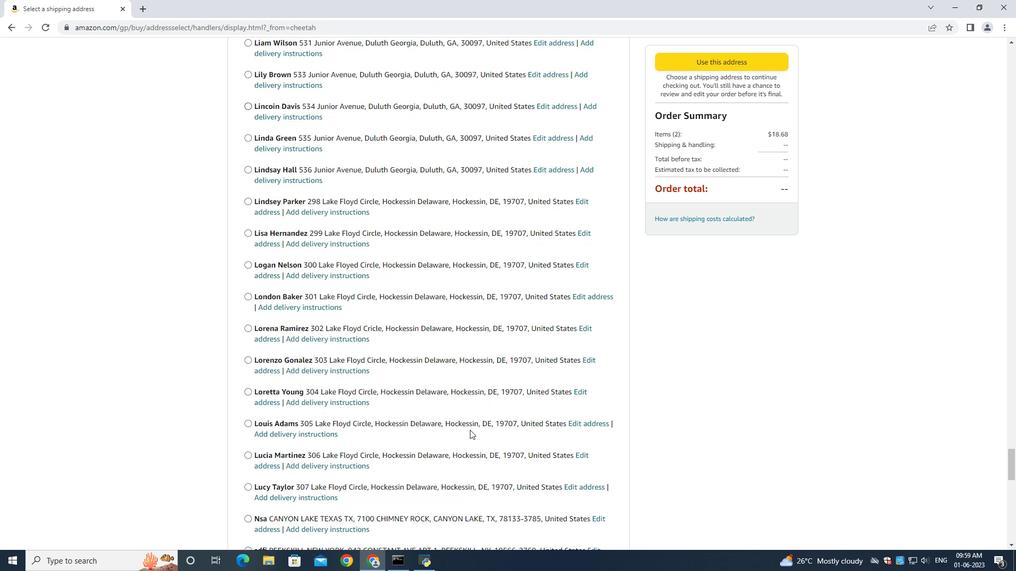 
Action: Mouse scrolled (469, 429) with delta (0, 0)
Screenshot: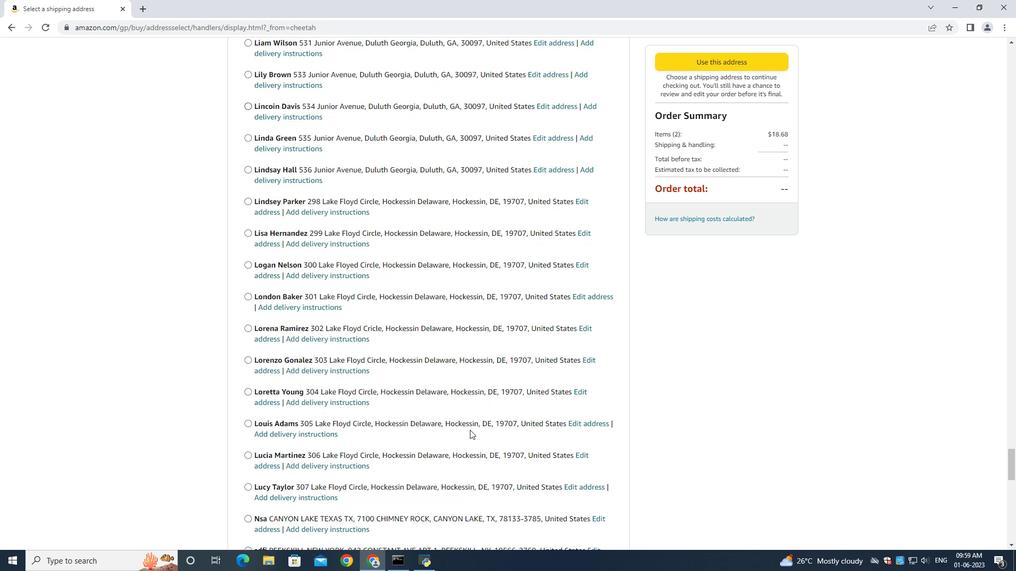 
Action: Mouse scrolled (469, 429) with delta (0, 0)
Screenshot: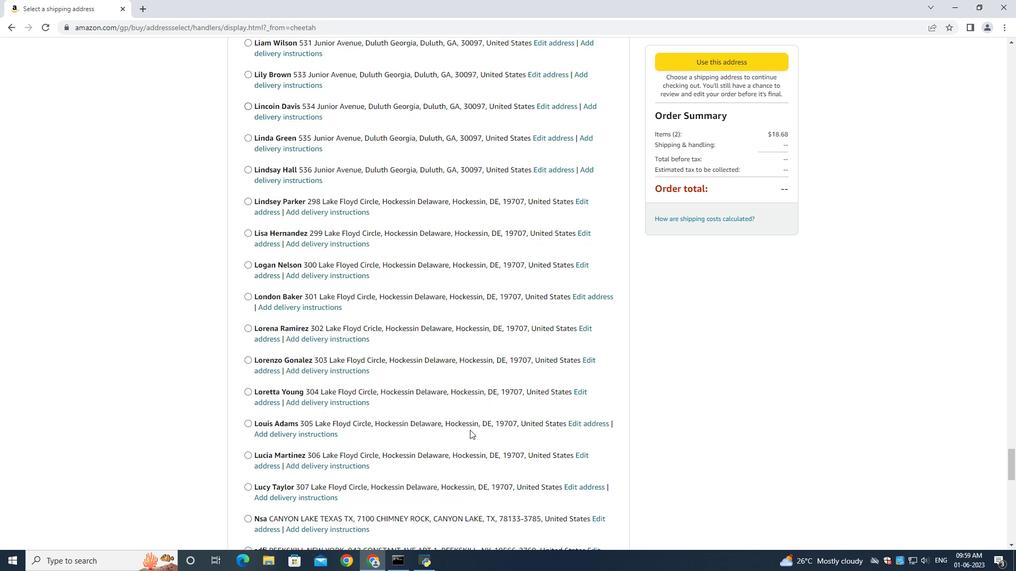 
Action: Mouse moved to (469, 431)
Screenshot: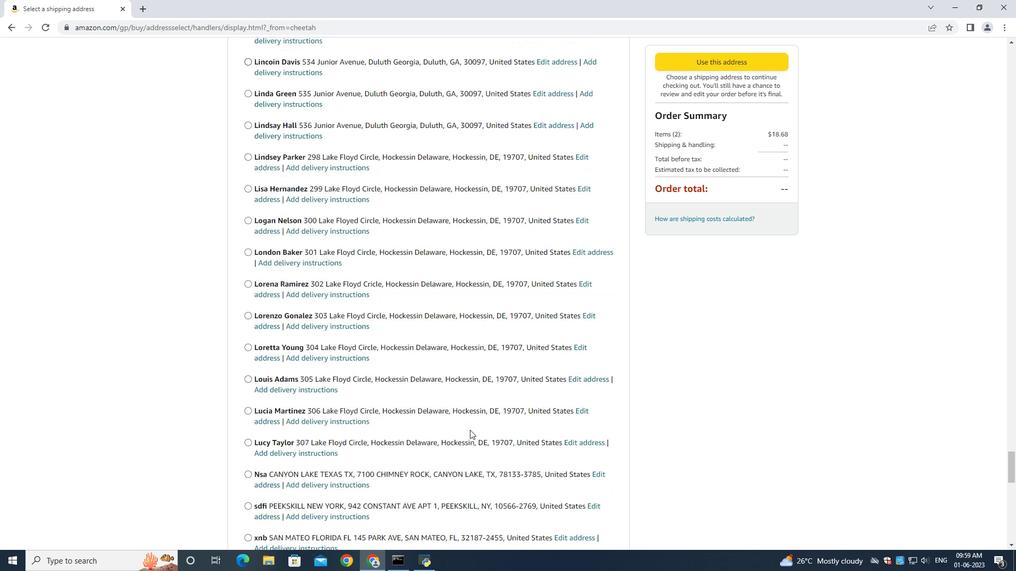 
Action: Mouse scrolled (469, 430) with delta (0, 0)
Screenshot: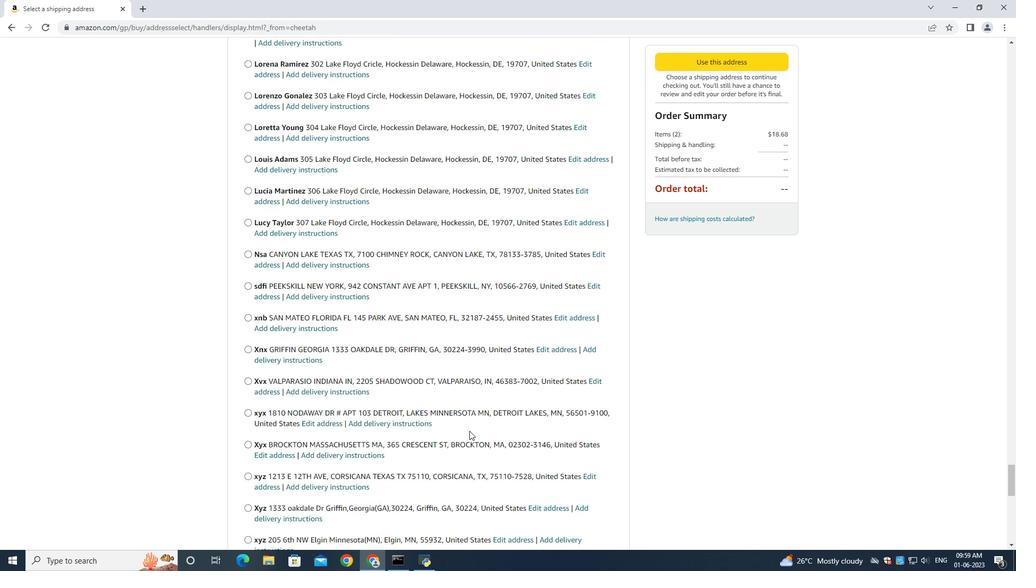 
Action: Mouse moved to (469, 432)
Screenshot: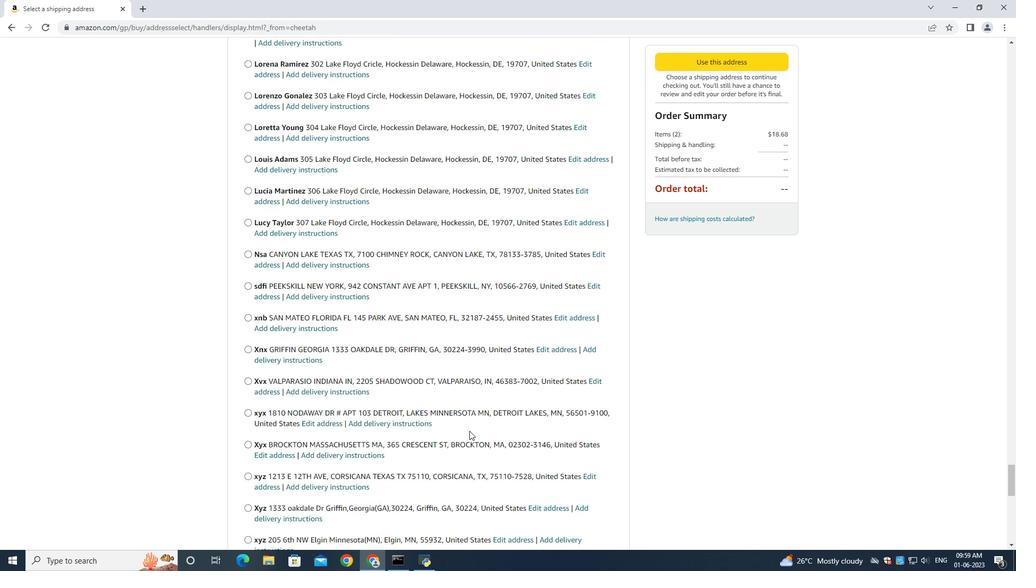 
Action: Mouse scrolled (469, 431) with delta (0, 0)
Screenshot: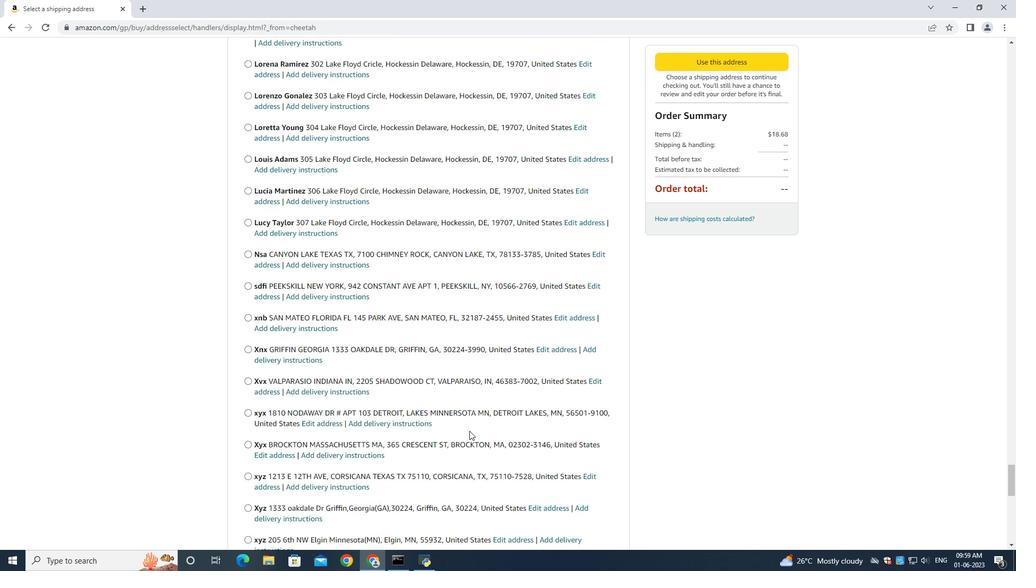 
Action: Mouse scrolled (469, 431) with delta (0, 0)
Screenshot: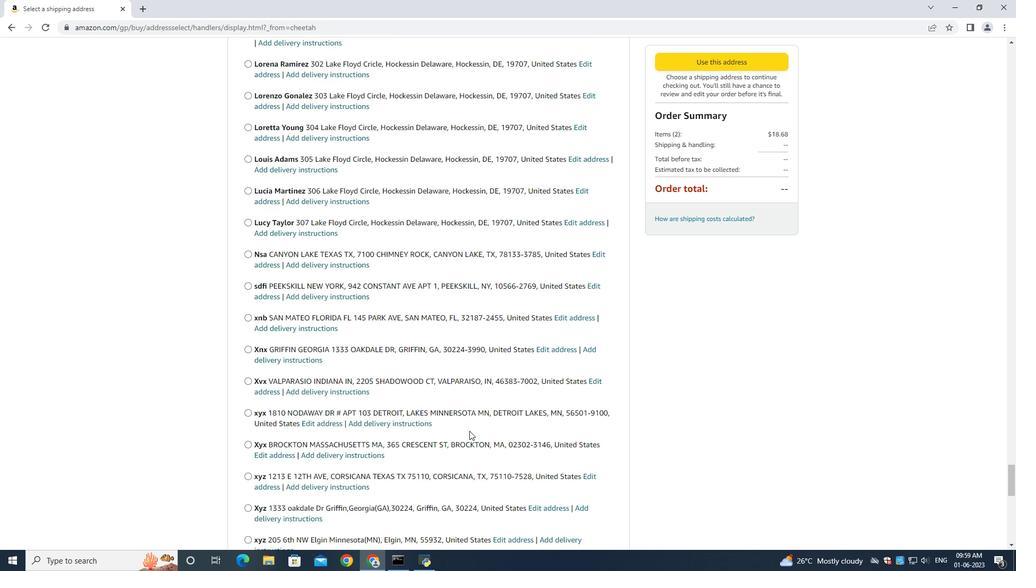 
Action: Mouse scrolled (469, 431) with delta (0, 0)
Screenshot: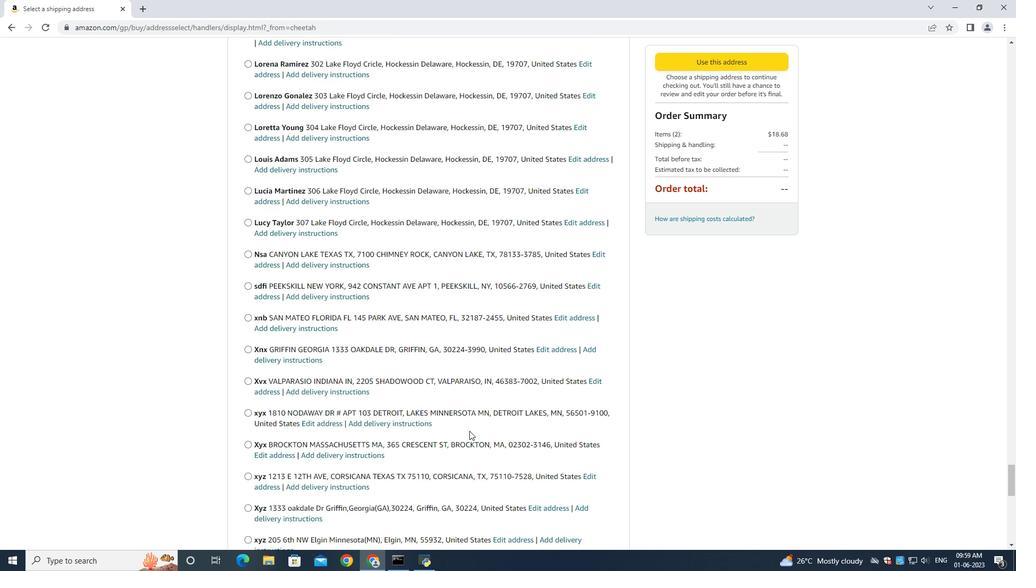 
Action: Mouse scrolled (469, 431) with delta (0, 0)
Screenshot: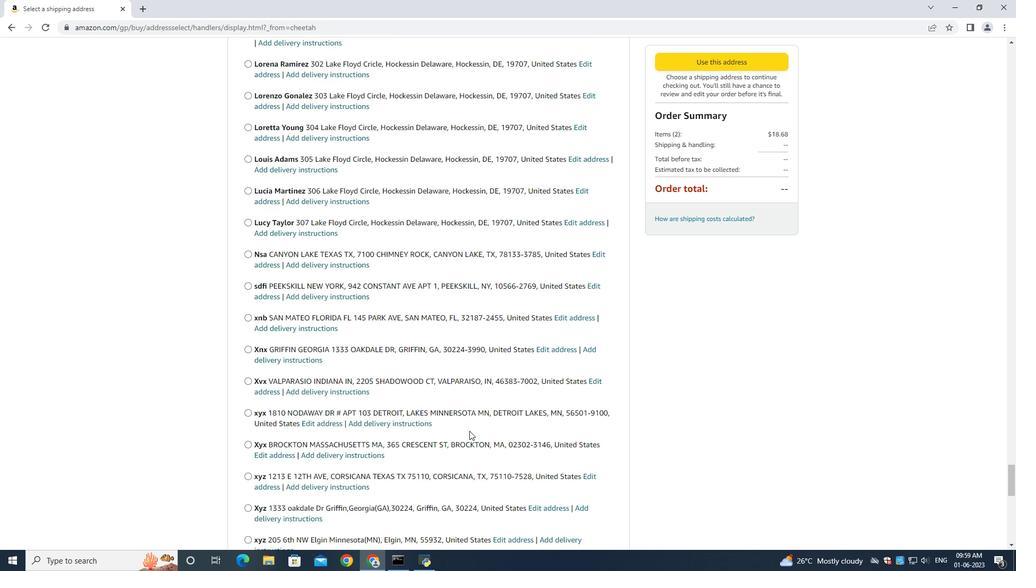 
Action: Mouse moved to (468, 432)
